 Task: Select Fire TV from Amazon Fire TV. Add to cart Fire TV Cube USB Power Cable-1. Place order for _x000D_
410 Ridge Hill Rd_x000D_
Oakdale, Connecticut(CT), 06370, Cell Number (860) 848-9898
Action: Mouse moved to (20, 118)
Screenshot: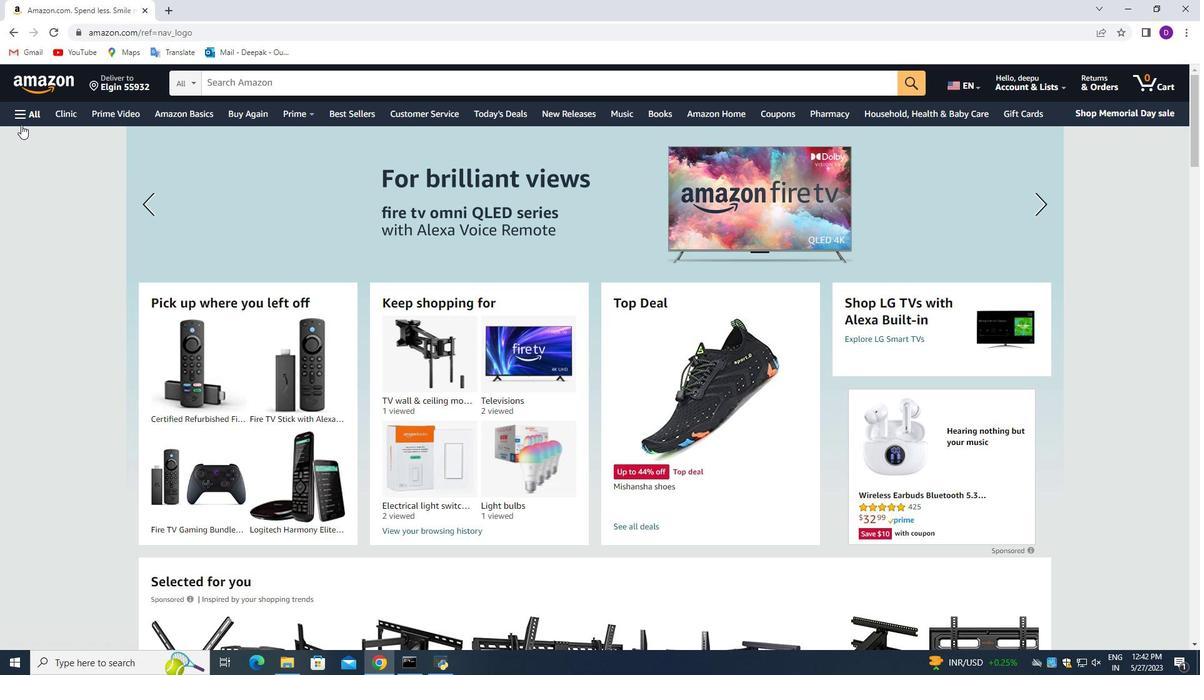 
Action: Mouse pressed left at (20, 118)
Screenshot: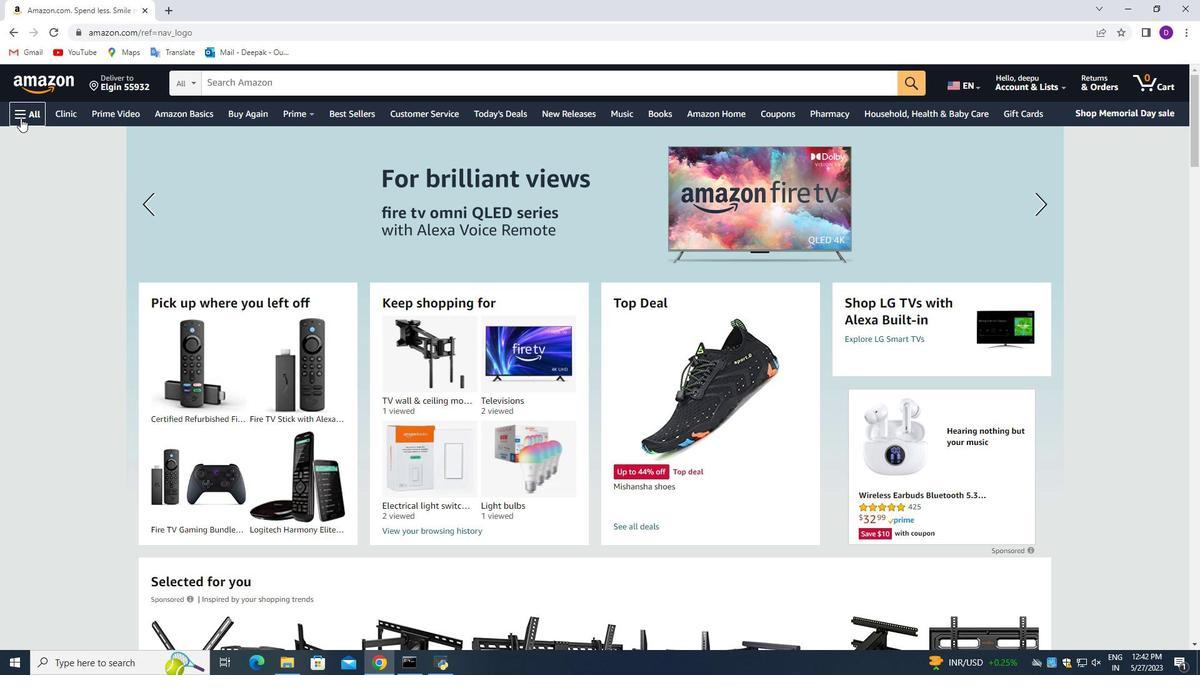 
Action: Mouse moved to (96, 362)
Screenshot: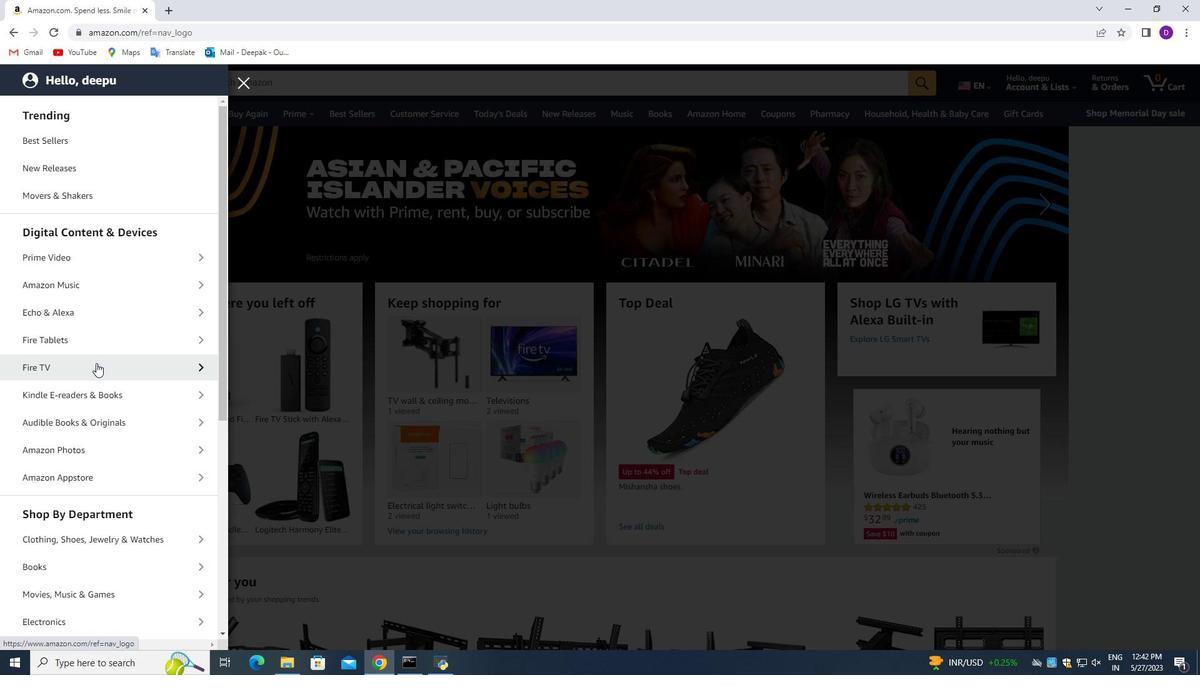 
Action: Mouse pressed left at (96, 362)
Screenshot: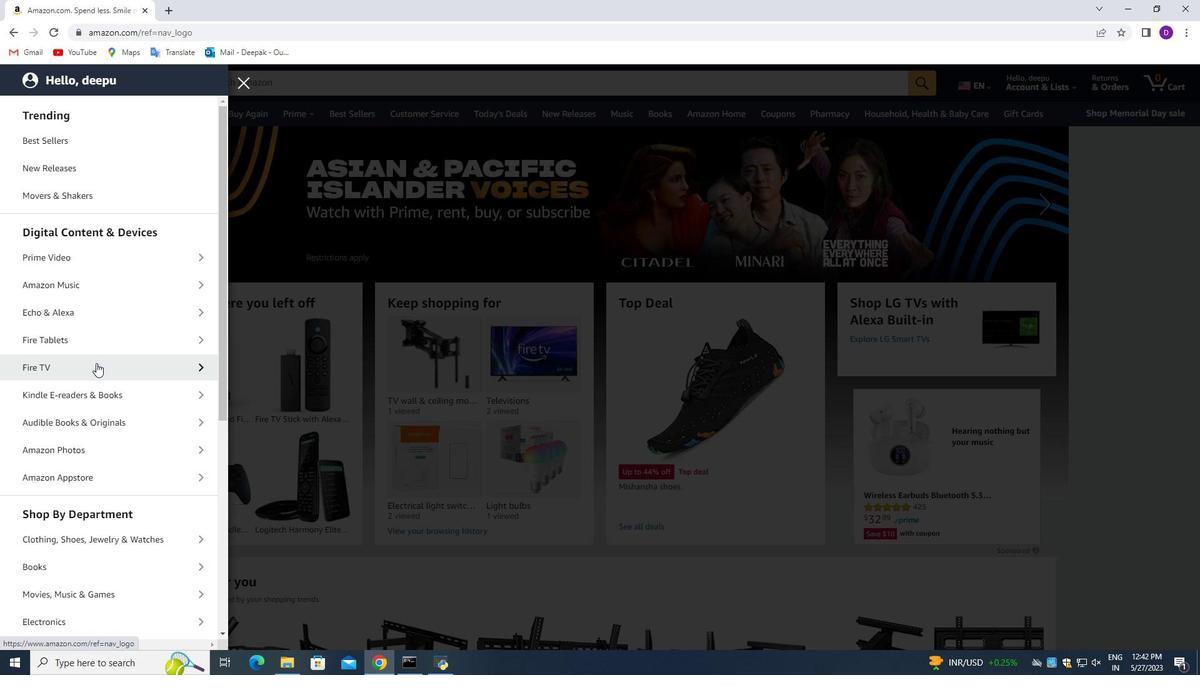 
Action: Mouse moved to (96, 174)
Screenshot: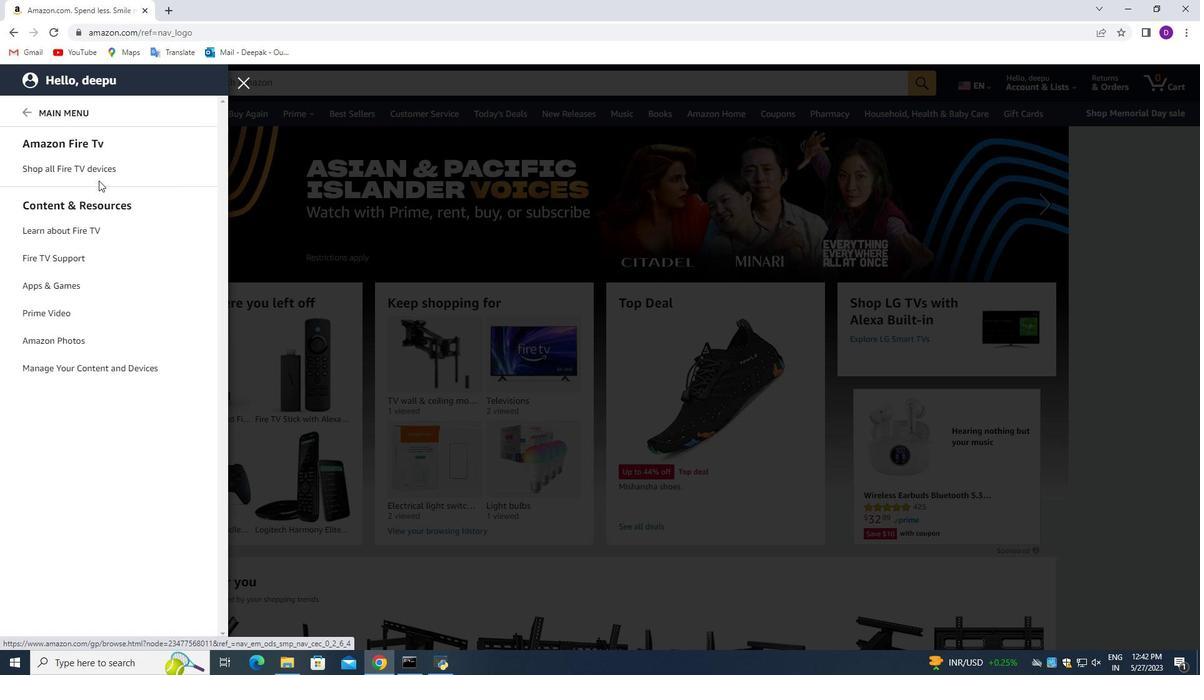 
Action: Mouse pressed left at (96, 174)
Screenshot: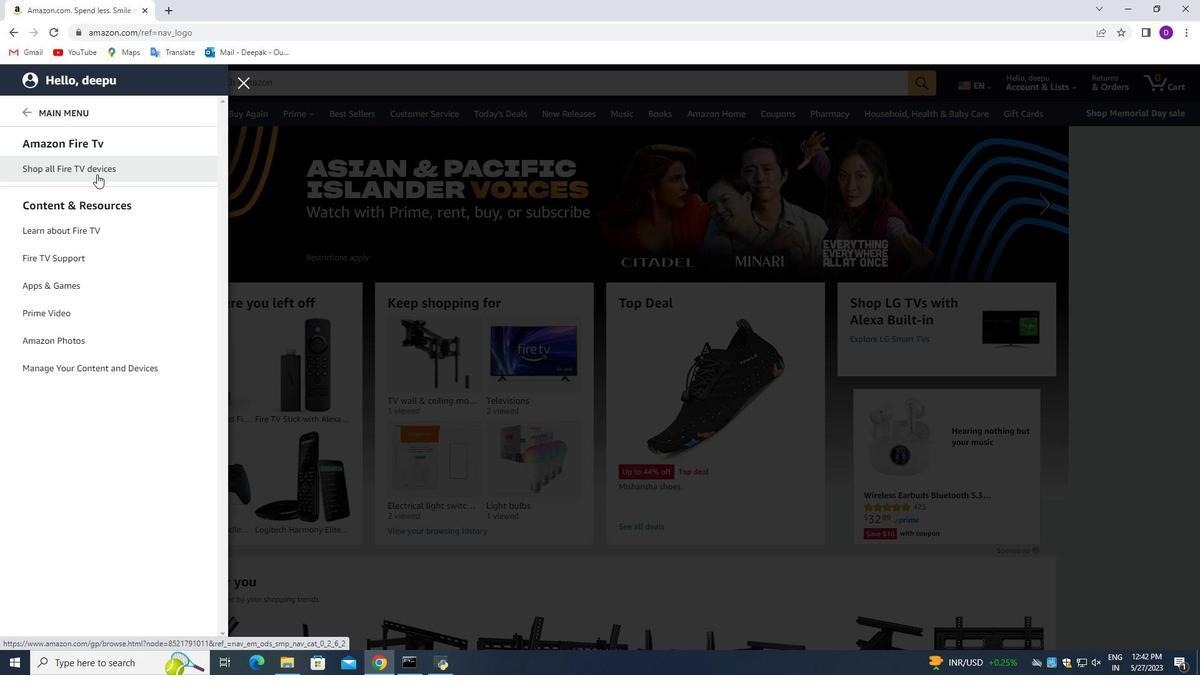 
Action: Mouse moved to (279, 79)
Screenshot: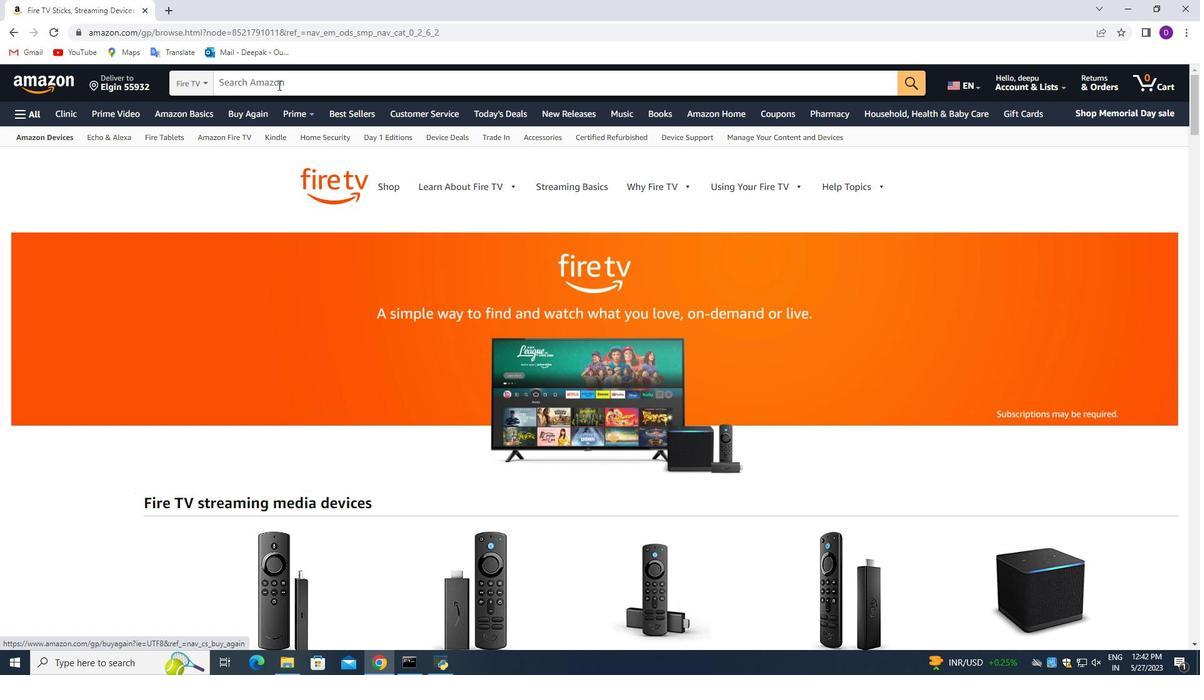 
Action: Mouse pressed left at (279, 79)
Screenshot: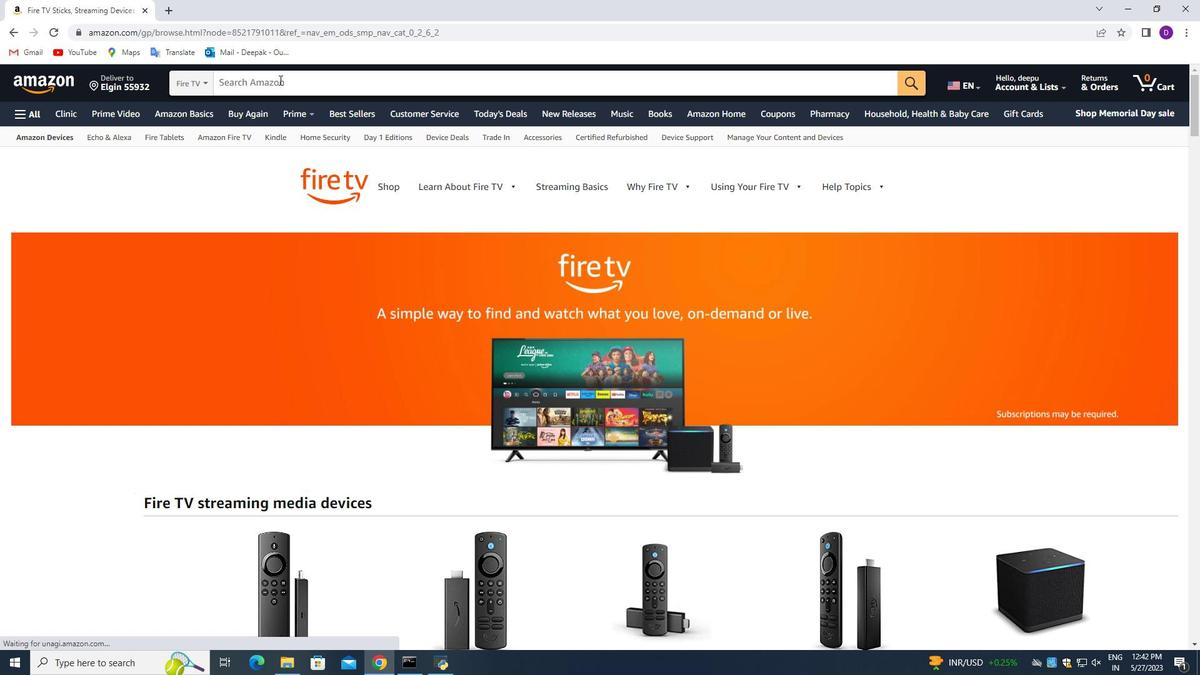 
Action: Mouse moved to (109, 164)
Screenshot: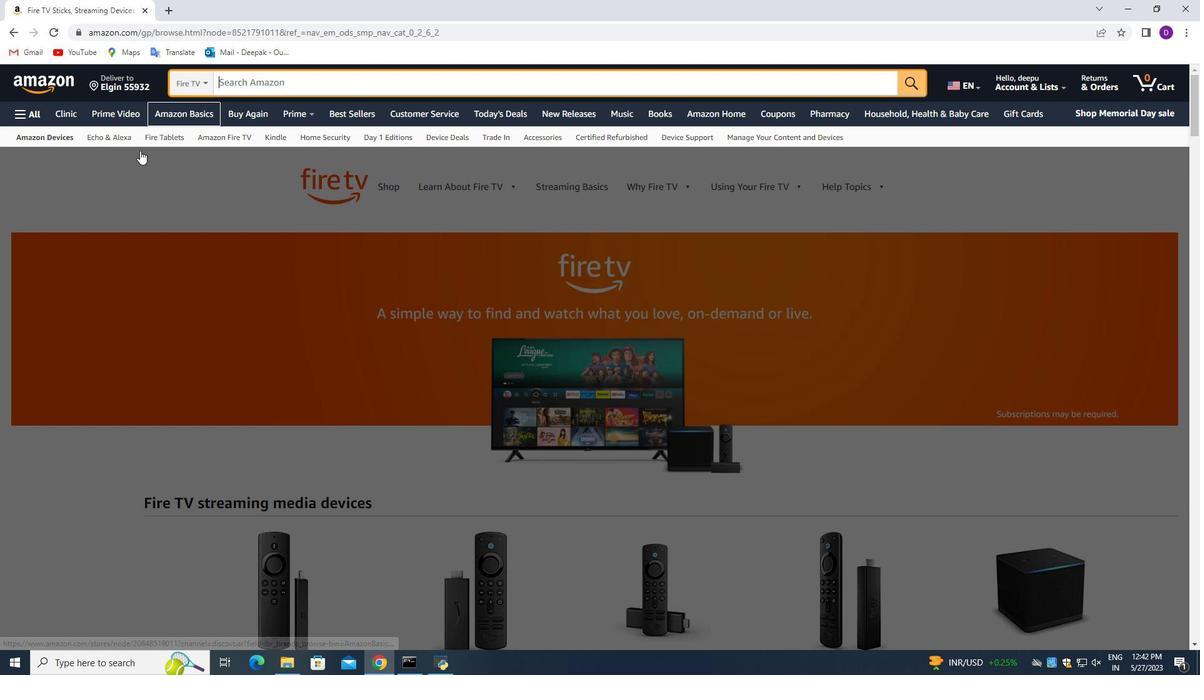 
Action: Key pressed <Key.shift_r>Fire<Key.space><Key.shift_r>TV<Key.space><Key.shift_r><Key.shift_r><Key.shift_r><Key.shift_r><Key.shift_r><Key.shift_r><Key.shift_r>Cube<Key.space><Key.shift>USB<Key.space><Key.shift>Power<Key.space><Key.shift_r>Cable<Key.enter>
Screenshot: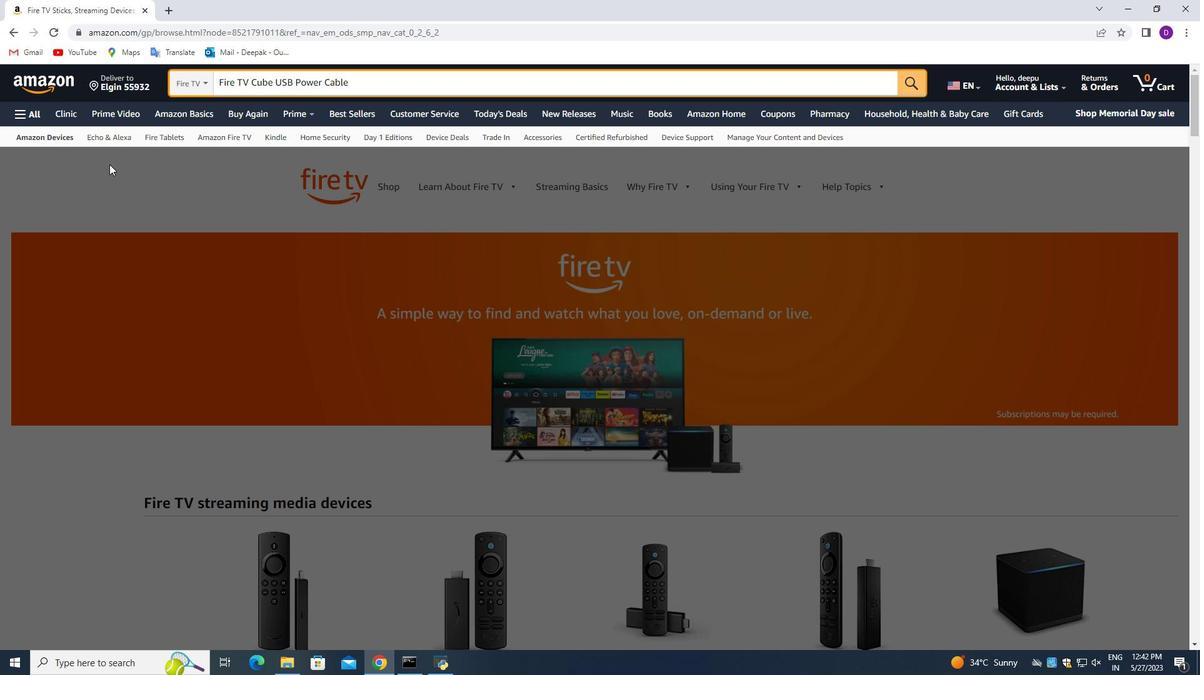 
Action: Mouse moved to (686, 291)
Screenshot: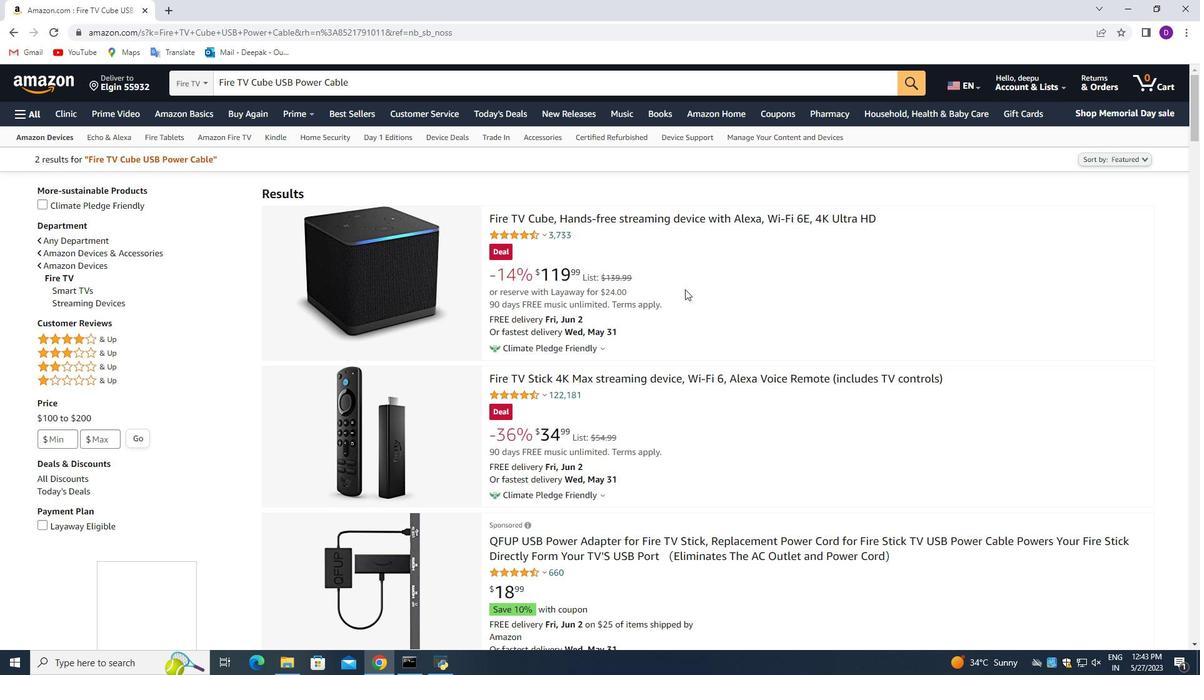 
Action: Mouse scrolled (686, 291) with delta (0, 0)
Screenshot: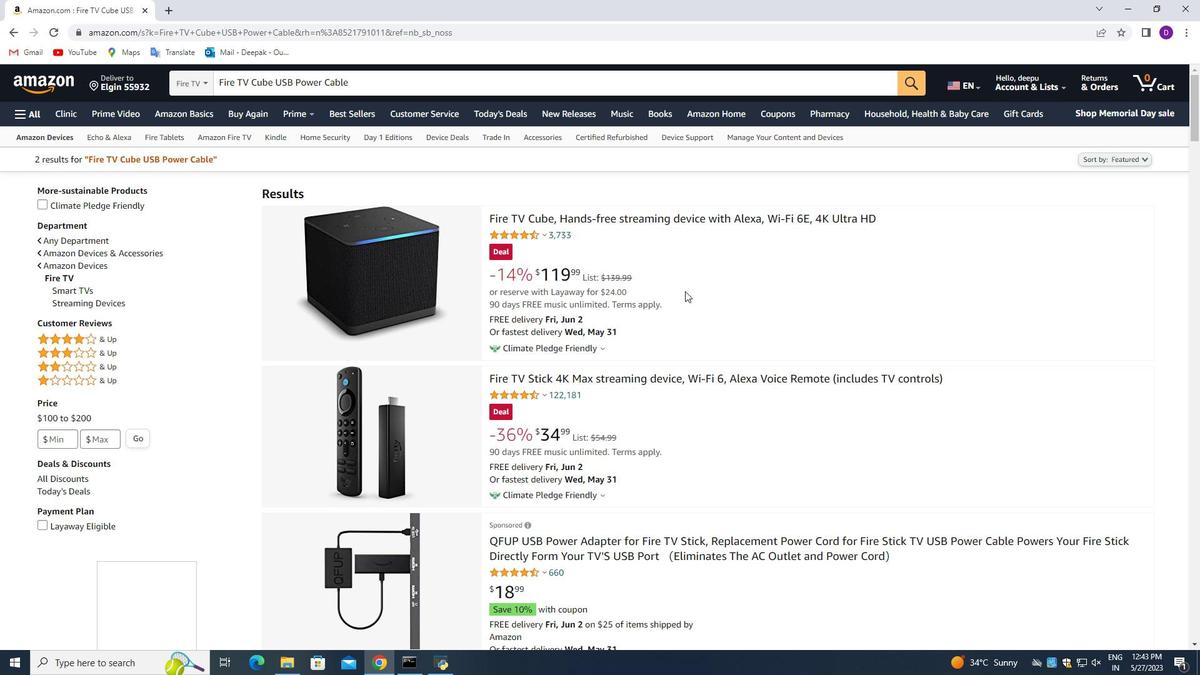 
Action: Mouse scrolled (686, 291) with delta (0, 0)
Screenshot: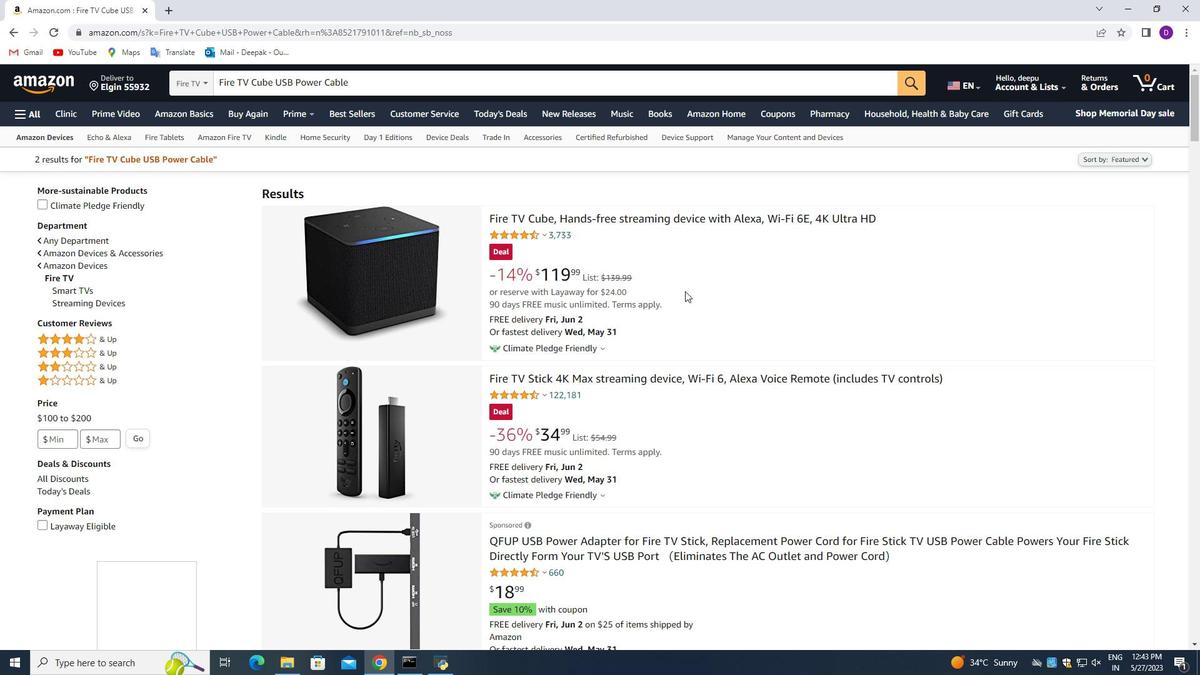 
Action: Mouse moved to (643, 295)
Screenshot: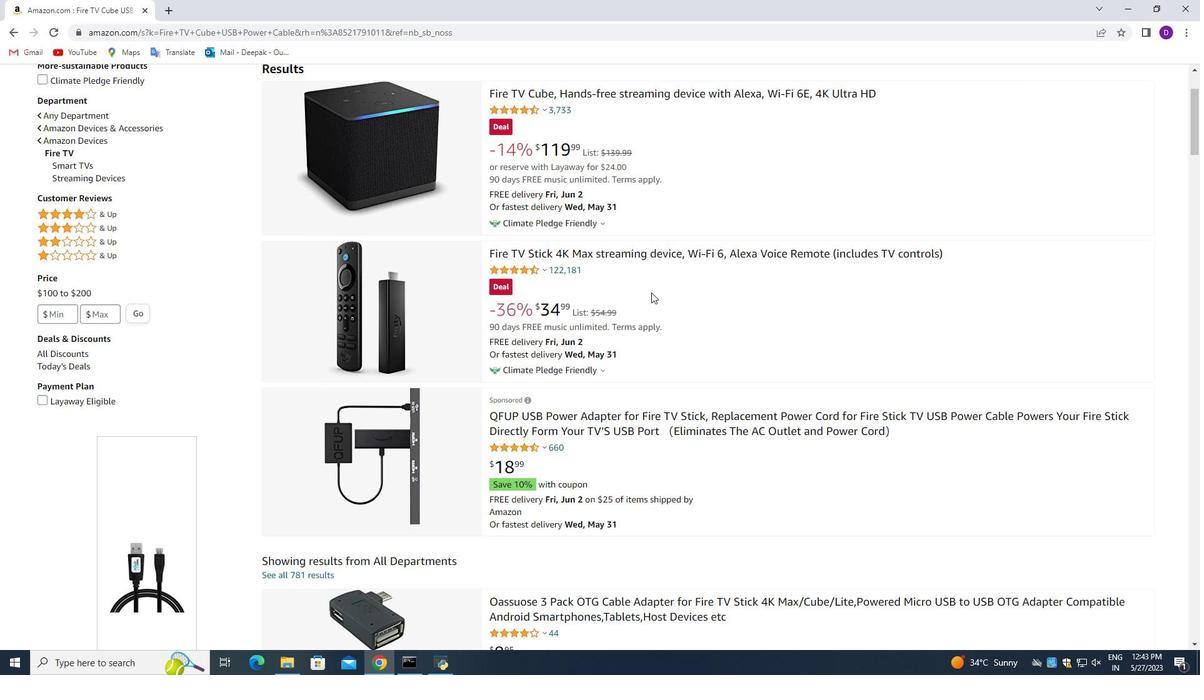 
Action: Mouse scrolled (644, 293) with delta (0, 0)
Screenshot: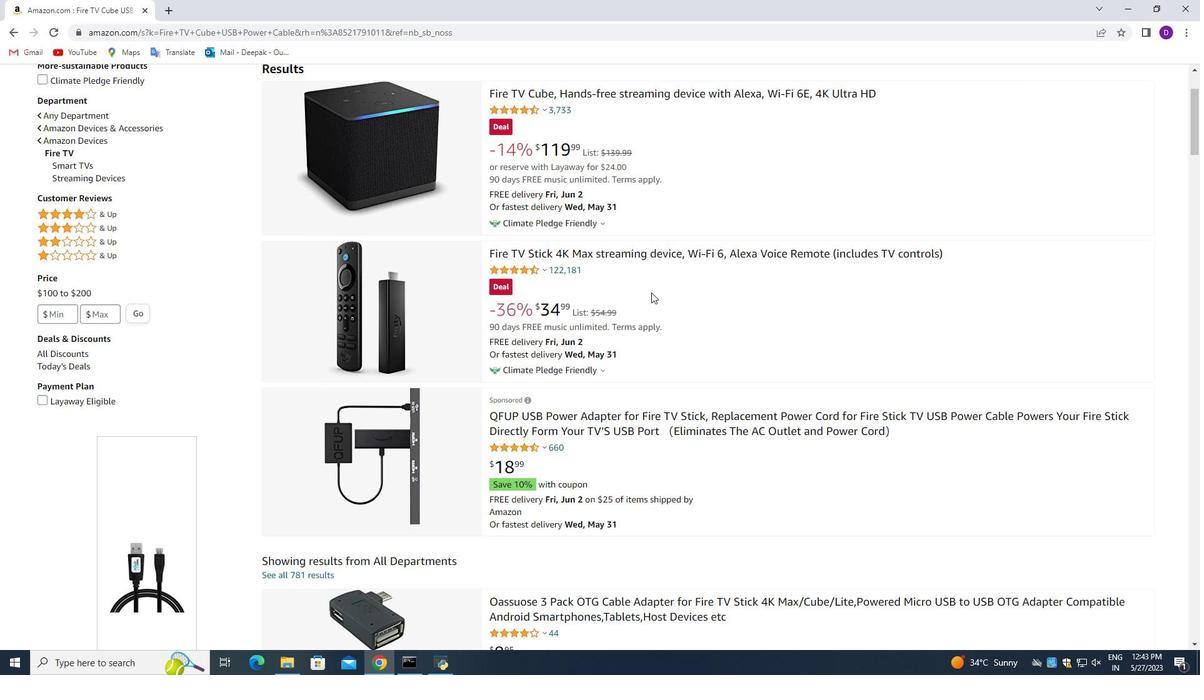 
Action: Mouse moved to (642, 295)
Screenshot: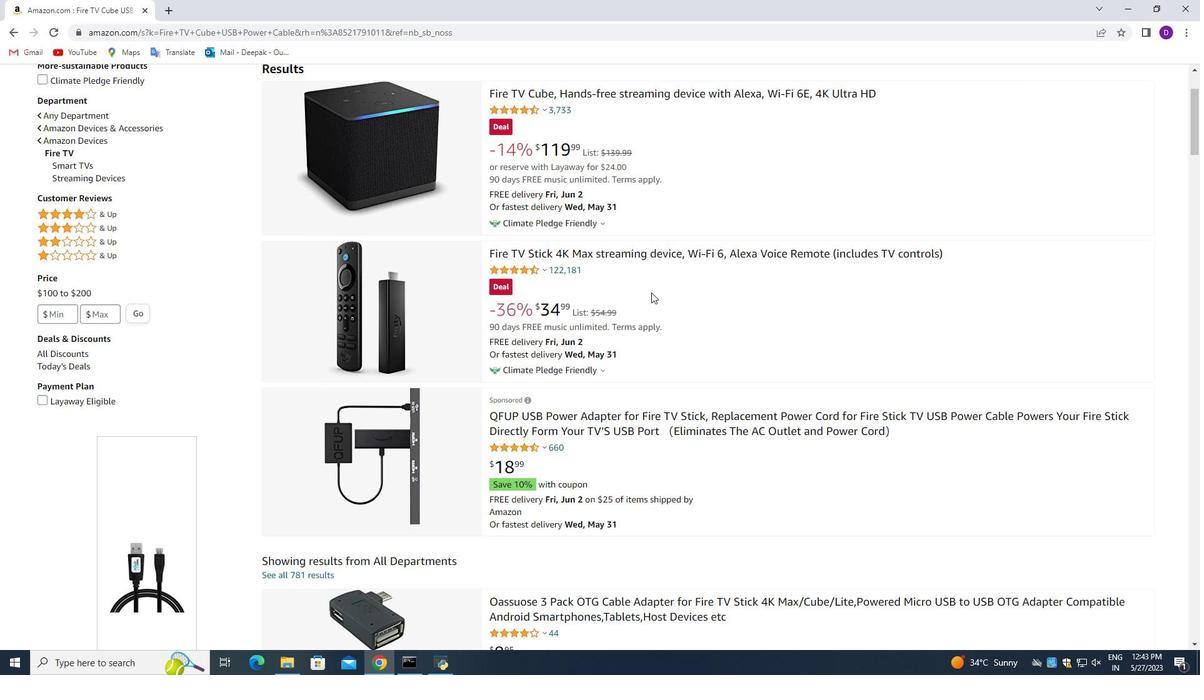 
Action: Mouse scrolled (642, 295) with delta (0, 0)
Screenshot: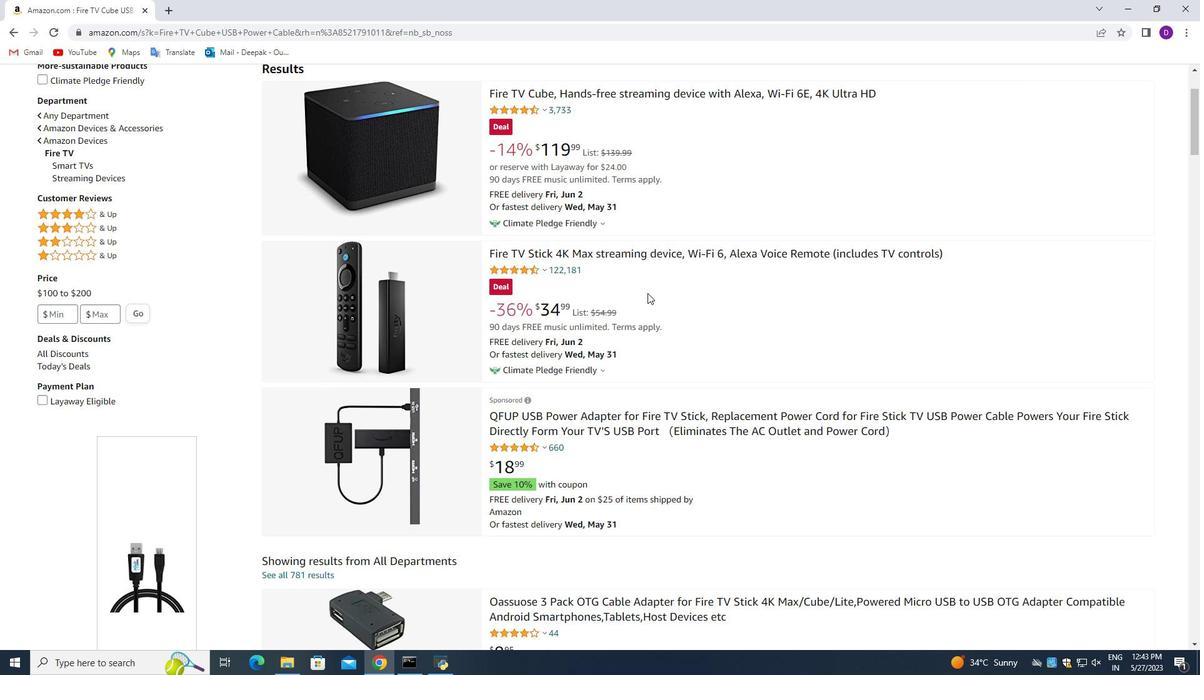 
Action: Mouse moved to (499, 341)
Screenshot: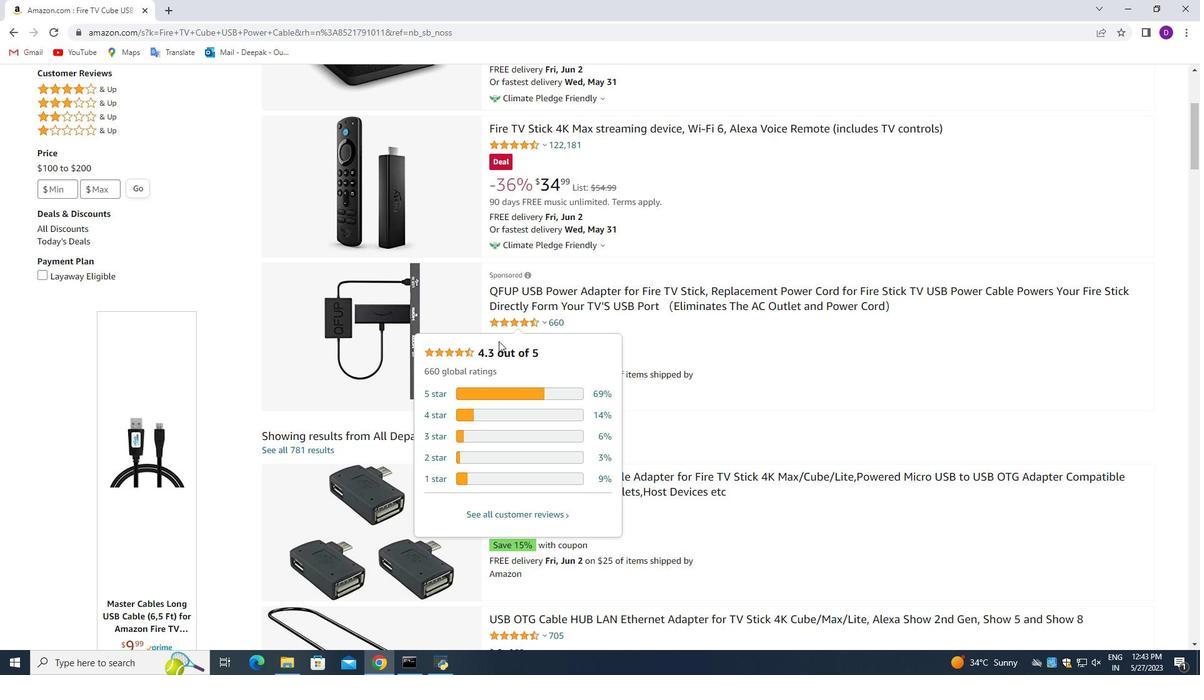 
Action: Mouse scrolled (499, 340) with delta (0, 0)
Screenshot: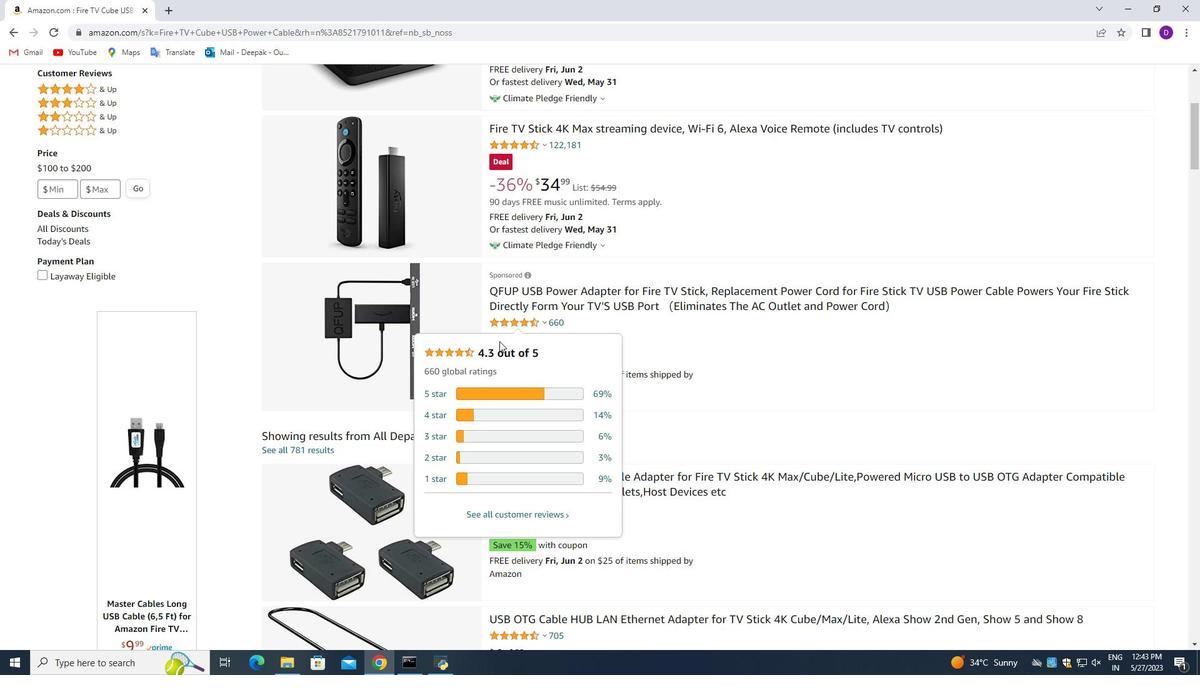 
Action: Mouse scrolled (499, 340) with delta (0, 0)
Screenshot: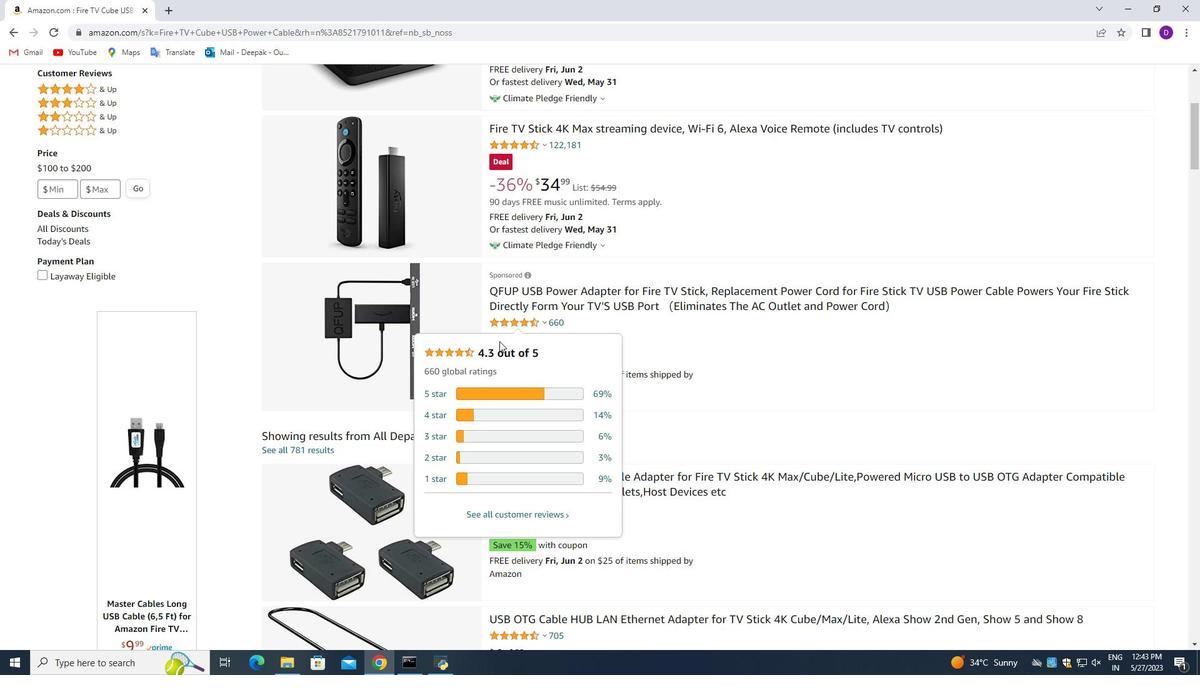 
Action: Mouse moved to (530, 342)
Screenshot: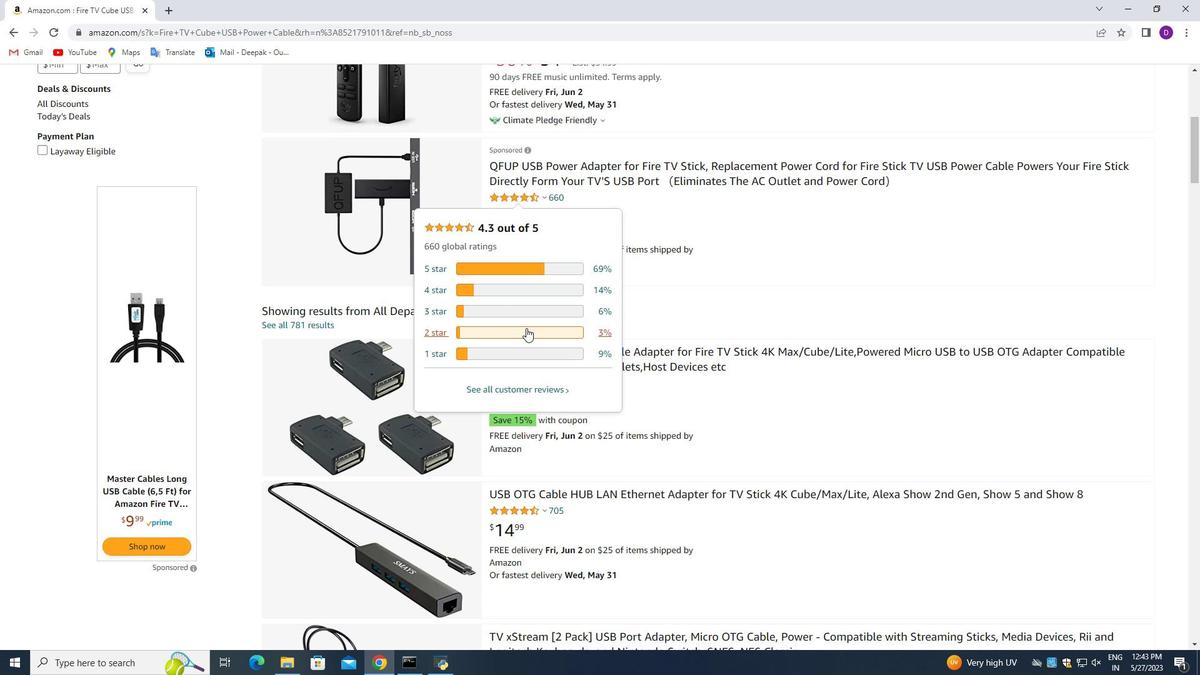 
Action: Mouse scrolled (530, 341) with delta (0, 0)
Screenshot: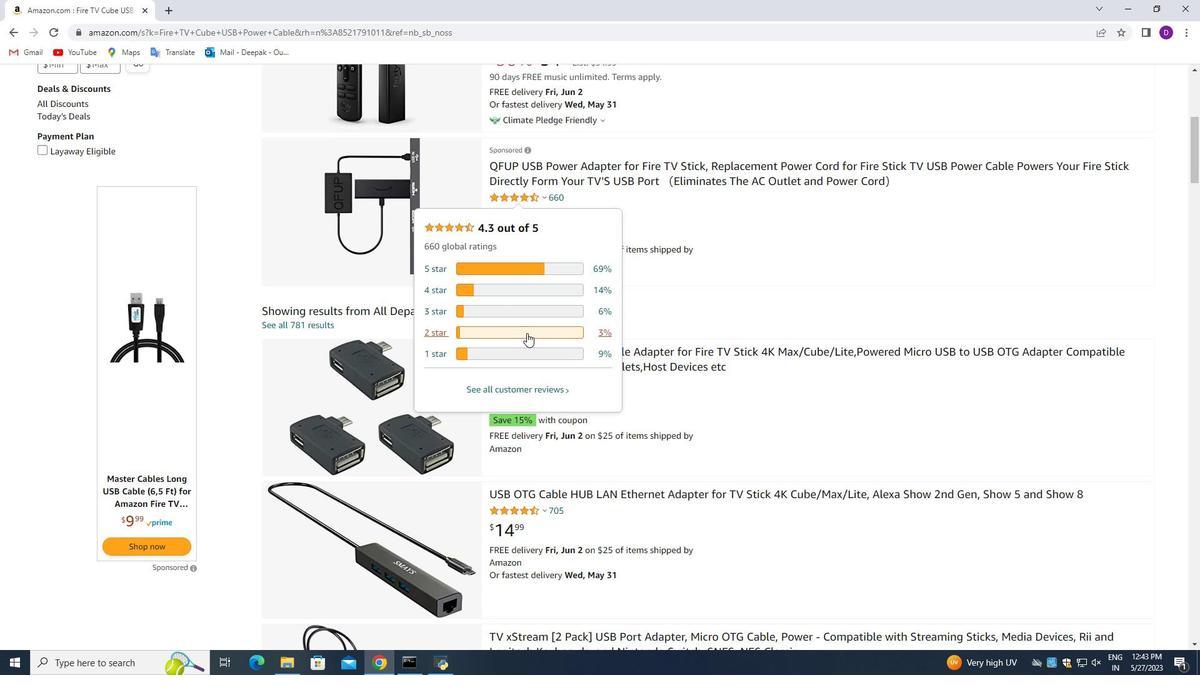 
Action: Mouse moved to (530, 343)
Screenshot: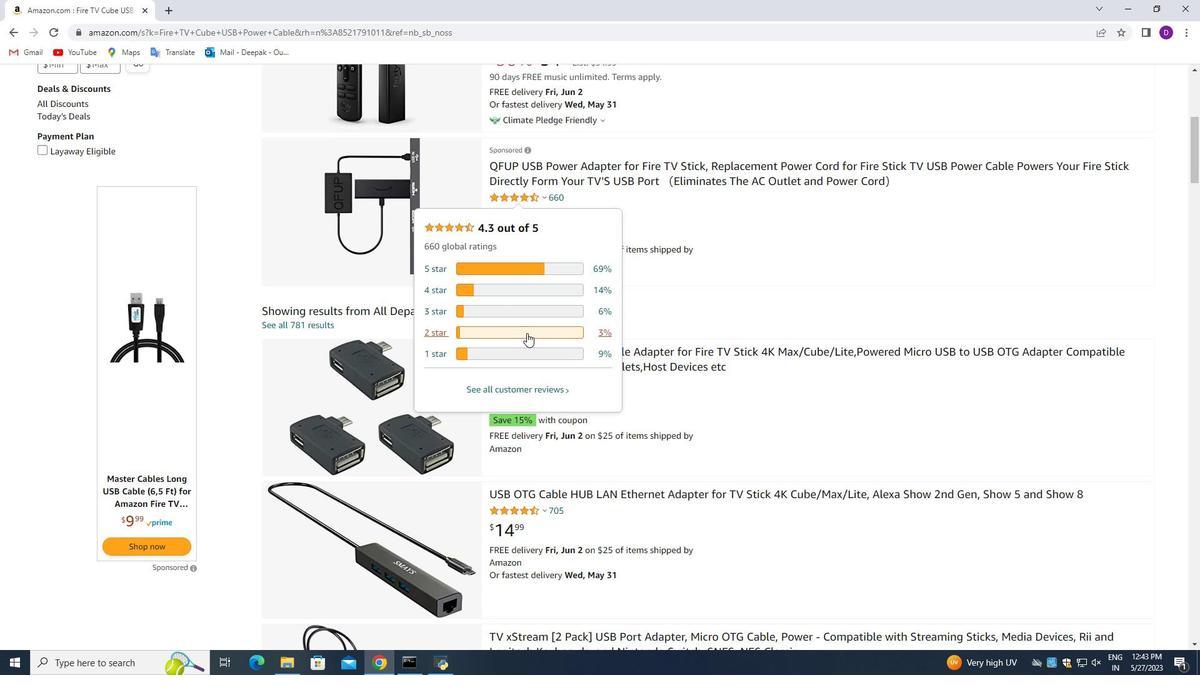 
Action: Mouse scrolled (530, 343) with delta (0, 0)
Screenshot: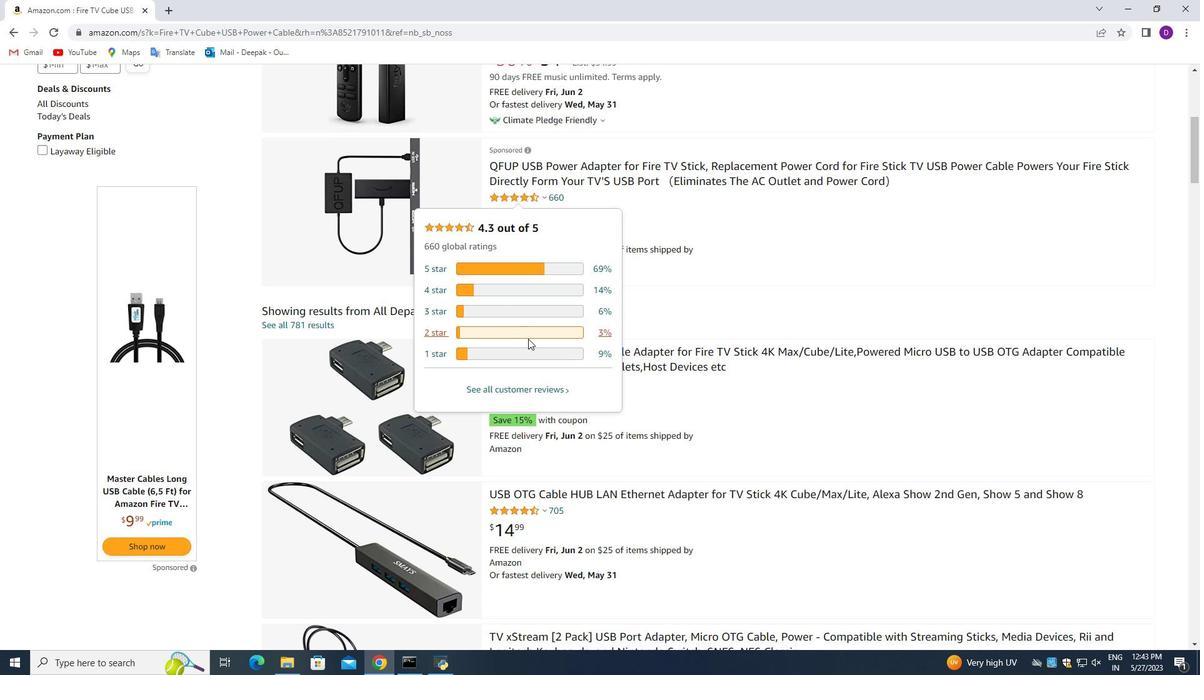 
Action: Mouse moved to (448, 380)
Screenshot: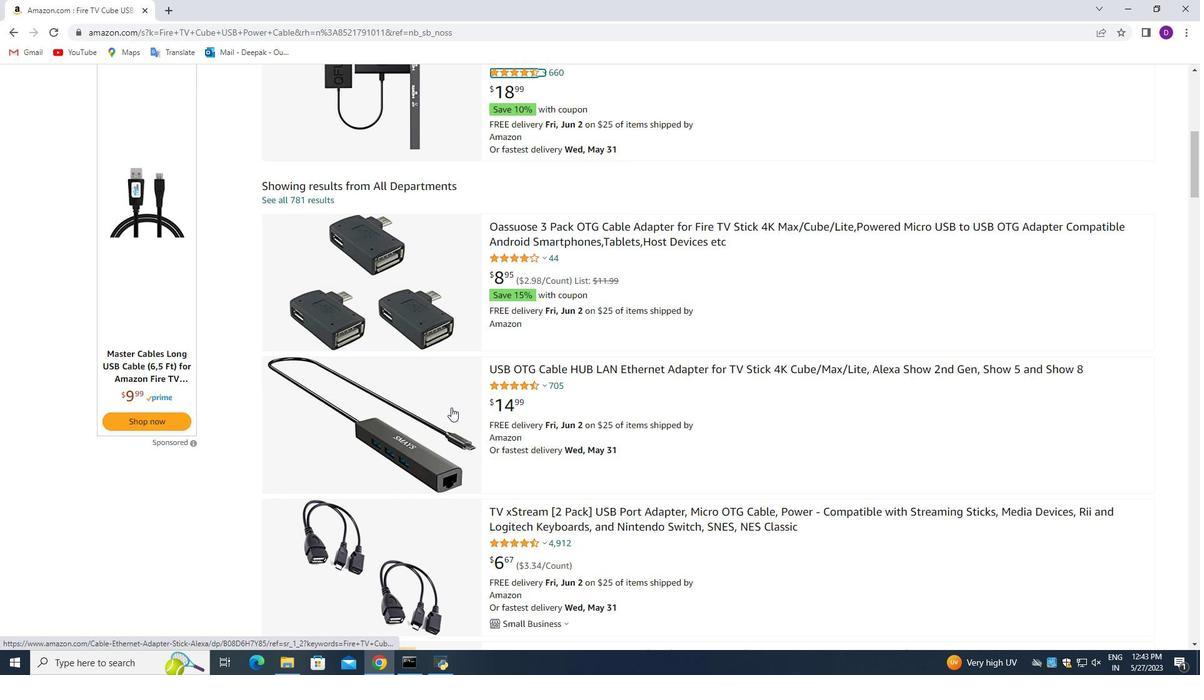 
Action: Mouse scrolled (448, 380) with delta (0, 0)
Screenshot: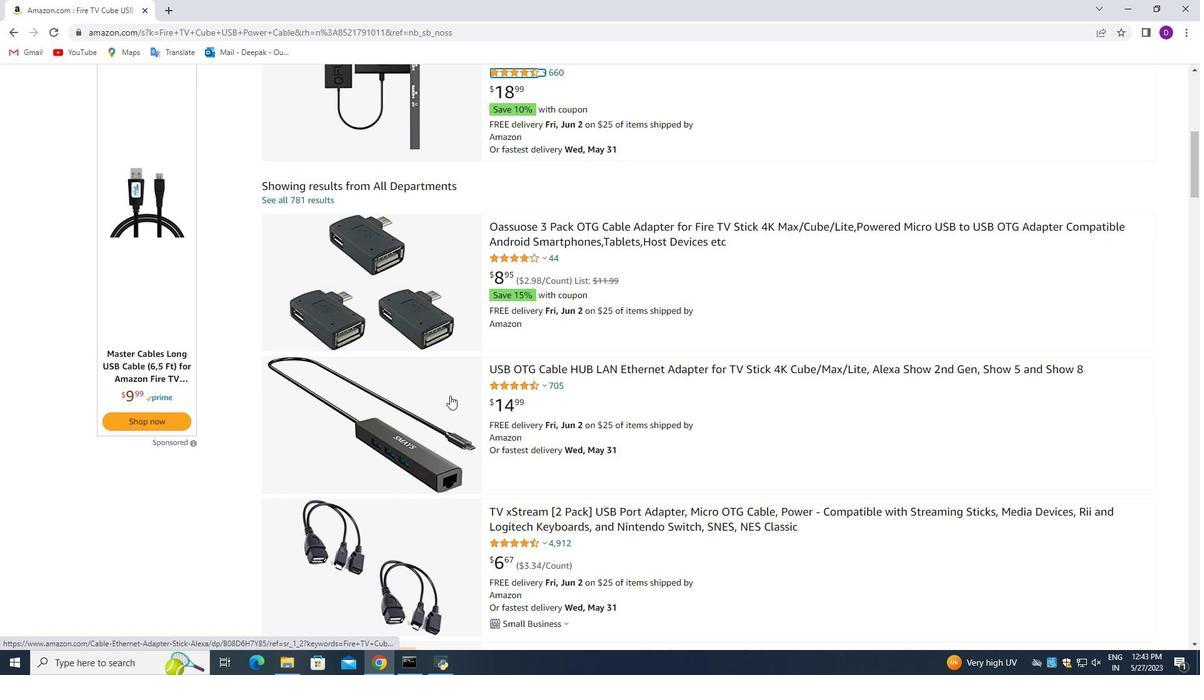 
Action: Mouse moved to (446, 375)
Screenshot: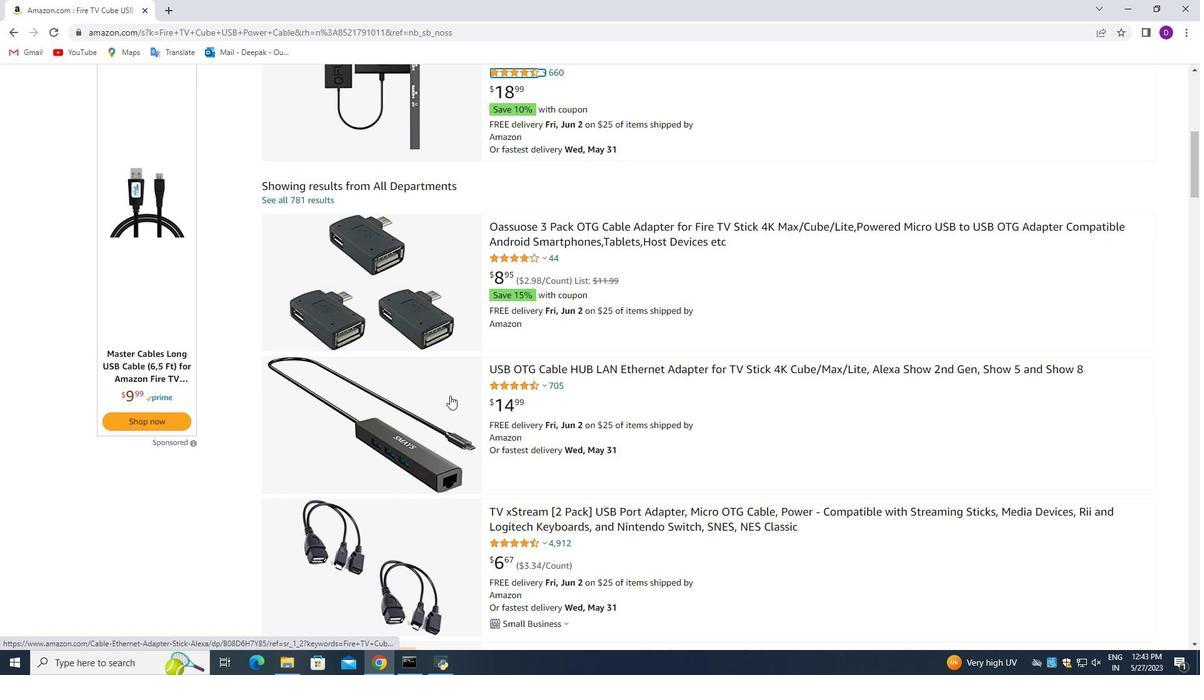 
Action: Mouse scrolled (446, 375) with delta (0, 0)
Screenshot: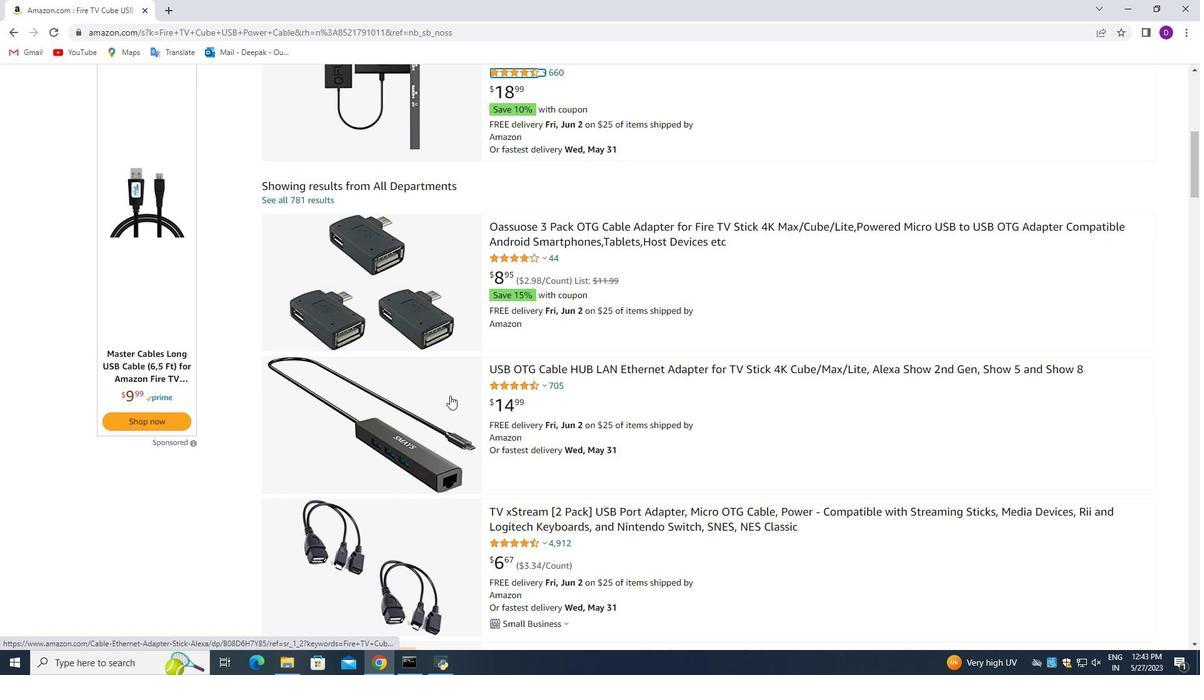 
Action: Mouse moved to (446, 373)
Screenshot: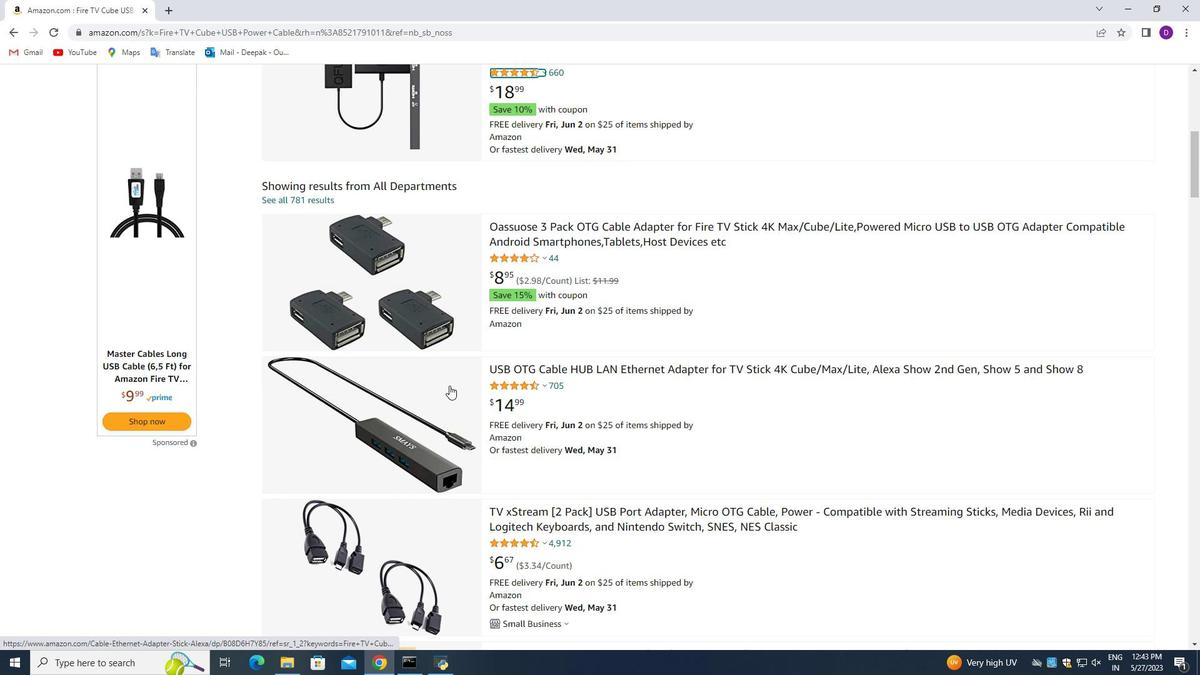 
Action: Mouse scrolled (446, 373) with delta (0, 0)
Screenshot: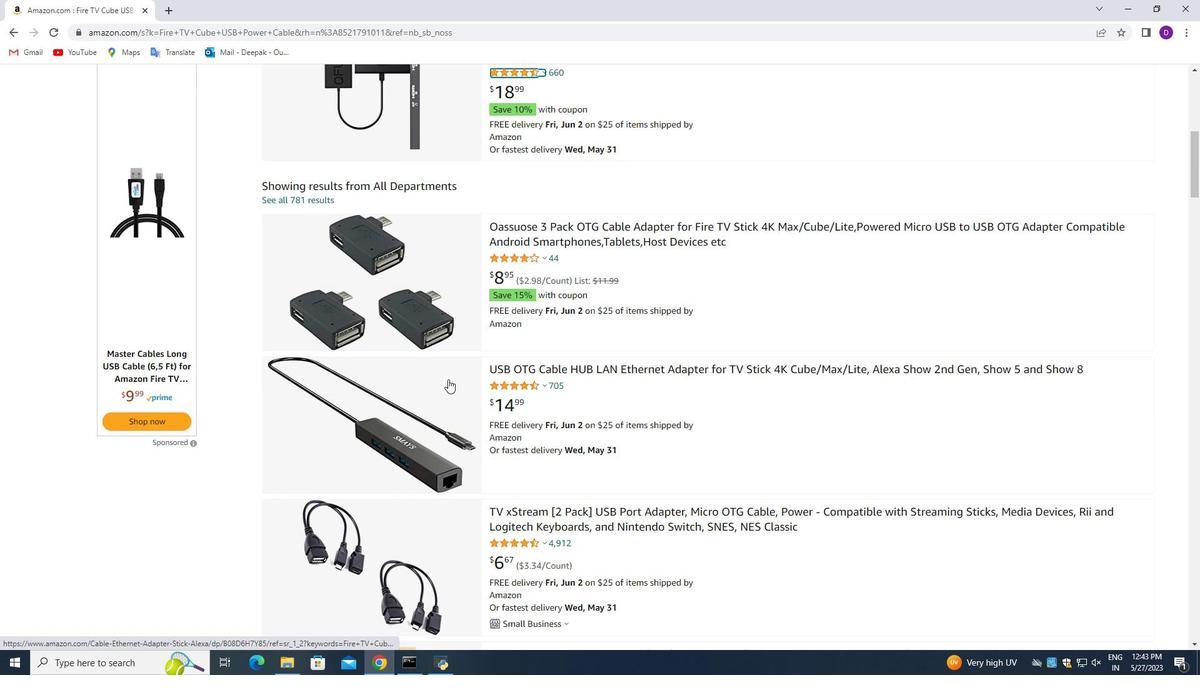 
Action: Mouse moved to (446, 371)
Screenshot: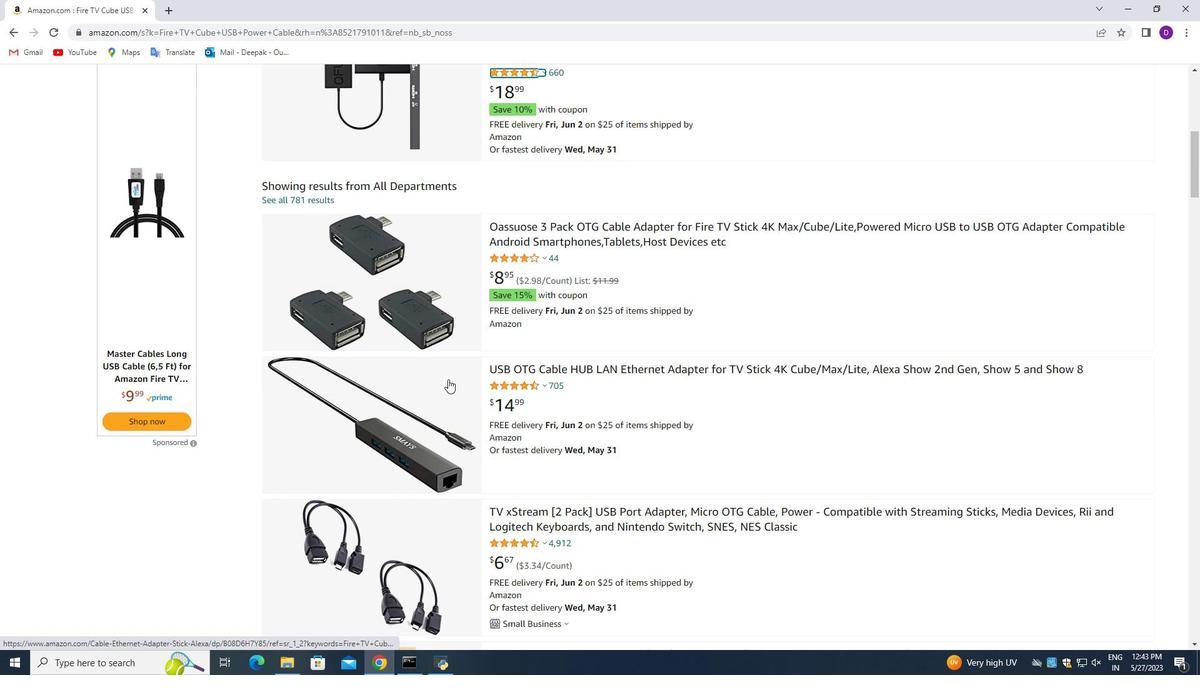 
Action: Mouse scrolled (446, 372) with delta (0, 0)
Screenshot: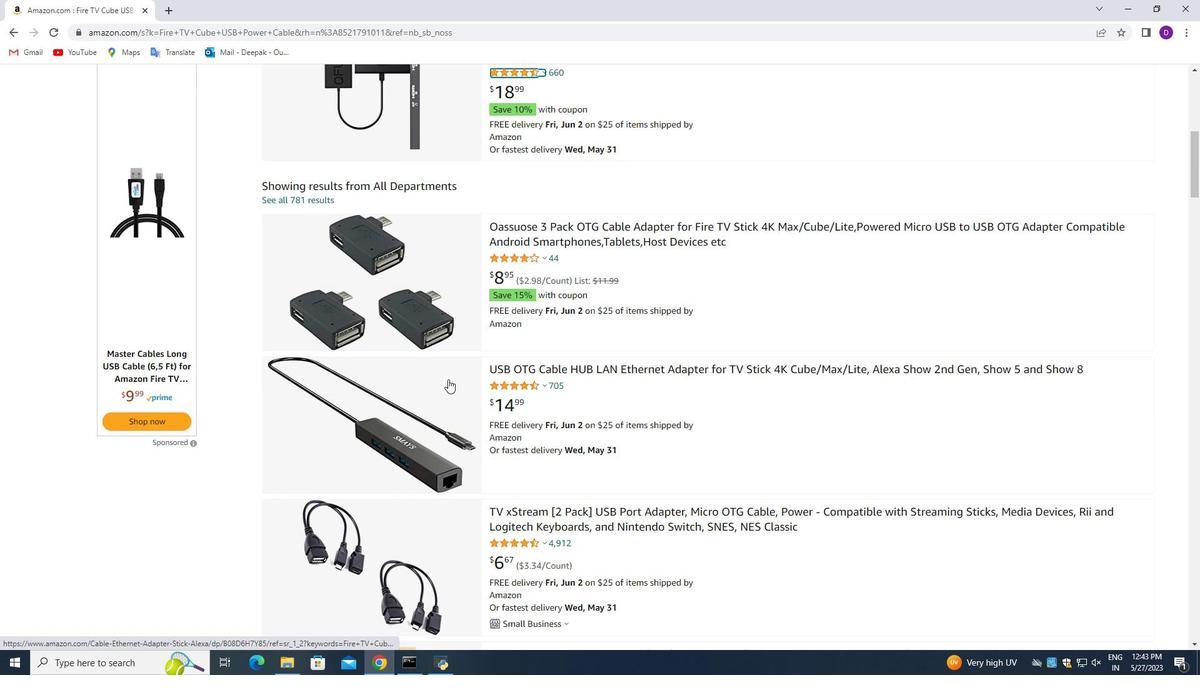 
Action: Mouse moved to (446, 365)
Screenshot: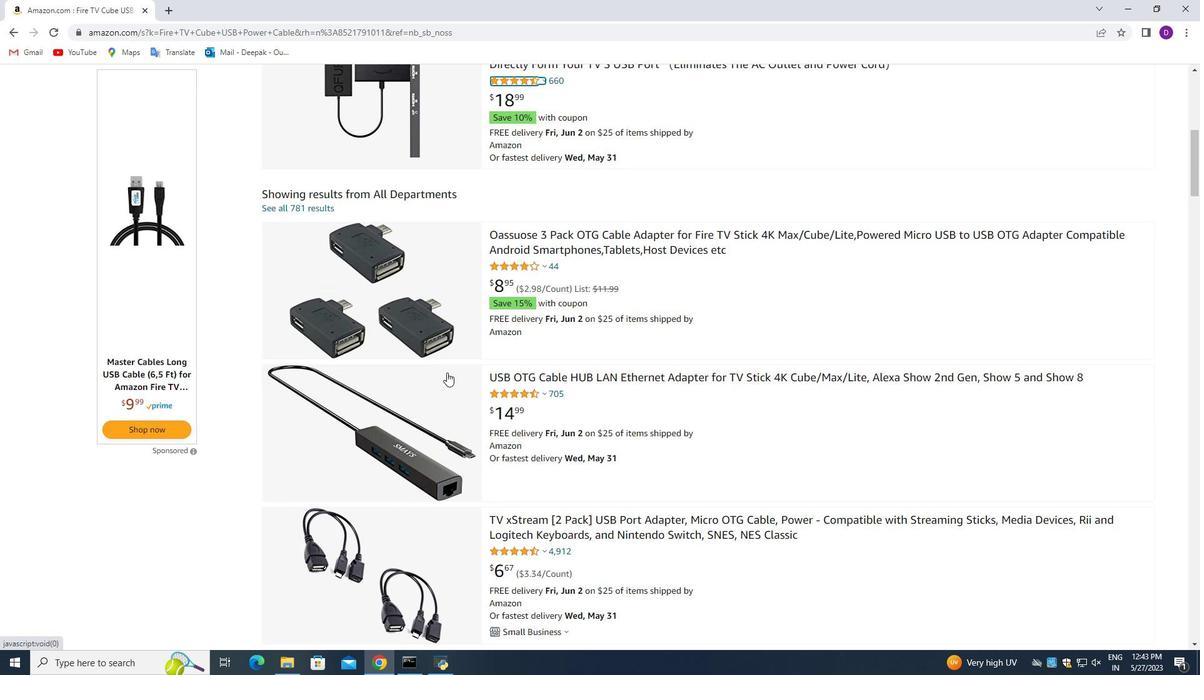 
Action: Mouse scrolled (446, 366) with delta (0, 0)
Screenshot: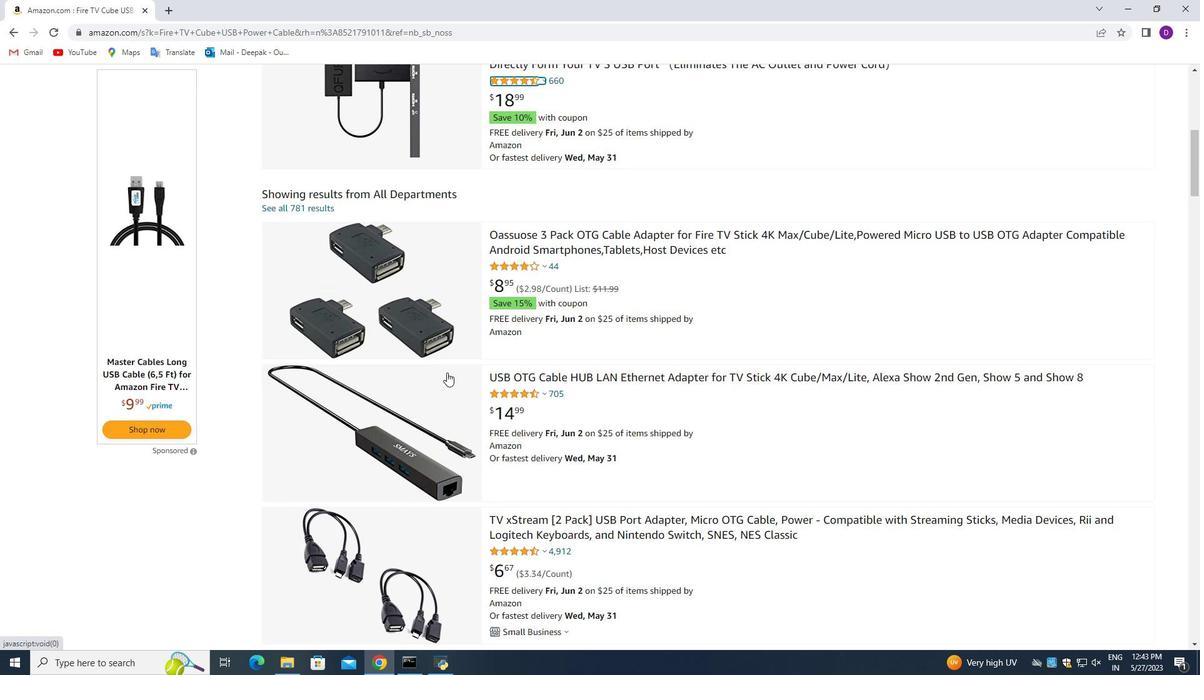 
Action: Mouse moved to (430, 401)
Screenshot: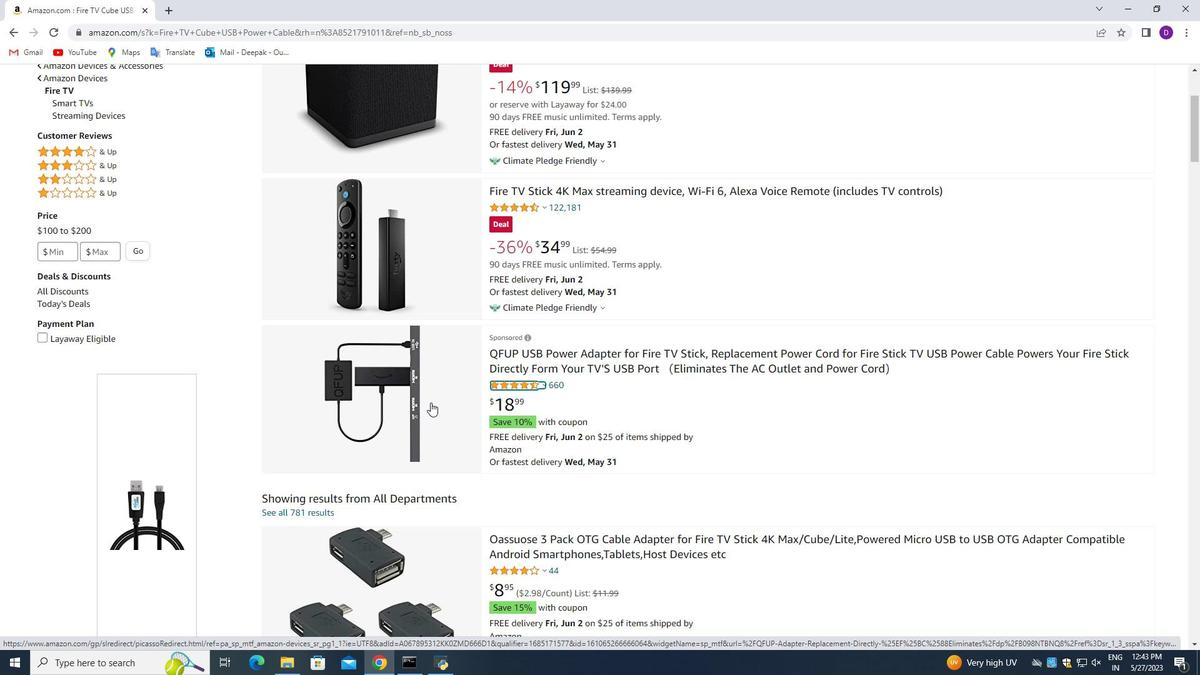 
Action: Mouse scrolled (430, 402) with delta (0, 0)
Screenshot: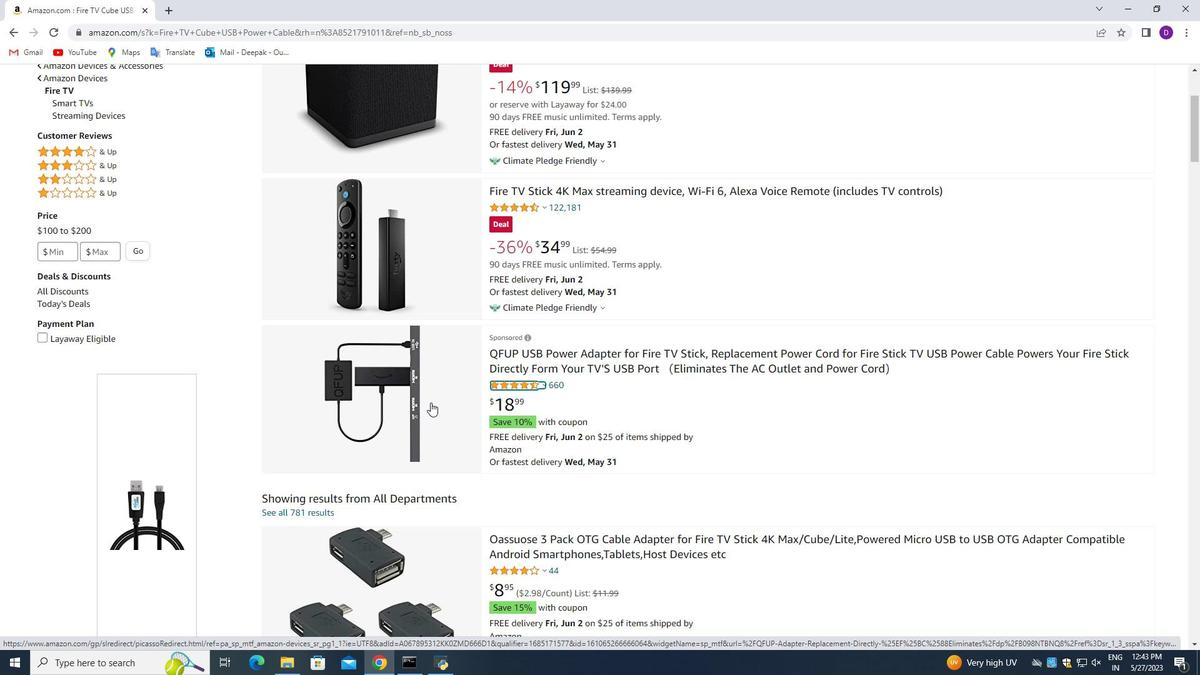 
Action: Mouse scrolled (430, 402) with delta (0, 0)
Screenshot: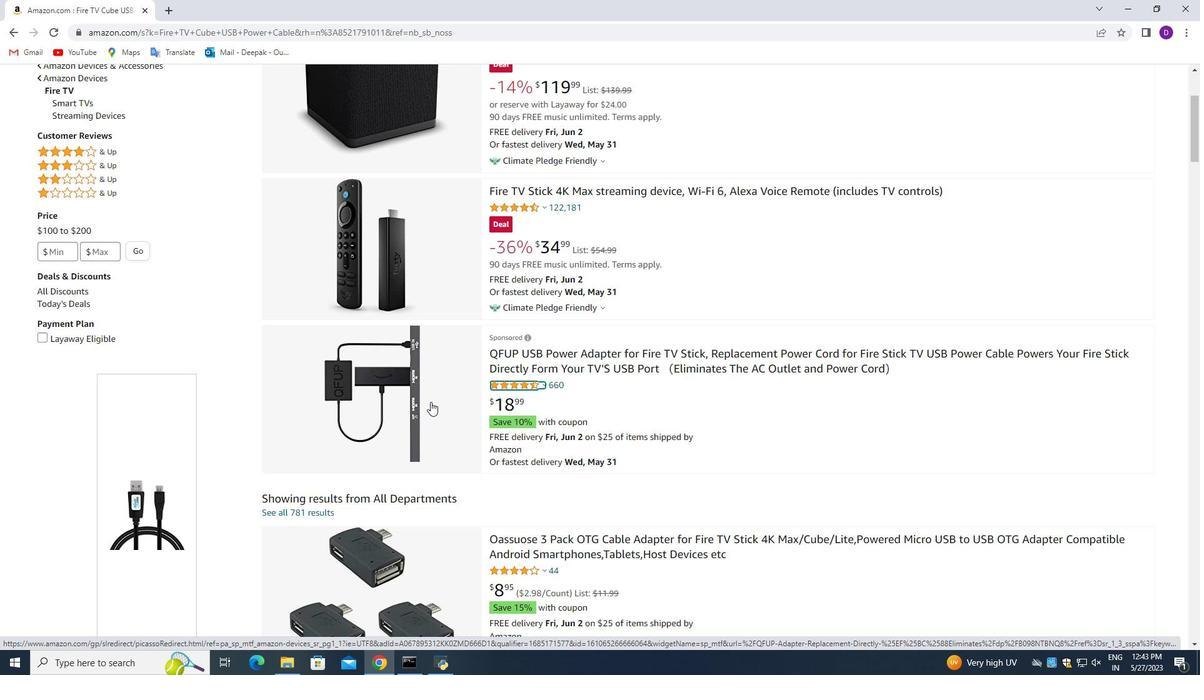 
Action: Mouse scrolled (430, 402) with delta (0, 0)
Screenshot: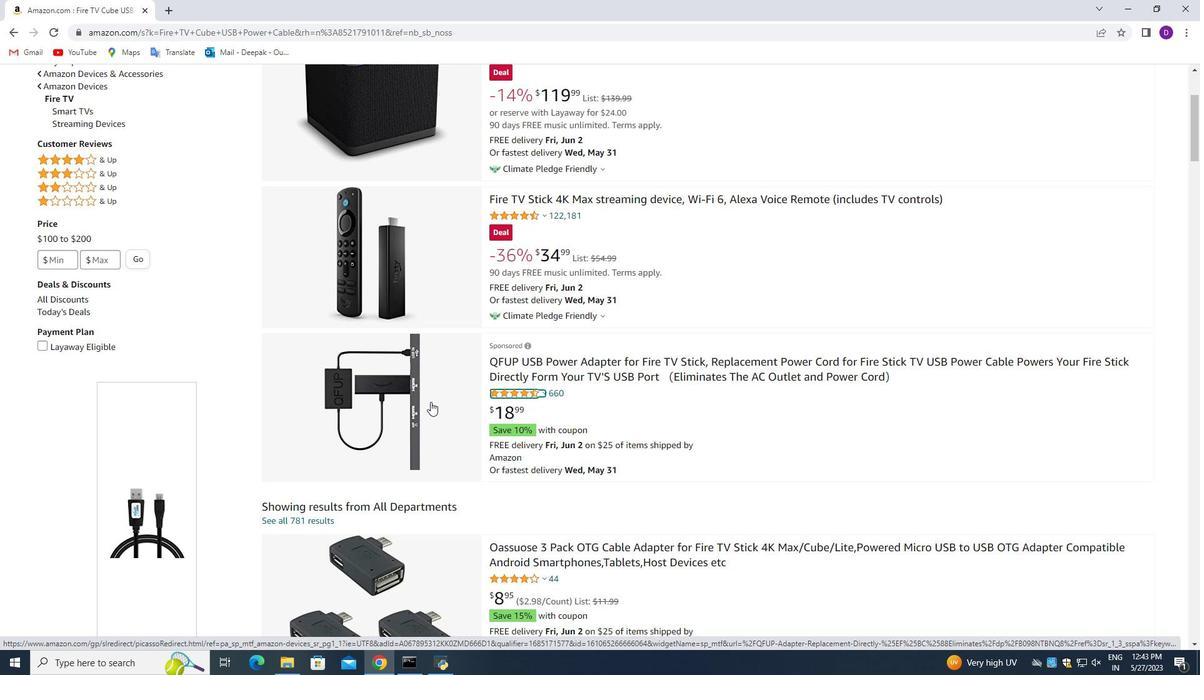 
Action: Mouse scrolled (430, 402) with delta (0, 0)
Screenshot: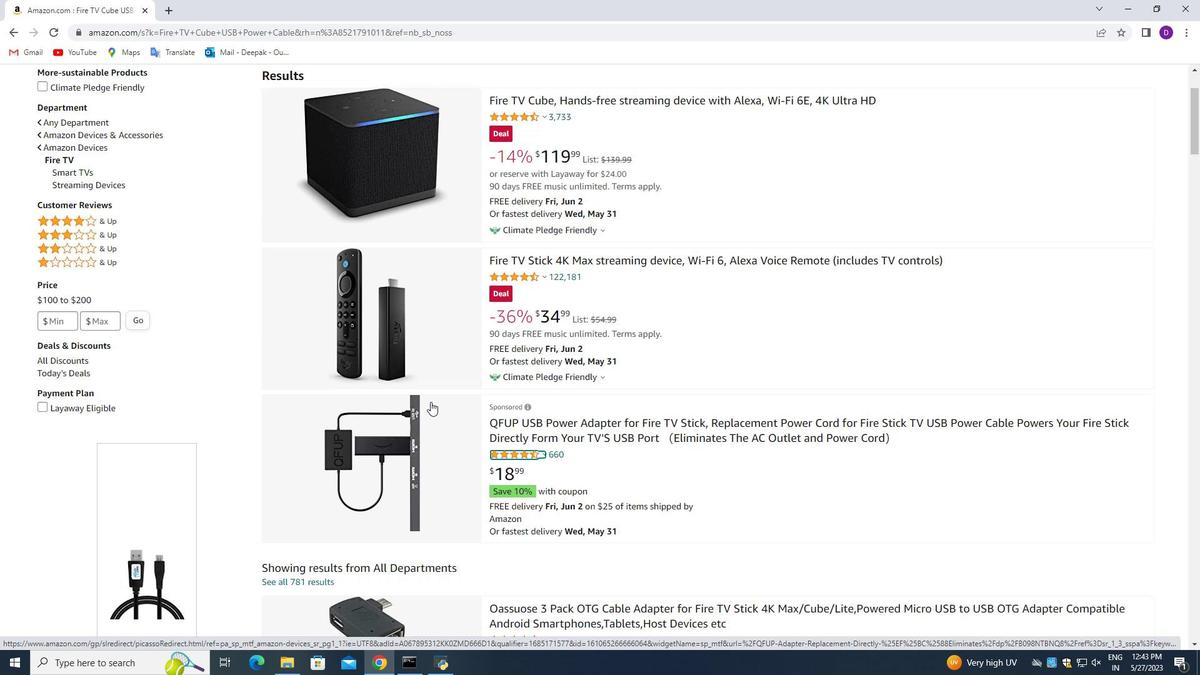 
Action: Mouse scrolled (430, 402) with delta (0, 0)
Screenshot: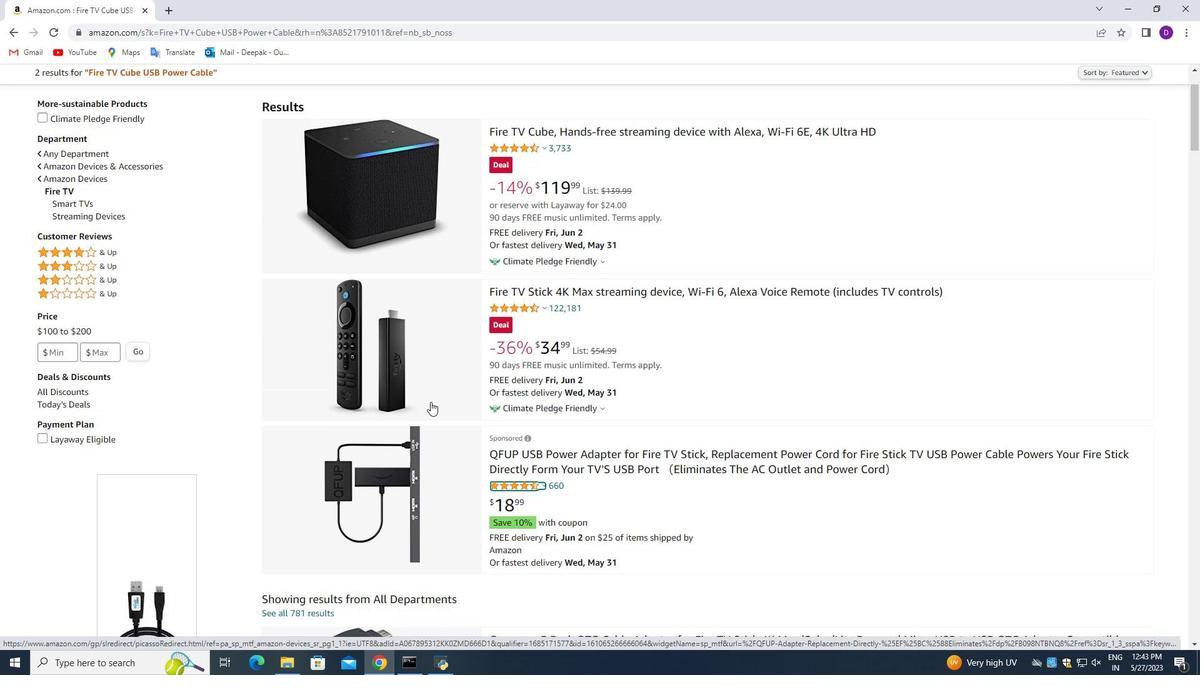 
Action: Mouse scrolled (430, 402) with delta (0, 0)
Screenshot: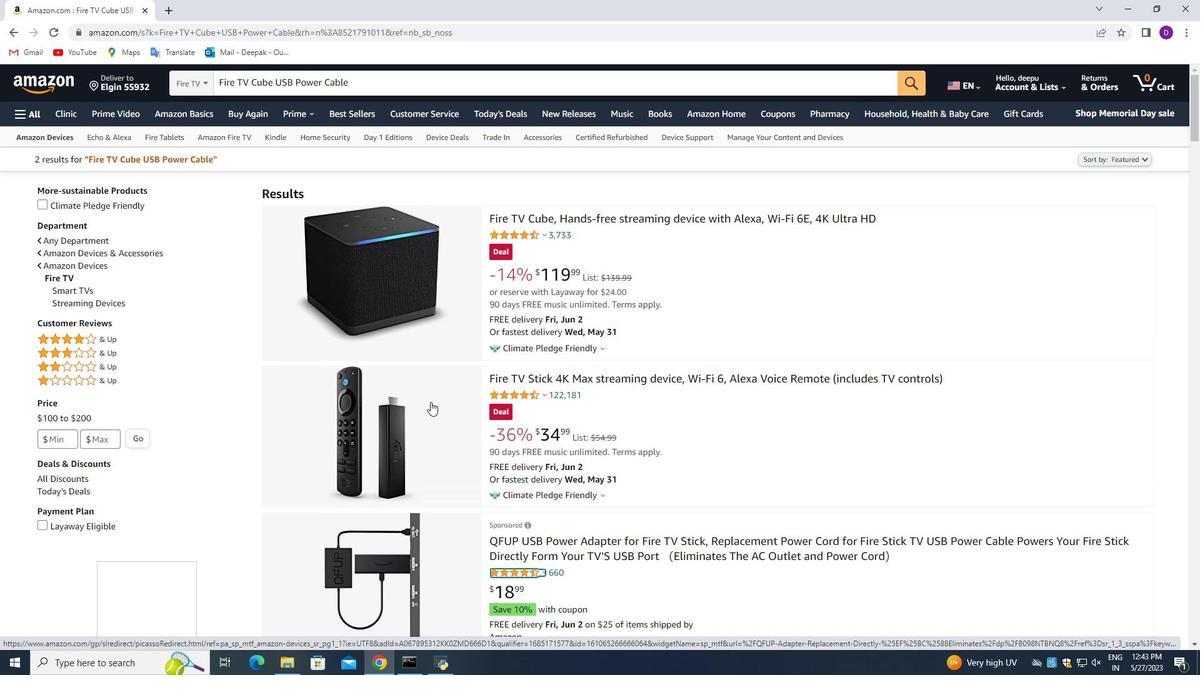 
Action: Mouse scrolled (430, 402) with delta (0, 0)
Screenshot: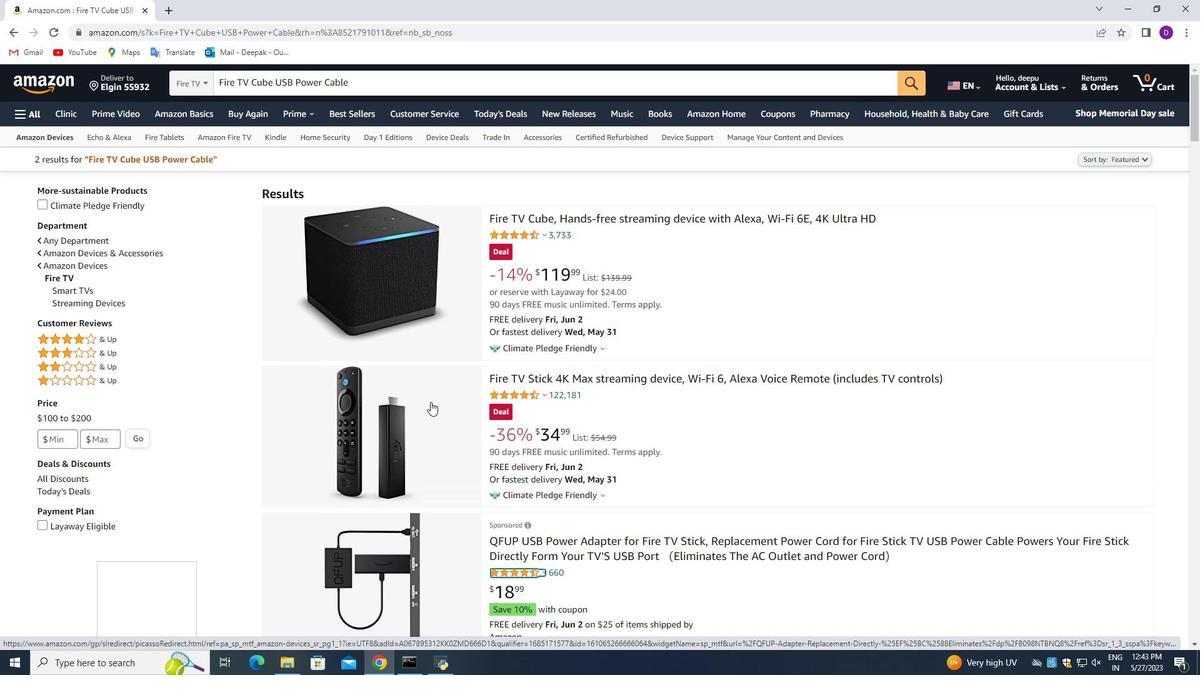 
Action: Mouse scrolled (430, 402) with delta (0, 0)
Screenshot: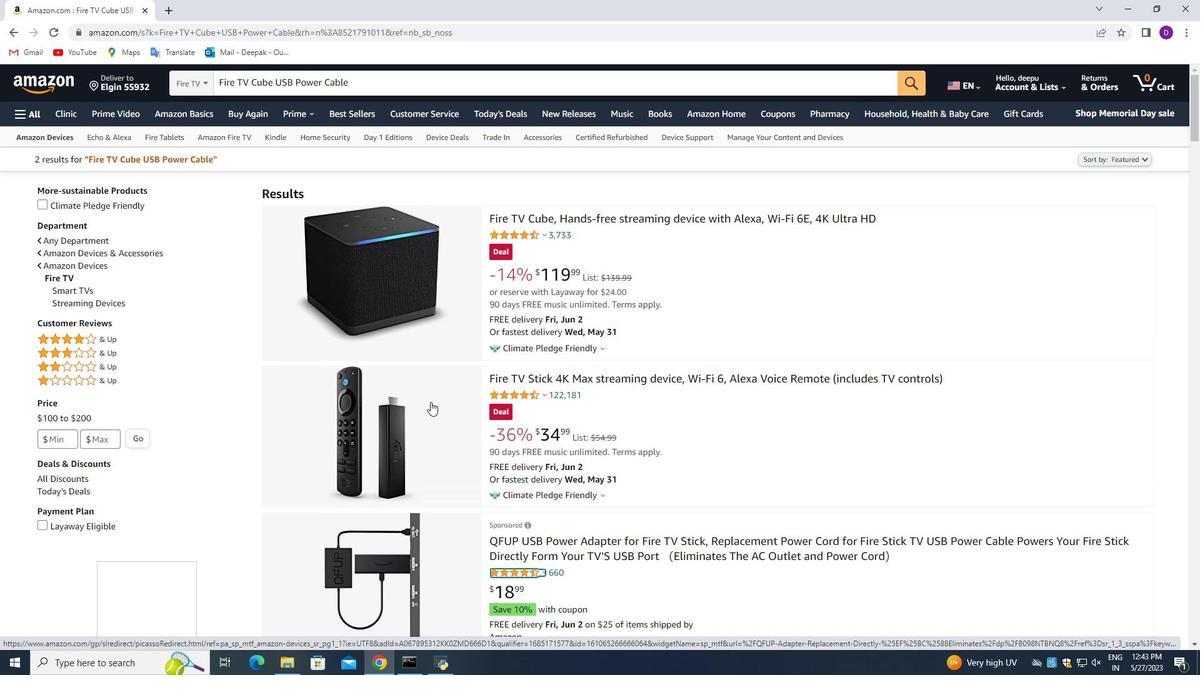 
Action: Mouse moved to (394, 268)
Screenshot: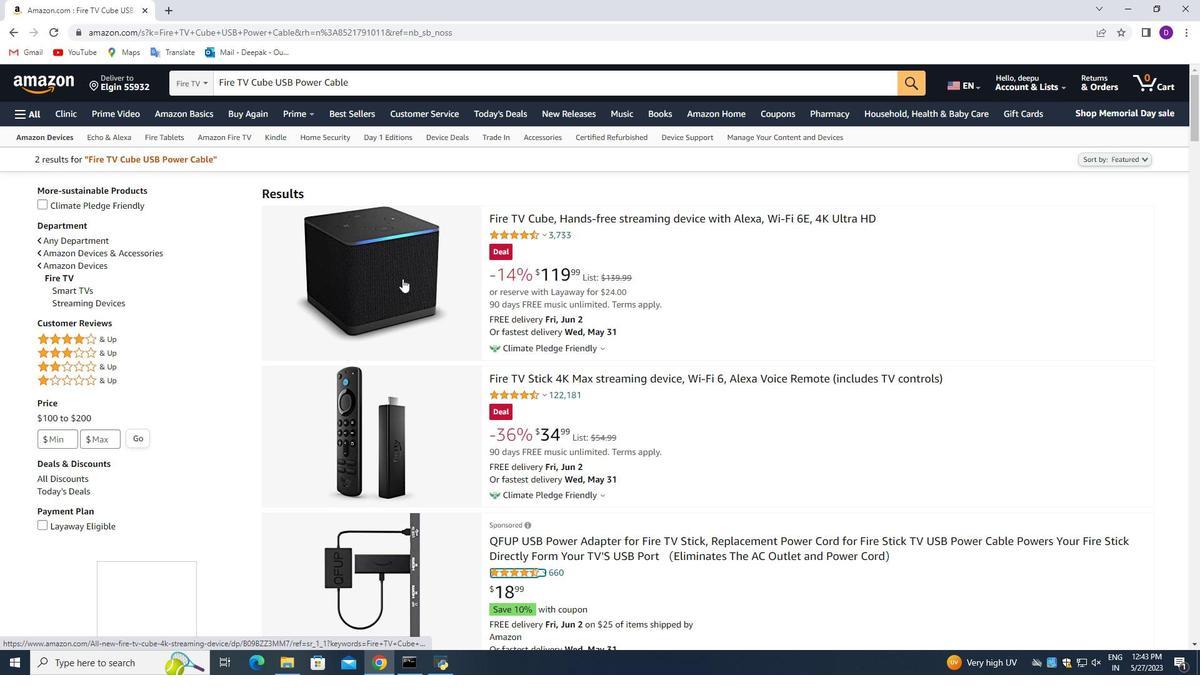 
Action: Mouse pressed left at (394, 268)
Screenshot: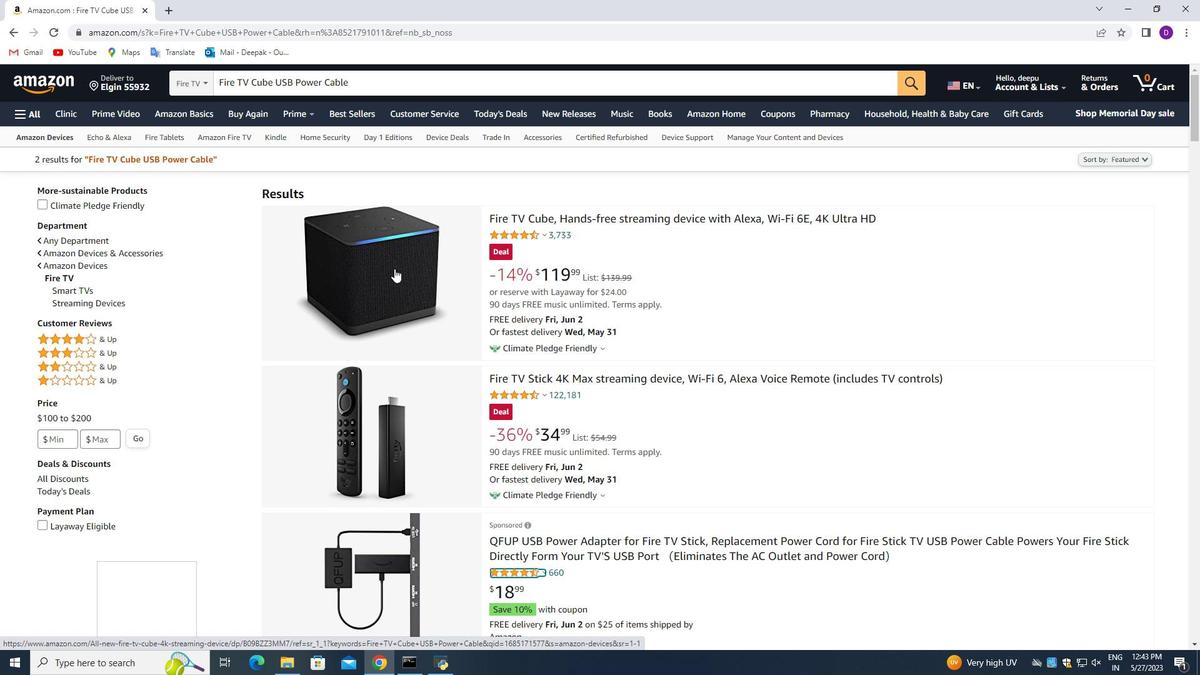 
Action: Mouse moved to (723, 283)
Screenshot: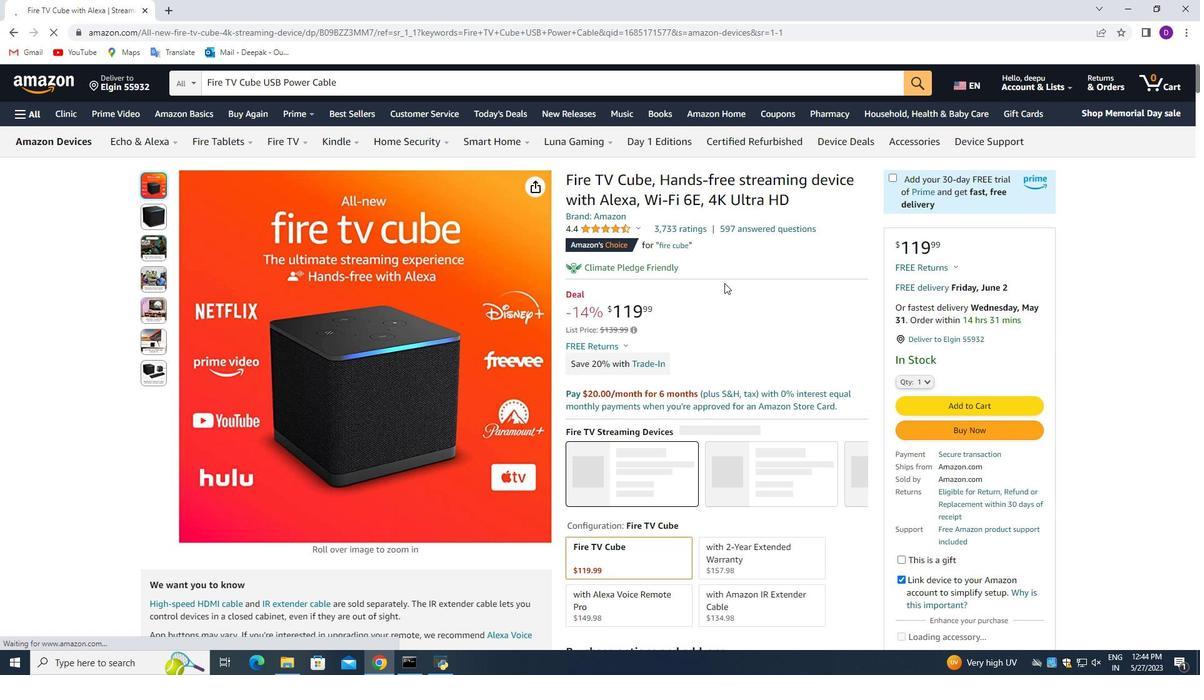 
Action: Mouse scrolled (723, 283) with delta (0, 0)
Screenshot: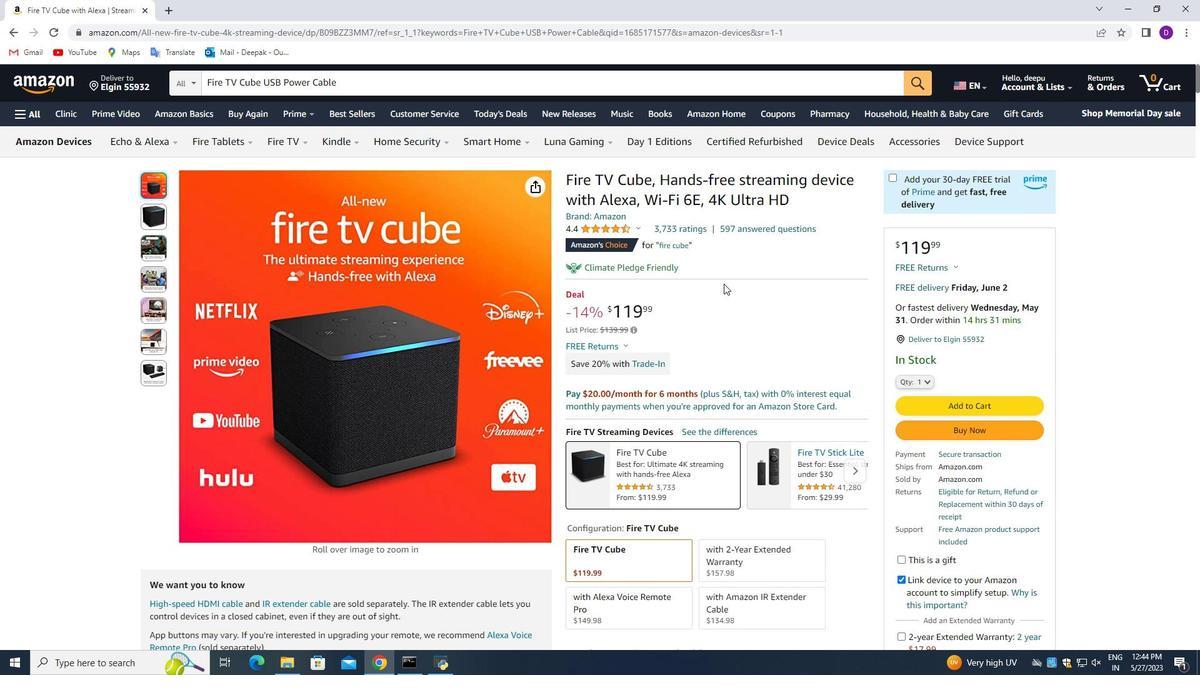 
Action: Mouse scrolled (723, 283) with delta (0, 0)
Screenshot: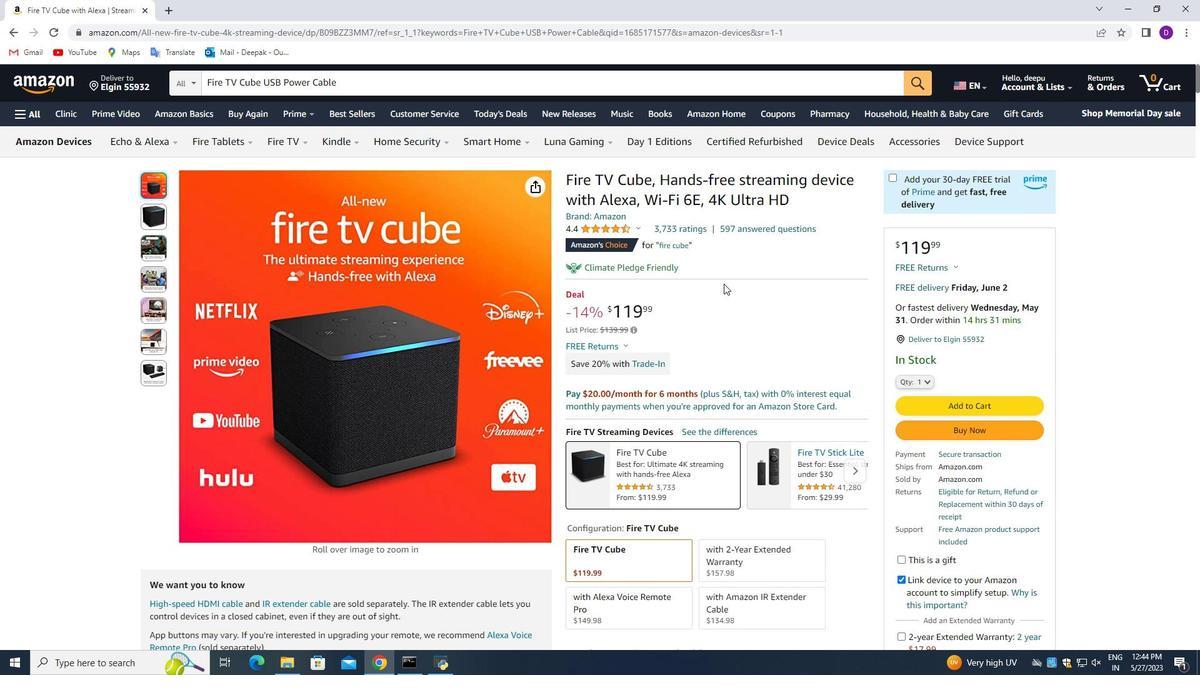 
Action: Mouse scrolled (723, 283) with delta (0, 0)
Screenshot: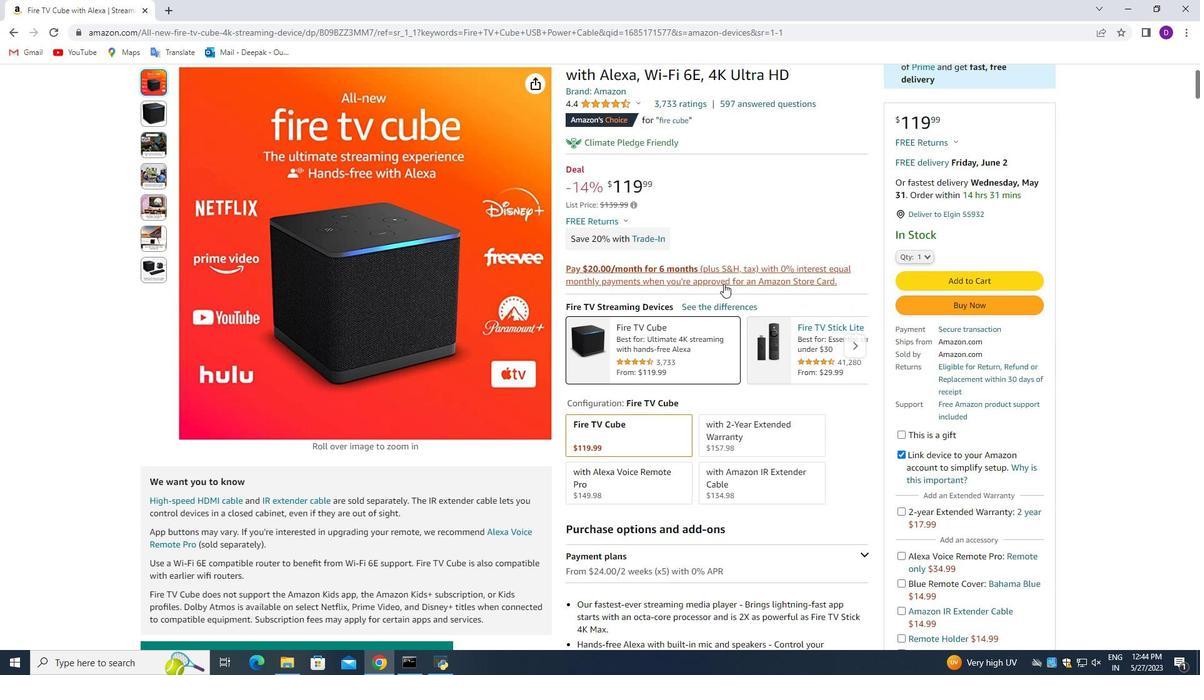 
Action: Mouse scrolled (723, 283) with delta (0, 0)
Screenshot: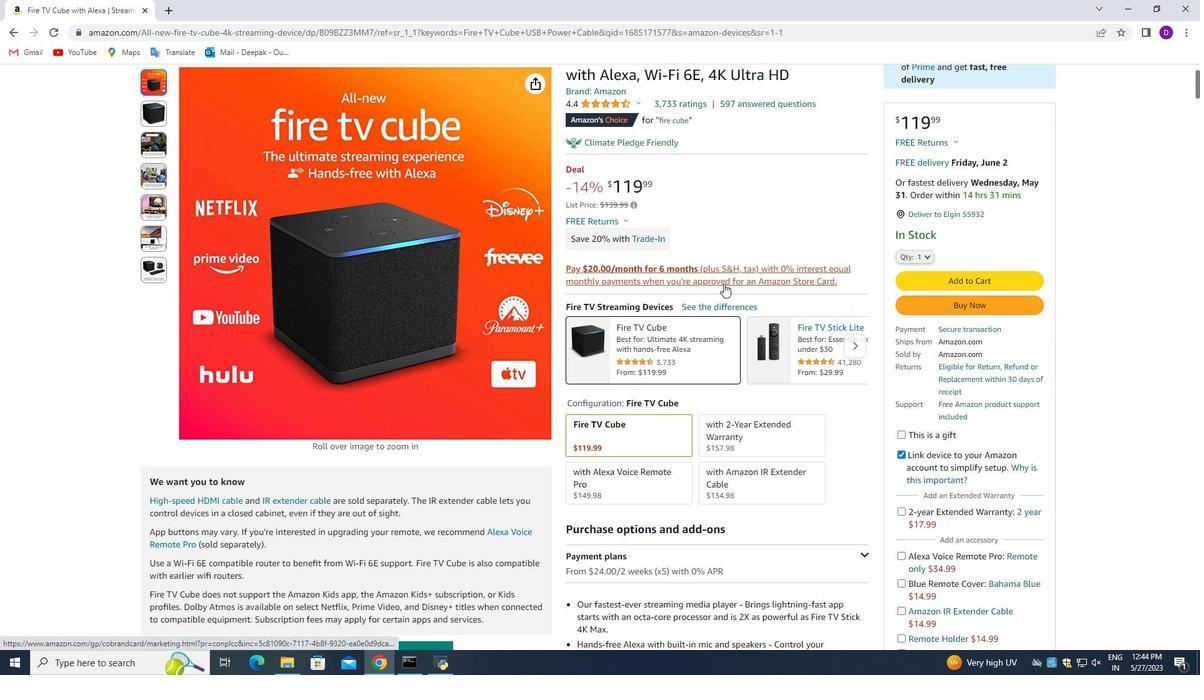 
Action: Mouse moved to (468, 493)
Screenshot: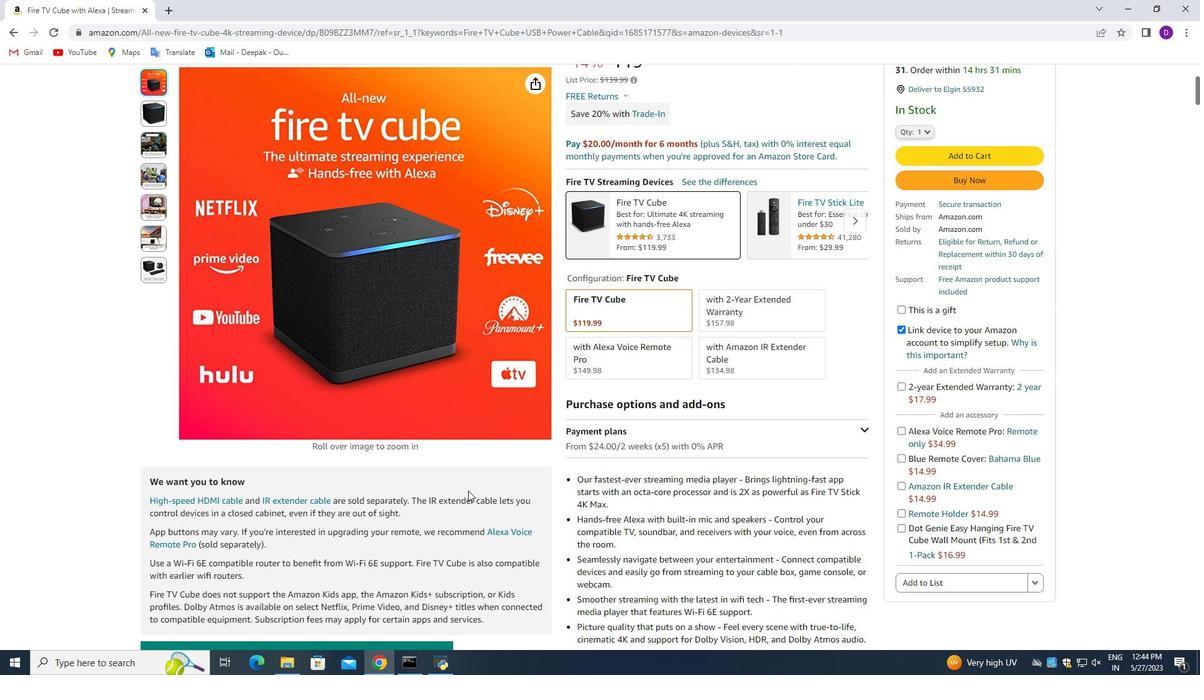 
Action: Mouse scrolled (468, 492) with delta (0, 0)
Screenshot: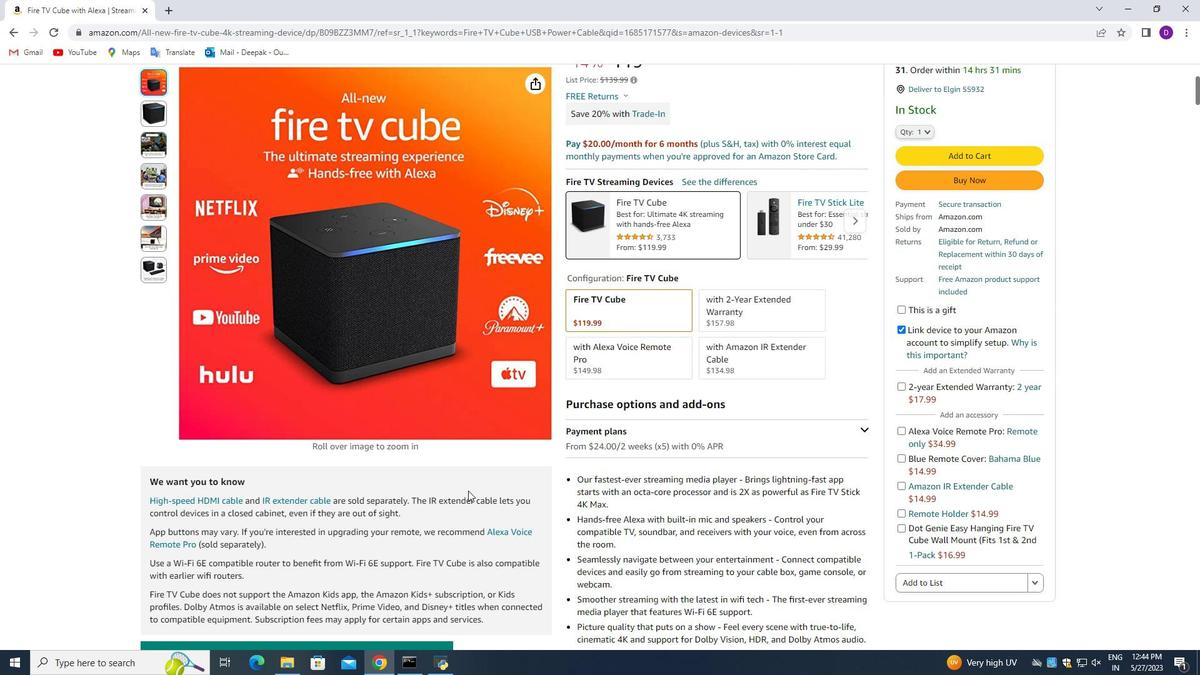 
Action: Mouse moved to (556, 443)
Screenshot: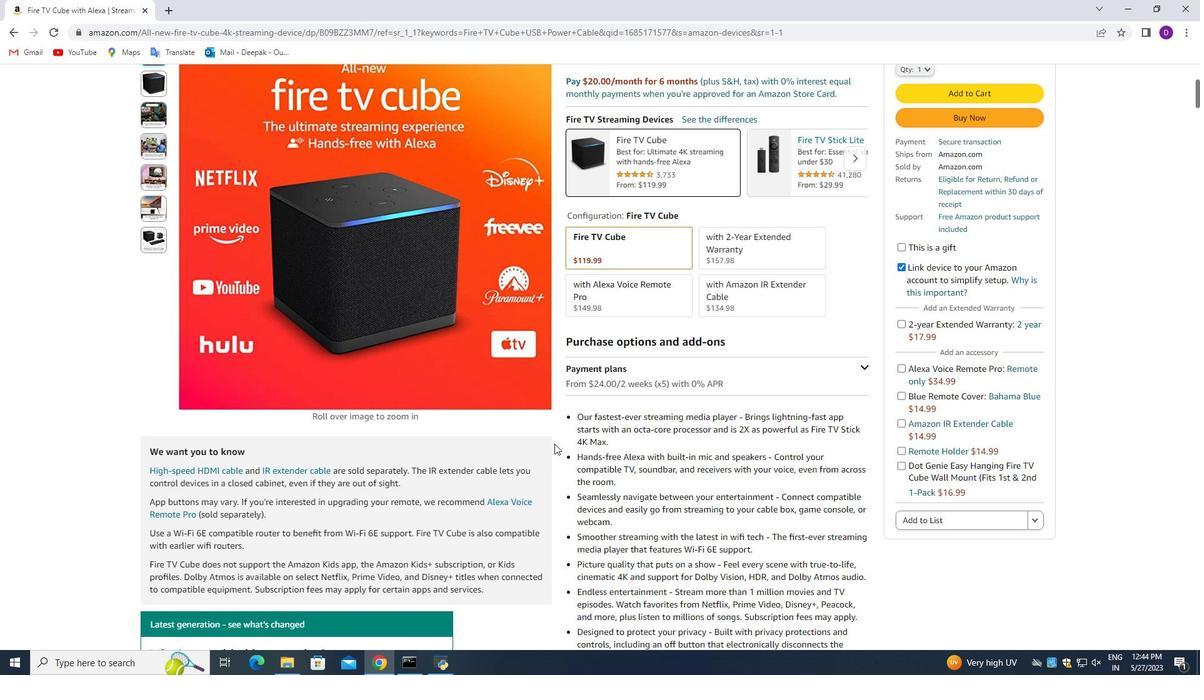 
Action: Mouse scrolled (556, 443) with delta (0, 0)
Screenshot: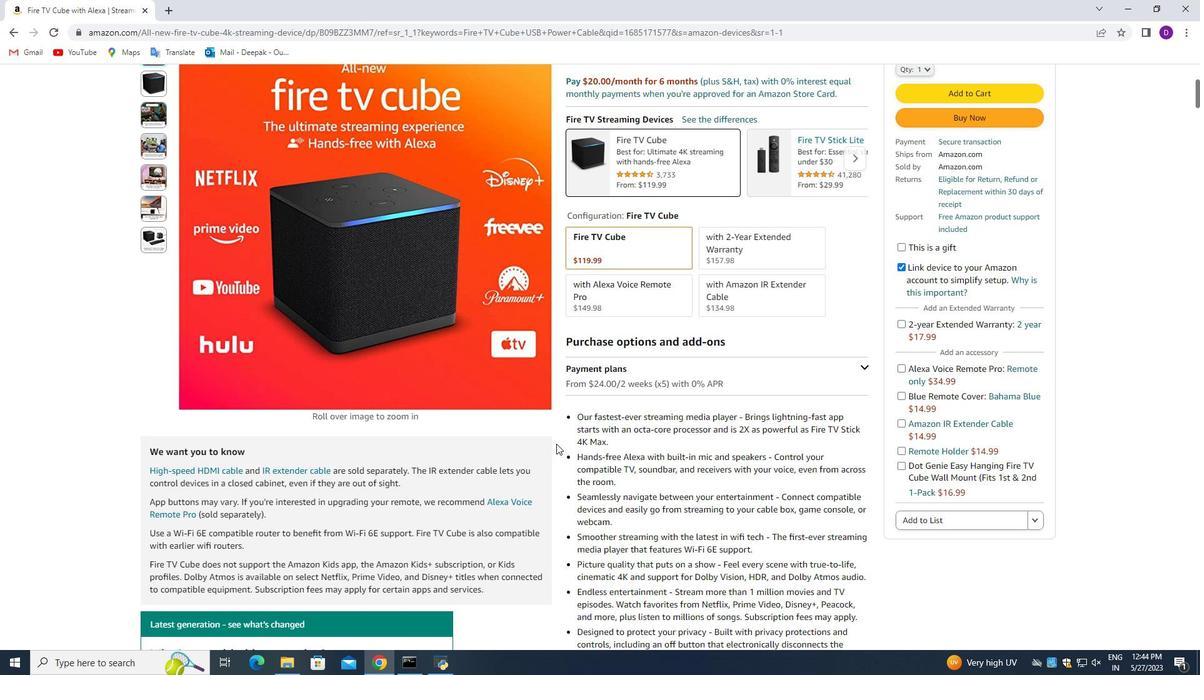 
Action: Mouse scrolled (556, 443) with delta (0, 0)
Screenshot: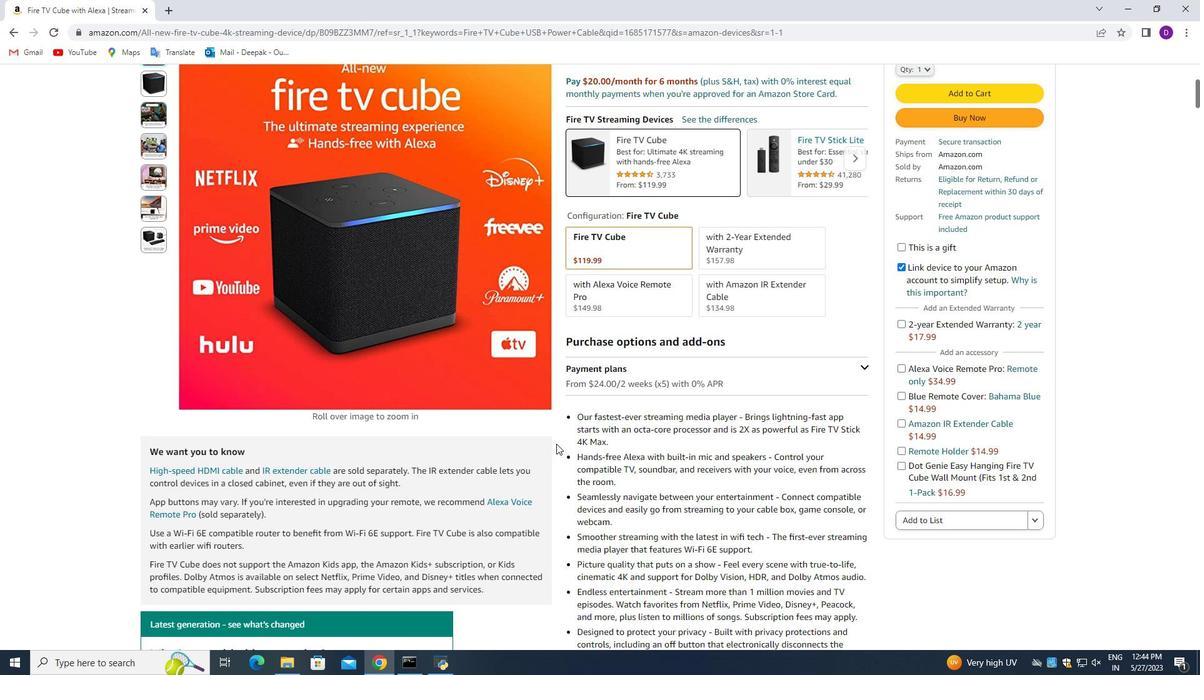 
Action: Mouse scrolled (556, 443) with delta (0, 0)
Screenshot: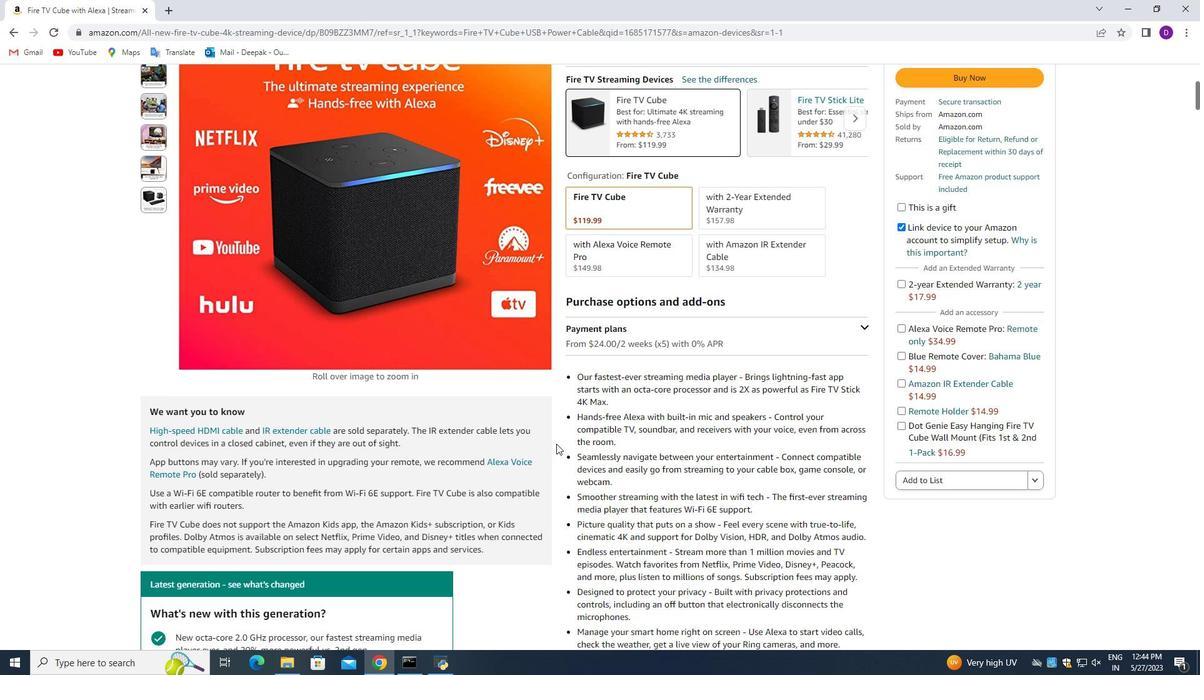 
Action: Mouse scrolled (556, 443) with delta (0, 0)
Screenshot: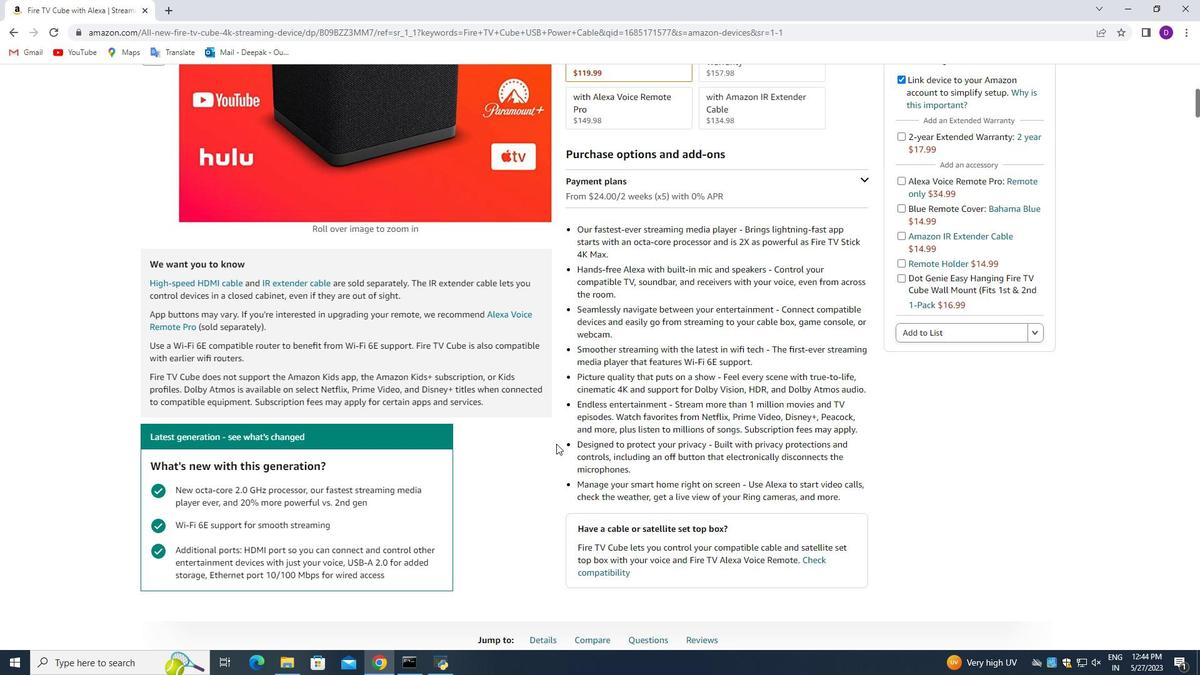 
Action: Mouse scrolled (556, 443) with delta (0, 0)
Screenshot: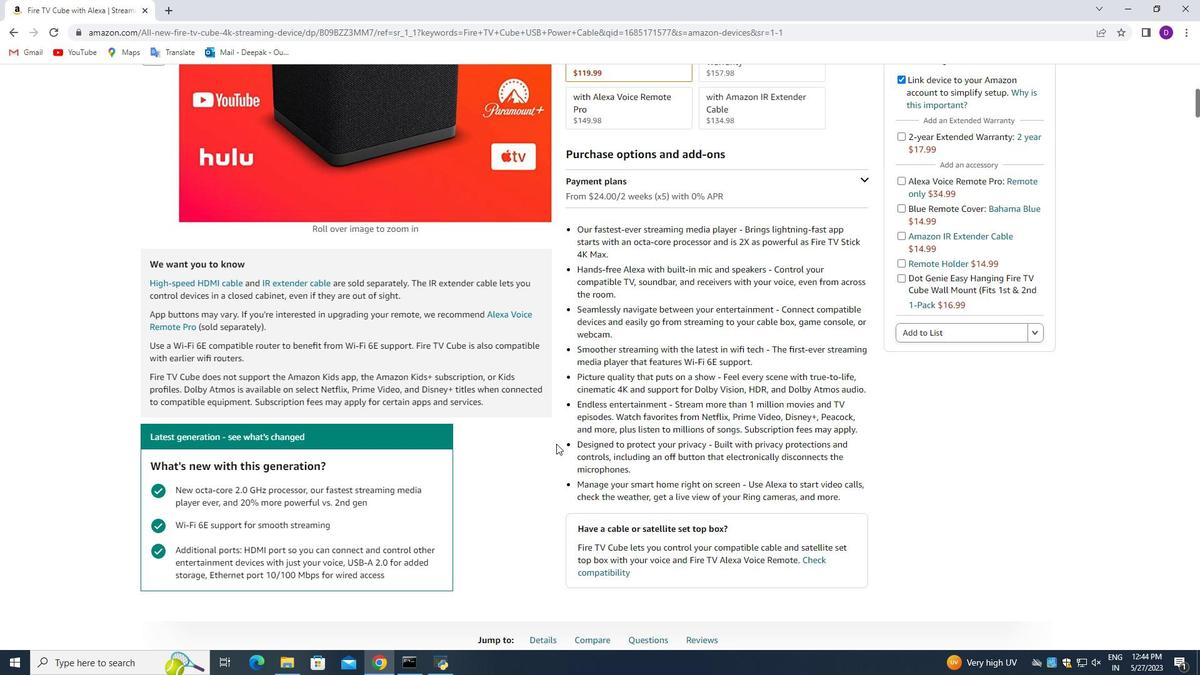 
Action: Mouse scrolled (556, 443) with delta (0, 0)
Screenshot: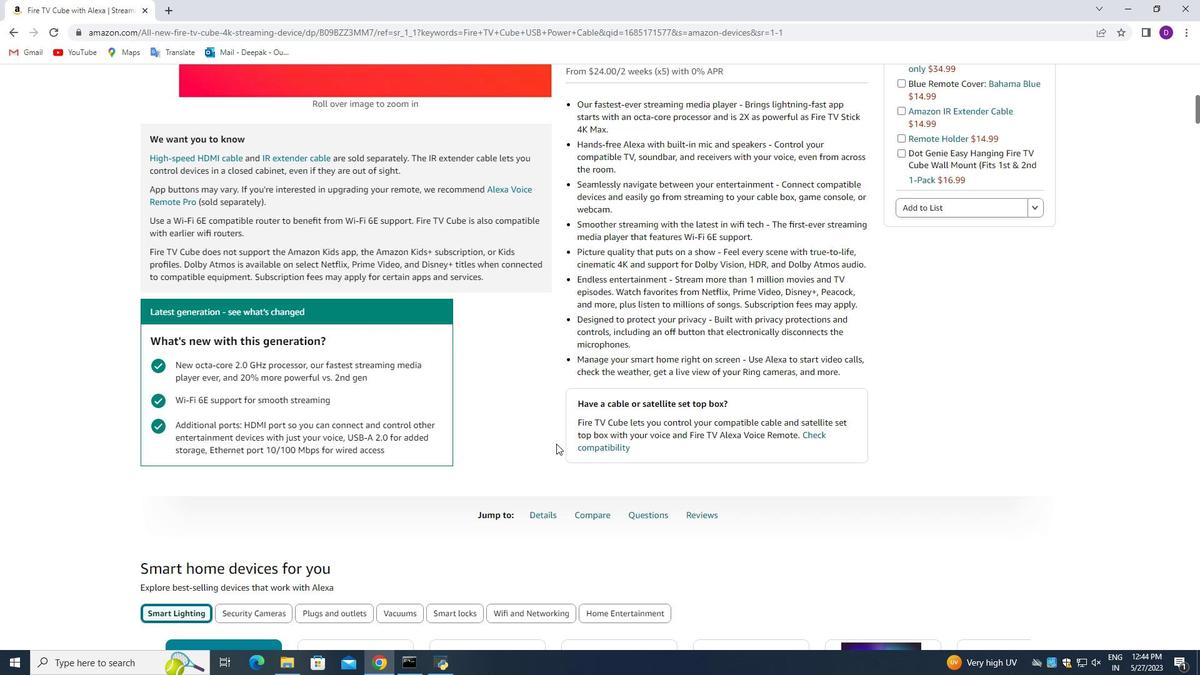 
Action: Mouse scrolled (556, 443) with delta (0, 0)
Screenshot: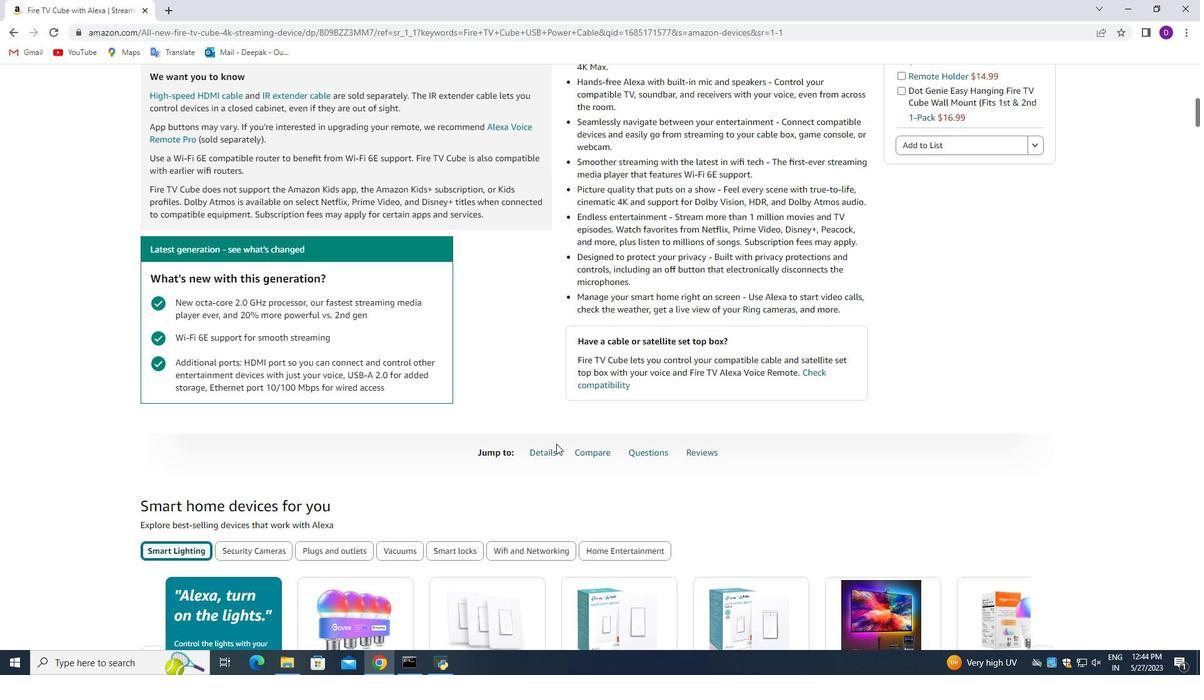 
Action: Mouse moved to (584, 392)
Screenshot: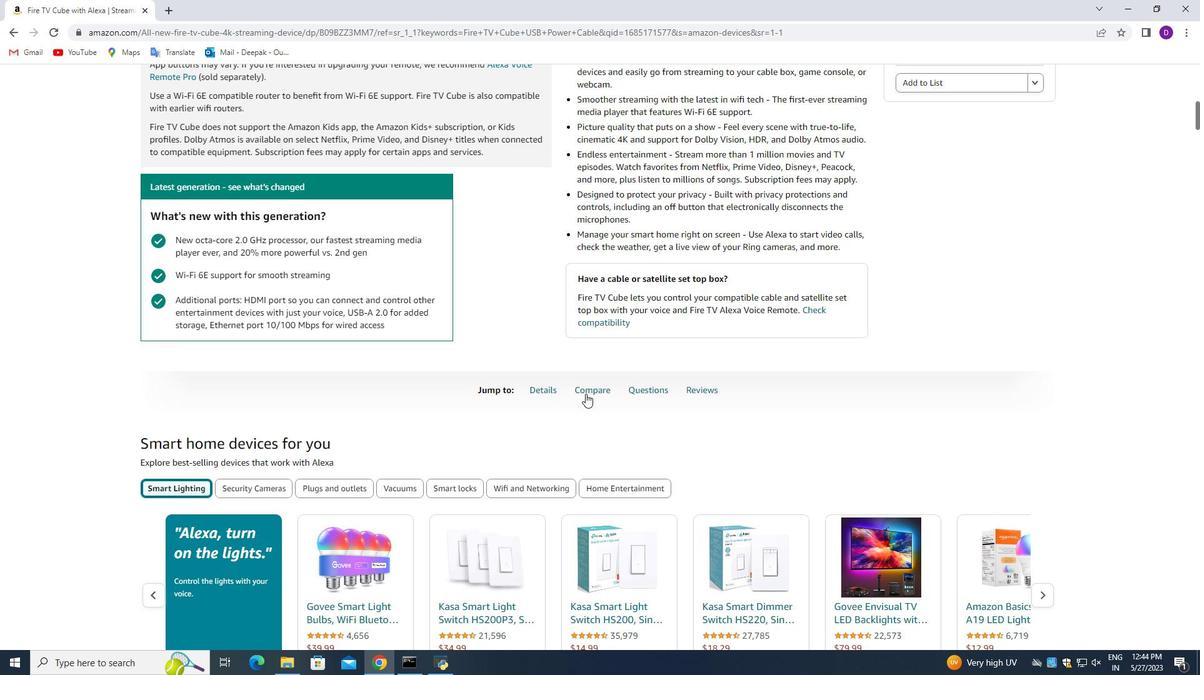 
Action: Mouse scrolled (584, 391) with delta (0, 0)
Screenshot: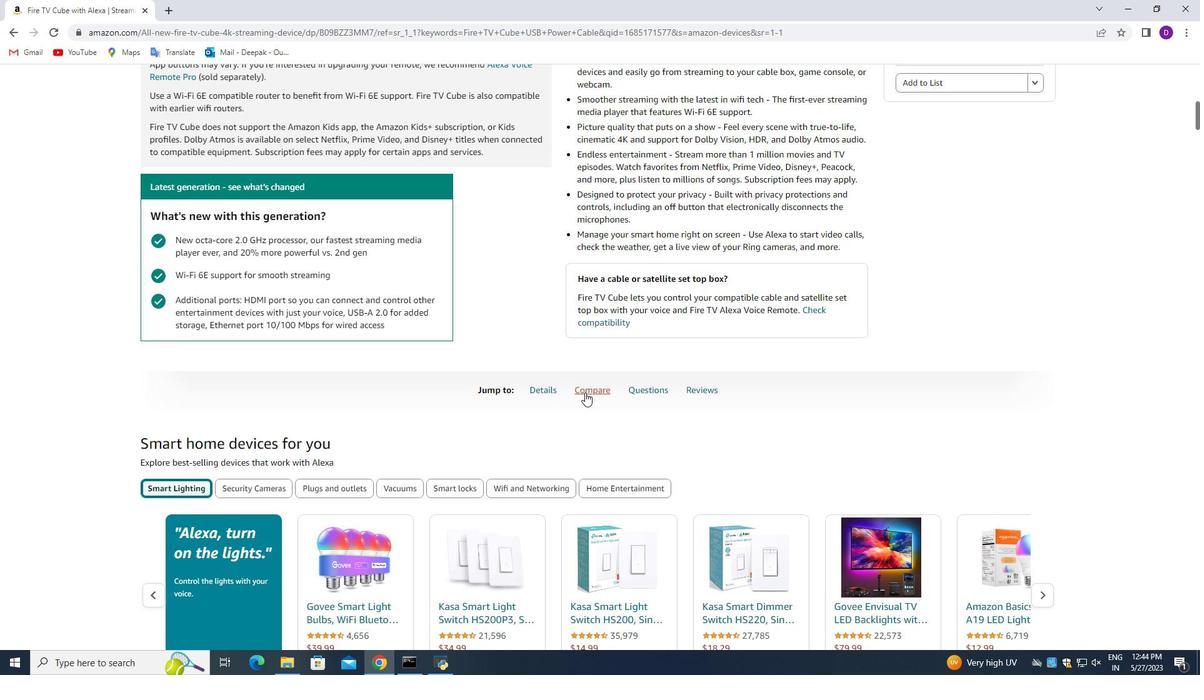 
Action: Mouse moved to (547, 383)
Screenshot: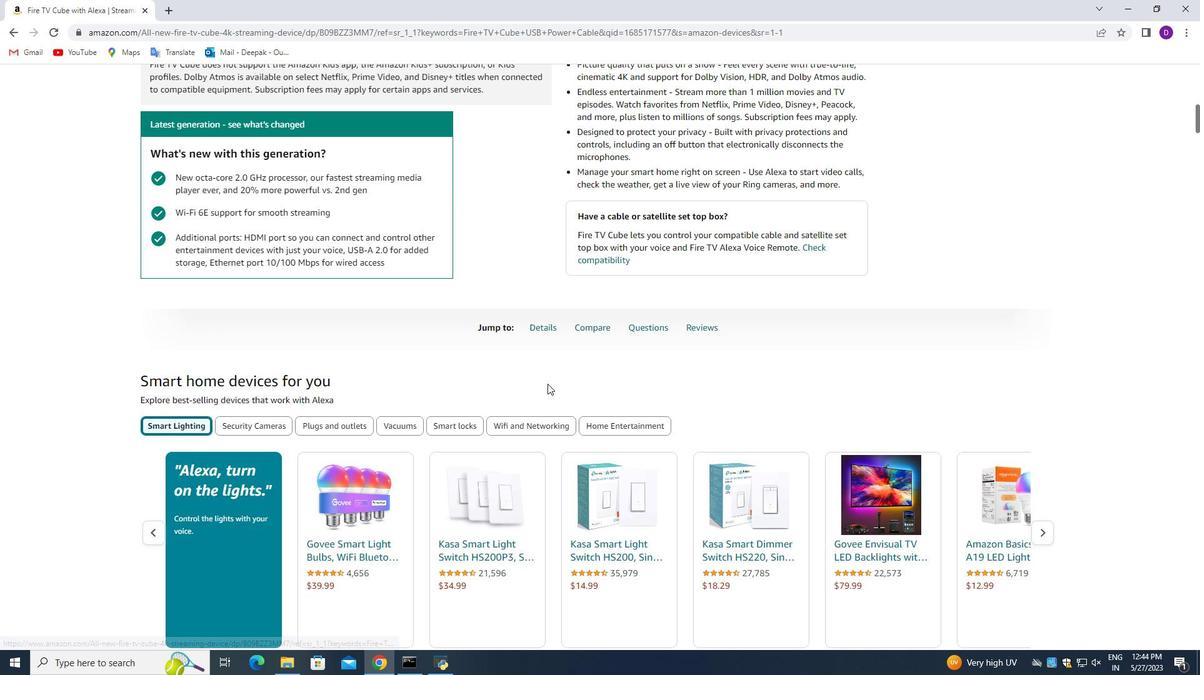 
Action: Mouse scrolled (547, 383) with delta (0, 0)
Screenshot: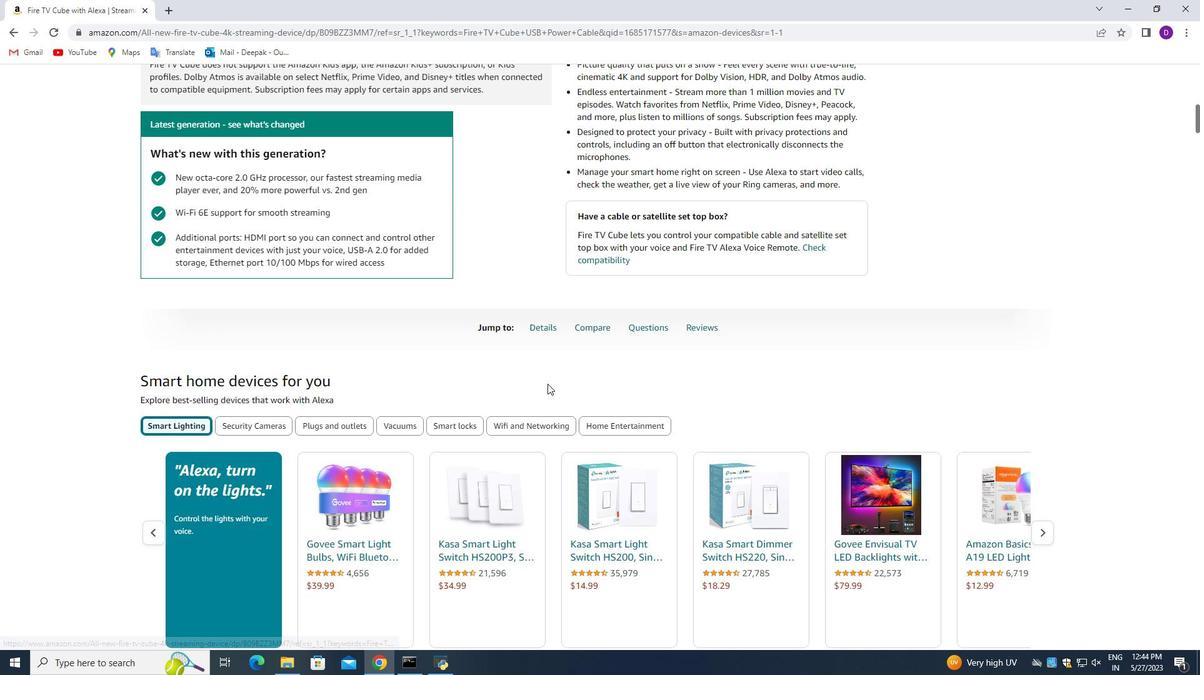 
Action: Mouse moved to (543, 380)
Screenshot: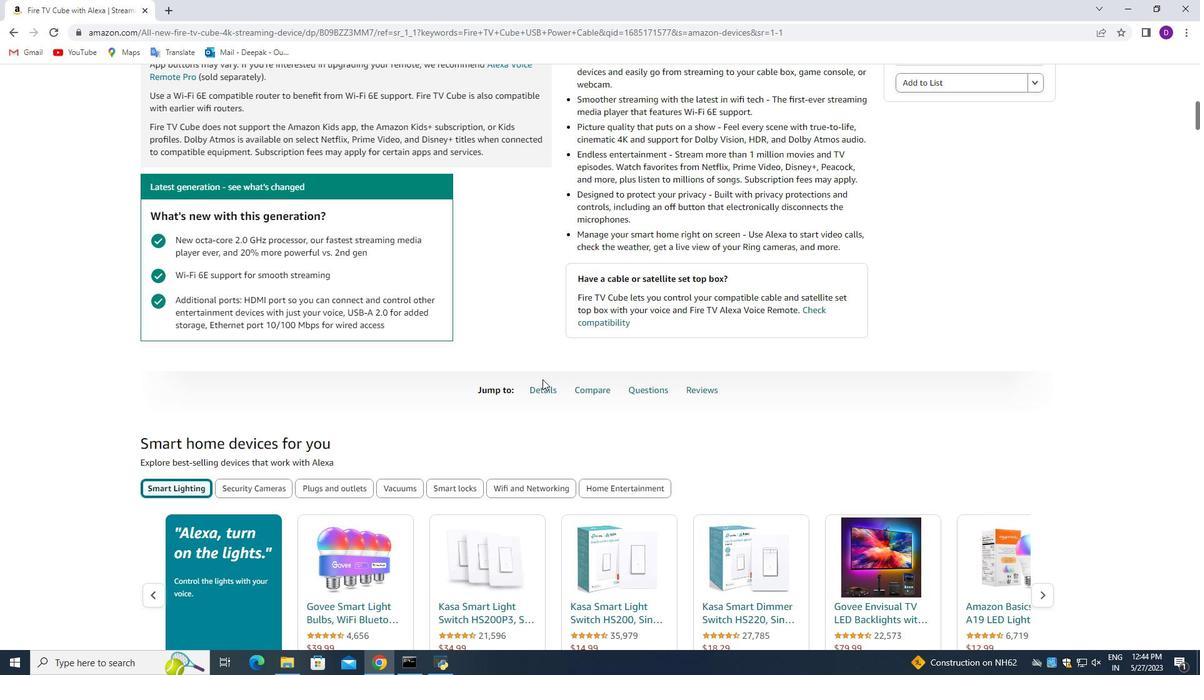 
Action: Mouse scrolled (543, 379) with delta (0, 0)
Screenshot: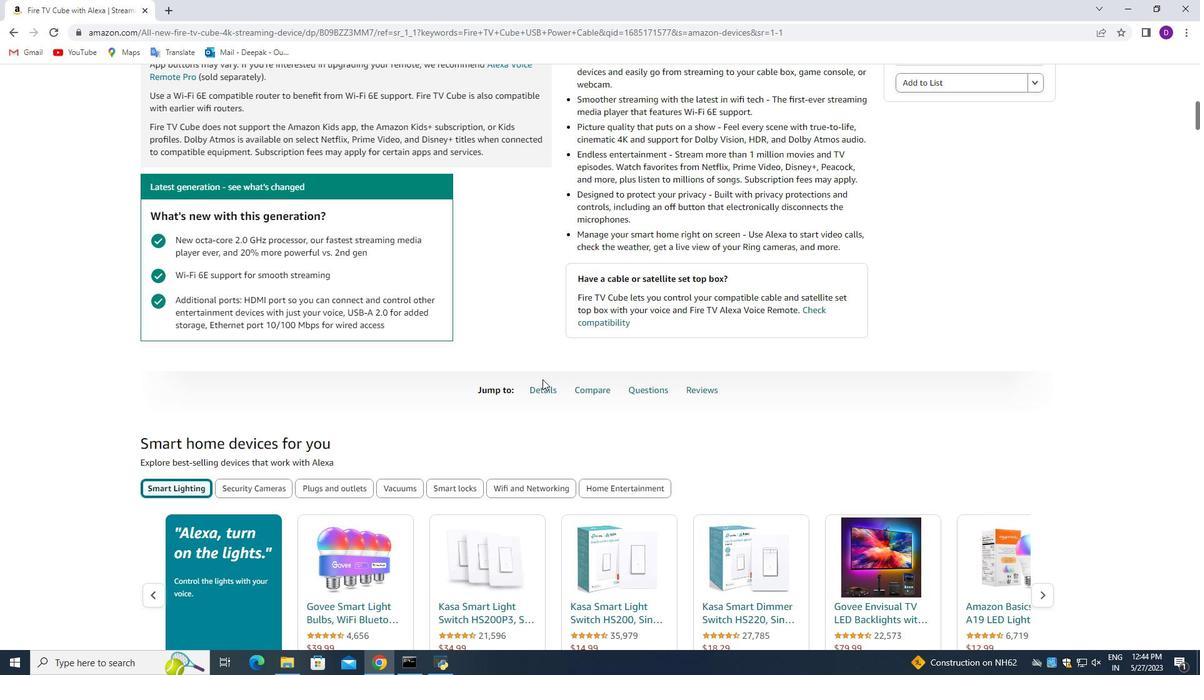 
Action: Mouse scrolled (543, 379) with delta (0, 0)
Screenshot: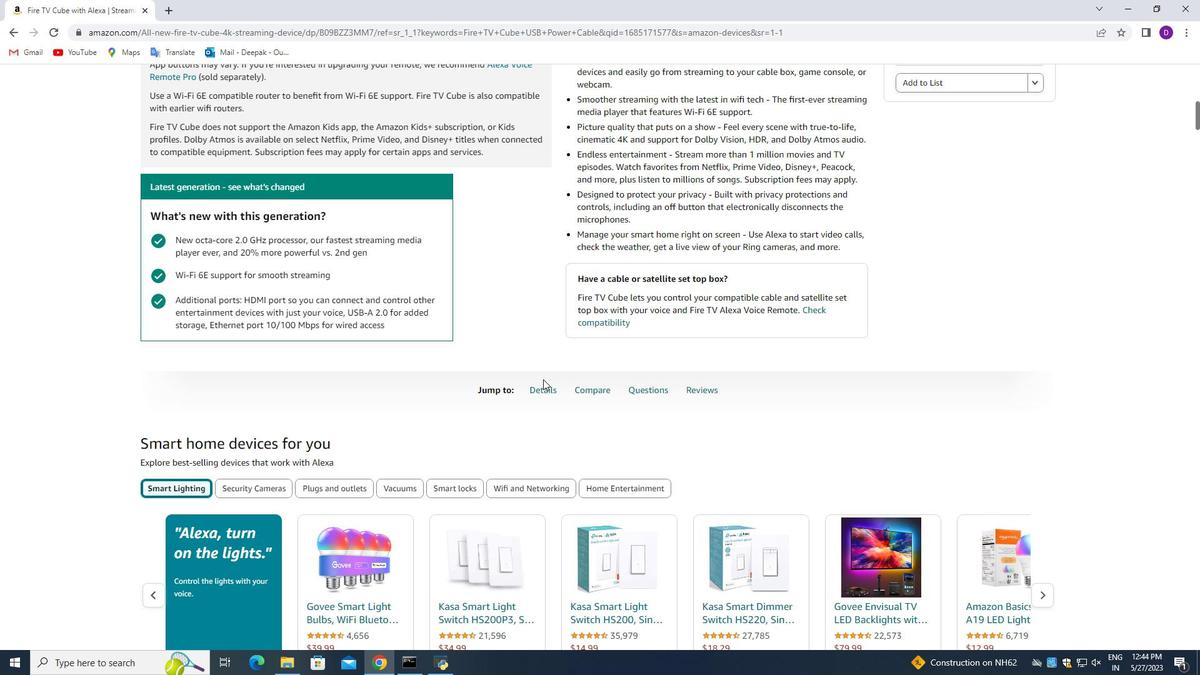 
Action: Mouse scrolled (543, 379) with delta (0, 0)
Screenshot: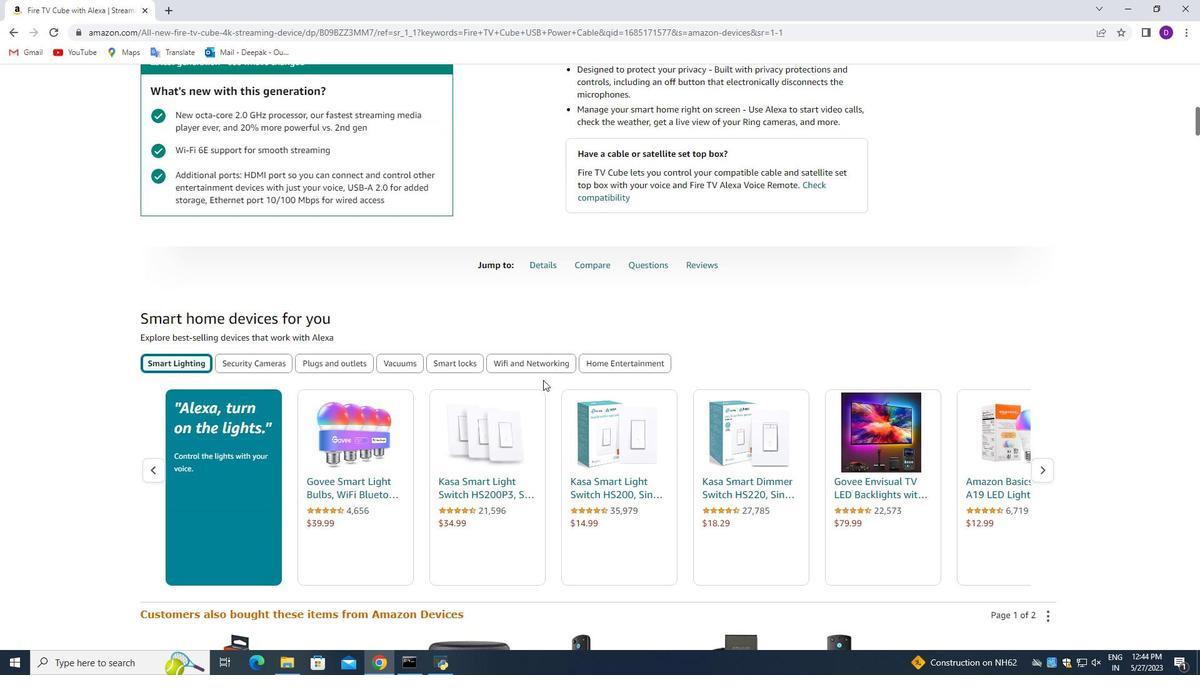
Action: Mouse scrolled (543, 379) with delta (0, 0)
Screenshot: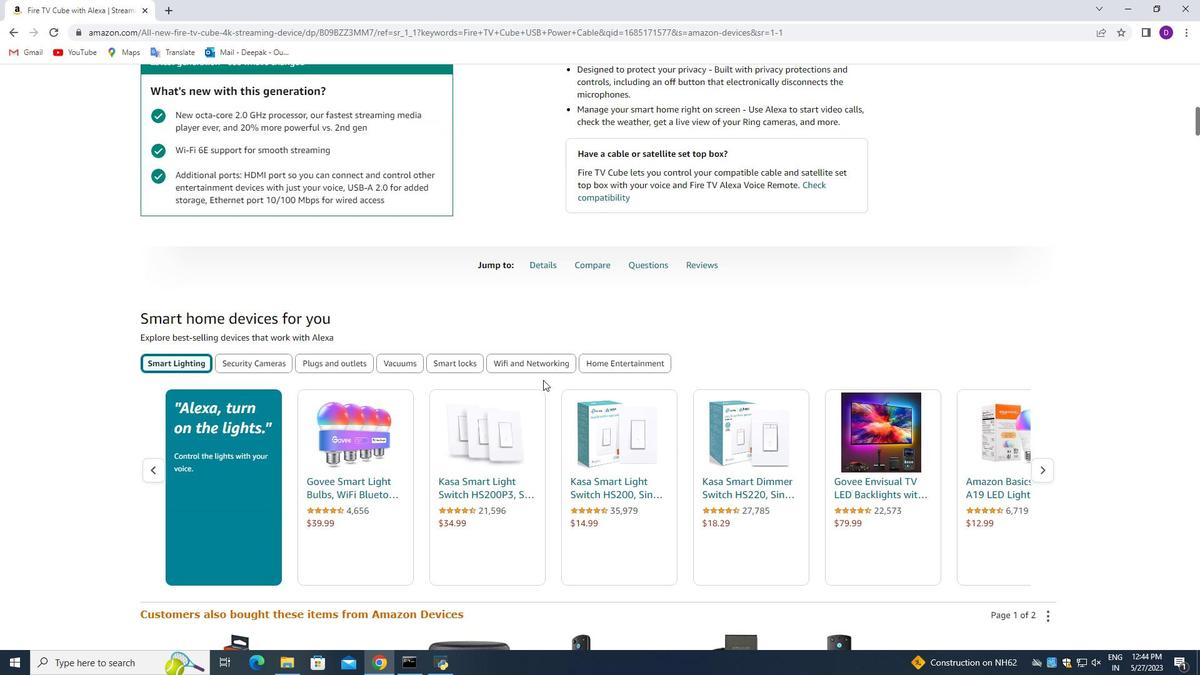 
Action: Mouse scrolled (543, 379) with delta (0, 0)
Screenshot: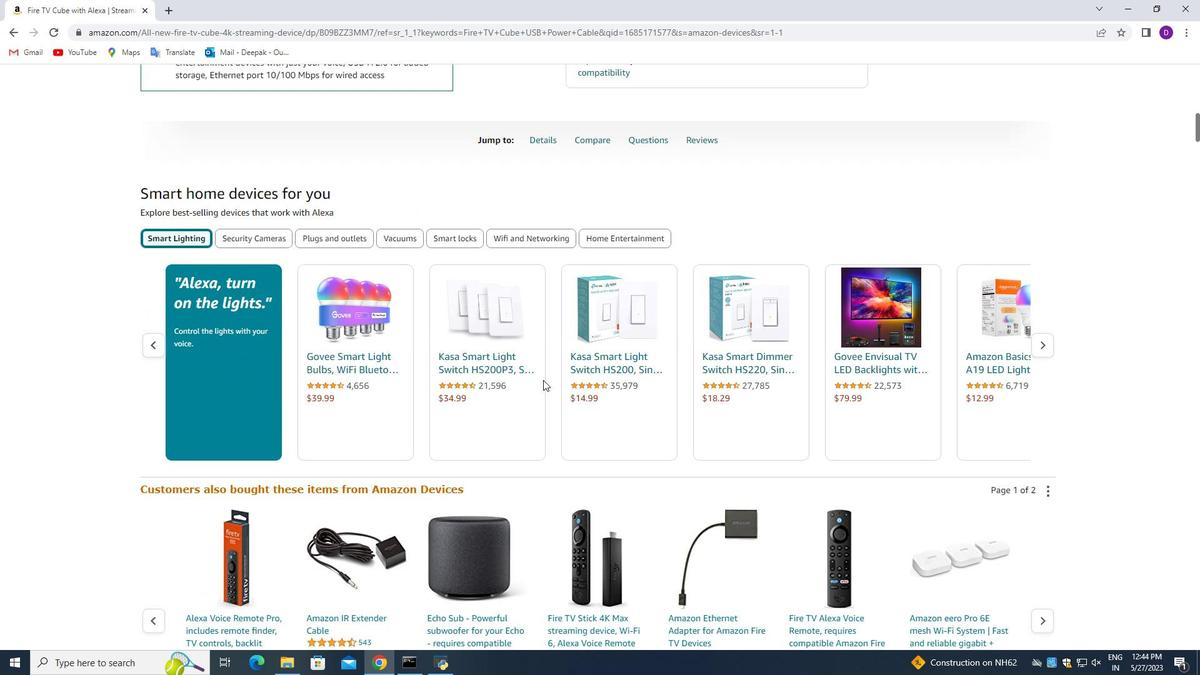 
Action: Mouse scrolled (543, 379) with delta (0, 0)
Screenshot: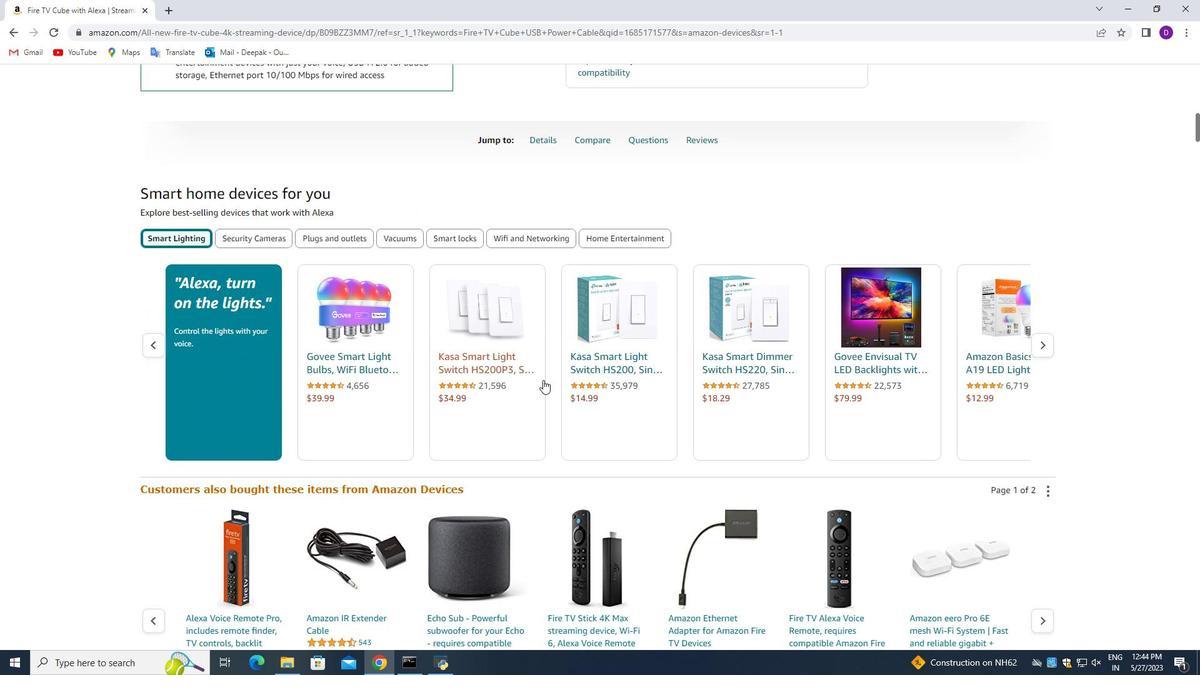 
Action: Mouse moved to (551, 373)
Screenshot: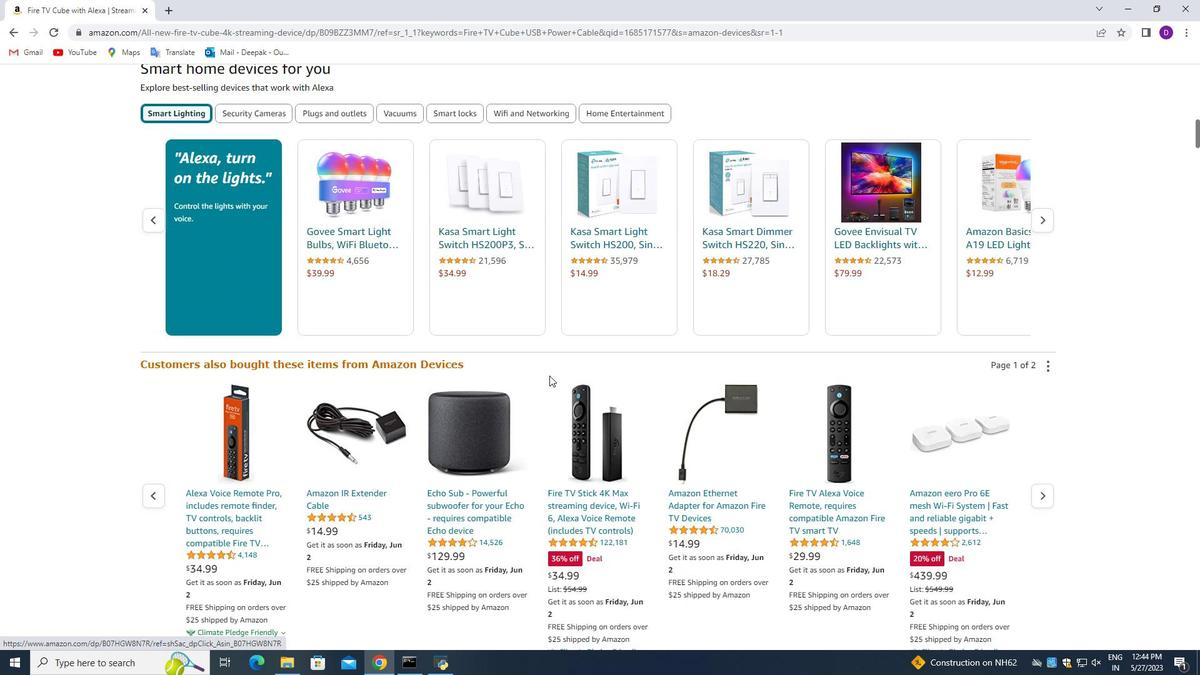 
Action: Mouse scrolled (551, 372) with delta (0, 0)
Screenshot: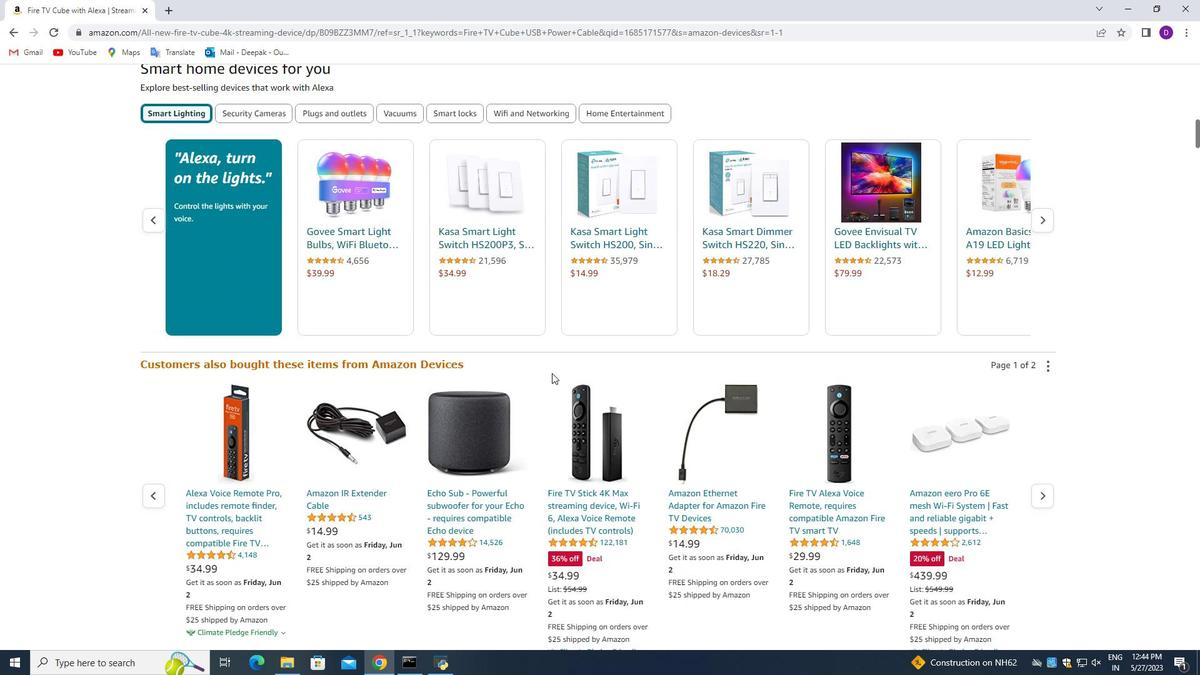 
Action: Mouse moved to (552, 372)
Screenshot: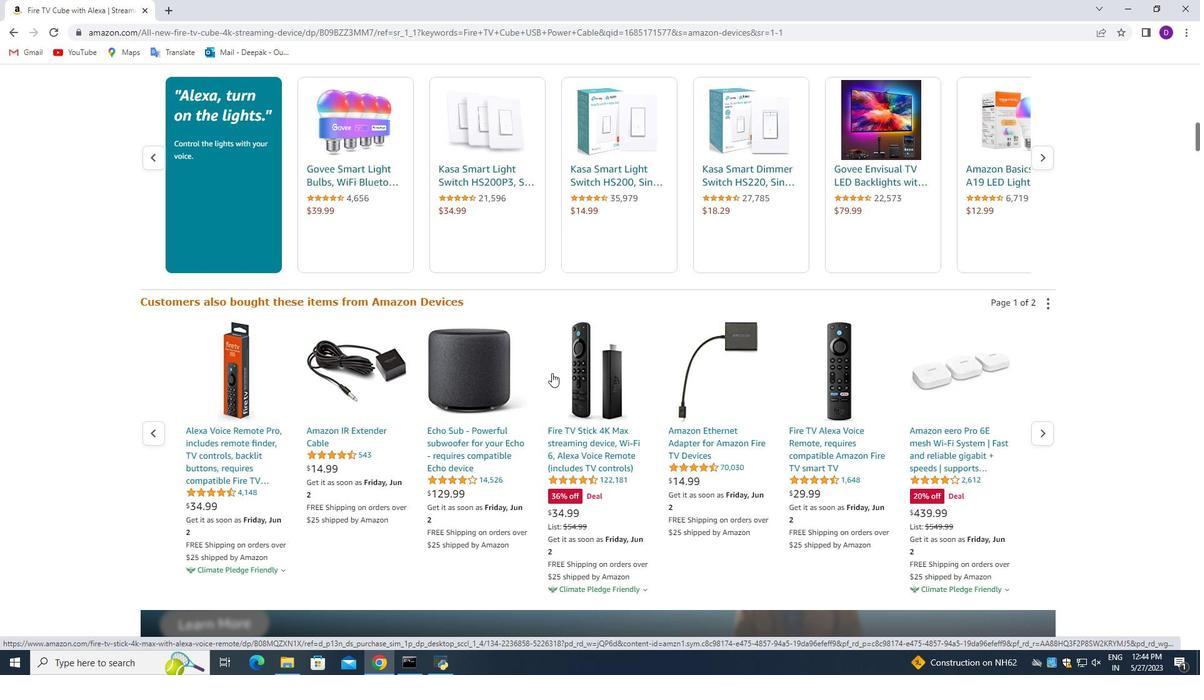 
Action: Mouse scrolled (552, 371) with delta (0, 0)
Screenshot: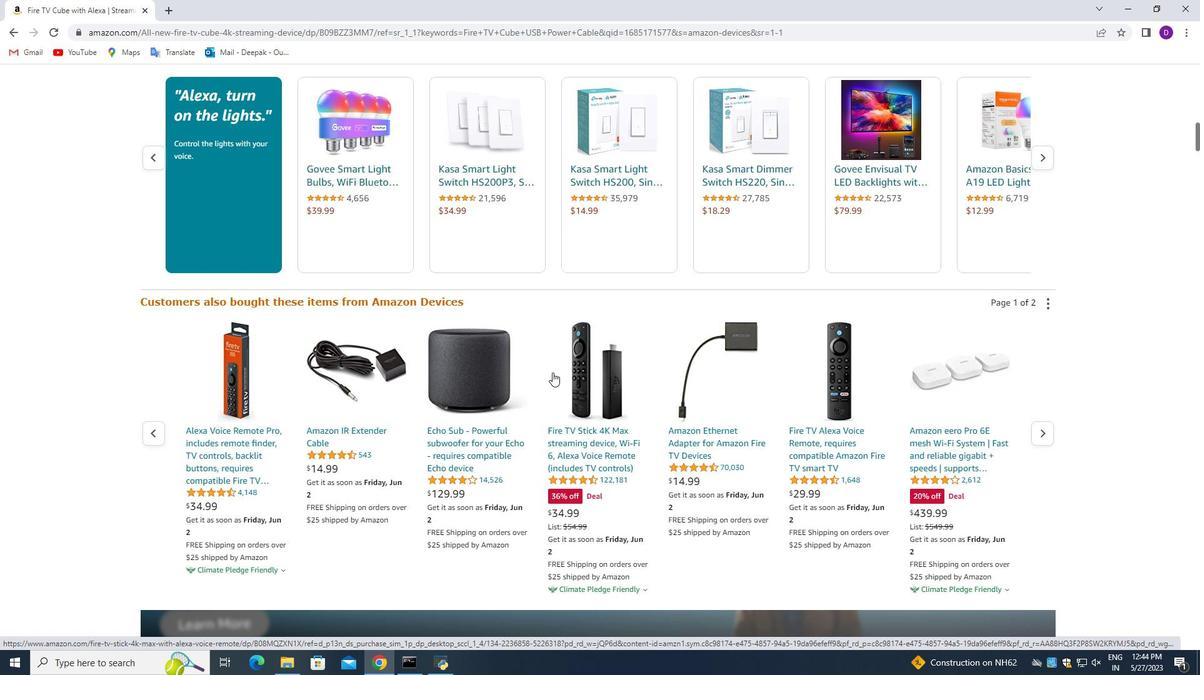 
Action: Mouse scrolled (552, 371) with delta (0, 0)
Screenshot: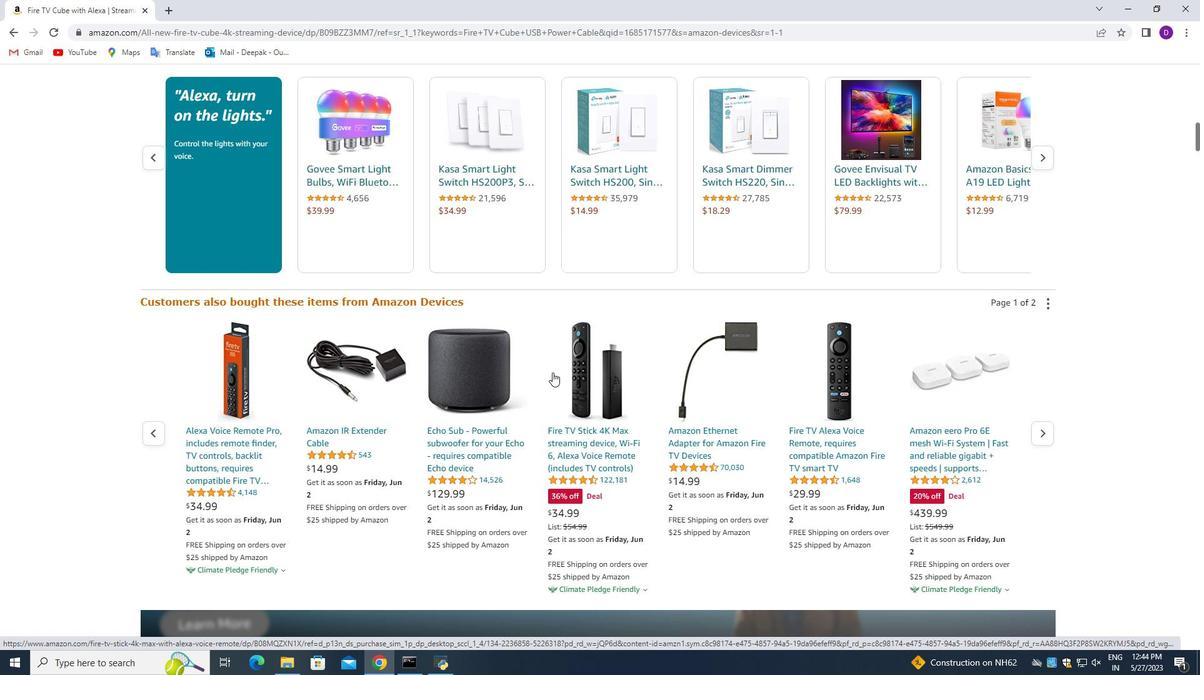 
Action: Mouse scrolled (552, 371) with delta (0, 0)
Screenshot: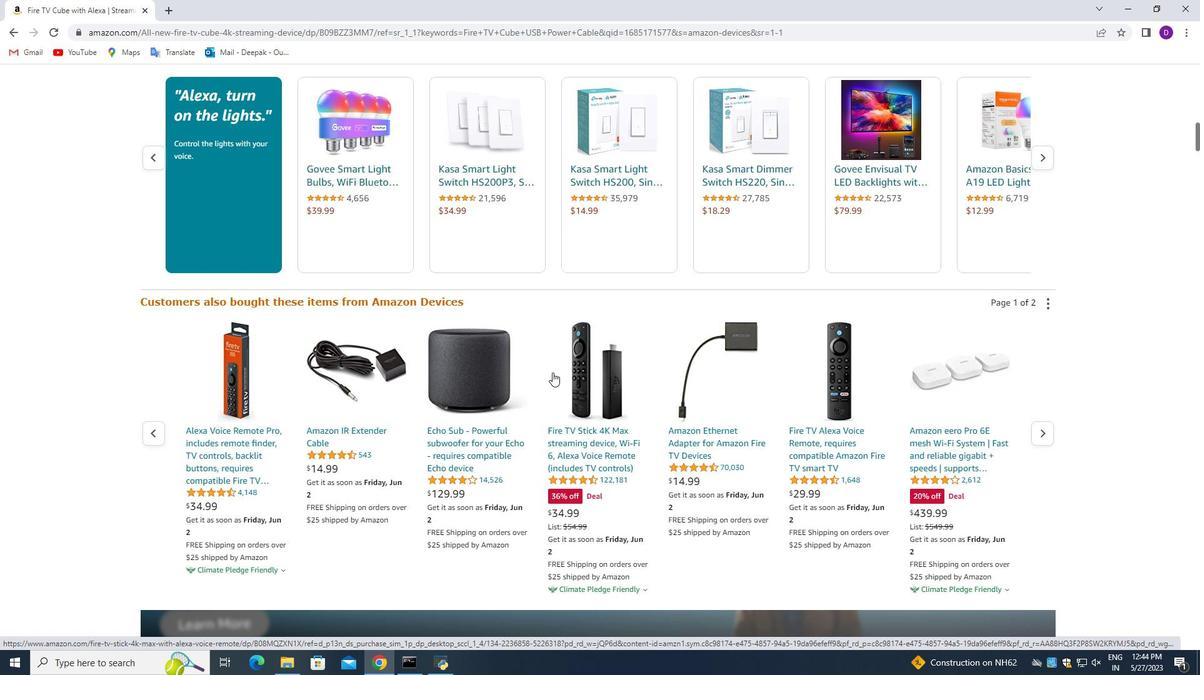 
Action: Mouse scrolled (552, 371) with delta (0, 0)
Screenshot: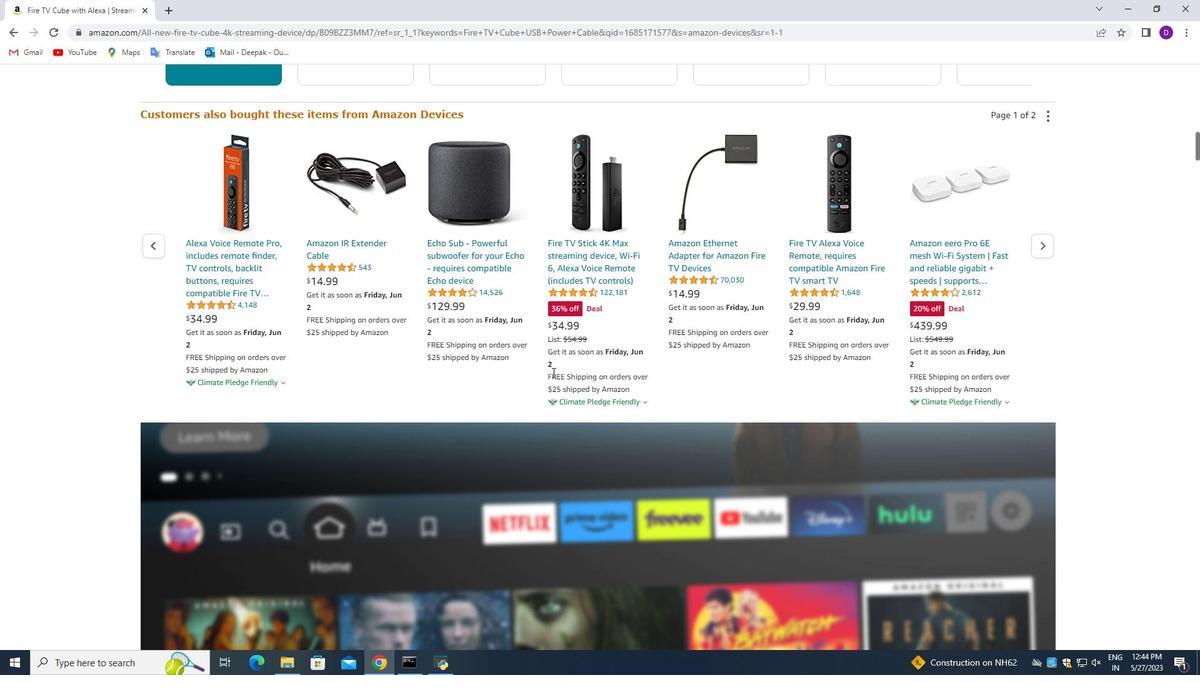 
Action: Mouse scrolled (552, 371) with delta (0, 0)
Screenshot: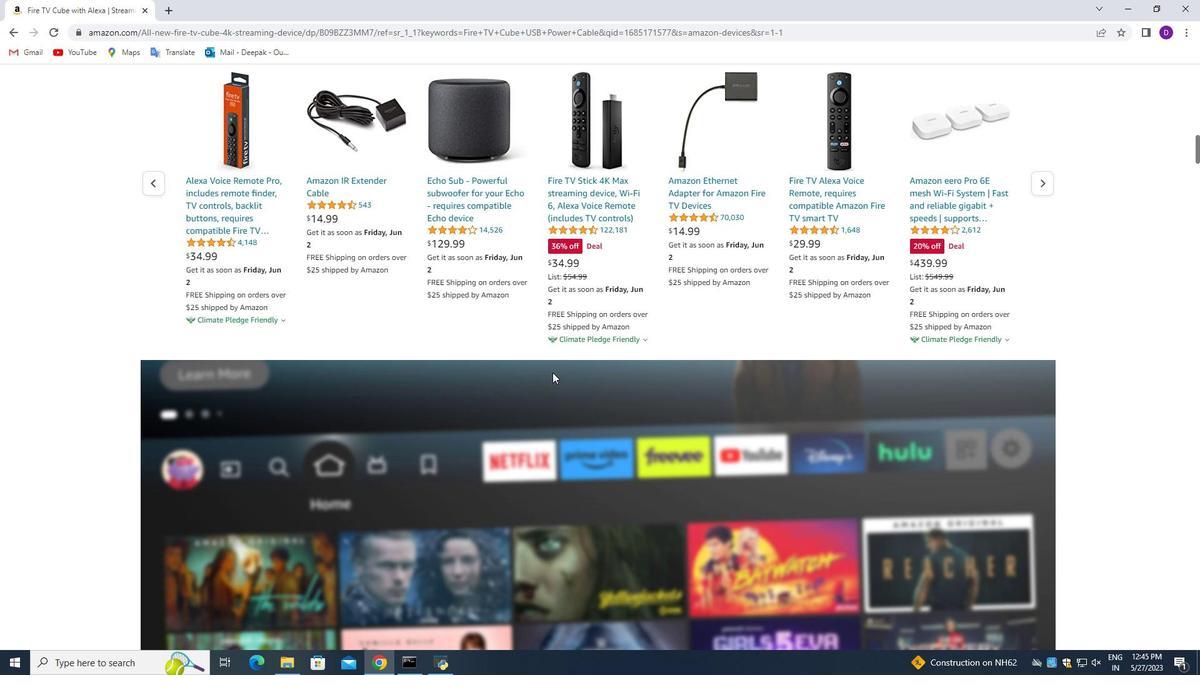 
Action: Mouse scrolled (552, 371) with delta (0, 0)
Screenshot: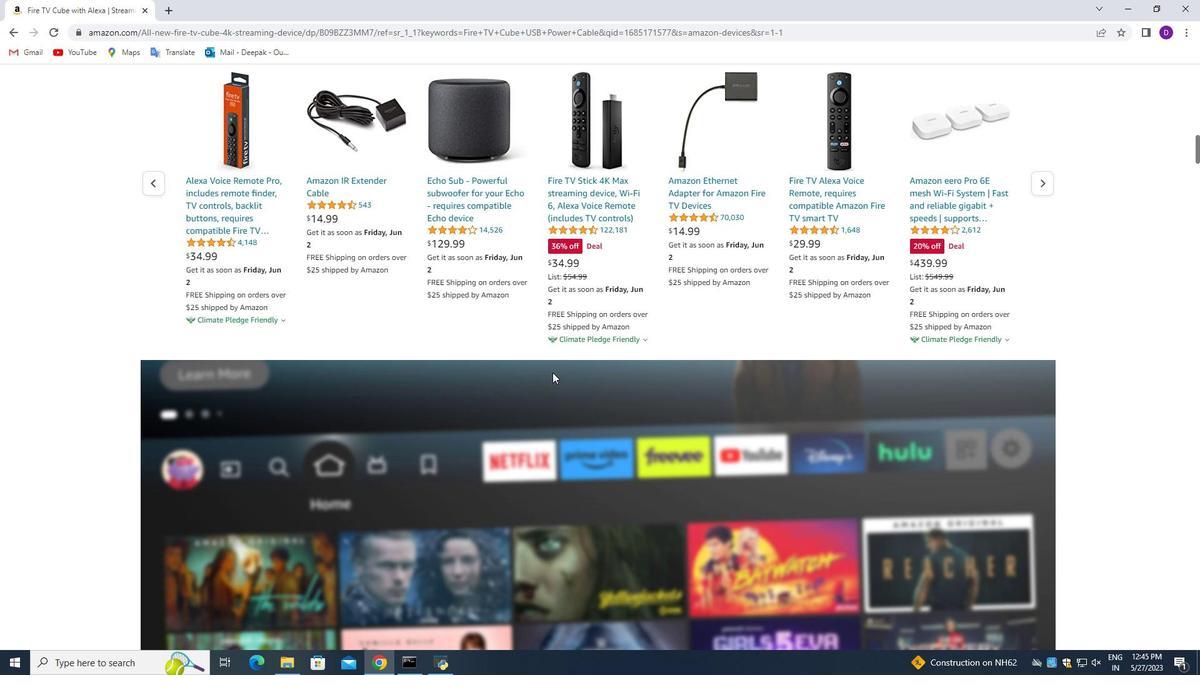 
Action: Mouse scrolled (552, 371) with delta (0, 0)
Screenshot: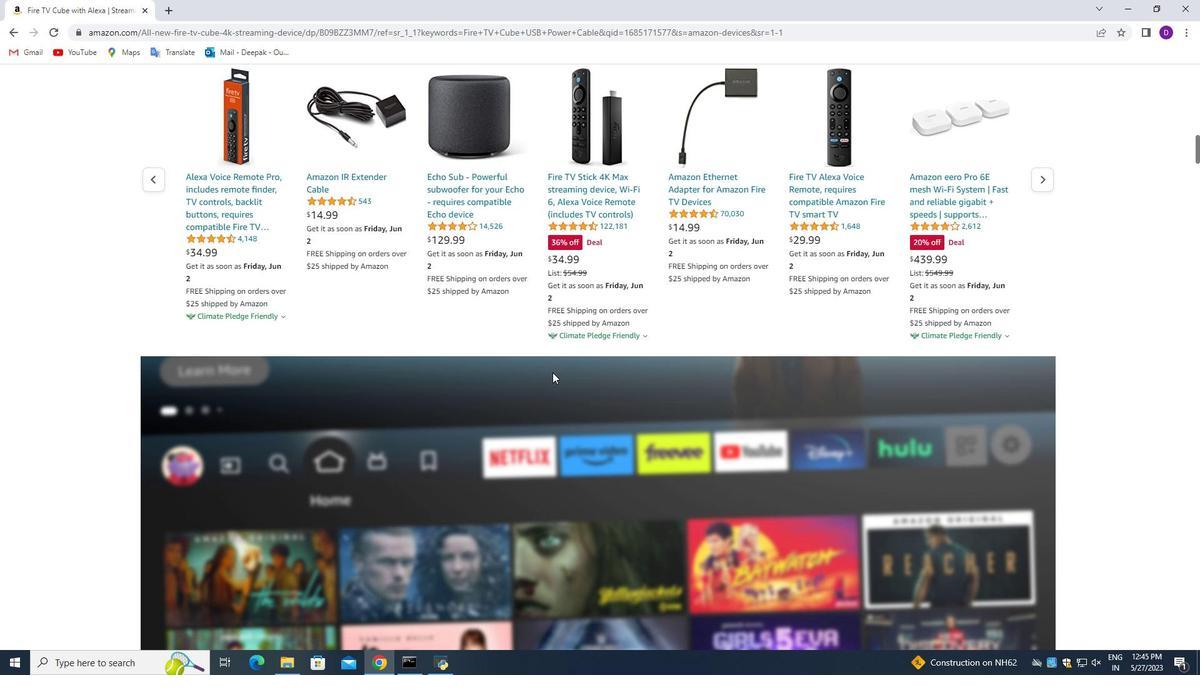 
Action: Mouse scrolled (552, 371) with delta (0, 0)
Screenshot: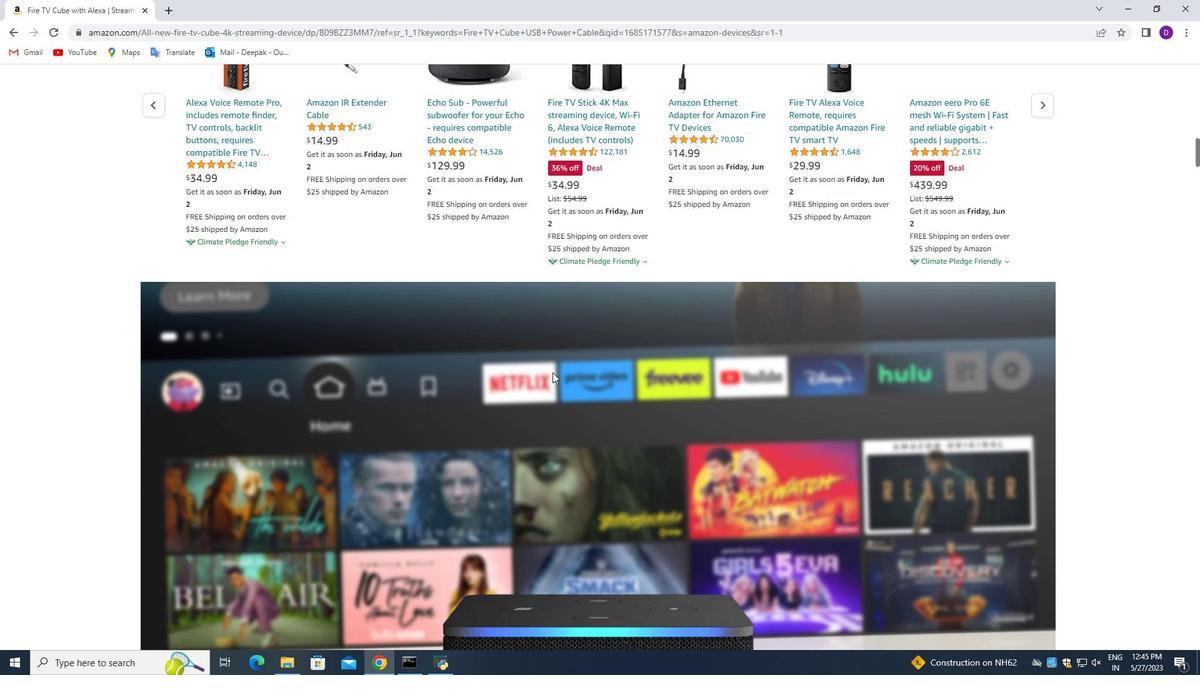 
Action: Mouse moved to (535, 368)
Screenshot: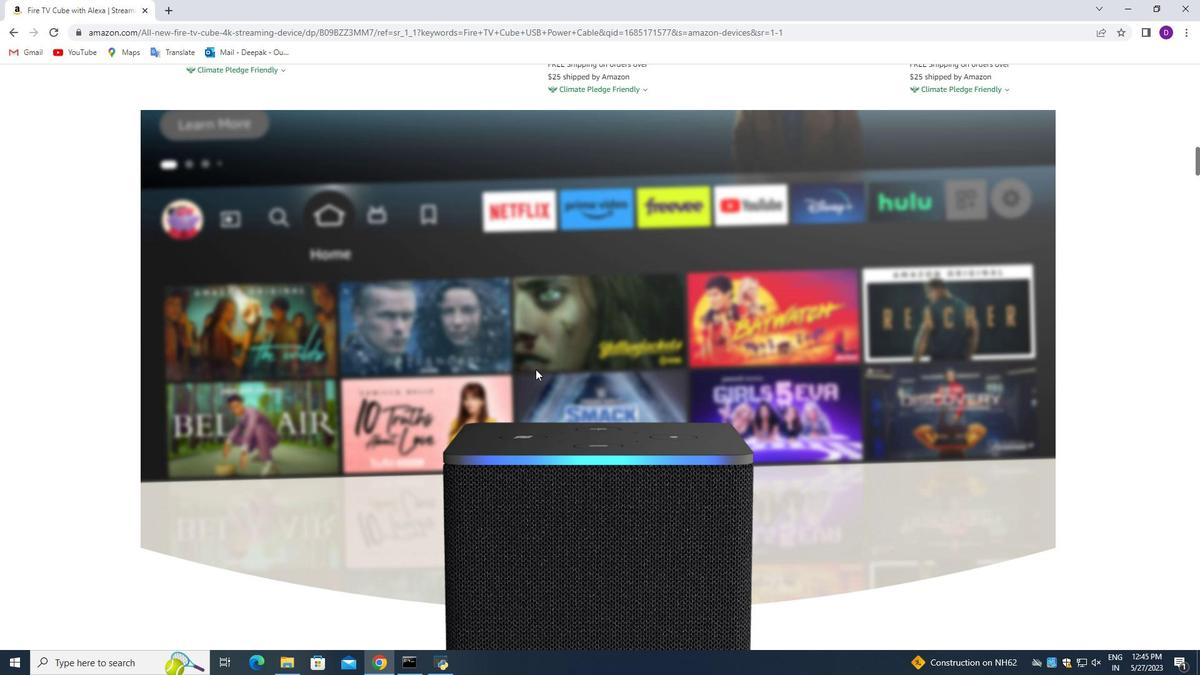 
Action: Mouse scrolled (535, 368) with delta (0, 0)
Screenshot: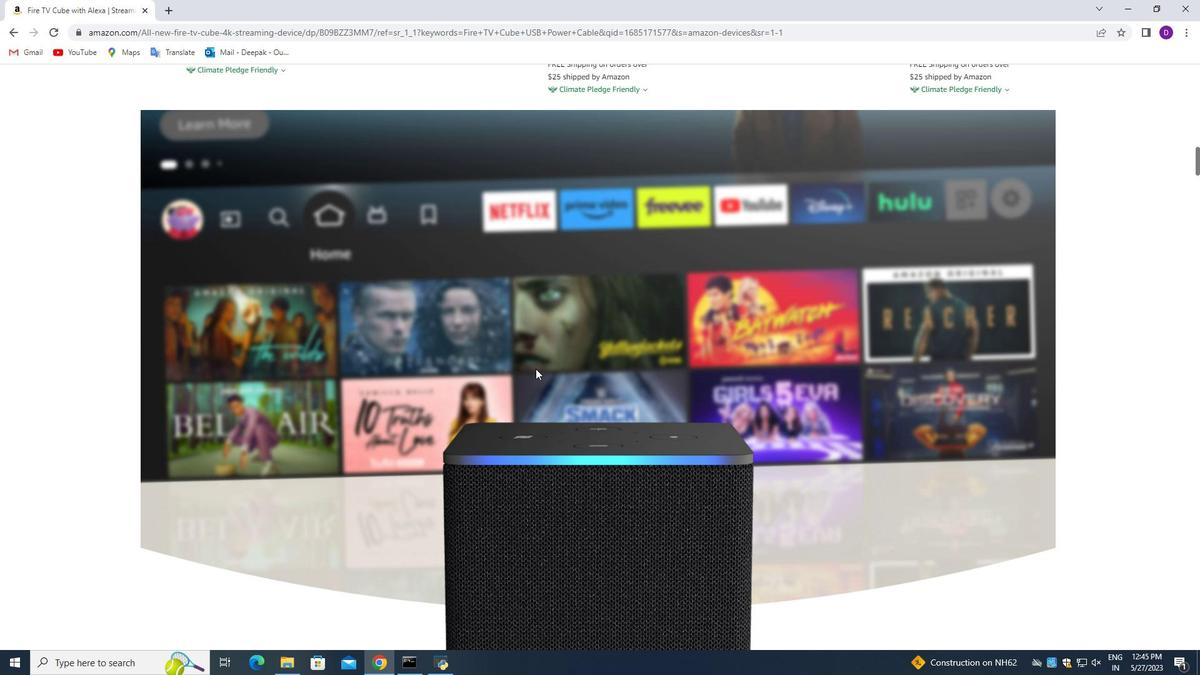 
Action: Mouse scrolled (535, 368) with delta (0, 0)
Screenshot: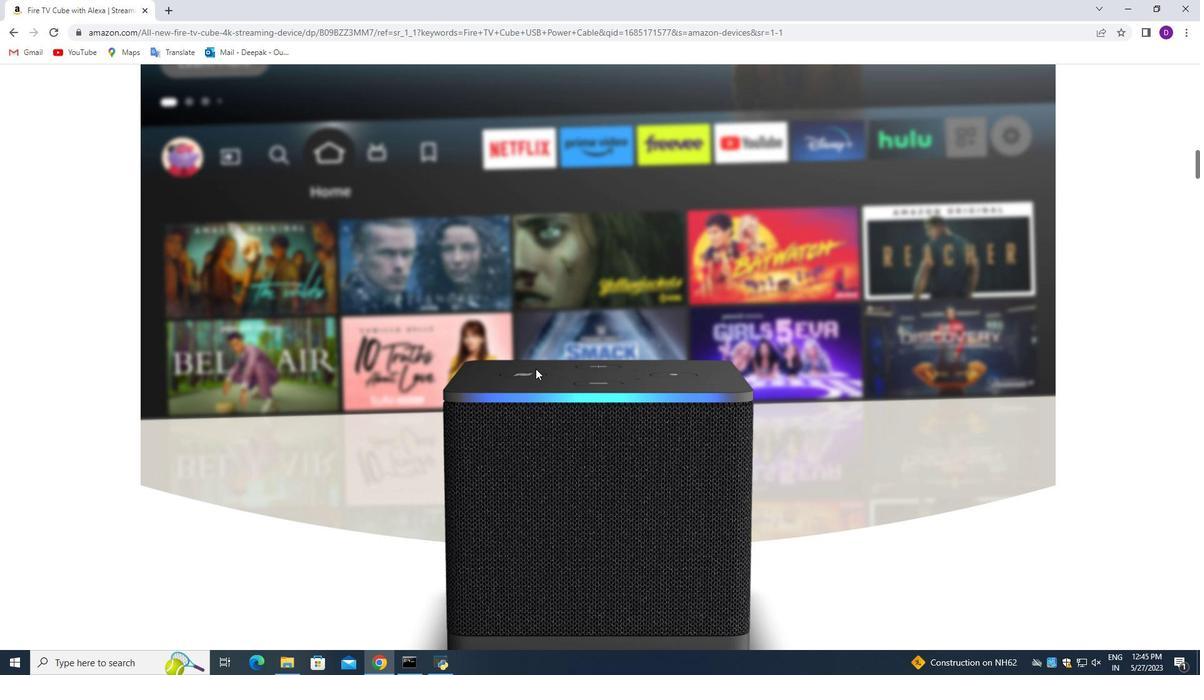 
Action: Mouse scrolled (535, 368) with delta (0, 0)
Screenshot: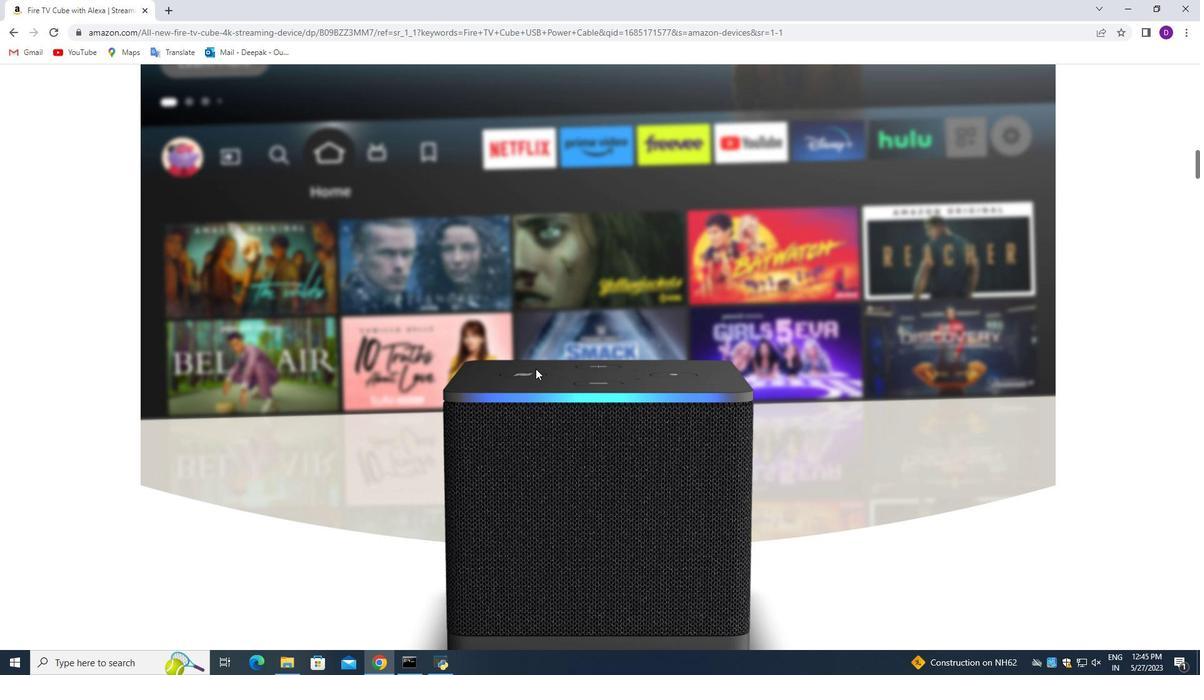 
Action: Mouse moved to (598, 393)
Screenshot: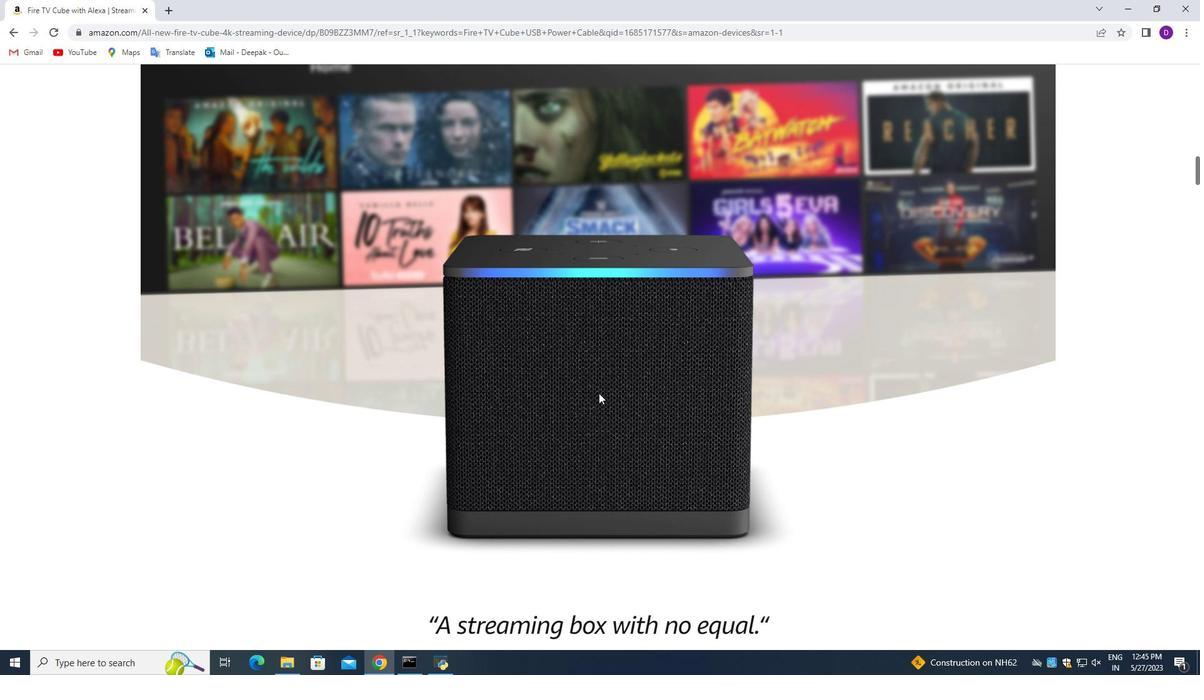 
Action: Mouse scrolled (598, 392) with delta (0, 0)
Screenshot: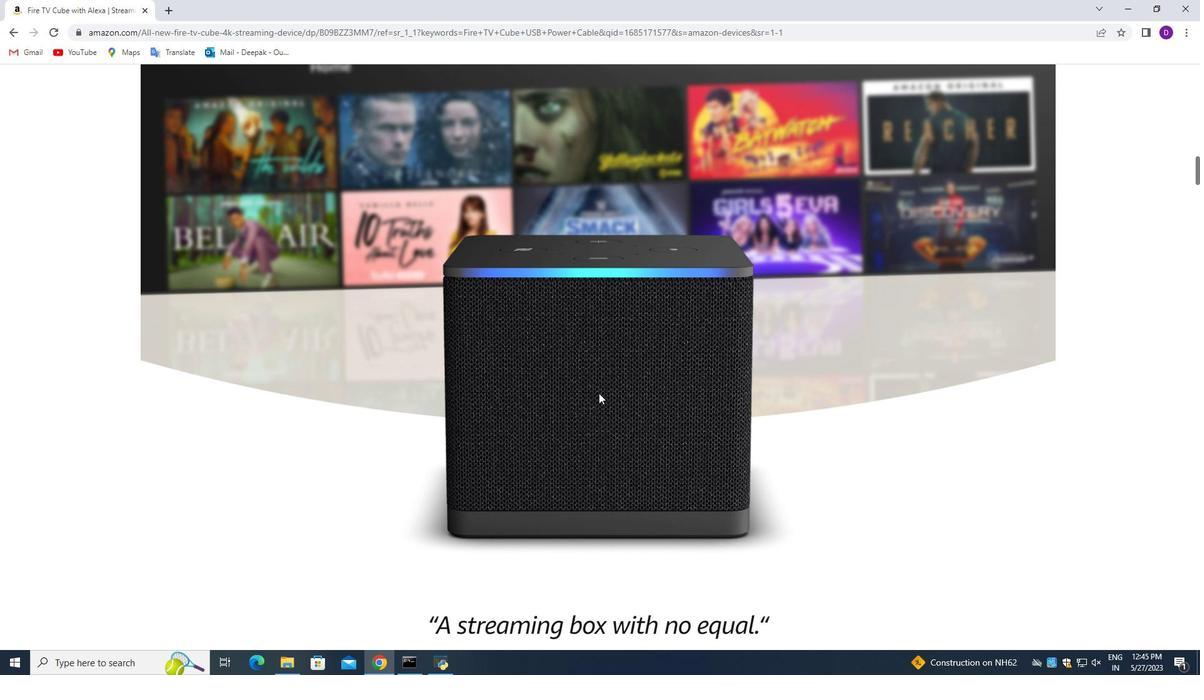 
Action: Mouse scrolled (598, 392) with delta (0, 0)
Screenshot: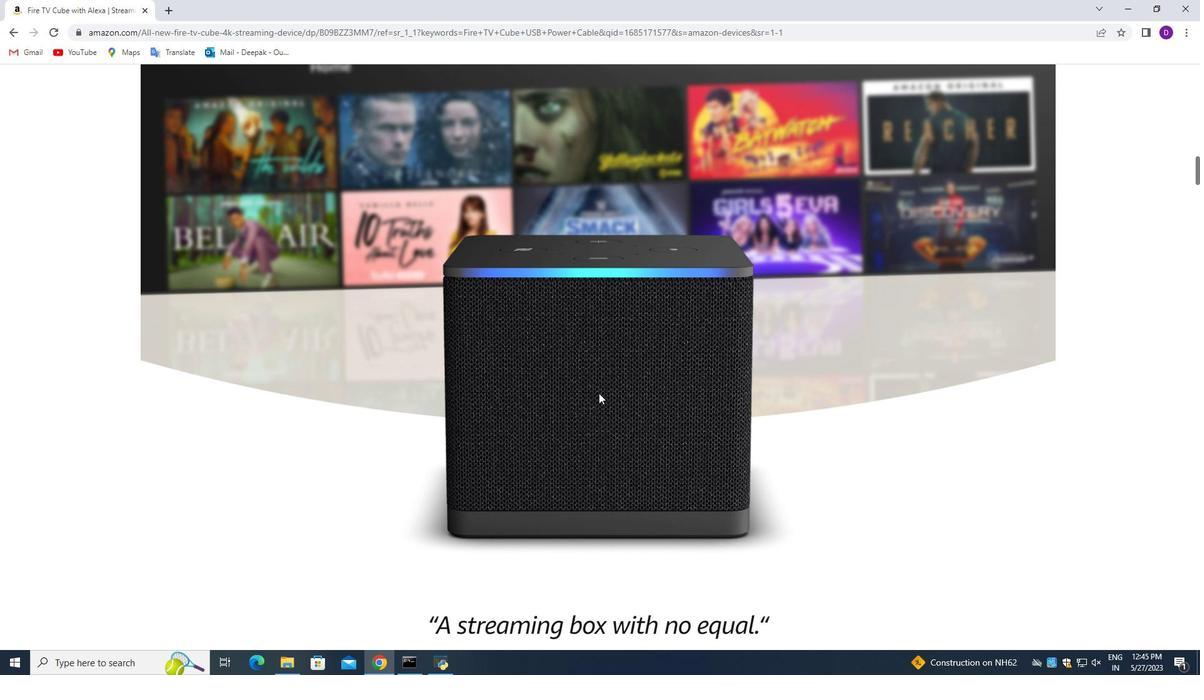
Action: Mouse moved to (598, 393)
Screenshot: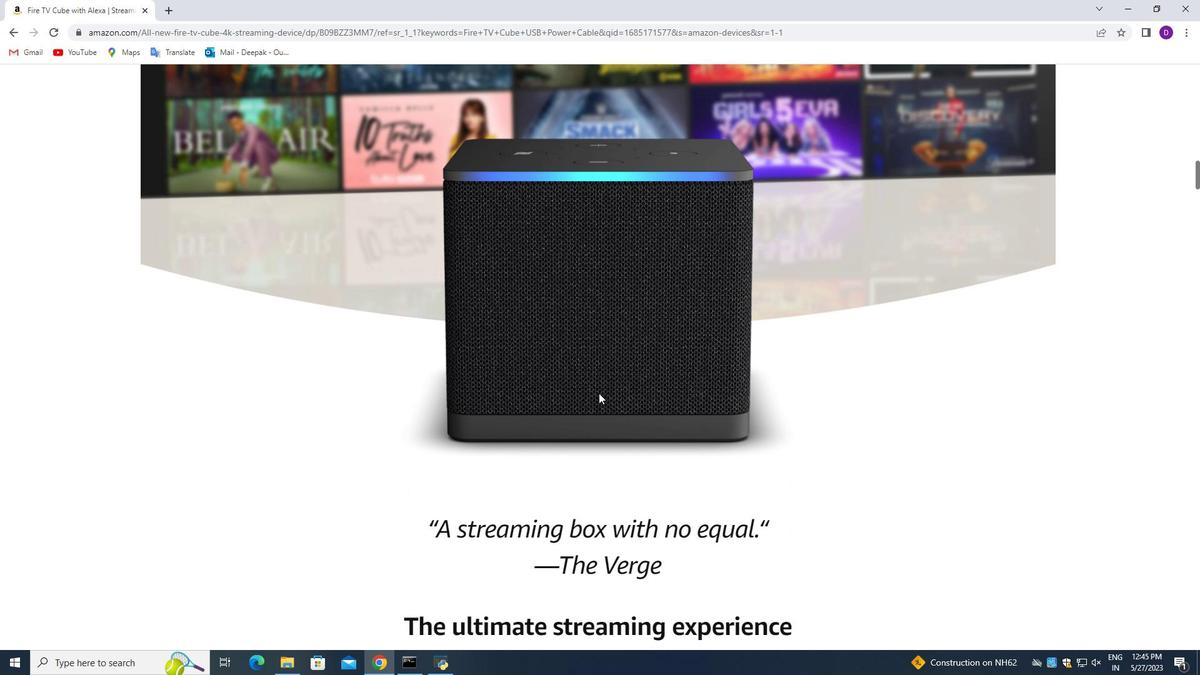 
Action: Mouse scrolled (598, 392) with delta (0, 0)
Screenshot: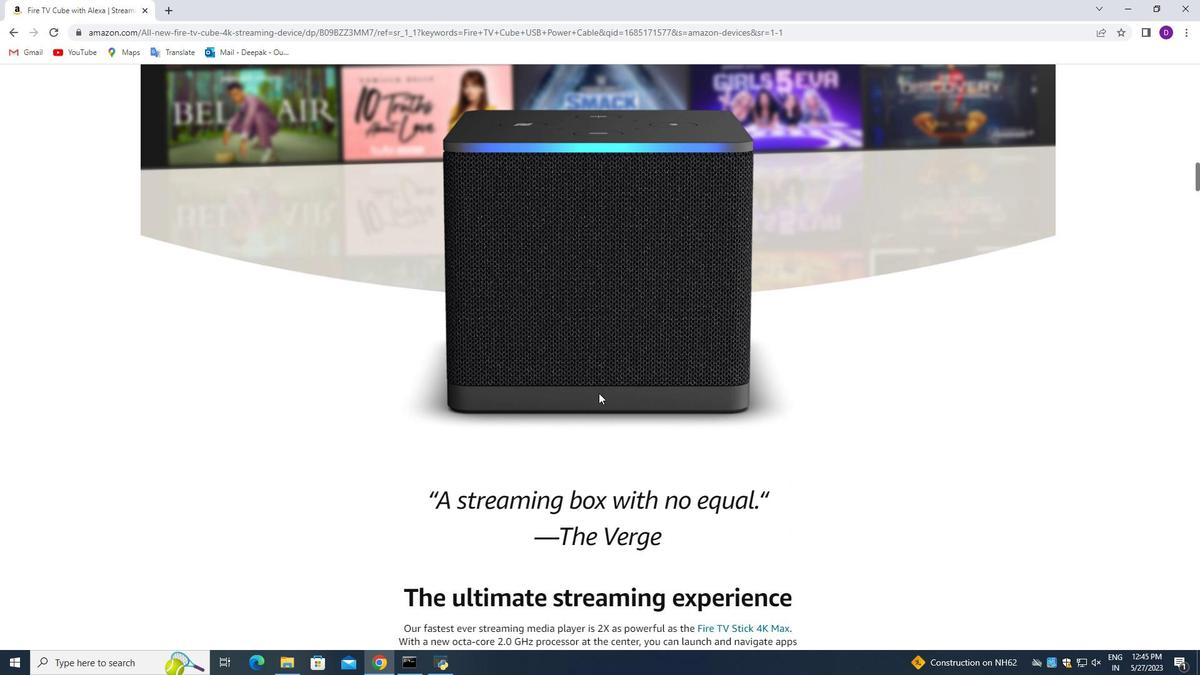 
Action: Mouse scrolled (598, 392) with delta (0, 0)
Screenshot: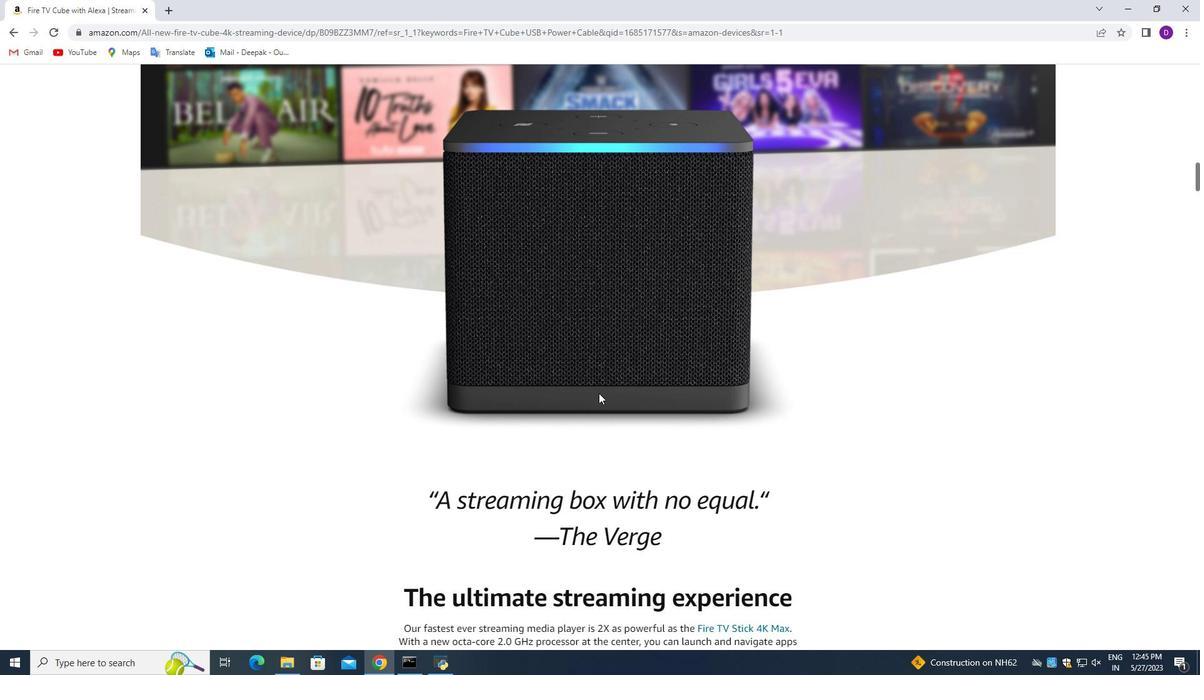 
Action: Mouse moved to (587, 370)
Screenshot: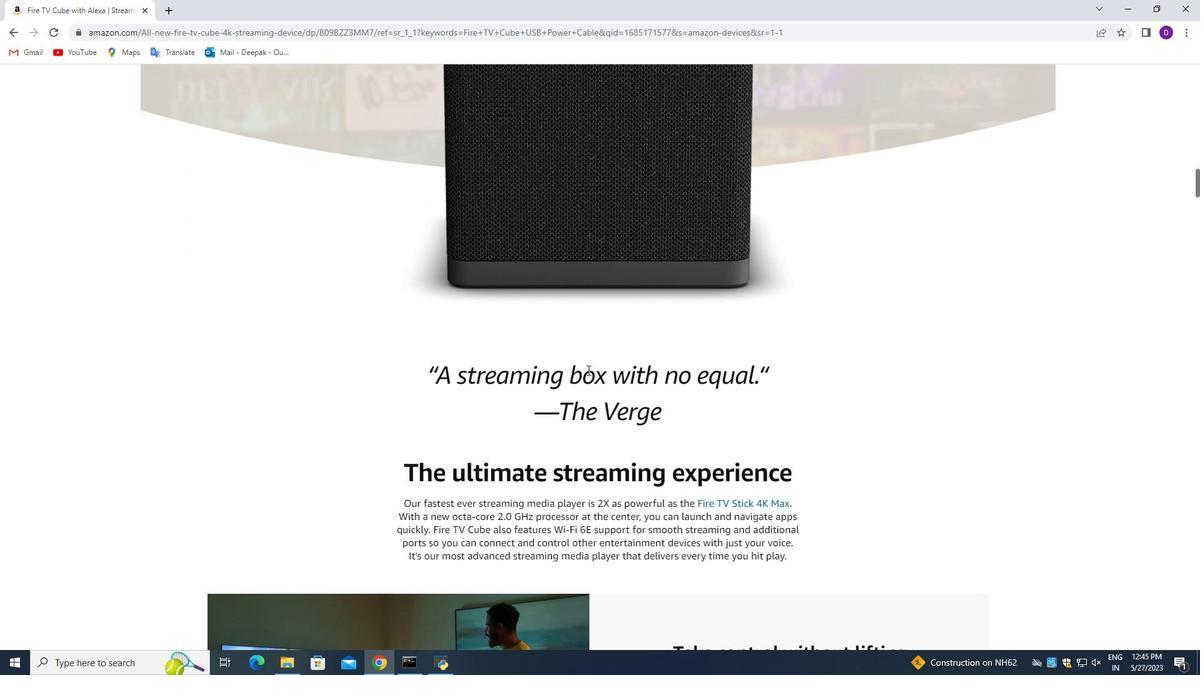 
Action: Mouse scrolled (587, 369) with delta (0, 0)
Screenshot: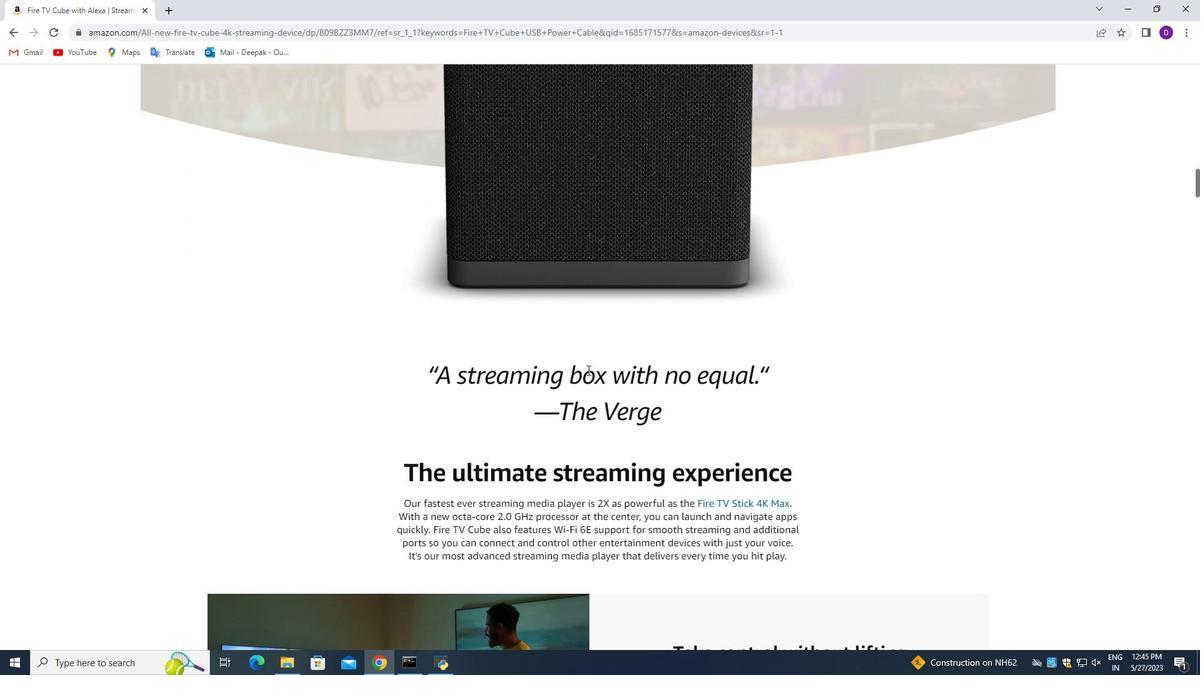 
Action: Mouse scrolled (587, 369) with delta (0, 0)
Screenshot: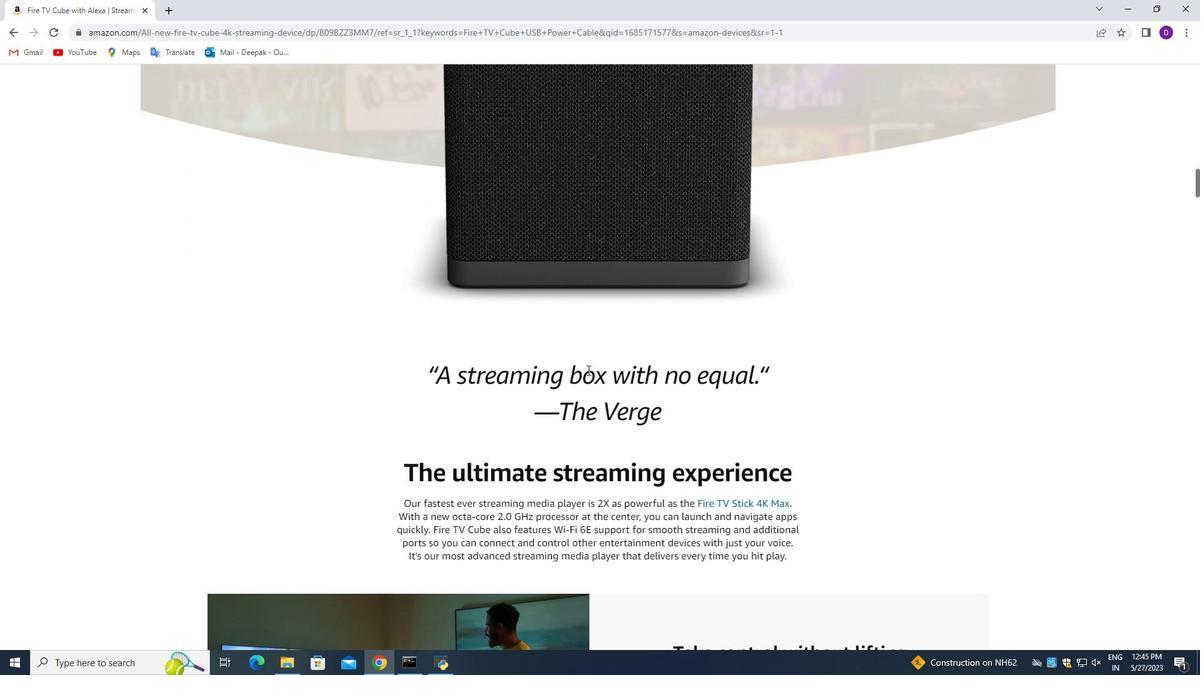 
Action: Mouse moved to (587, 365)
Screenshot: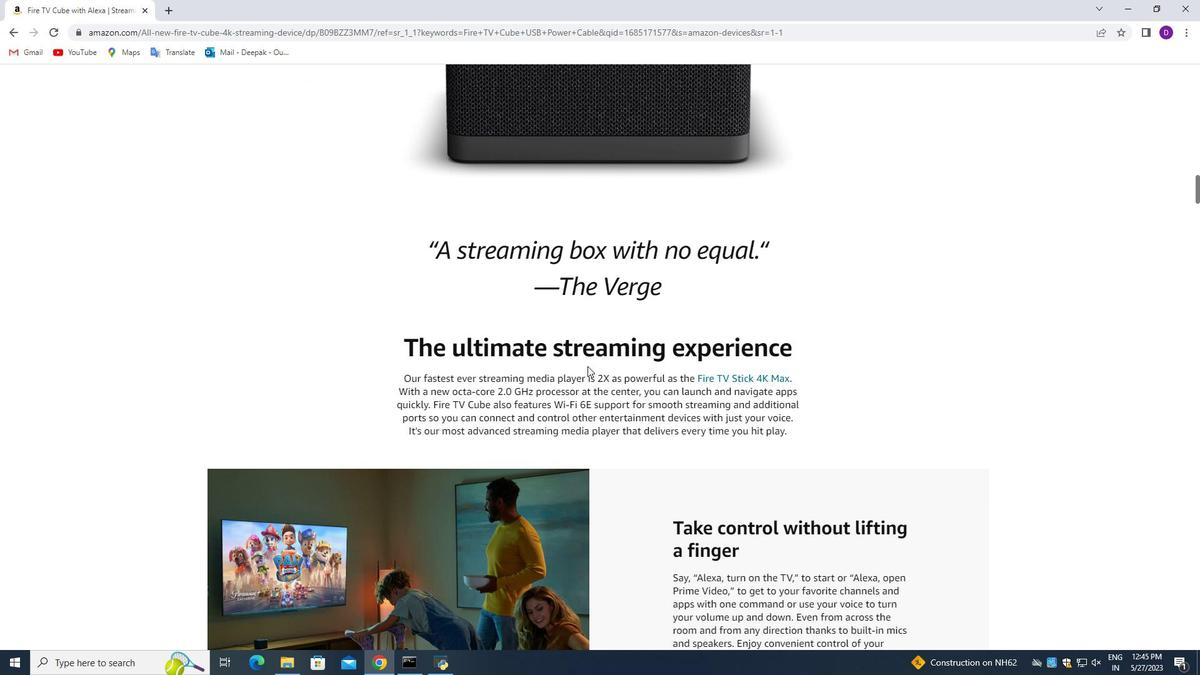 
Action: Mouse scrolled (587, 365) with delta (0, 0)
Screenshot: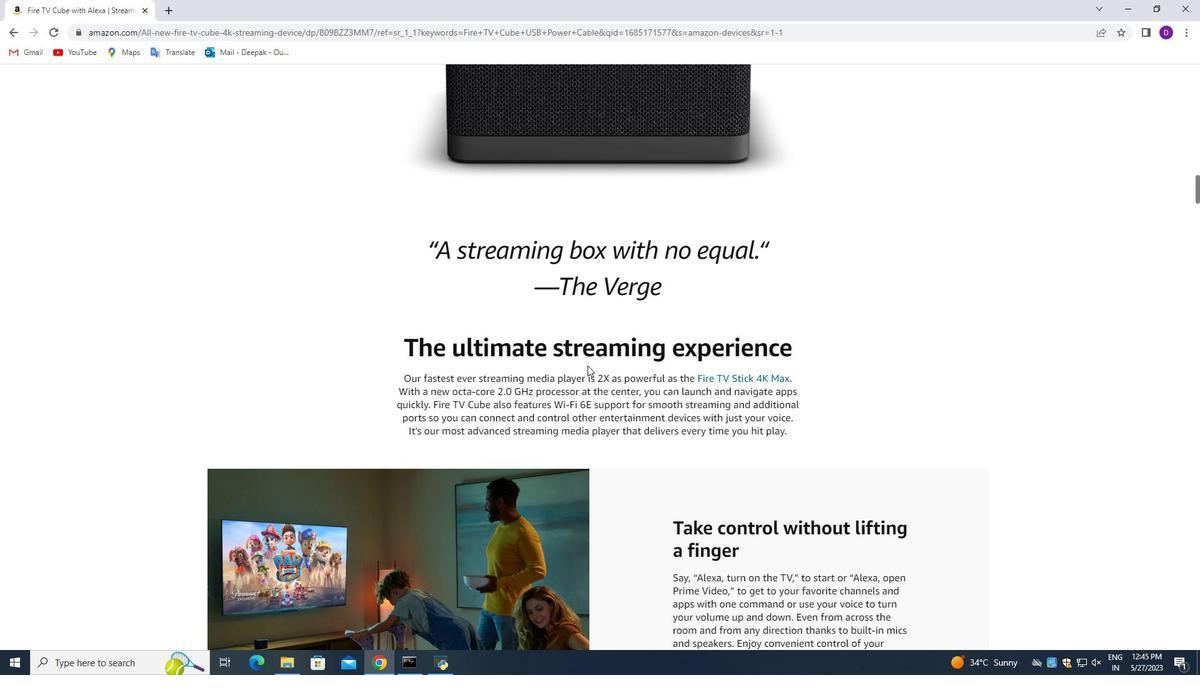 
Action: Mouse scrolled (587, 365) with delta (0, 0)
Screenshot: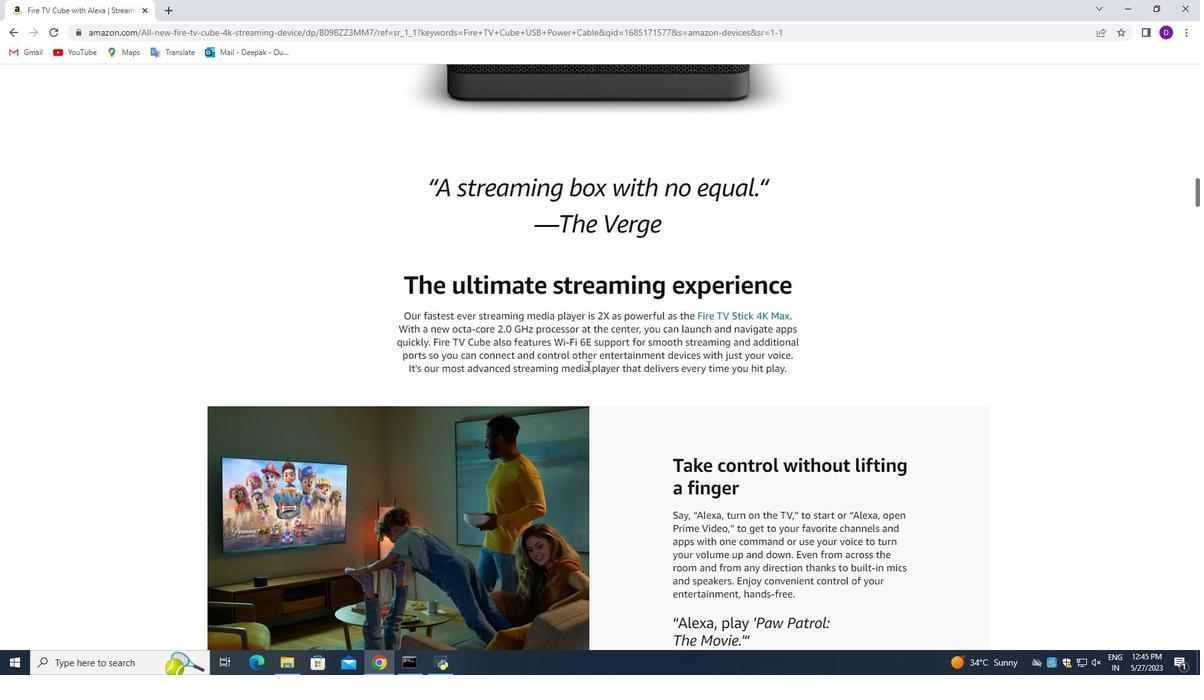 
Action: Mouse scrolled (587, 365) with delta (0, 0)
Screenshot: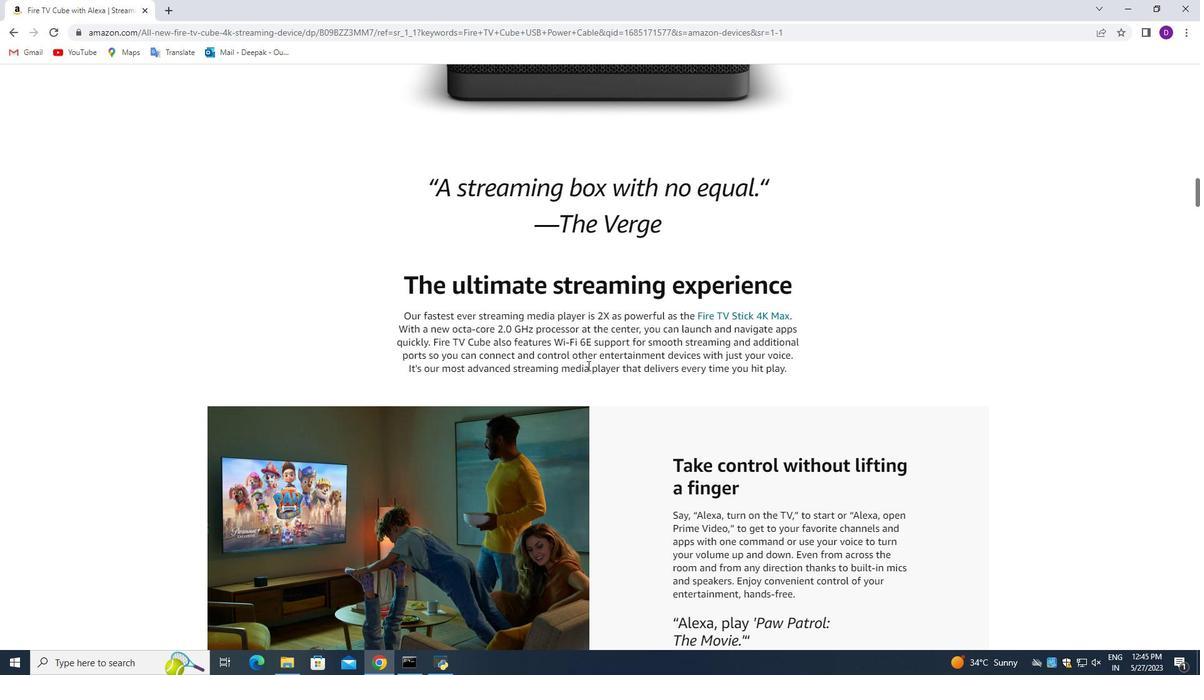 
Action: Mouse scrolled (587, 365) with delta (0, 0)
Screenshot: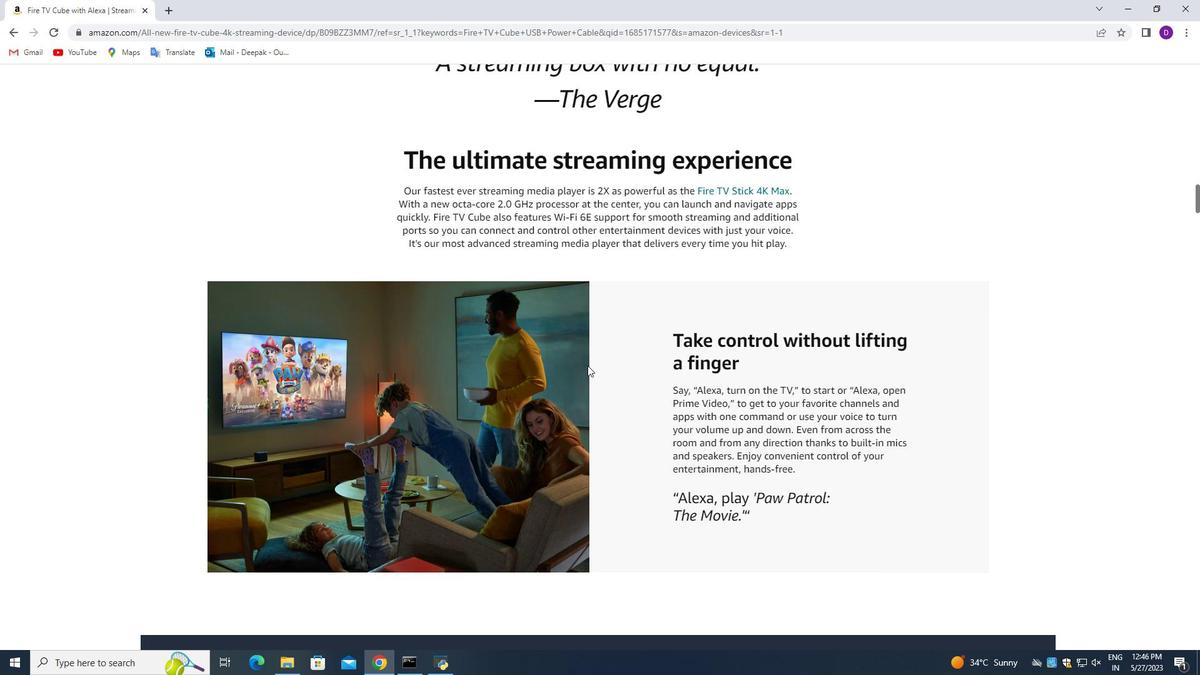 
Action: Mouse scrolled (587, 365) with delta (0, 0)
Screenshot: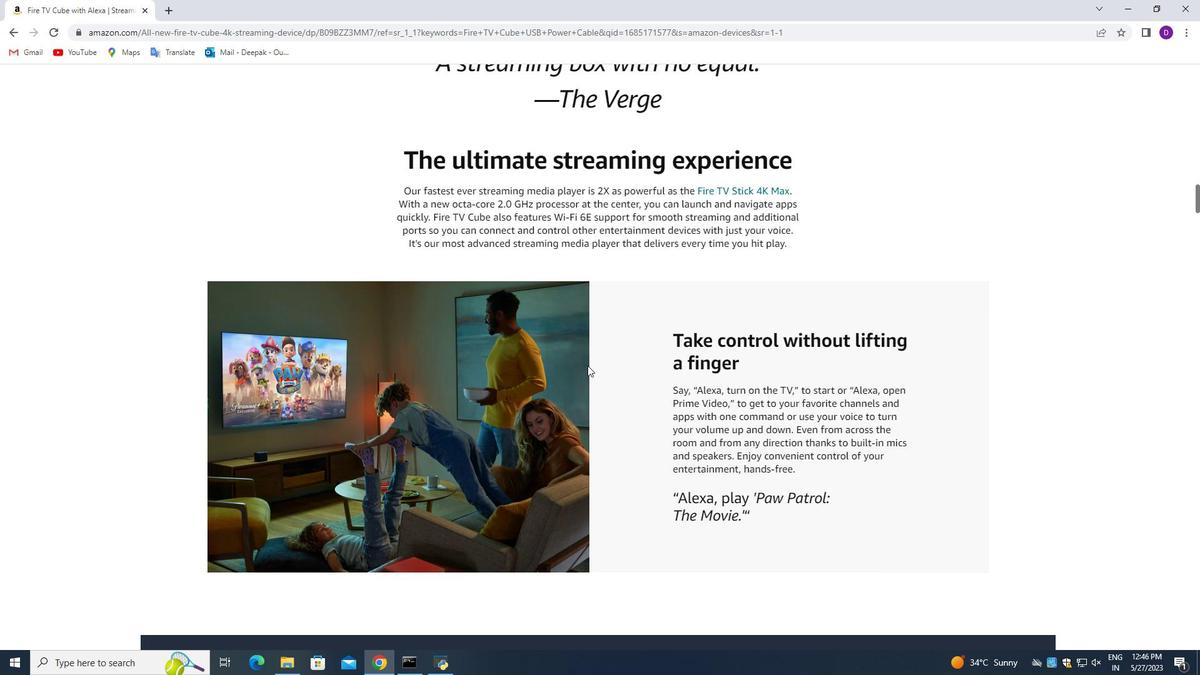 
Action: Mouse scrolled (587, 365) with delta (0, 0)
Screenshot: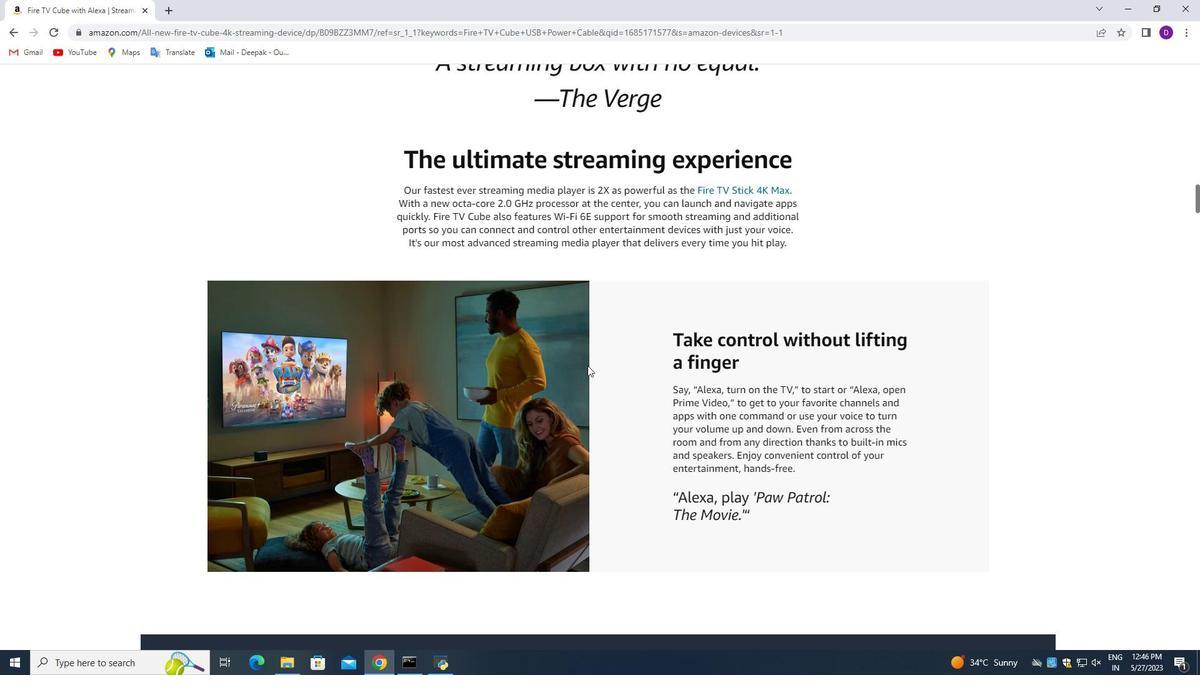 
Action: Mouse scrolled (587, 365) with delta (0, 0)
Screenshot: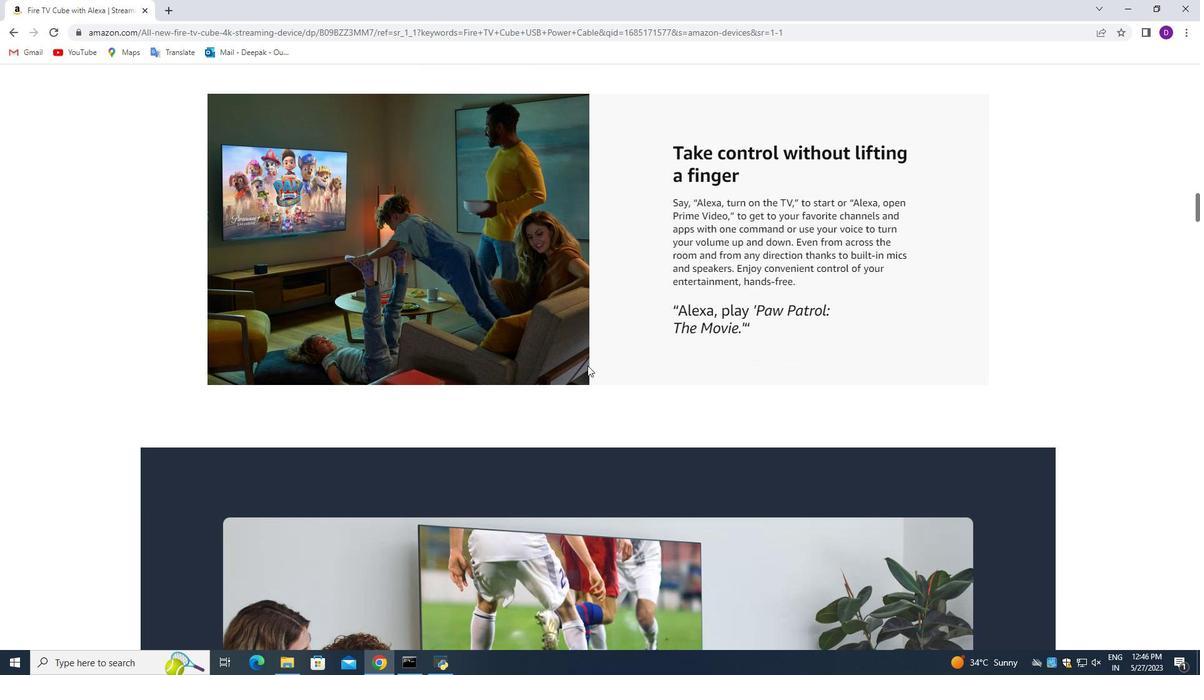 
Action: Mouse scrolled (587, 365) with delta (0, 0)
Screenshot: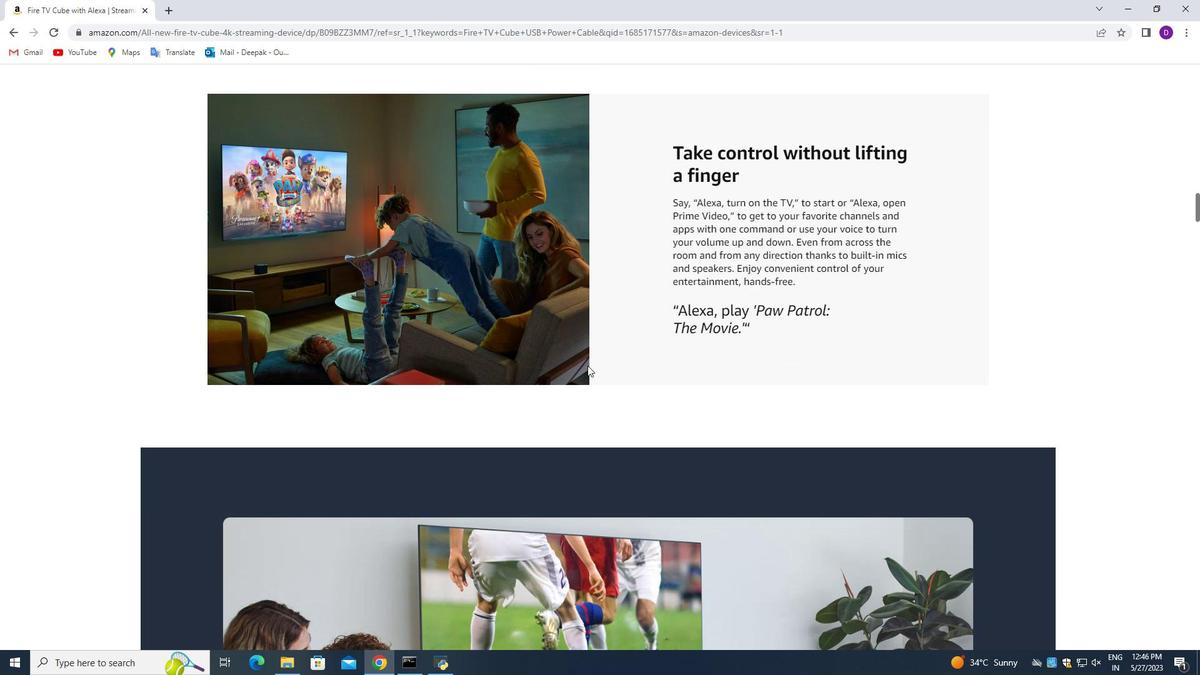 
Action: Mouse scrolled (587, 365) with delta (0, 0)
Screenshot: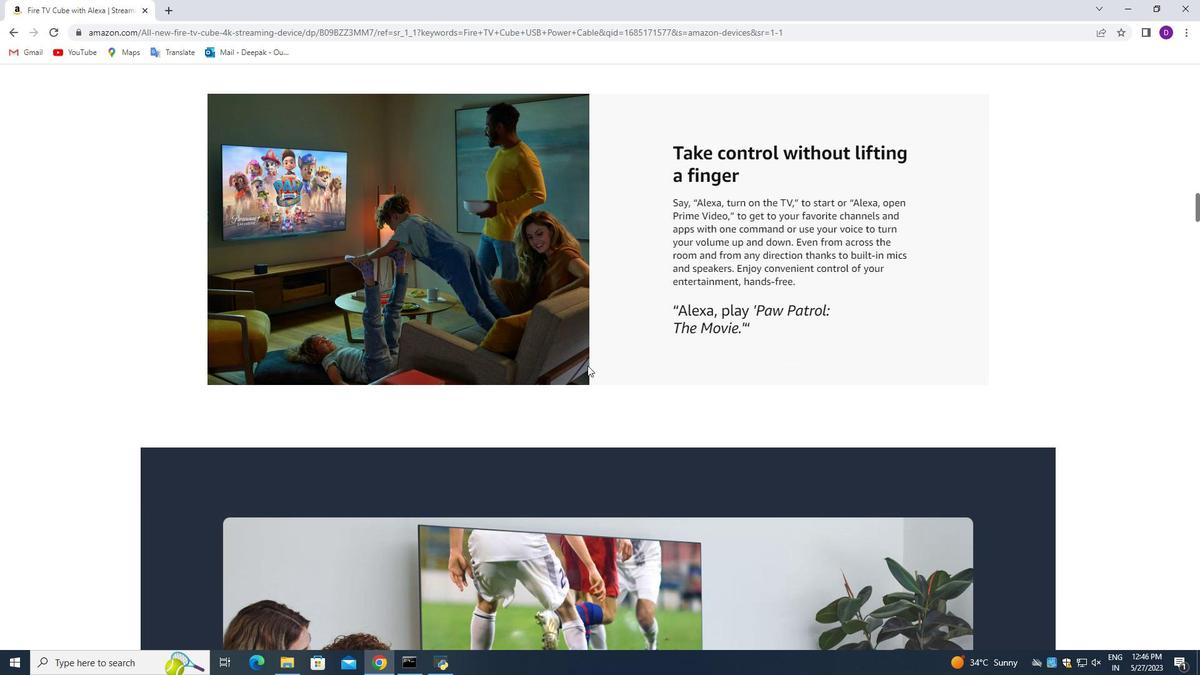 
Action: Mouse scrolled (587, 365) with delta (0, 0)
Screenshot: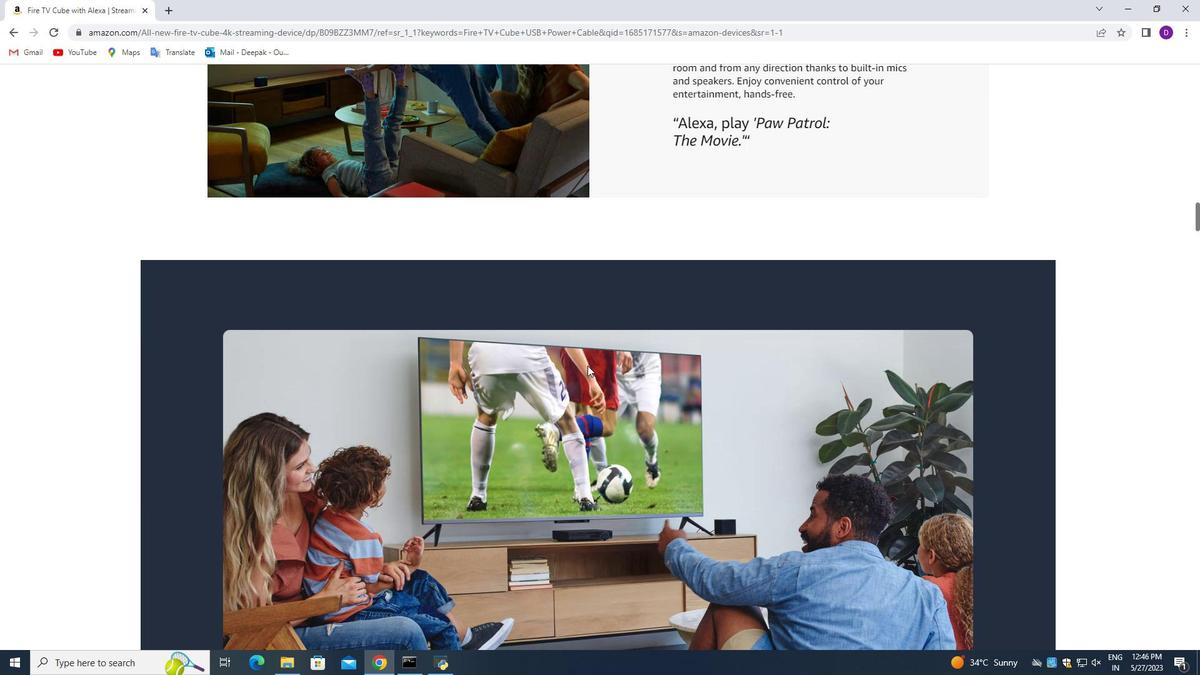 
Action: Mouse scrolled (587, 365) with delta (0, 0)
Screenshot: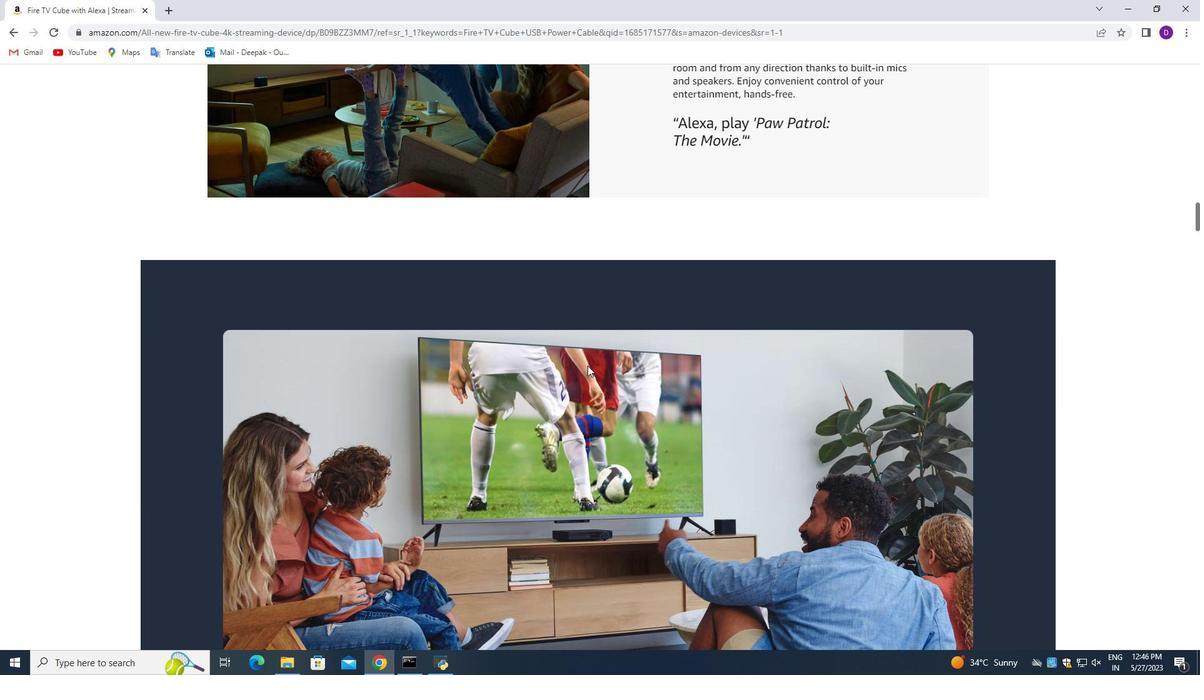 
Action: Mouse scrolled (587, 365) with delta (0, 0)
Screenshot: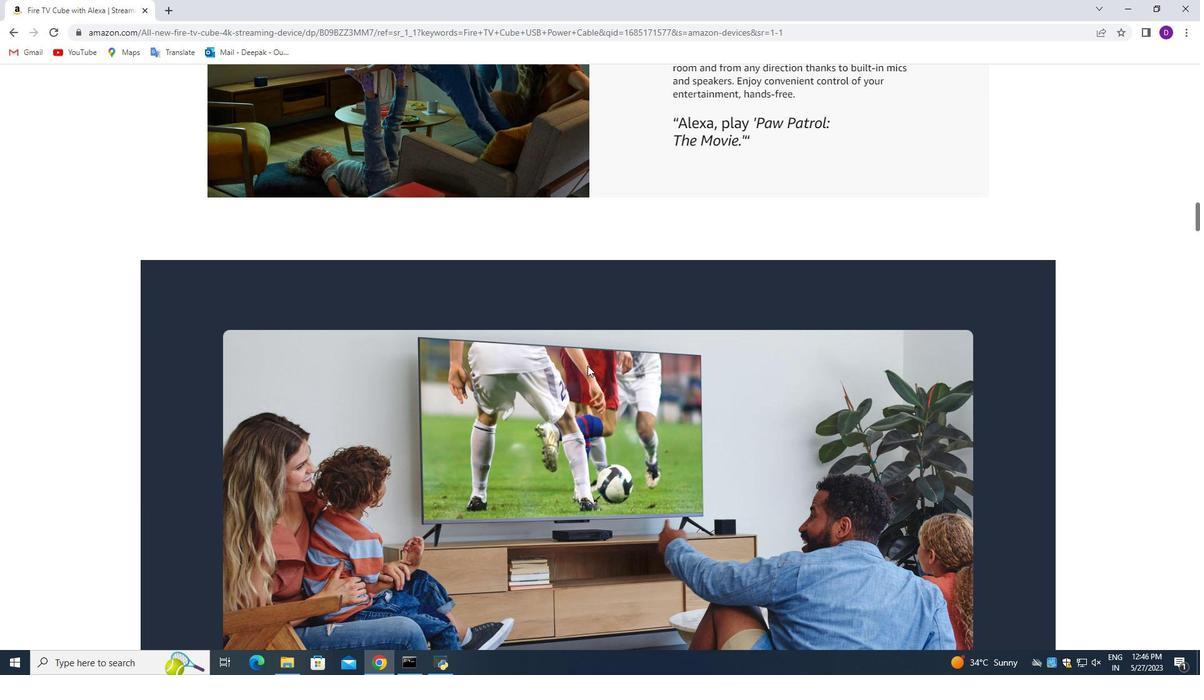 
Action: Mouse scrolled (587, 365) with delta (0, 0)
Screenshot: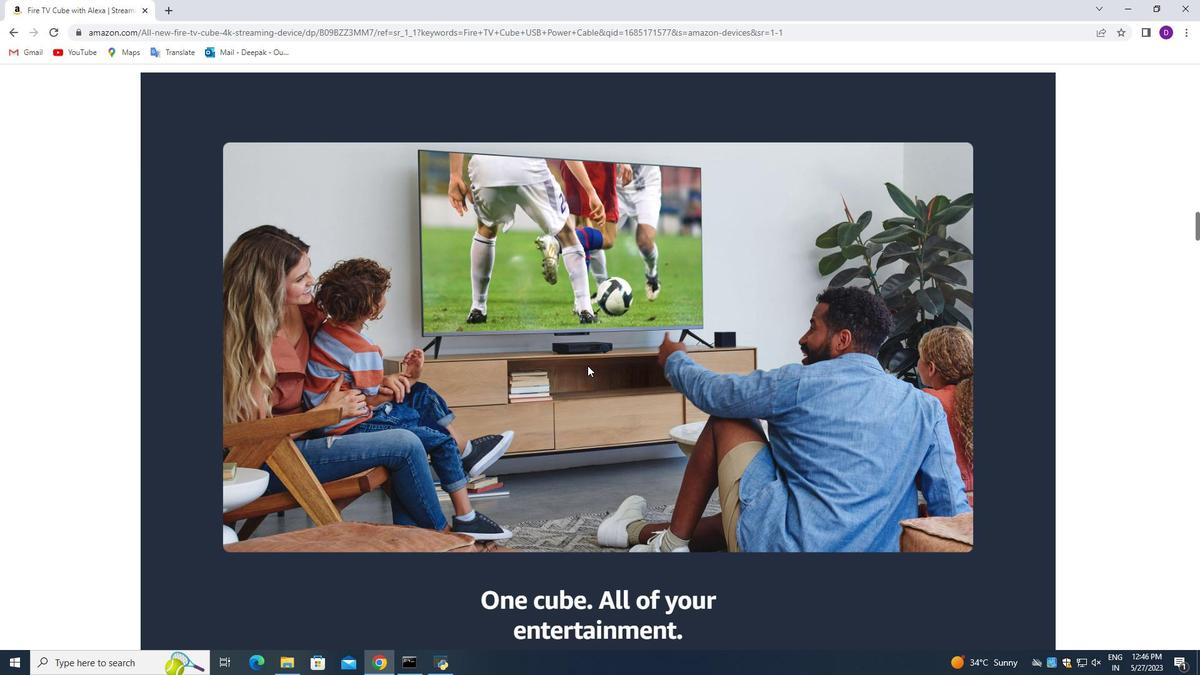
Action: Mouse scrolled (587, 365) with delta (0, 0)
Screenshot: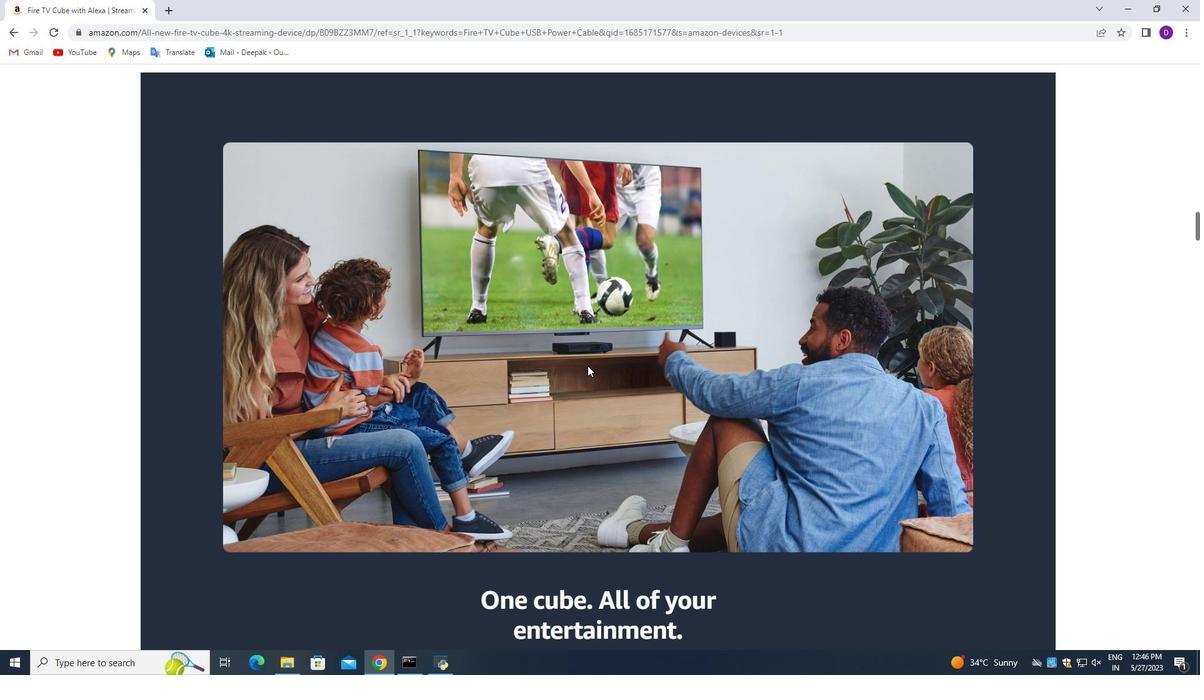 
Action: Mouse scrolled (587, 365) with delta (0, 0)
Screenshot: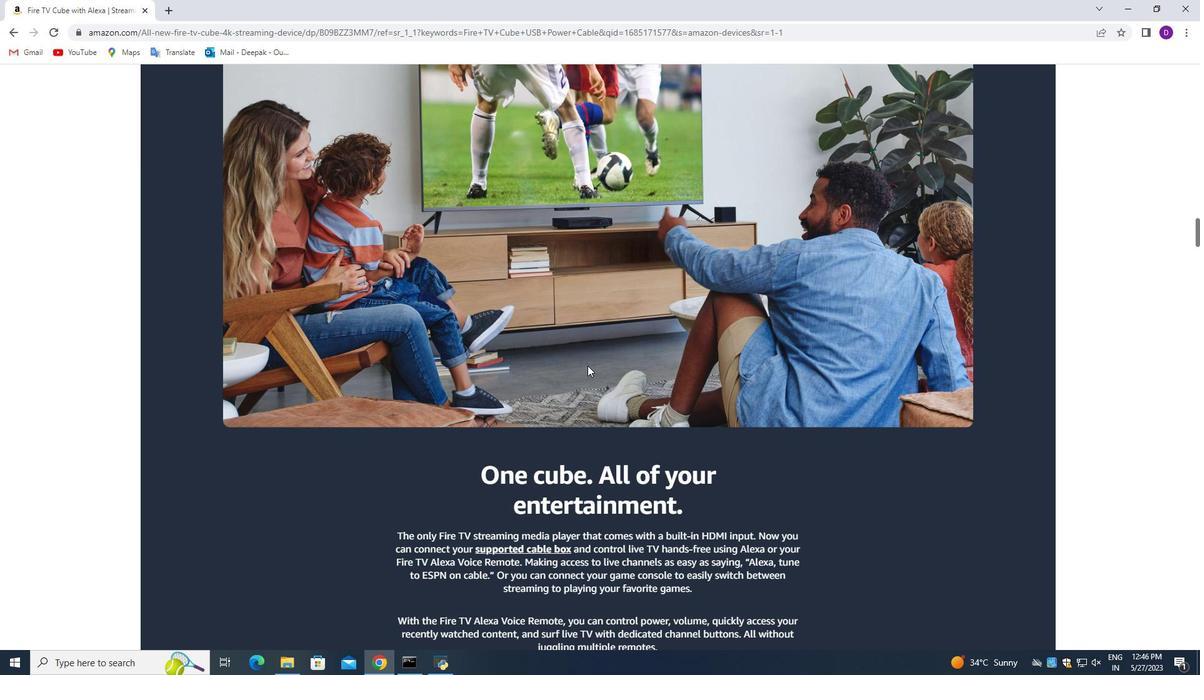 
Action: Mouse scrolled (587, 365) with delta (0, 0)
Screenshot: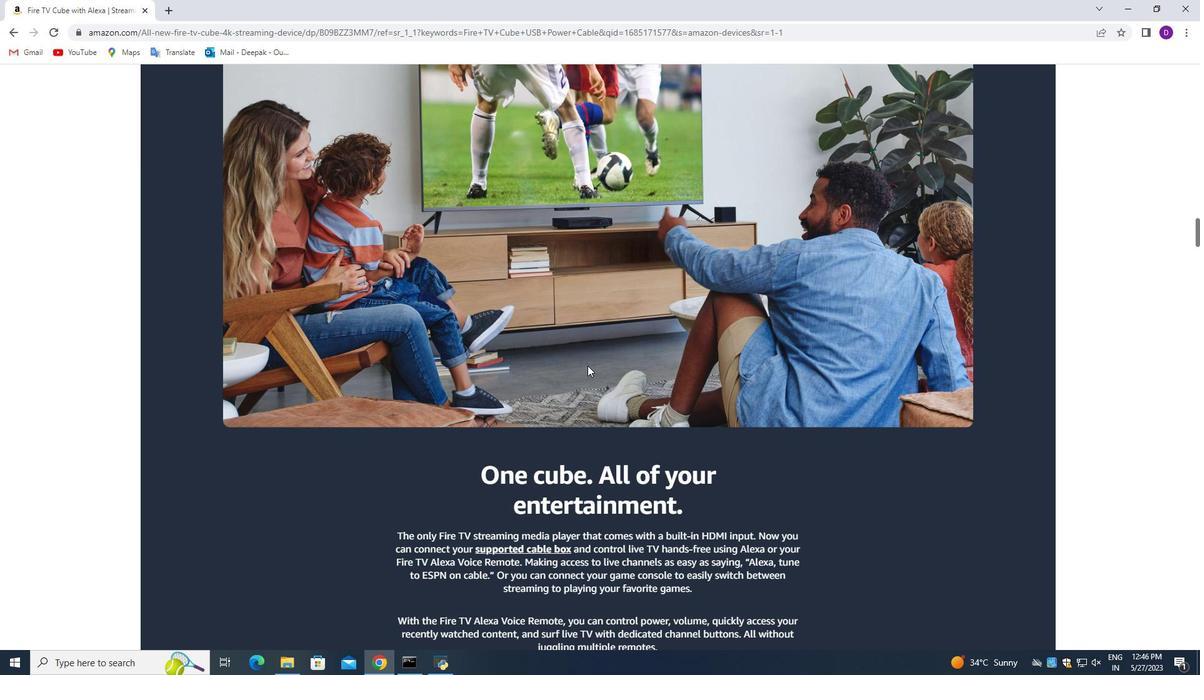 
Action: Mouse scrolled (587, 365) with delta (0, 0)
Screenshot: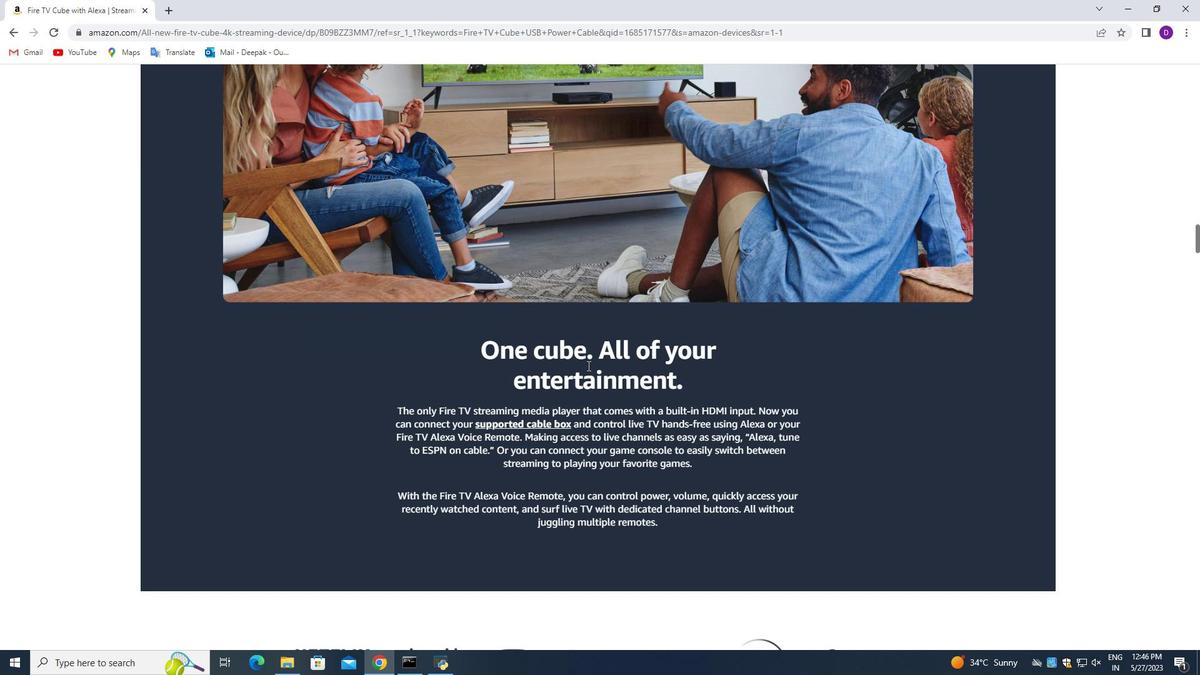 
Action: Mouse scrolled (587, 365) with delta (0, 0)
Screenshot: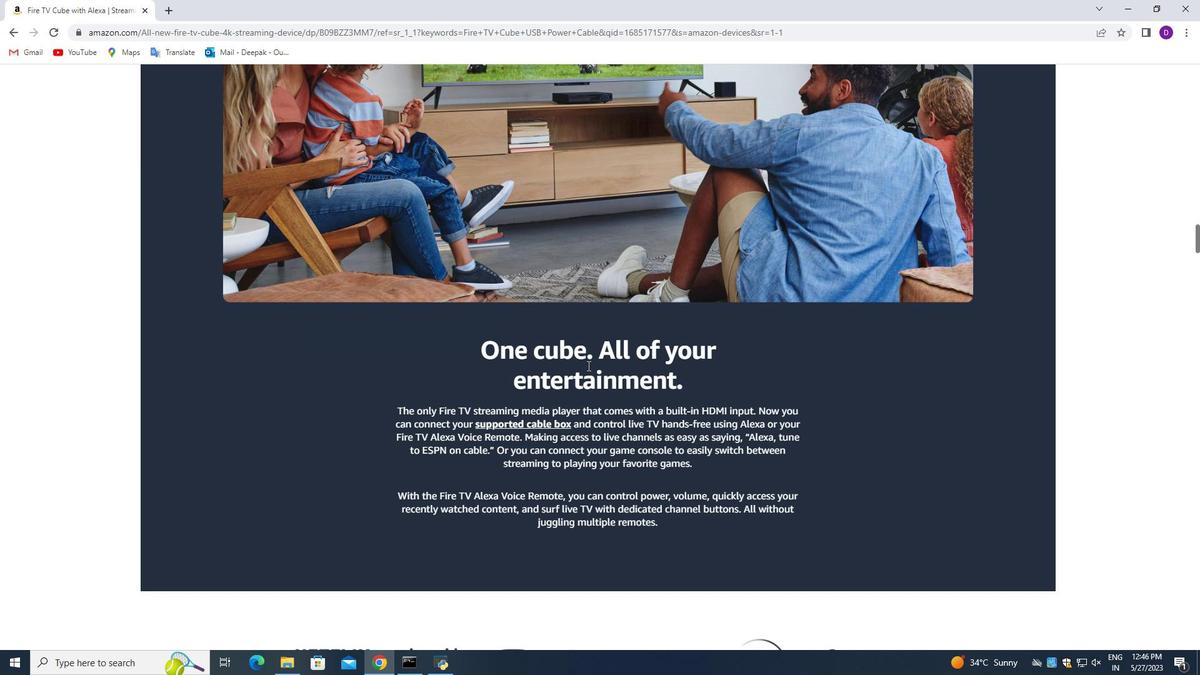 
Action: Mouse scrolled (587, 365) with delta (0, 0)
Screenshot: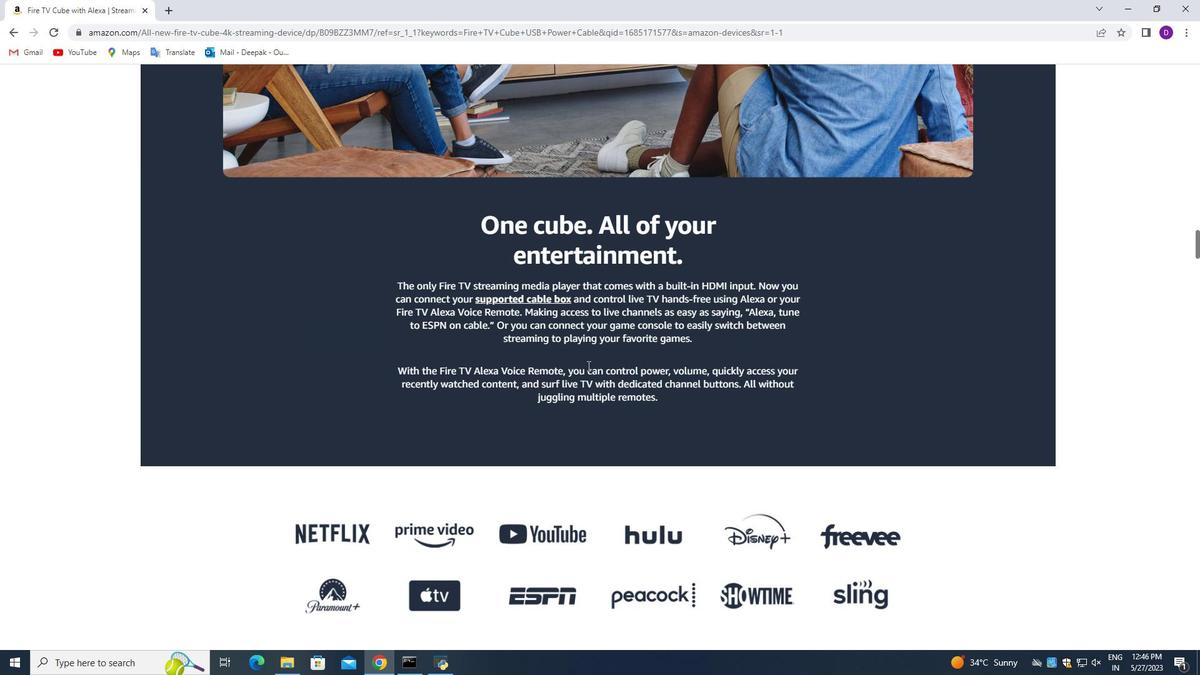 
Action: Mouse scrolled (587, 365) with delta (0, 0)
Screenshot: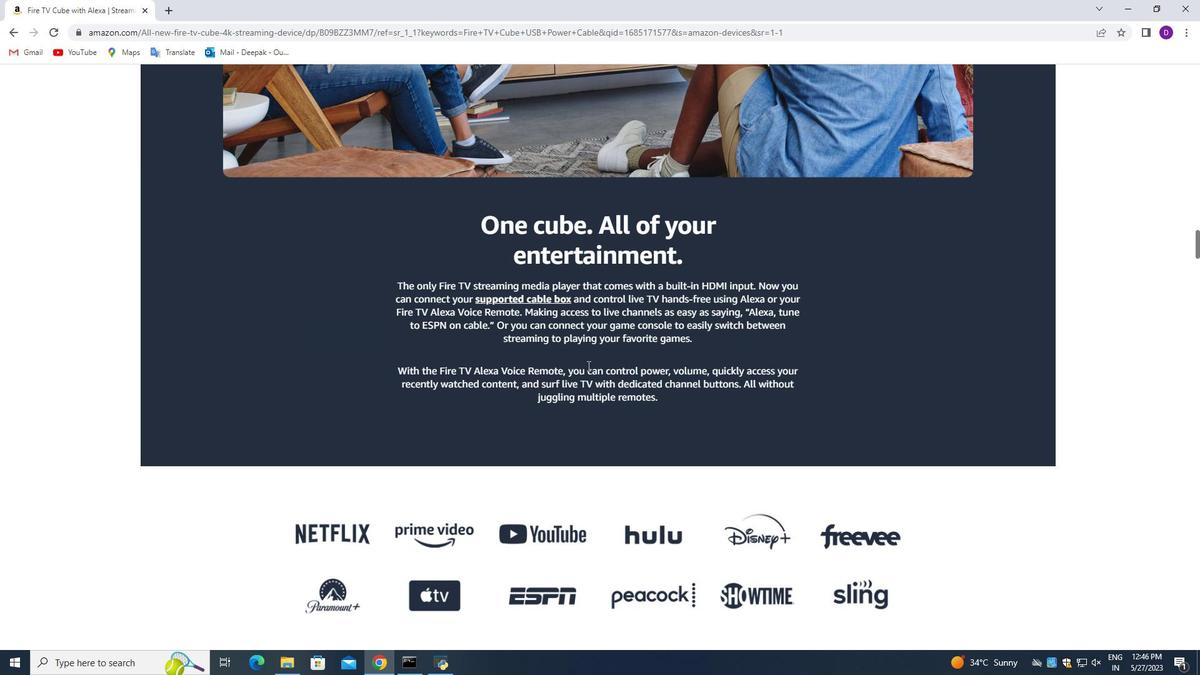 
Action: Mouse scrolled (587, 365) with delta (0, 0)
Screenshot: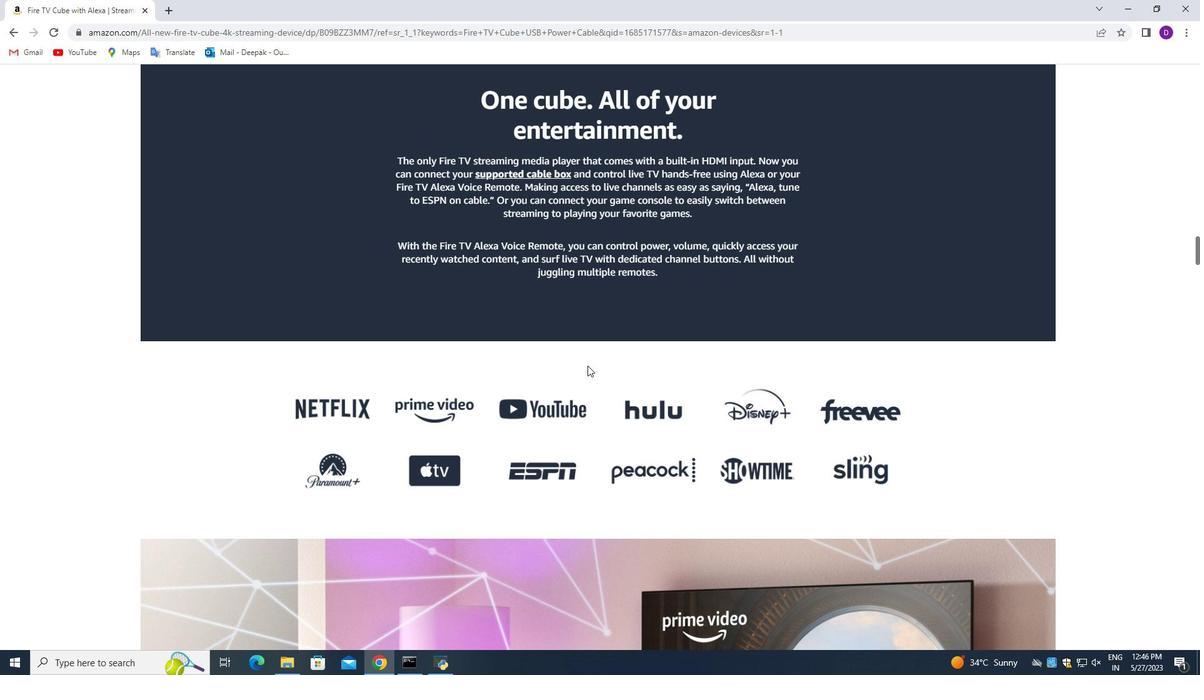 
Action: Mouse scrolled (587, 365) with delta (0, 0)
Screenshot: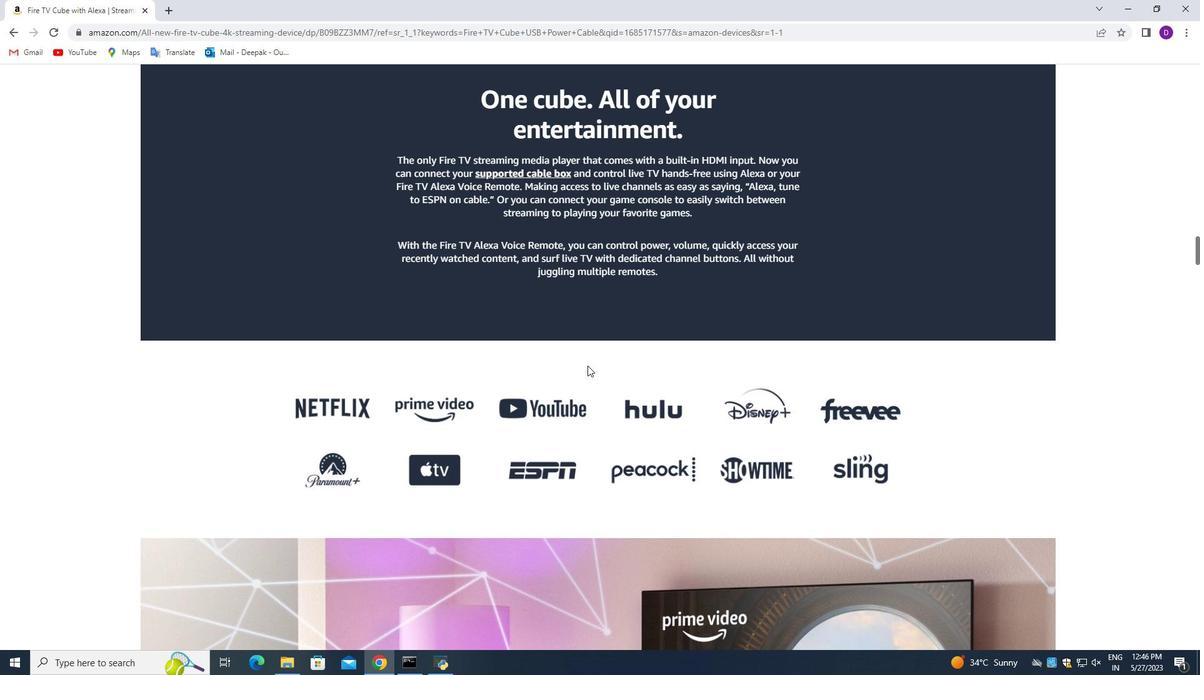 
Action: Mouse scrolled (587, 365) with delta (0, 0)
Screenshot: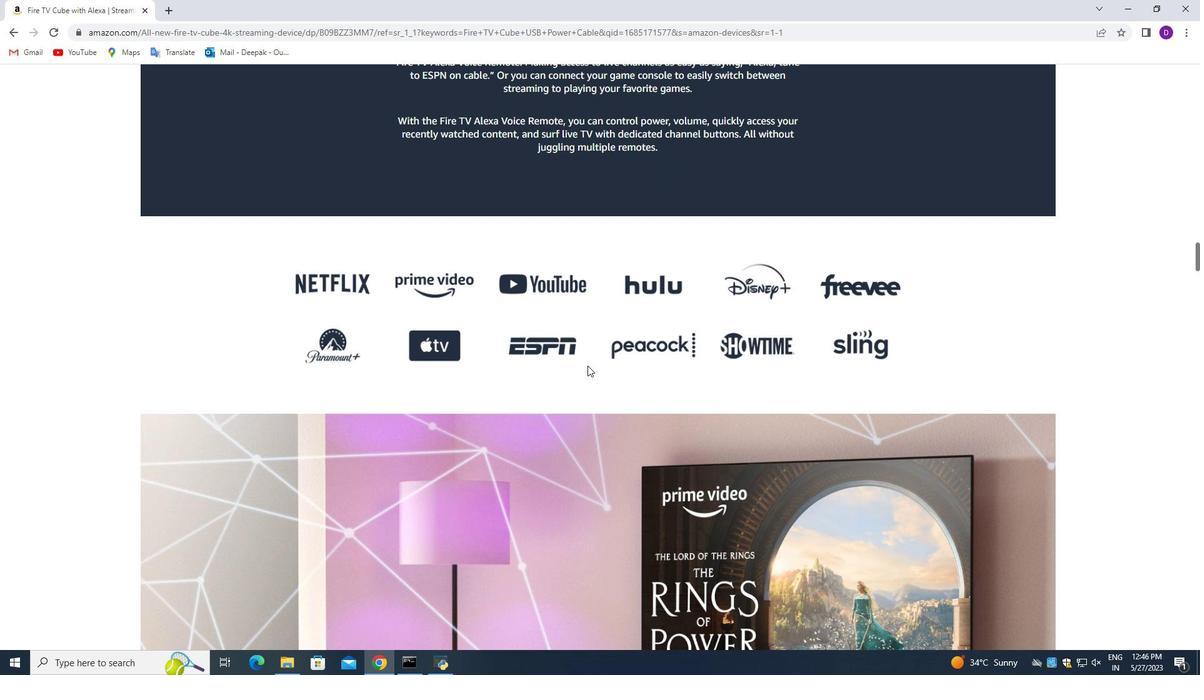 
Action: Mouse scrolled (587, 365) with delta (0, 0)
Screenshot: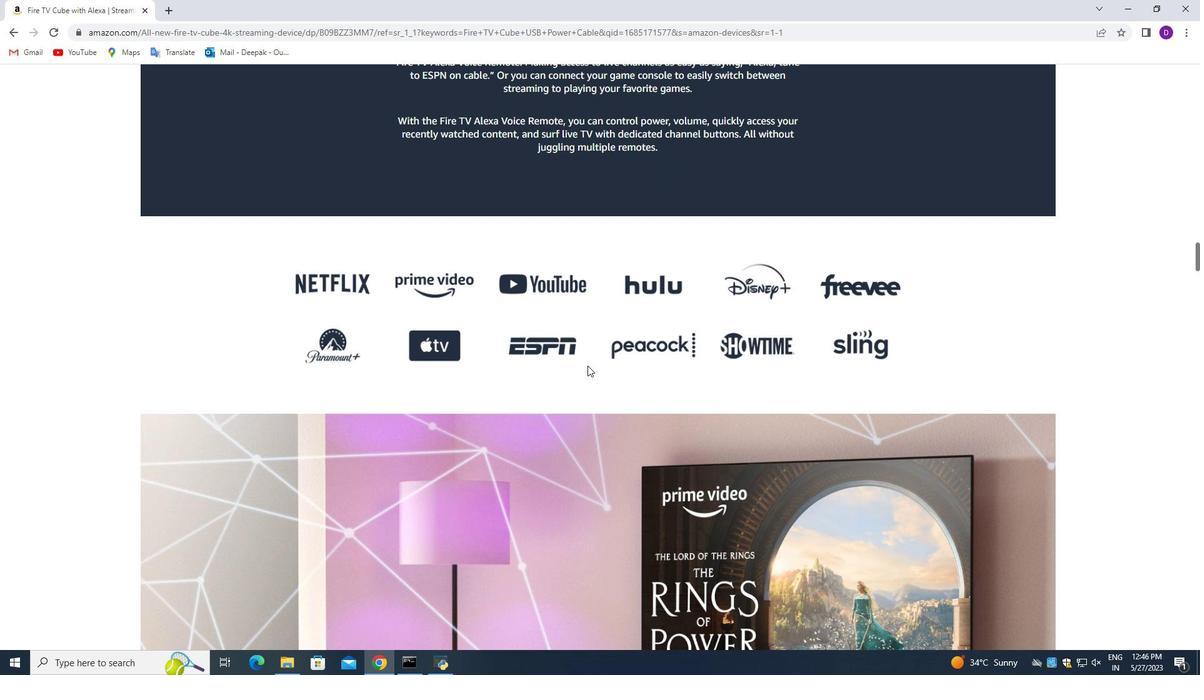 
Action: Mouse scrolled (587, 365) with delta (0, 0)
Screenshot: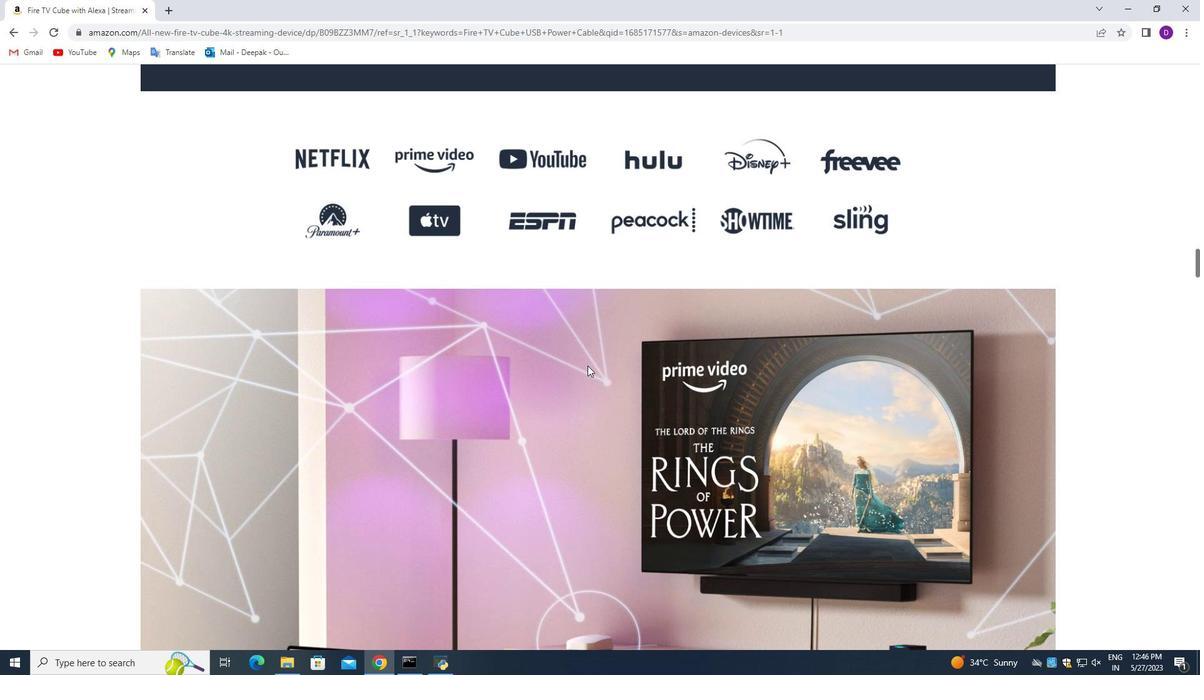 
Action: Mouse scrolled (587, 365) with delta (0, 0)
Screenshot: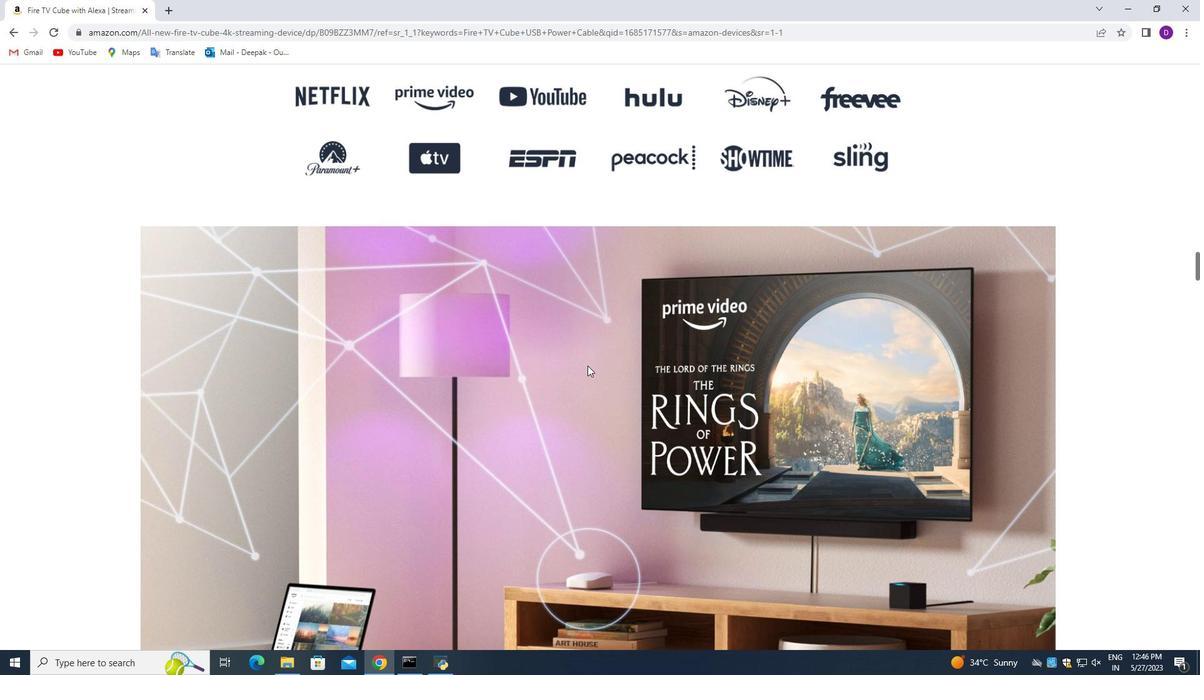 
Action: Mouse scrolled (587, 365) with delta (0, 0)
Screenshot: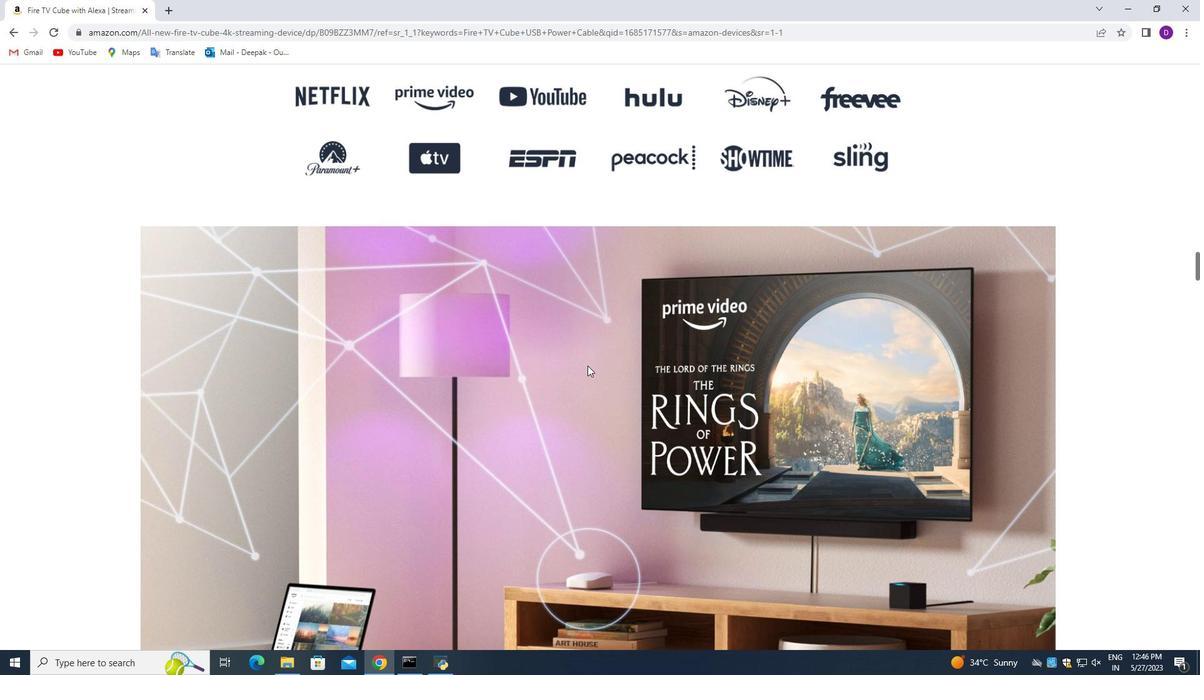 
Action: Mouse moved to (590, 363)
Screenshot: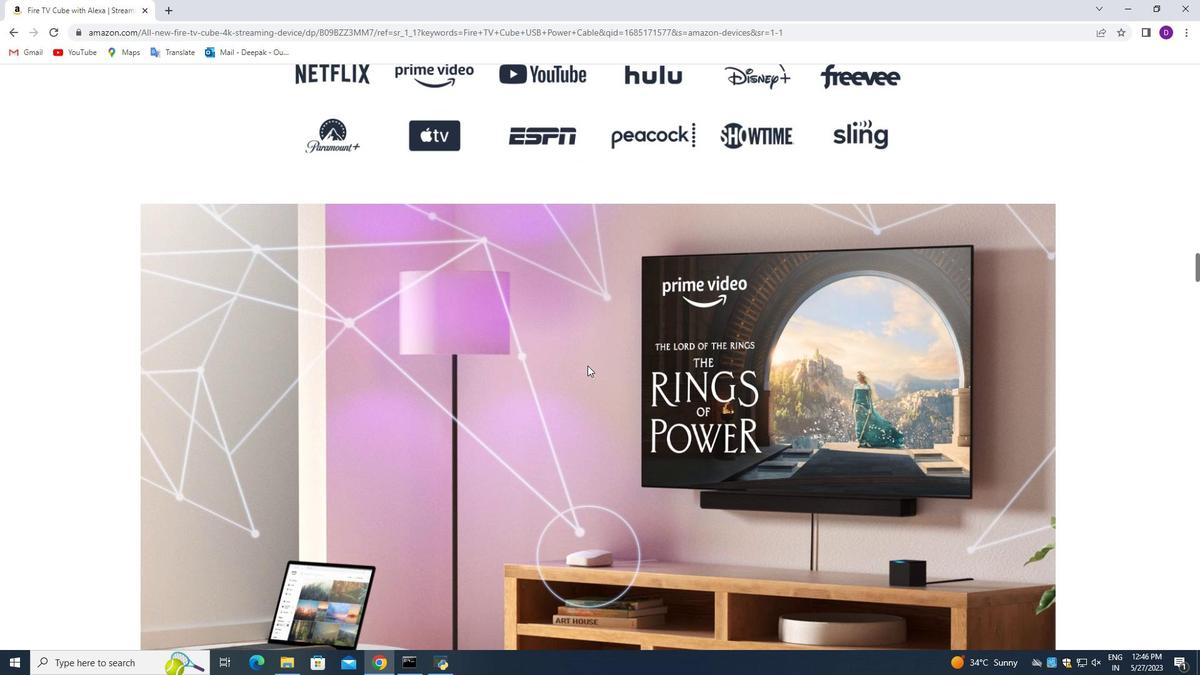 
Action: Mouse scrolled (590, 363) with delta (0, 0)
Screenshot: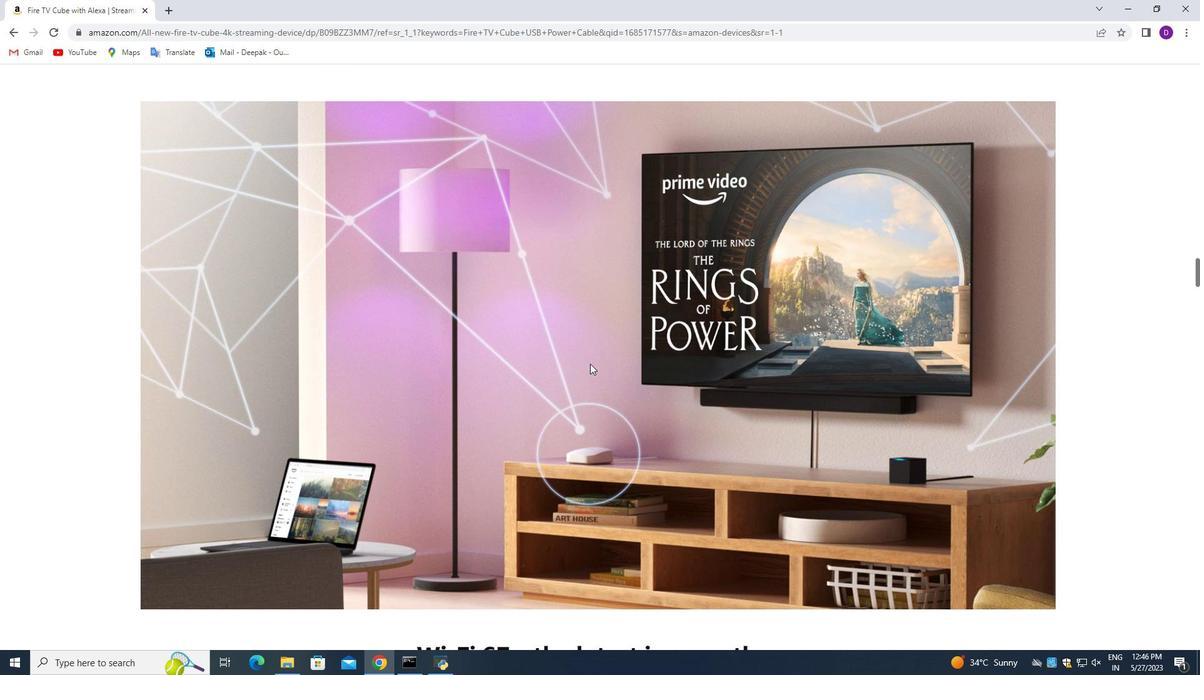 
Action: Mouse scrolled (590, 363) with delta (0, 0)
Screenshot: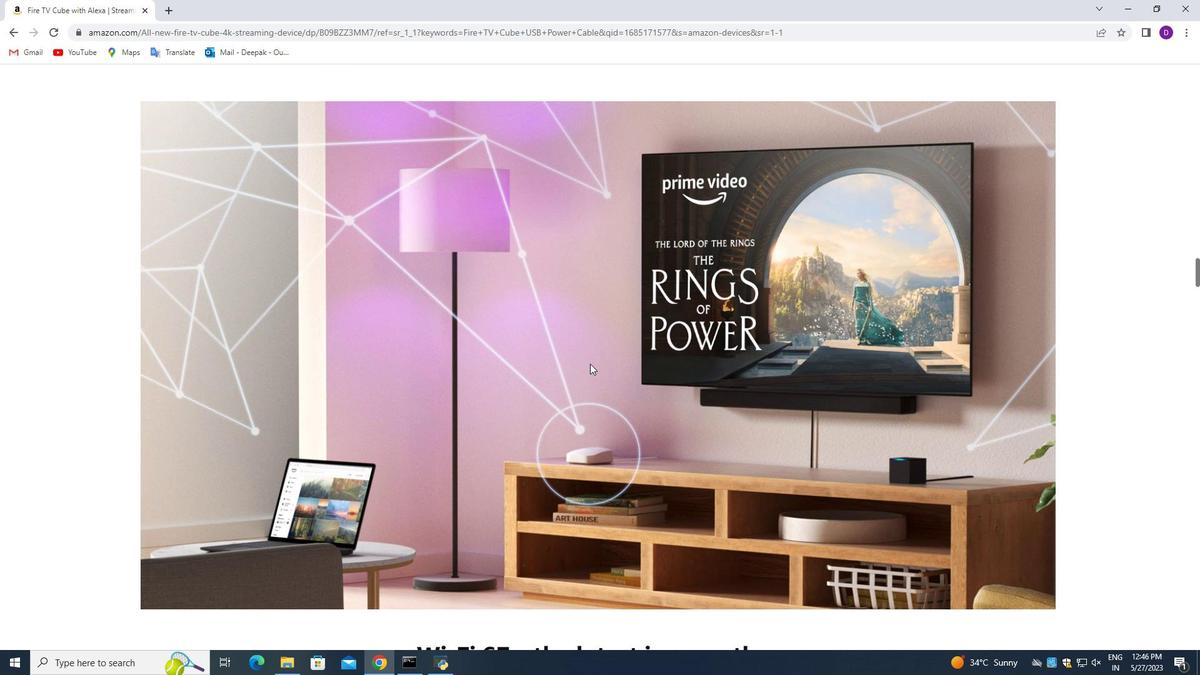 
Action: Mouse scrolled (590, 363) with delta (0, 0)
Screenshot: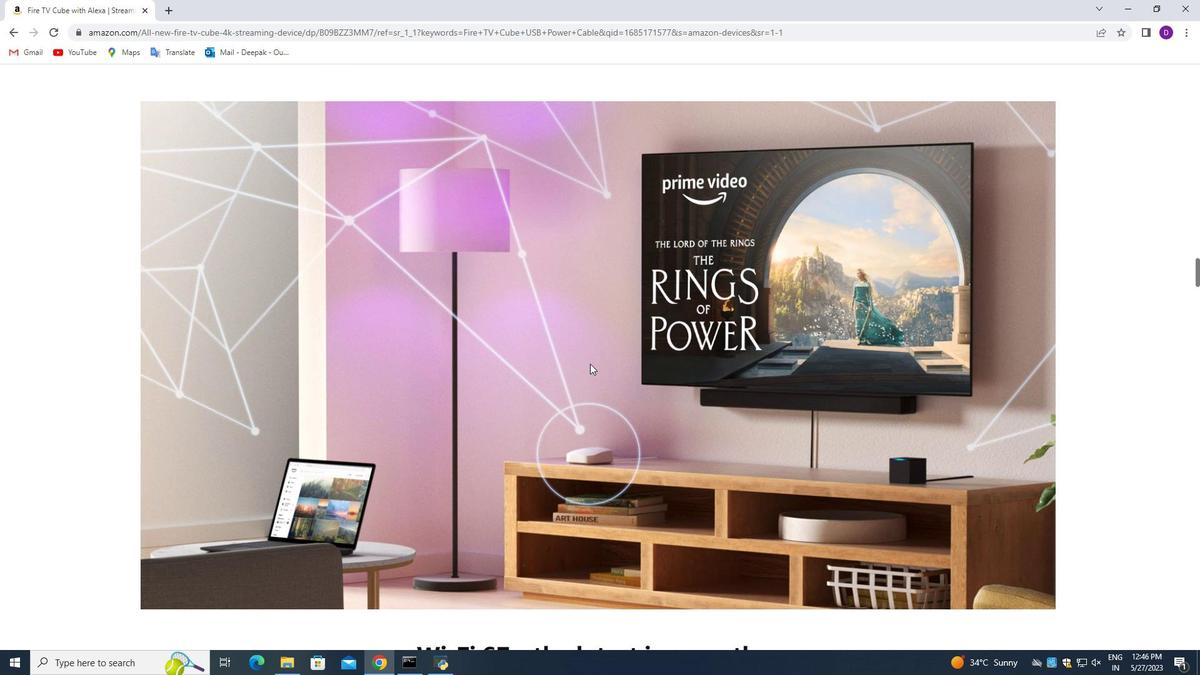 
Action: Mouse scrolled (590, 363) with delta (0, 0)
Screenshot: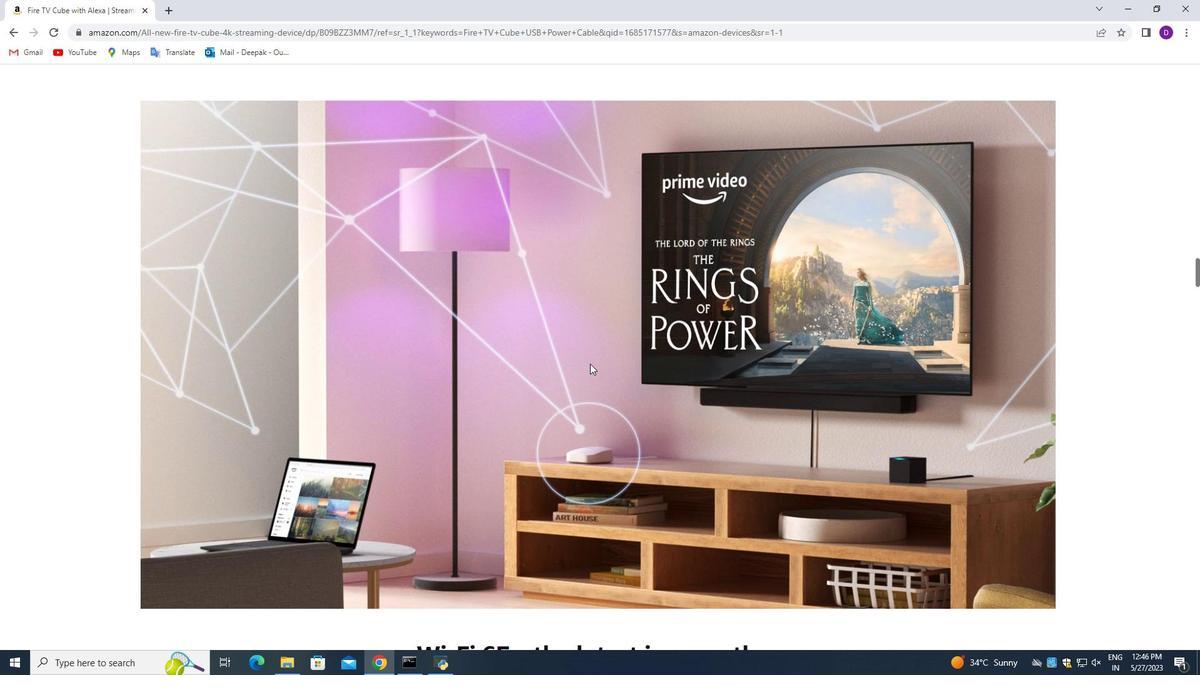 
Action: Mouse moved to (590, 363)
Screenshot: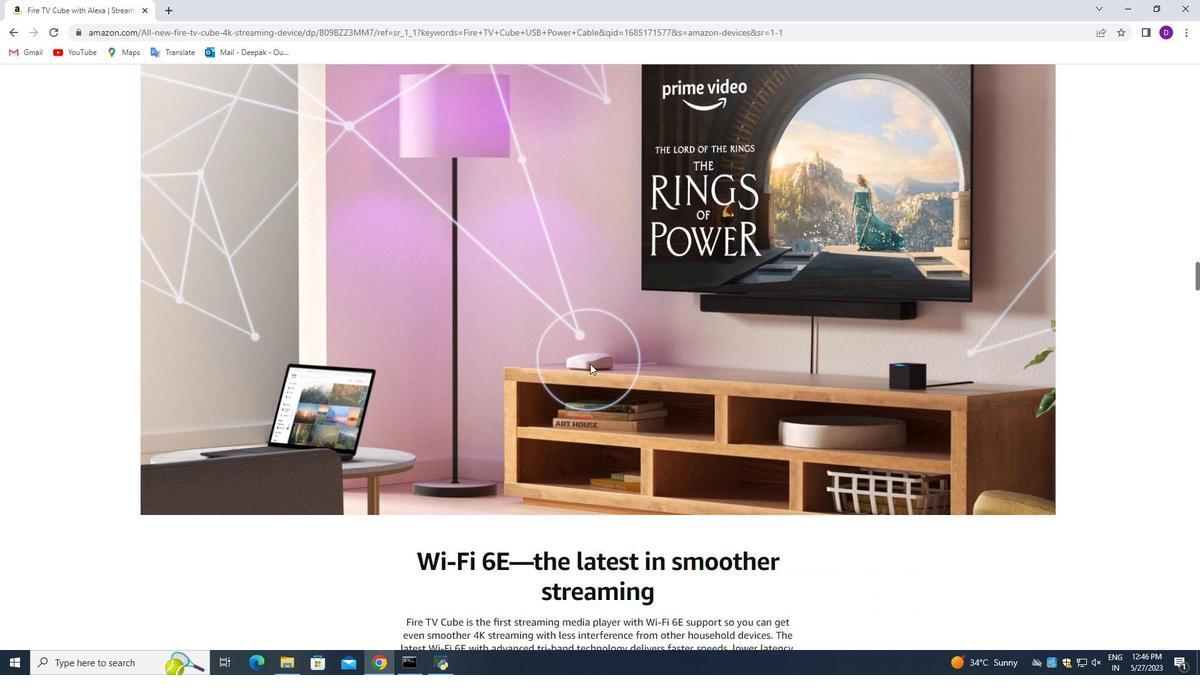 
Action: Mouse scrolled (590, 362) with delta (0, 0)
Screenshot: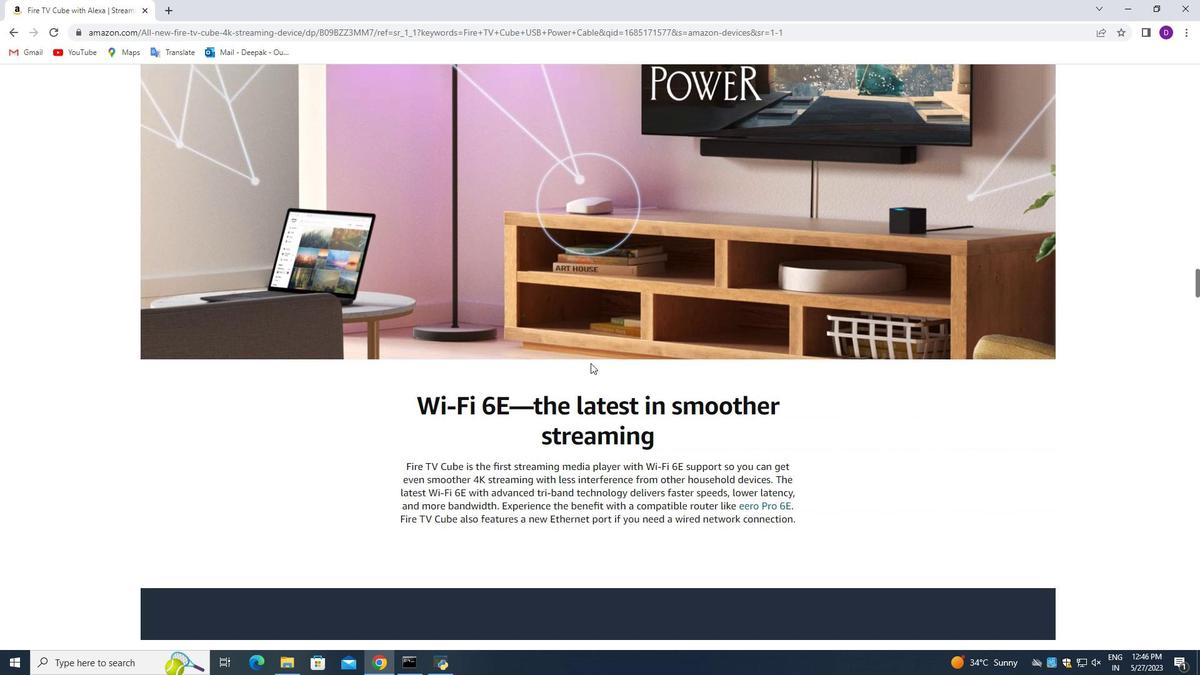 
Action: Mouse scrolled (590, 362) with delta (0, 0)
Screenshot: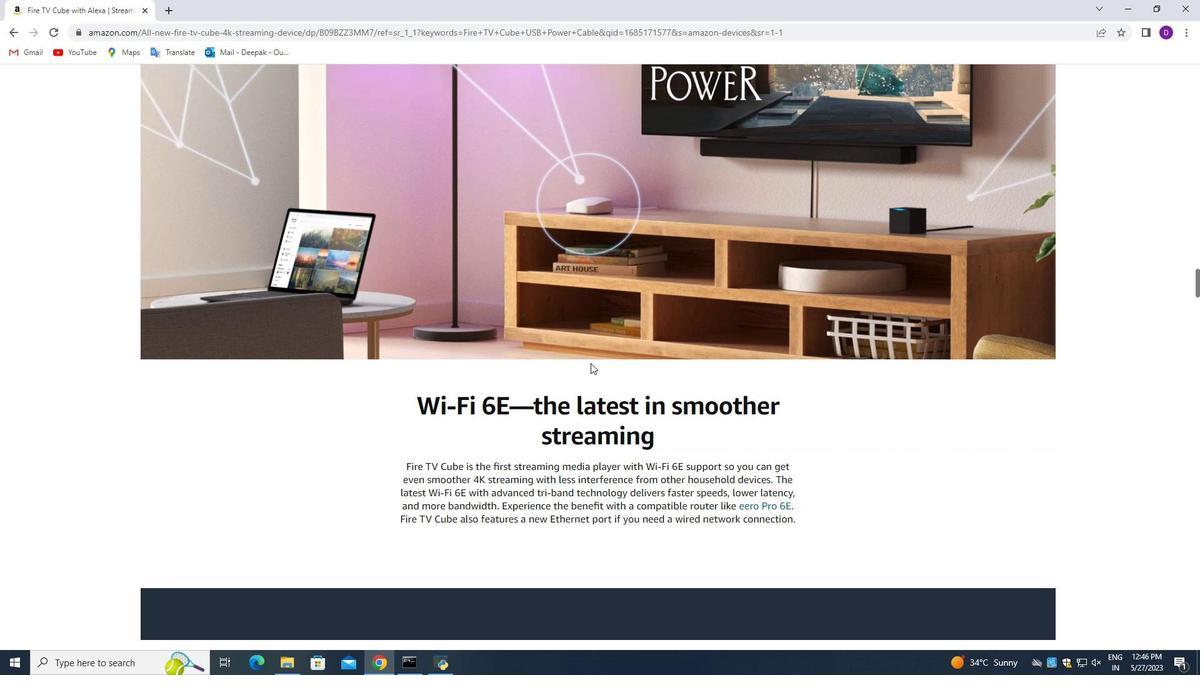 
Action: Mouse scrolled (590, 362) with delta (0, 0)
Screenshot: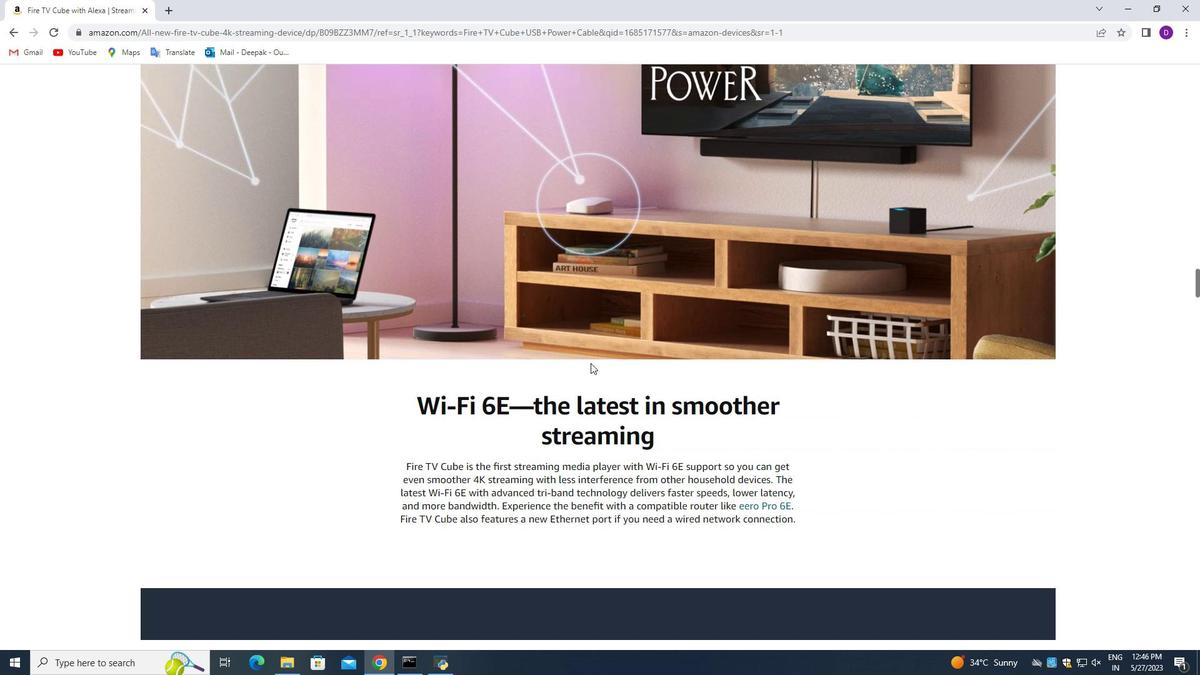 
Action: Mouse moved to (594, 361)
Screenshot: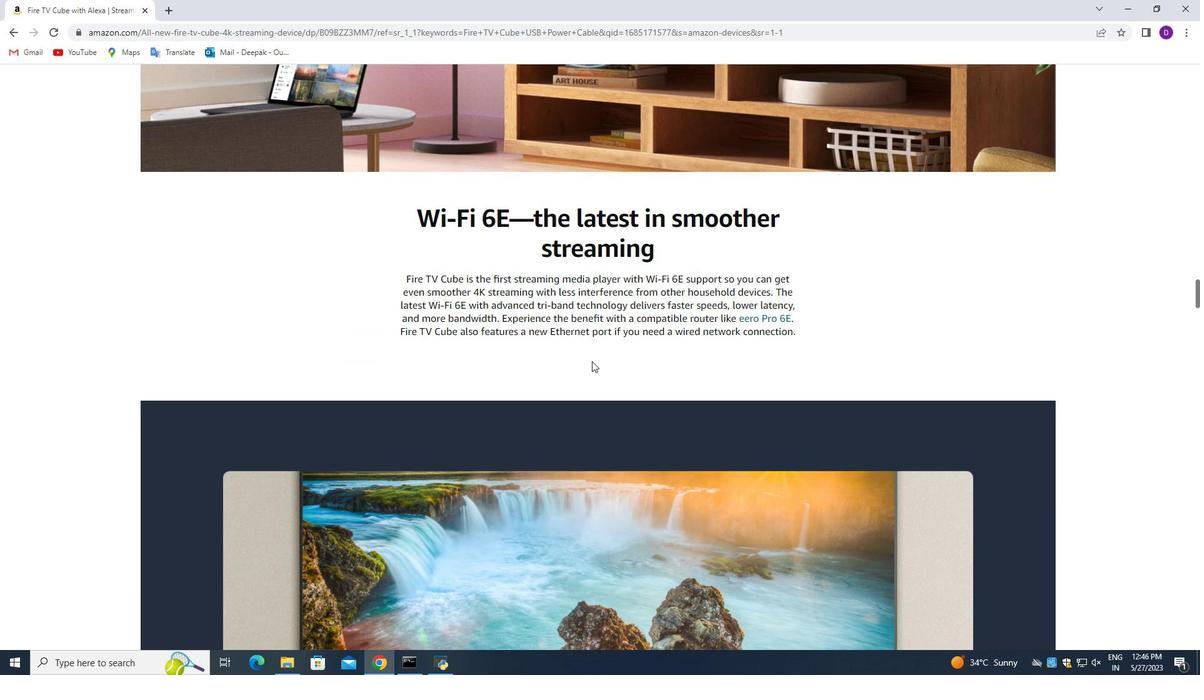 
Action: Mouse scrolled (594, 360) with delta (0, 0)
Screenshot: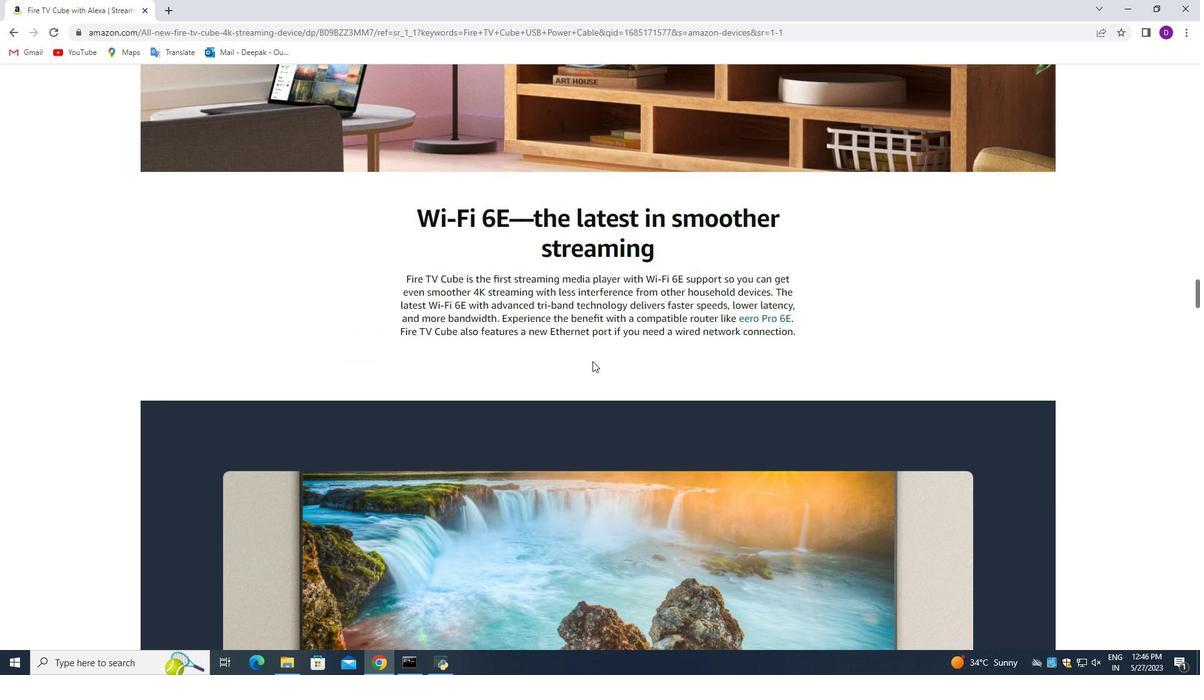 
Action: Mouse scrolled (594, 360) with delta (0, 0)
Screenshot: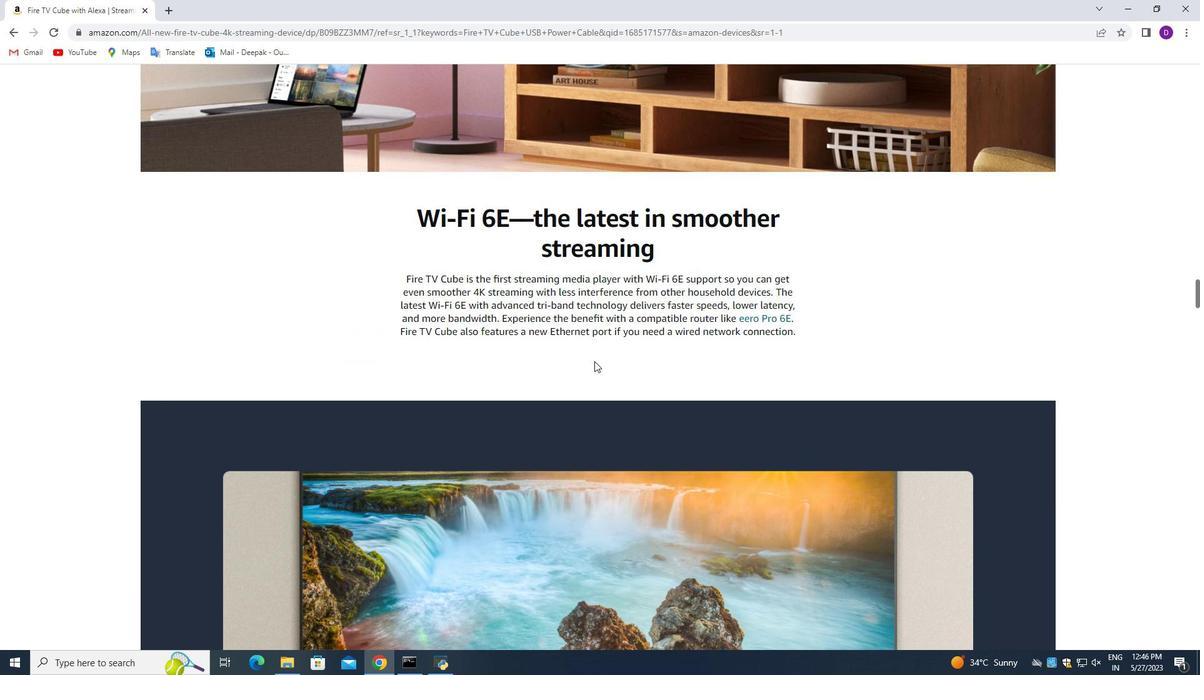 
Action: Mouse moved to (596, 362)
Screenshot: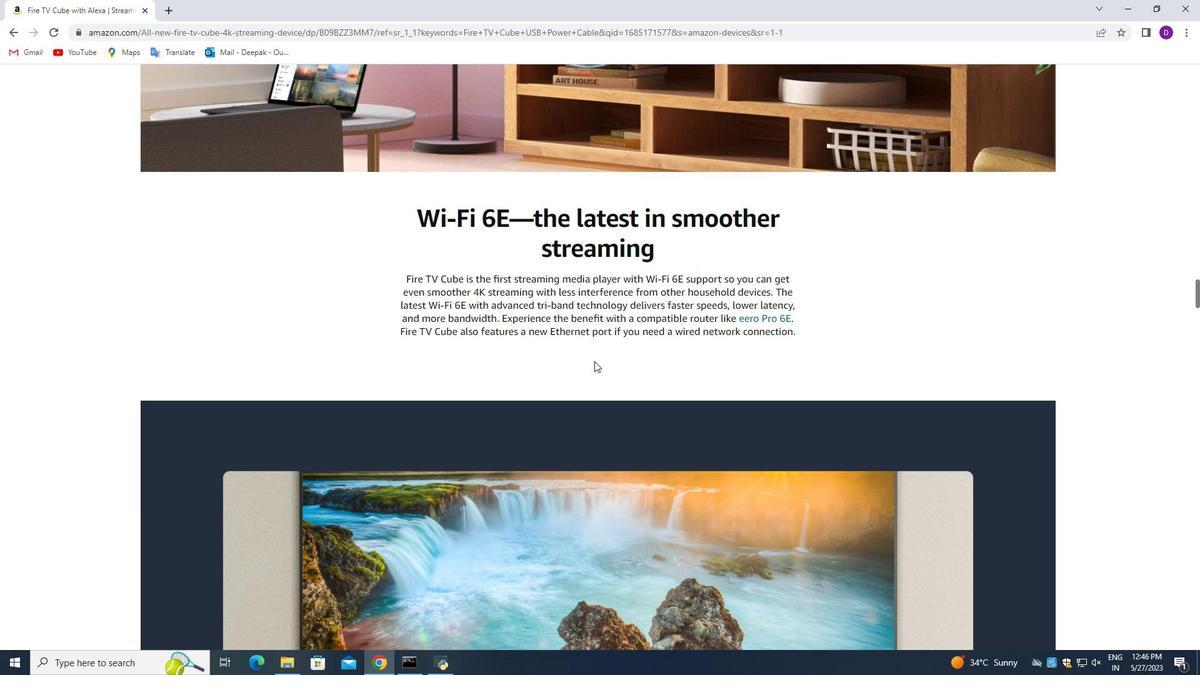 
Action: Mouse scrolled (596, 361) with delta (0, 0)
Screenshot: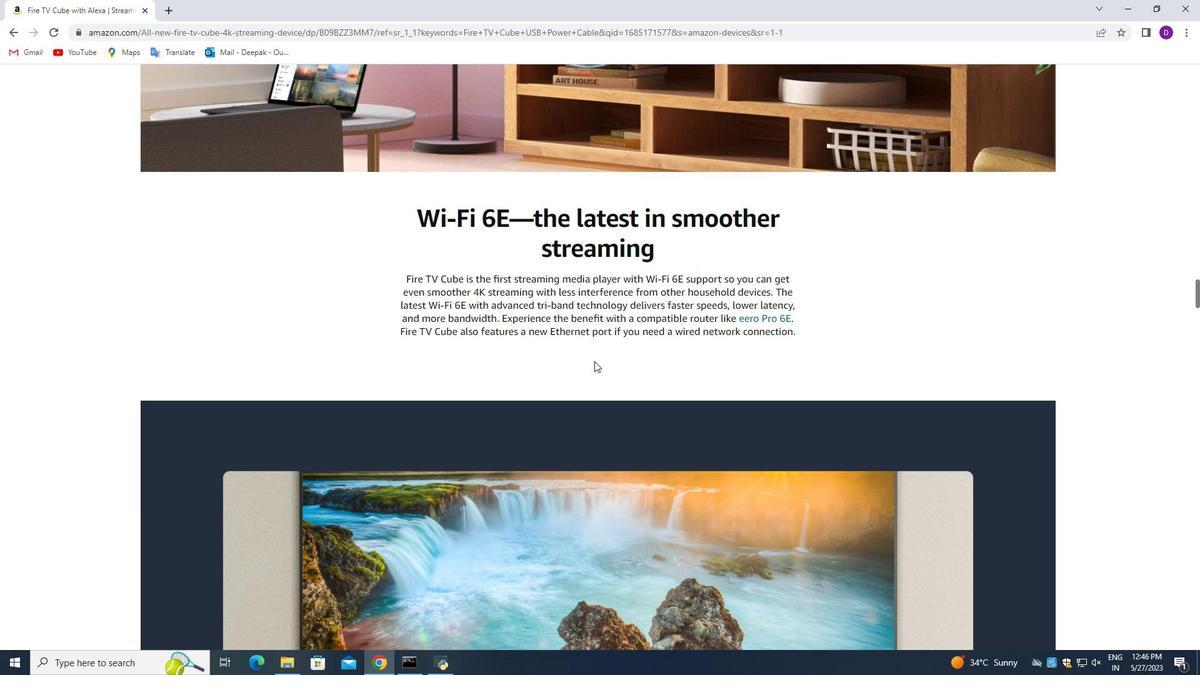 
Action: Mouse moved to (574, 372)
Screenshot: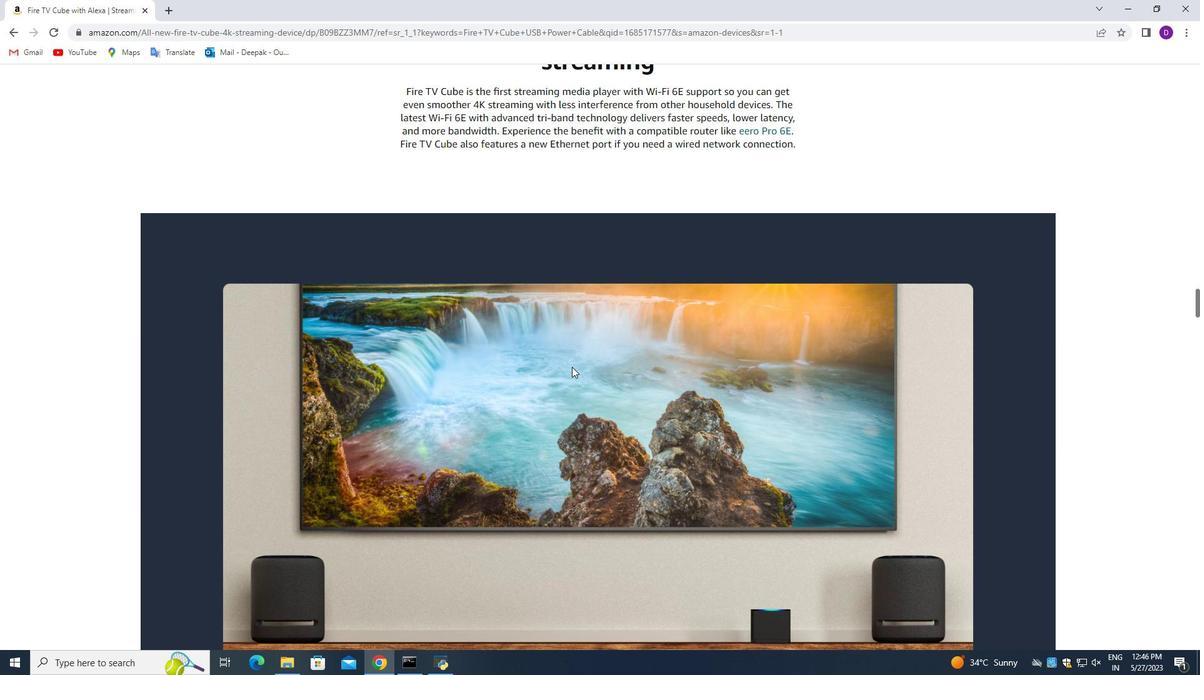 
Action: Mouse scrolled (574, 371) with delta (0, 0)
Screenshot: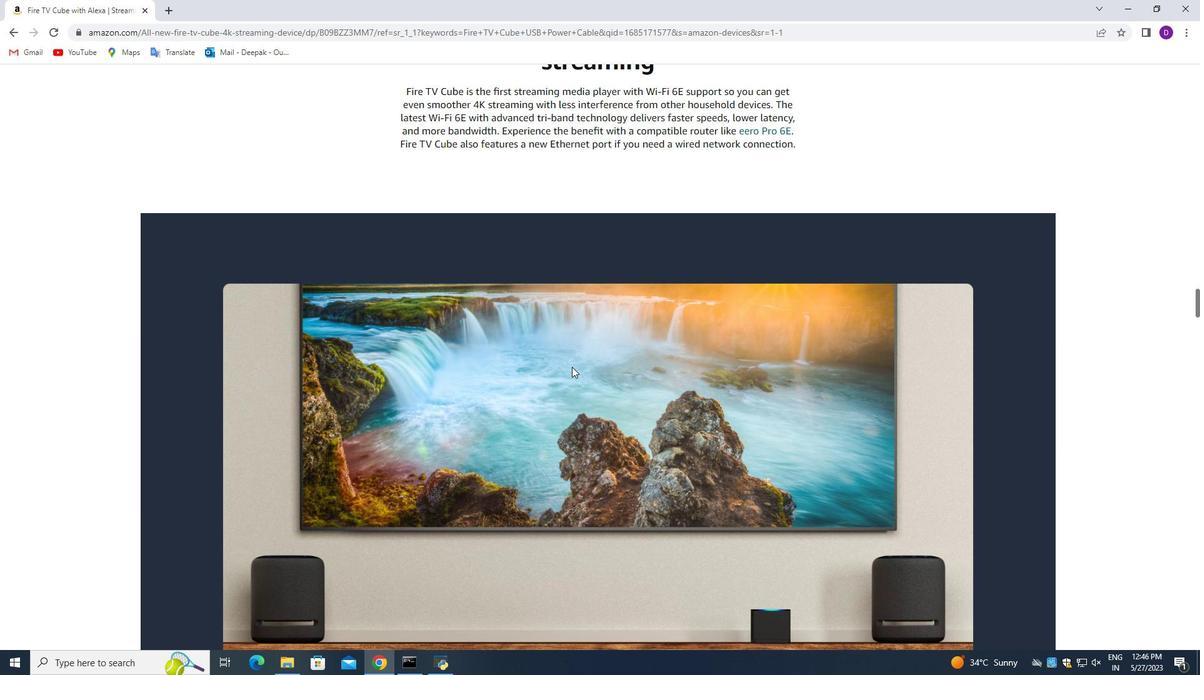 
Action: Mouse moved to (575, 373)
Screenshot: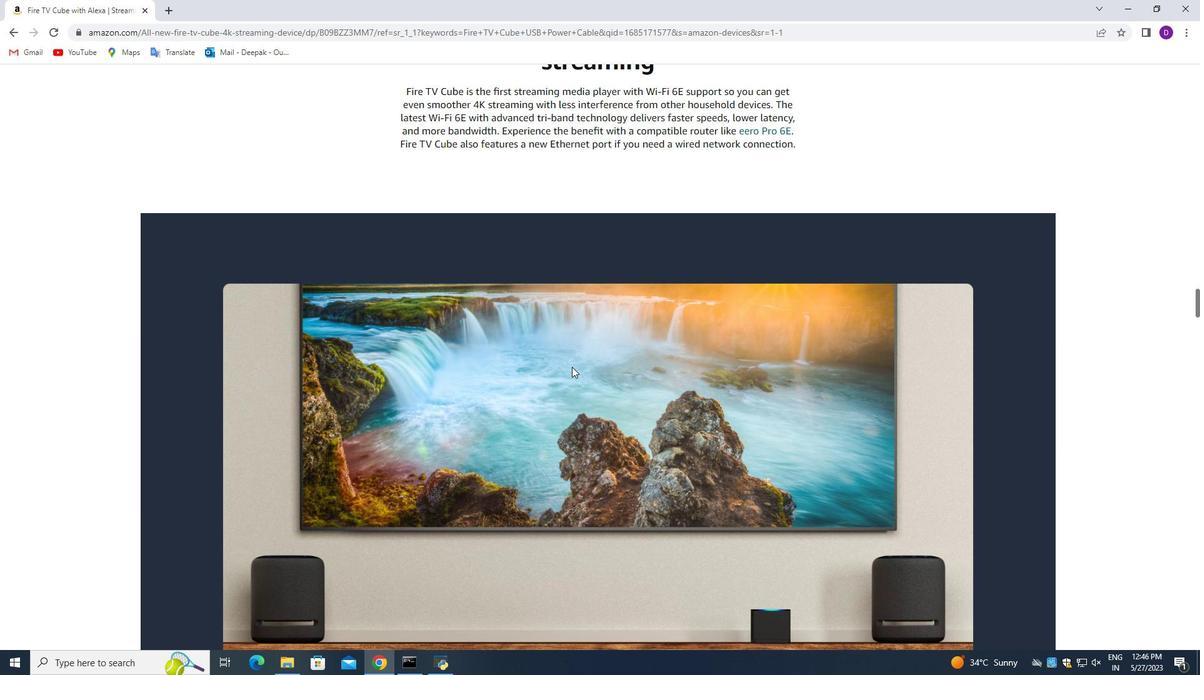 
Action: Mouse scrolled (575, 372) with delta (0, 0)
Screenshot: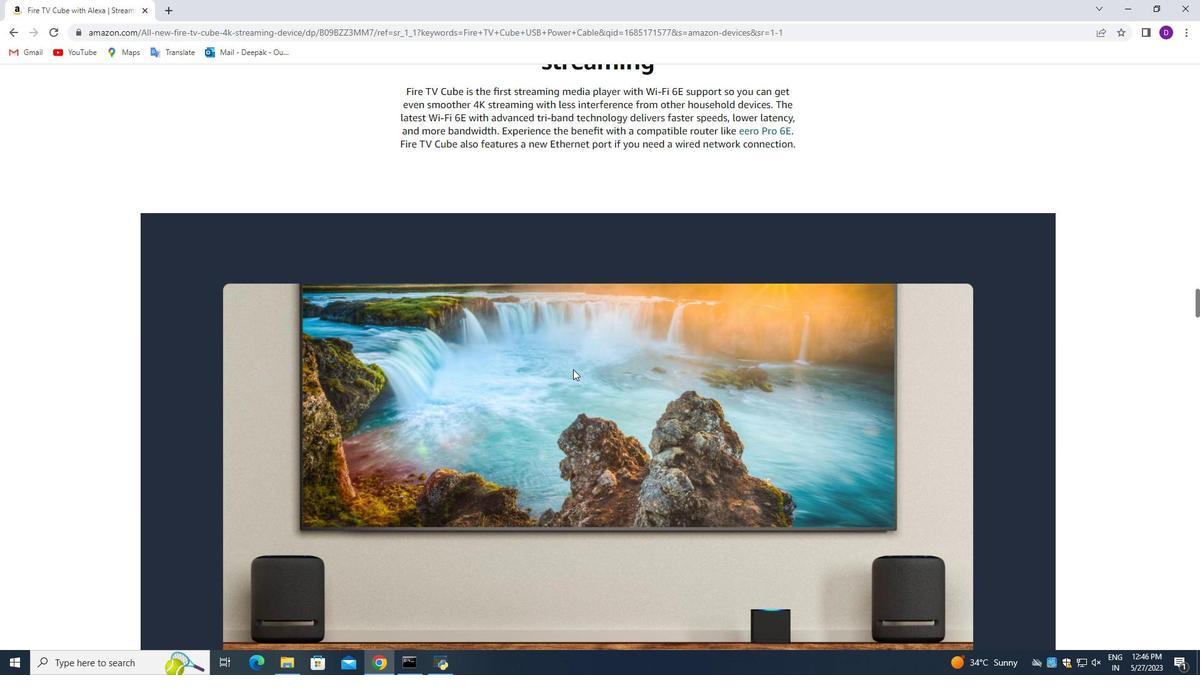 
Action: Mouse scrolled (575, 372) with delta (0, 0)
Screenshot: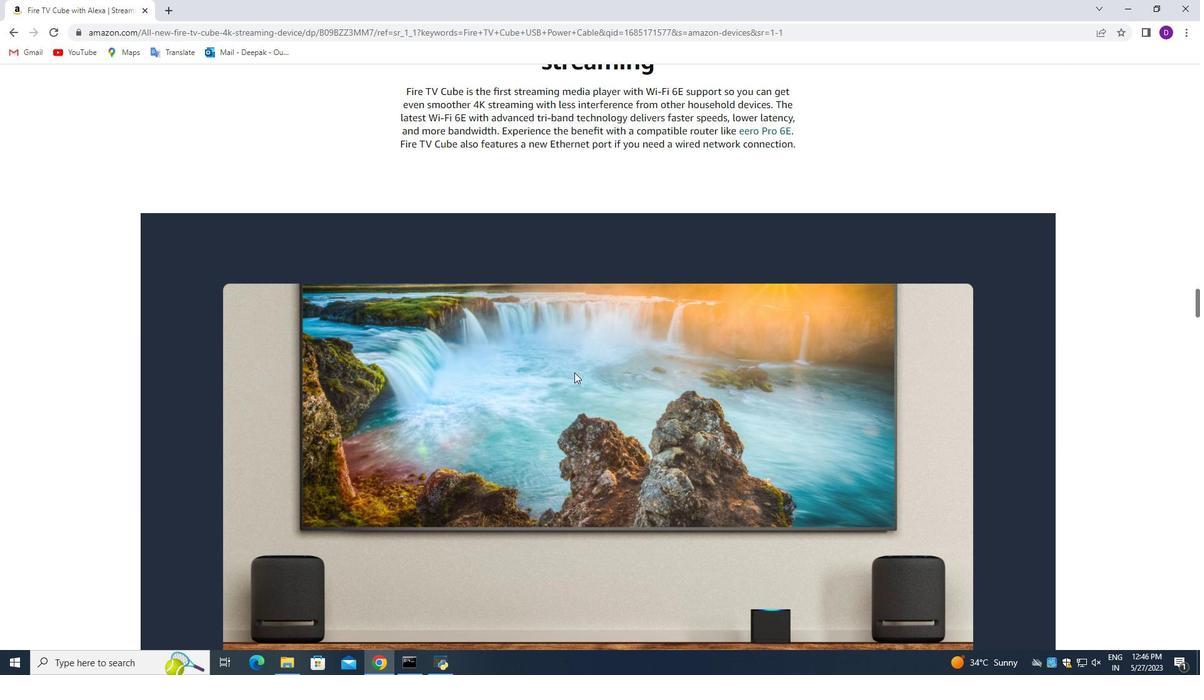 
Action: Mouse moved to (580, 380)
Screenshot: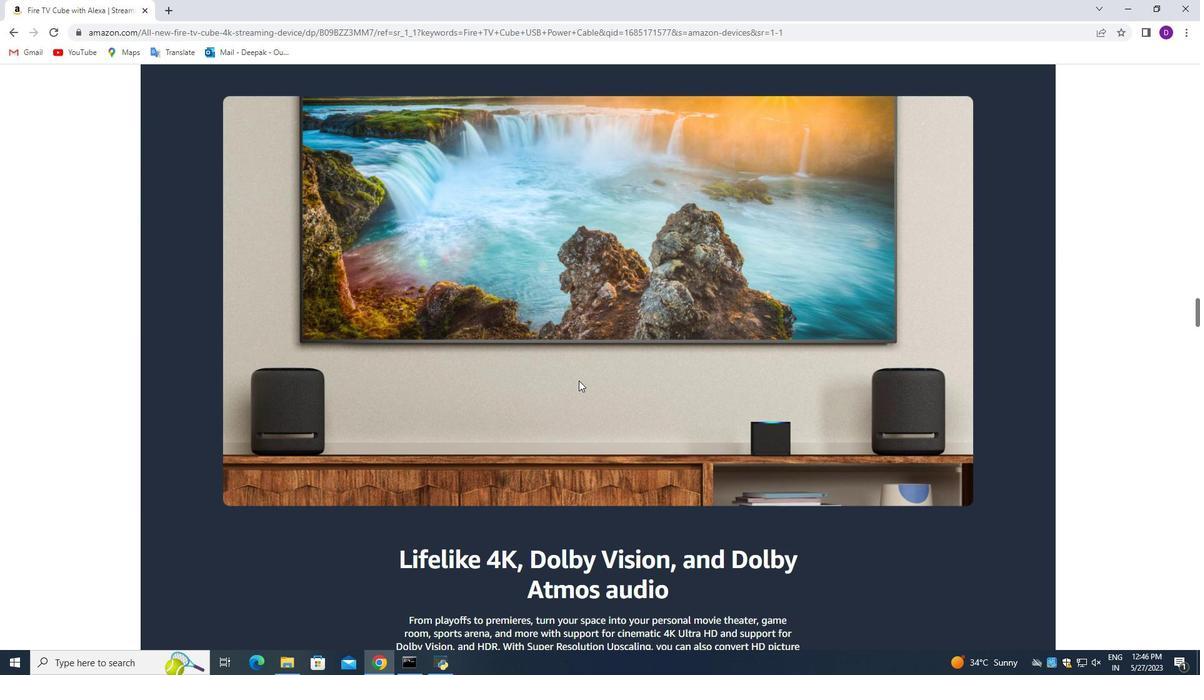 
Action: Mouse scrolled (580, 380) with delta (0, 0)
Screenshot: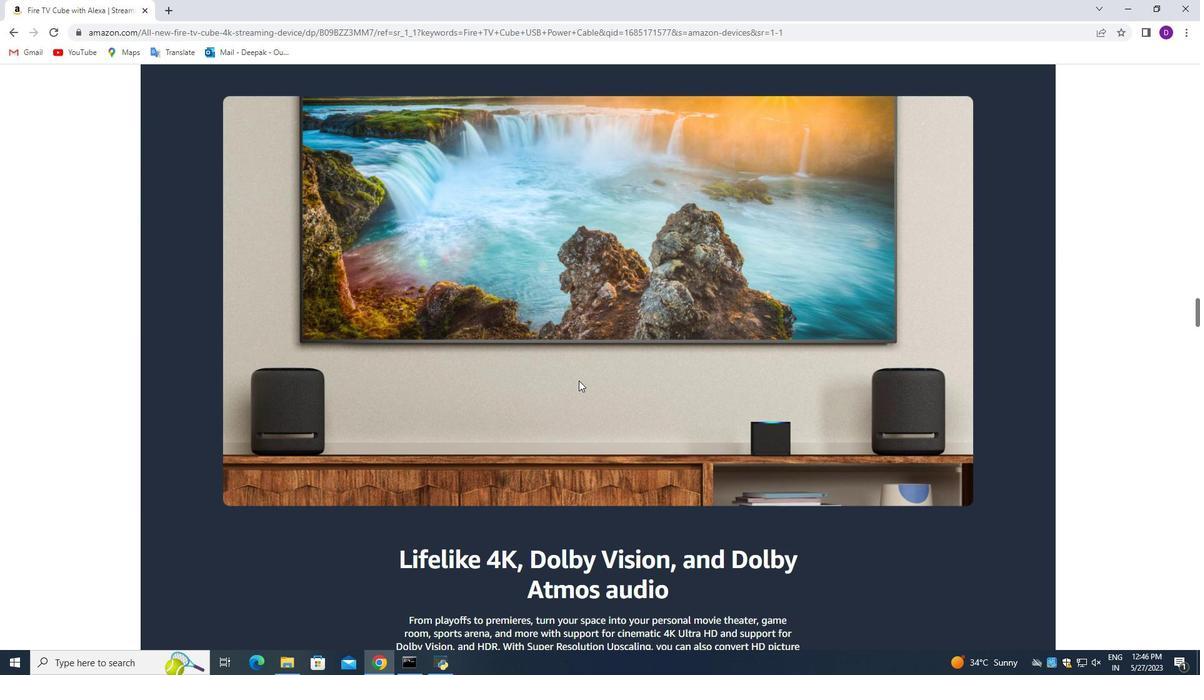 
Action: Mouse scrolled (580, 380) with delta (0, 0)
Screenshot: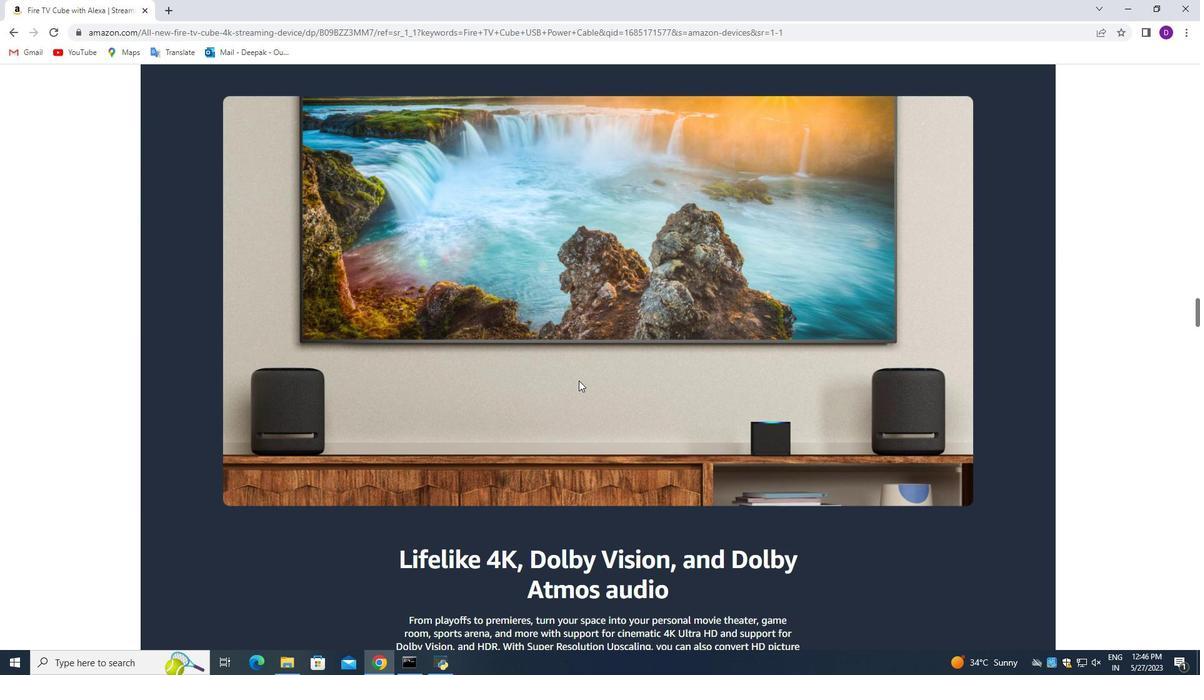 
Action: Mouse scrolled (580, 380) with delta (0, 0)
Screenshot: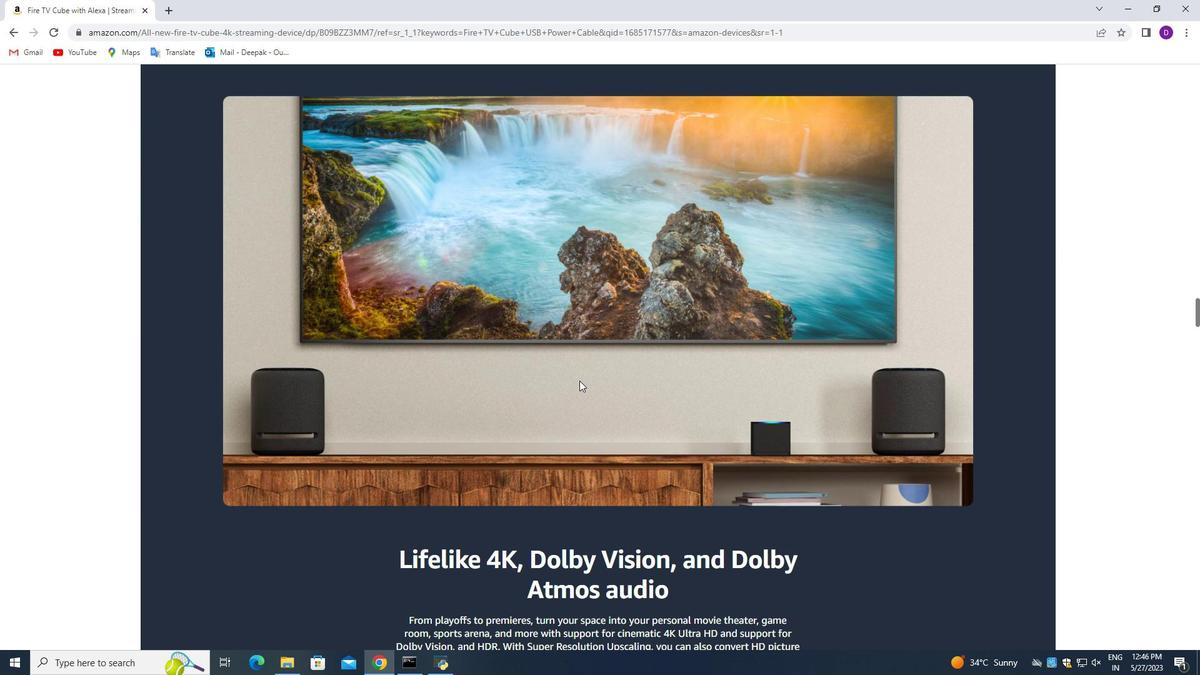 
Action: Mouse moved to (580, 380)
Screenshot: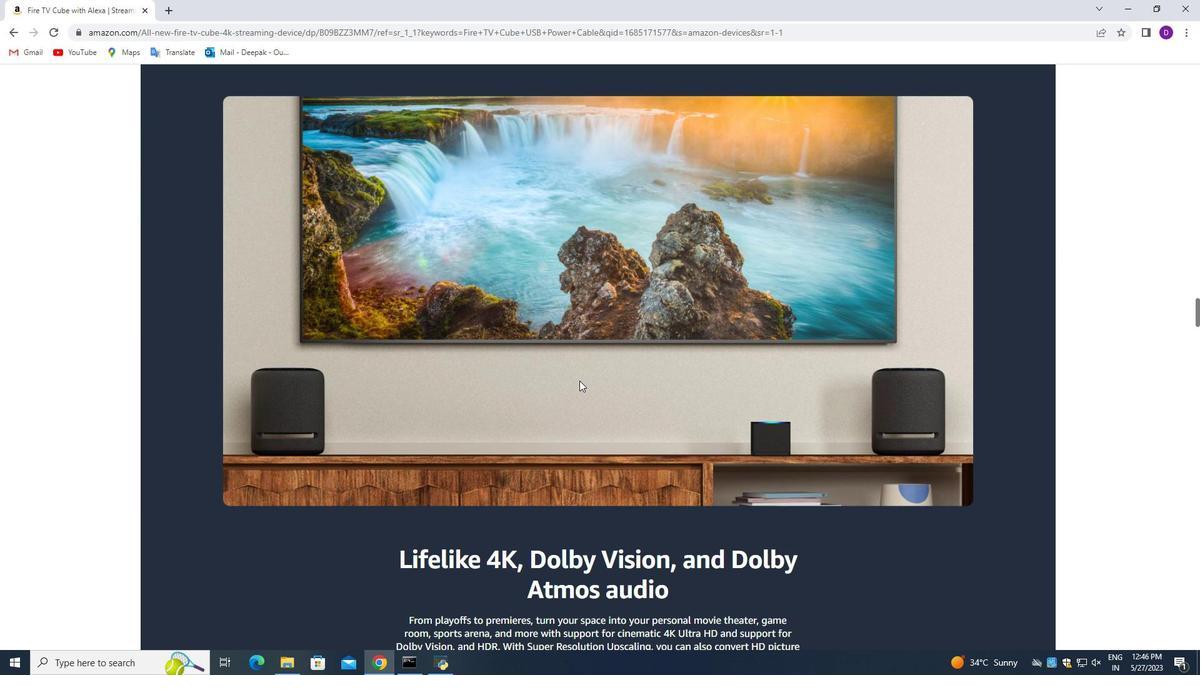 
Action: Mouse scrolled (580, 380) with delta (0, 0)
Screenshot: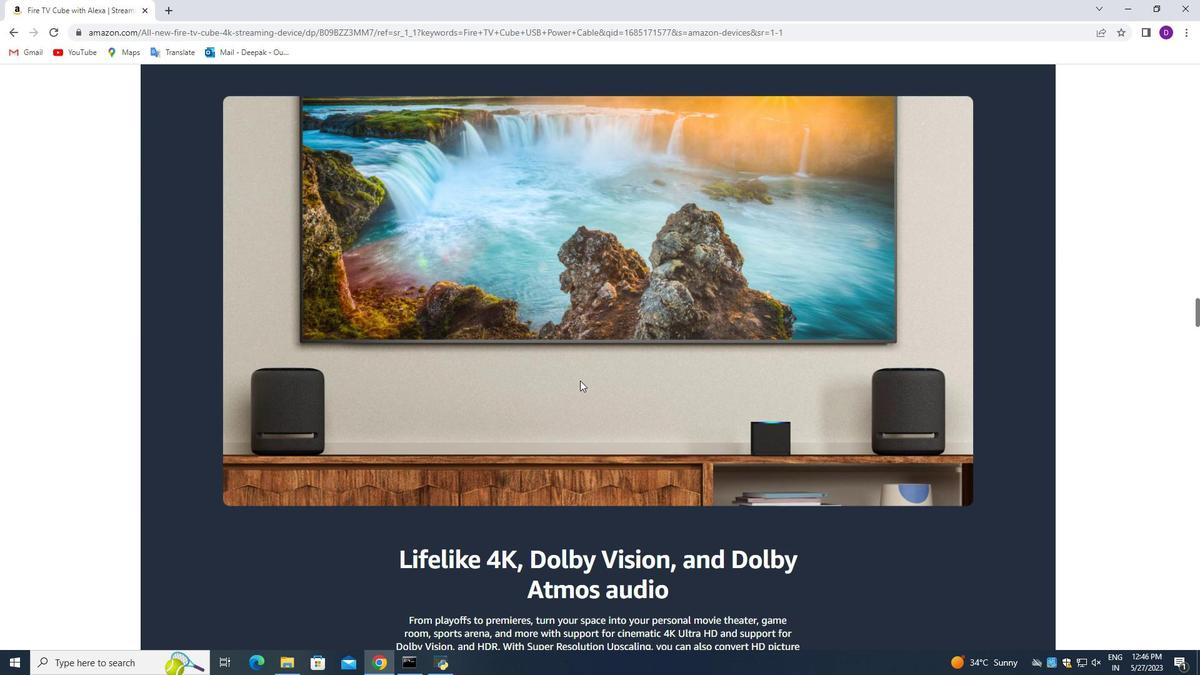 
Action: Mouse moved to (581, 380)
Screenshot: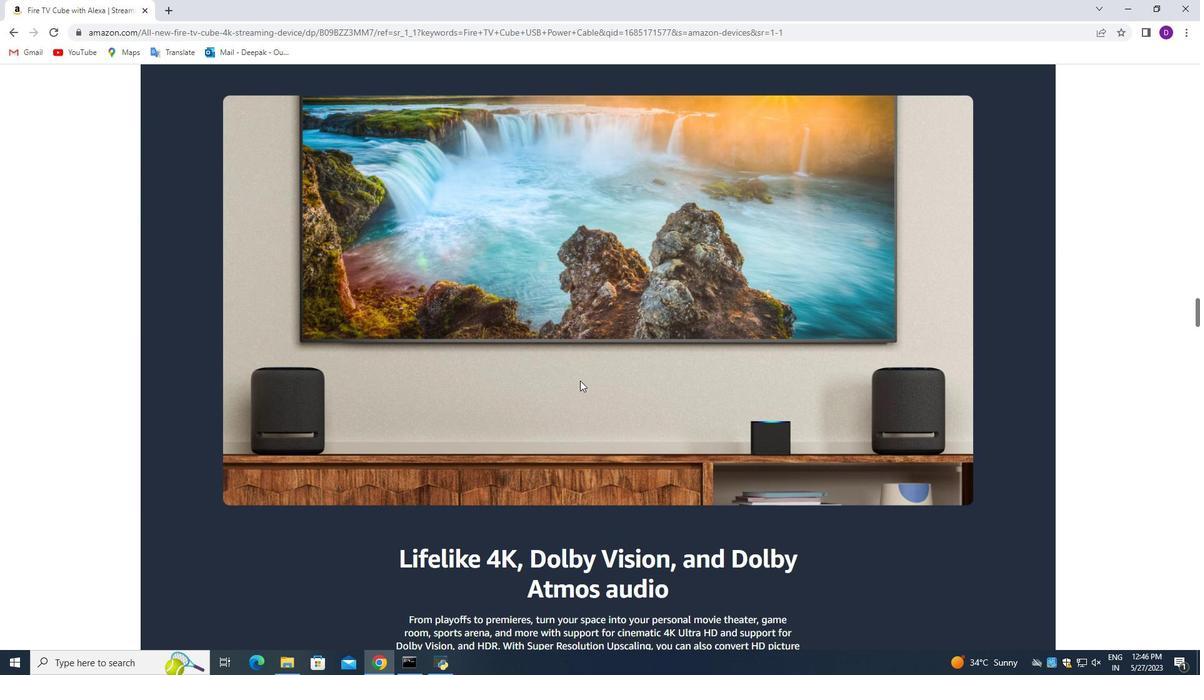 
Action: Mouse scrolled (581, 380) with delta (0, 0)
Screenshot: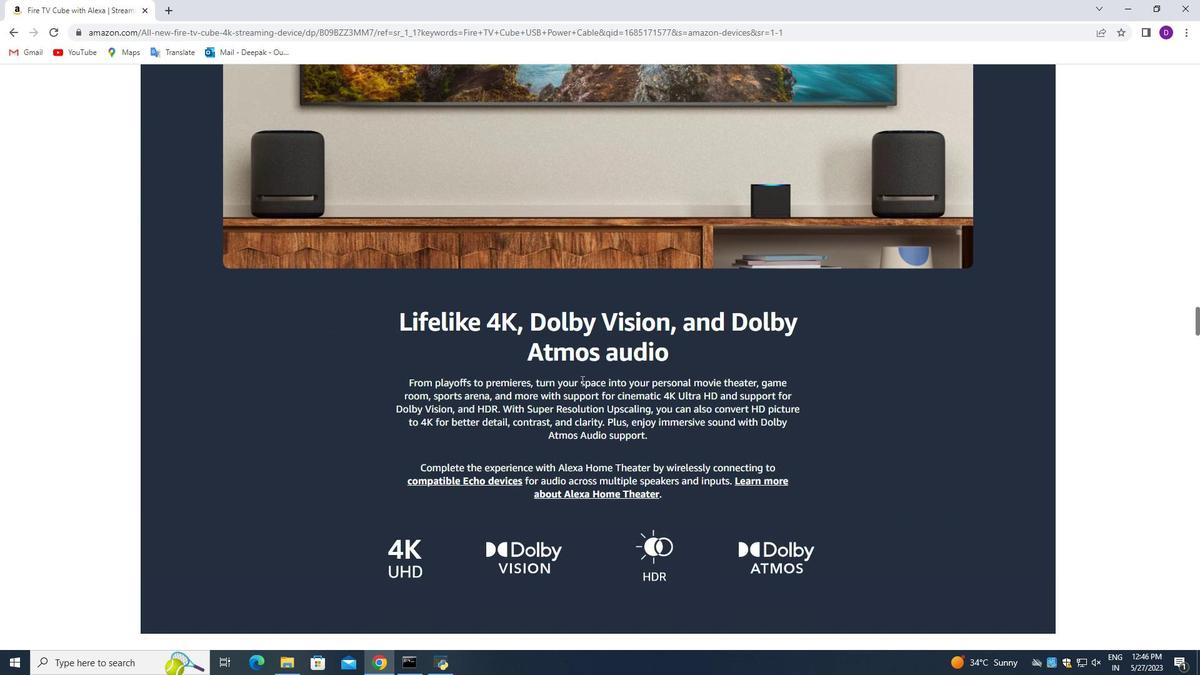
Action: Mouse scrolled (581, 380) with delta (0, 0)
Screenshot: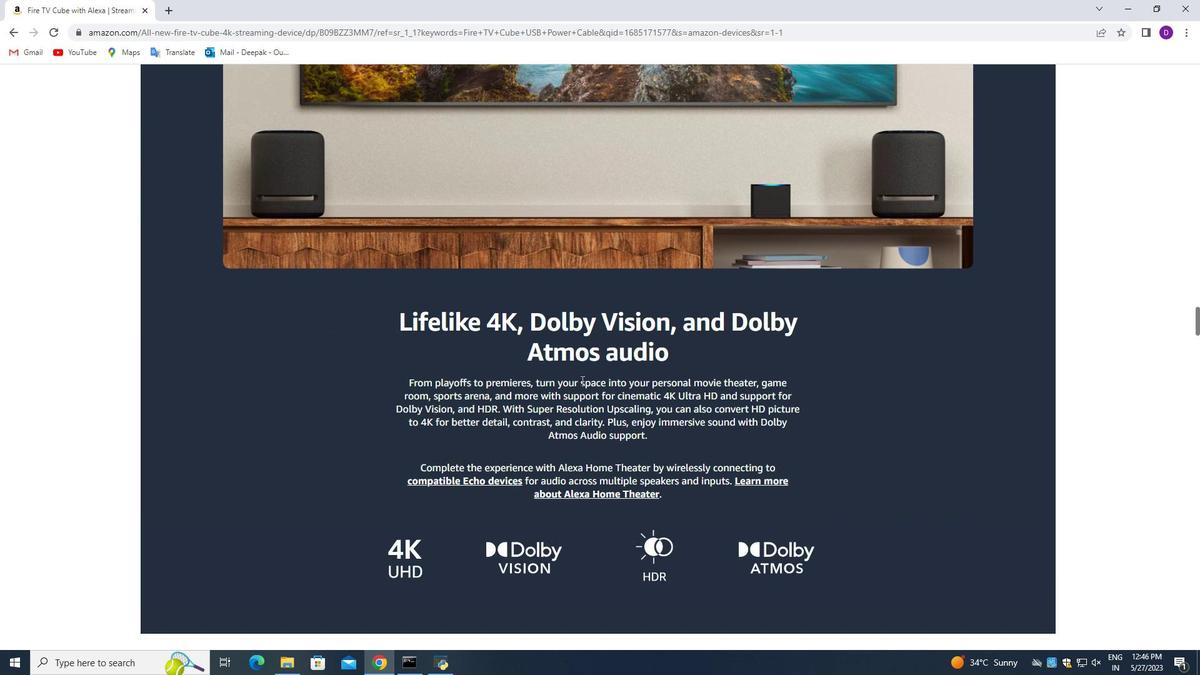 
Action: Mouse scrolled (581, 380) with delta (0, 0)
Screenshot: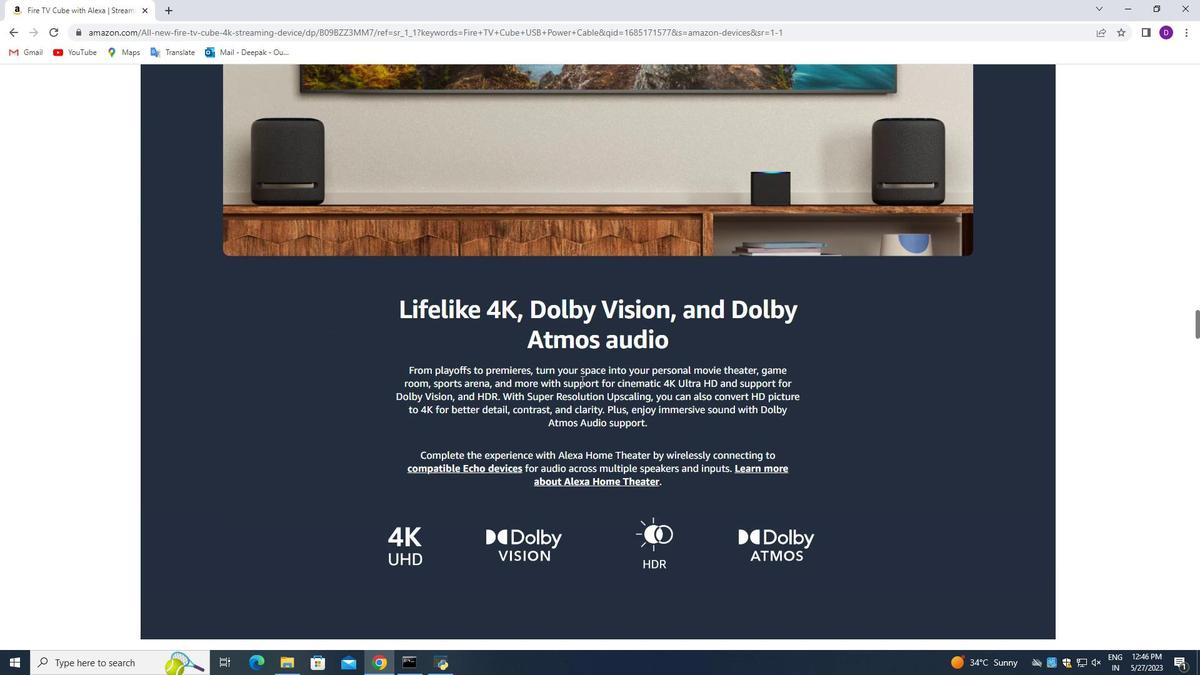 
Action: Mouse scrolled (581, 380) with delta (0, 0)
Screenshot: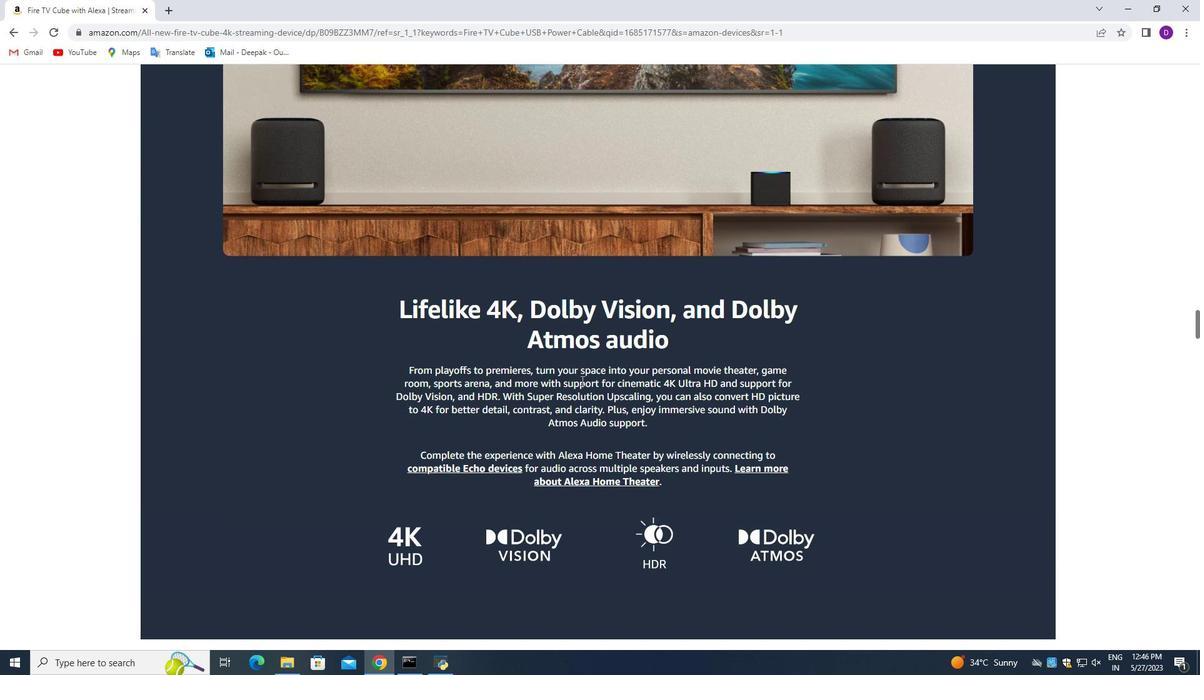 
Action: Mouse moved to (581, 380)
Screenshot: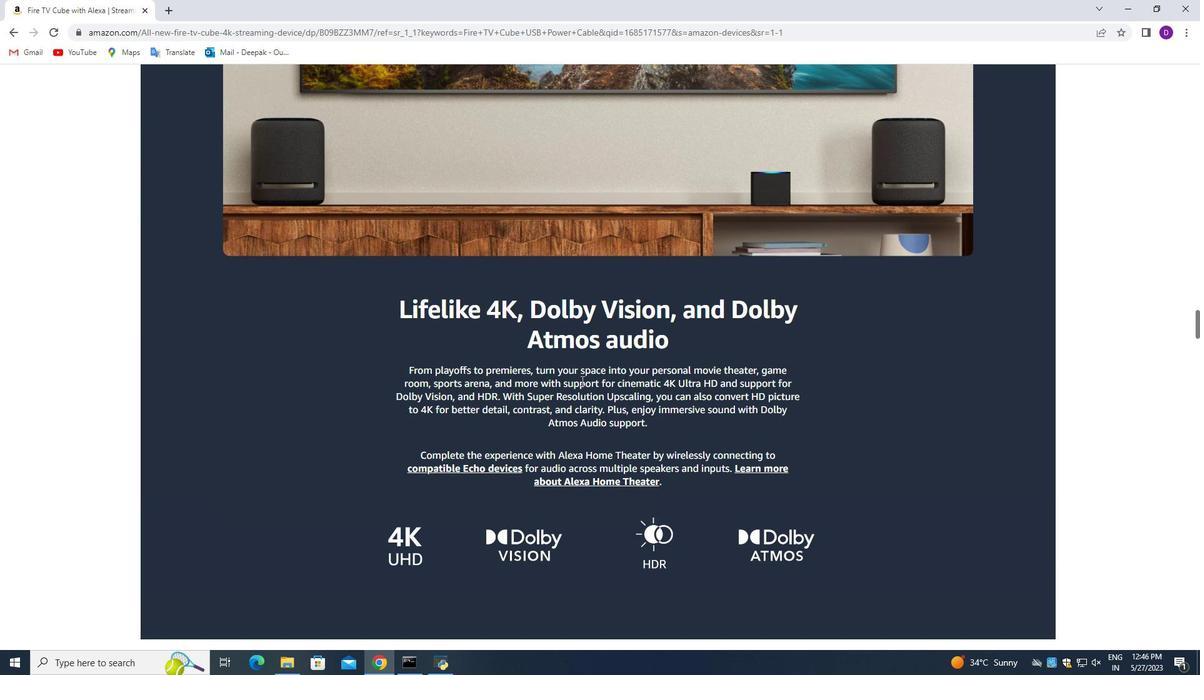 
Action: Mouse scrolled (581, 379) with delta (0, 0)
Screenshot: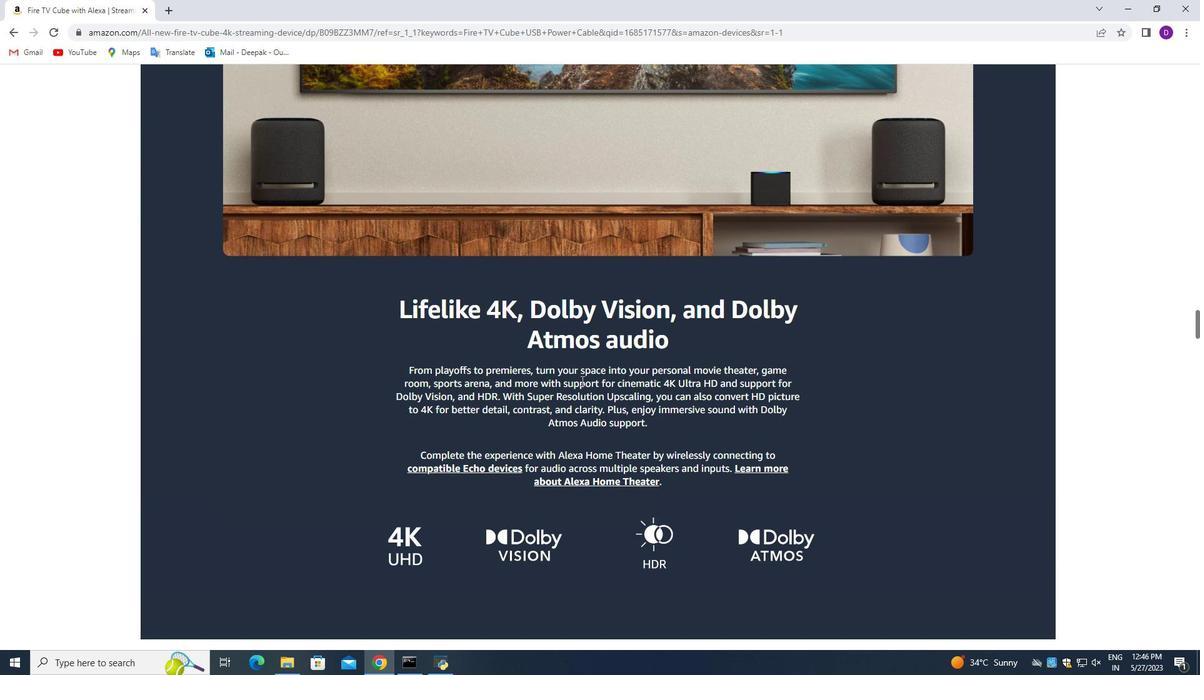 
Action: Mouse moved to (586, 375)
Screenshot: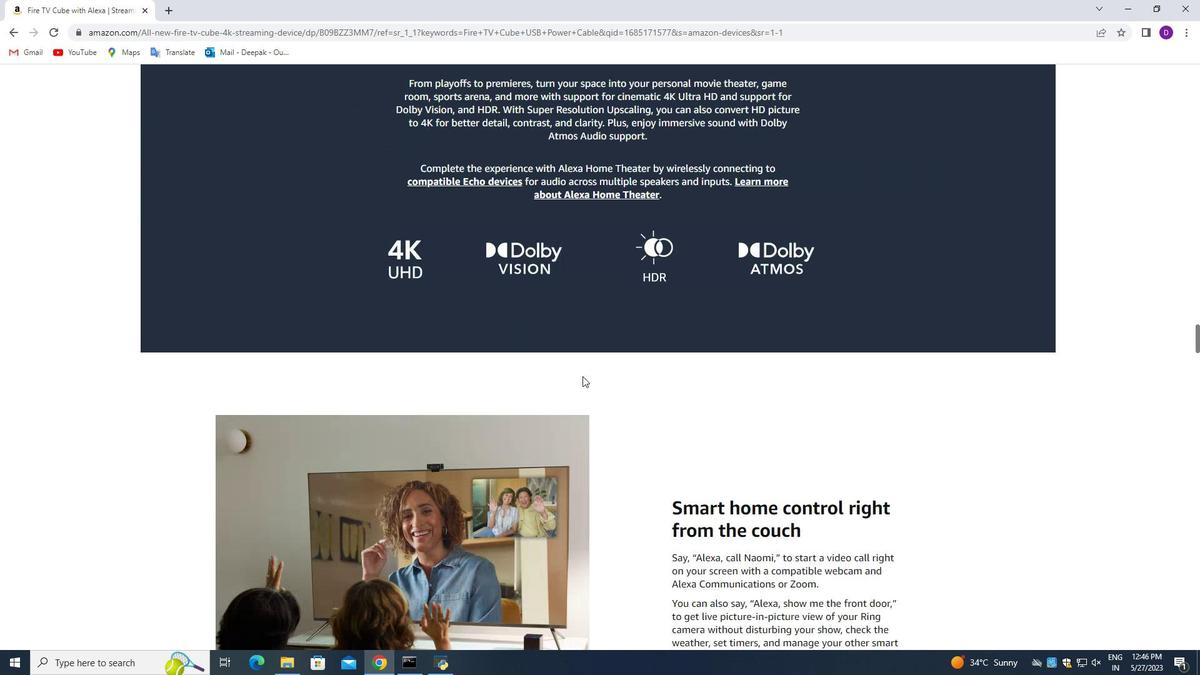 
Action: Mouse scrolled (586, 375) with delta (0, 0)
Screenshot: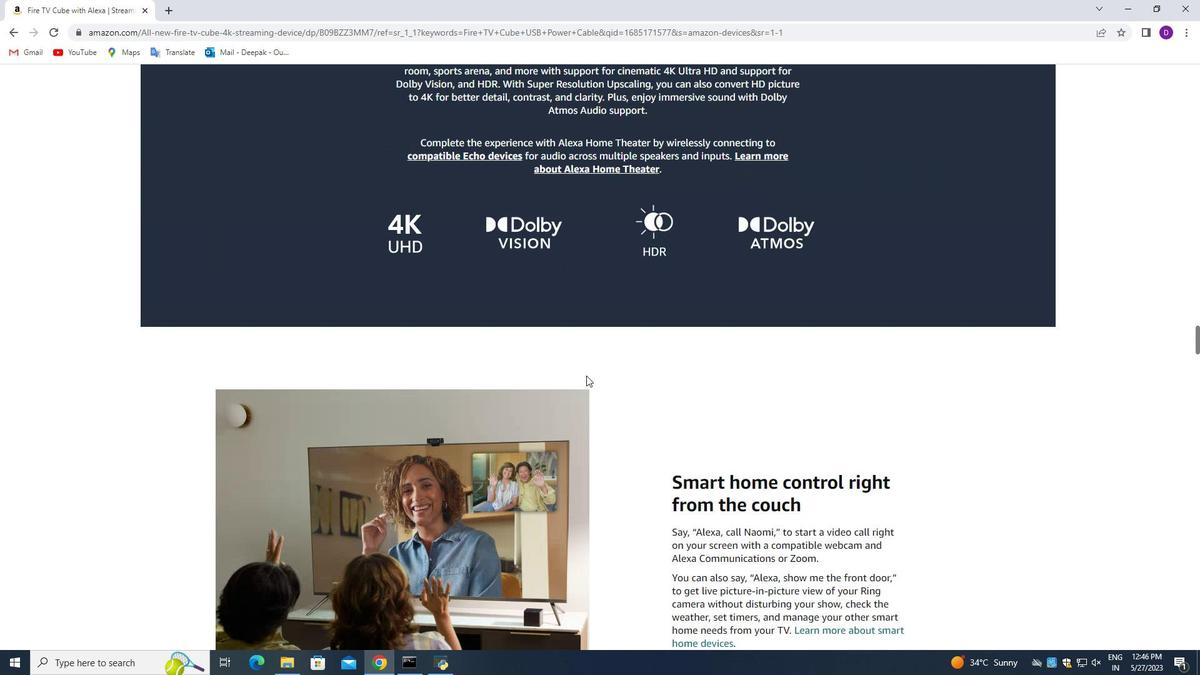 
Action: Mouse moved to (587, 375)
Screenshot: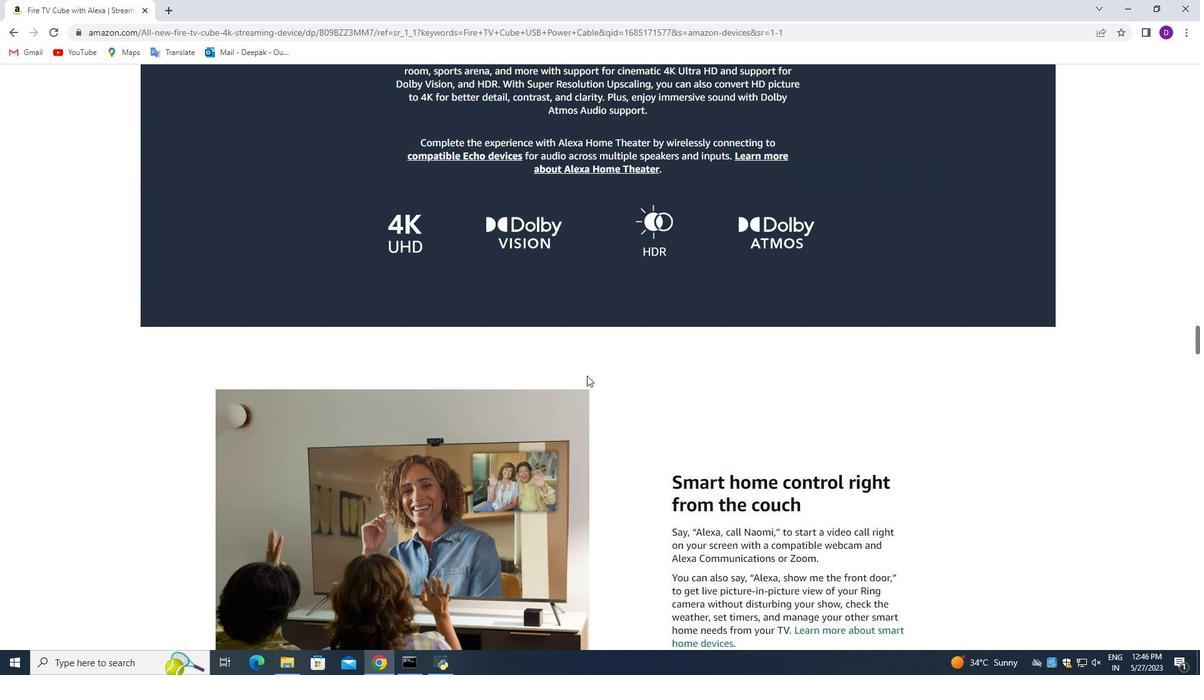 
Action: Mouse scrolled (587, 375) with delta (0, 0)
Screenshot: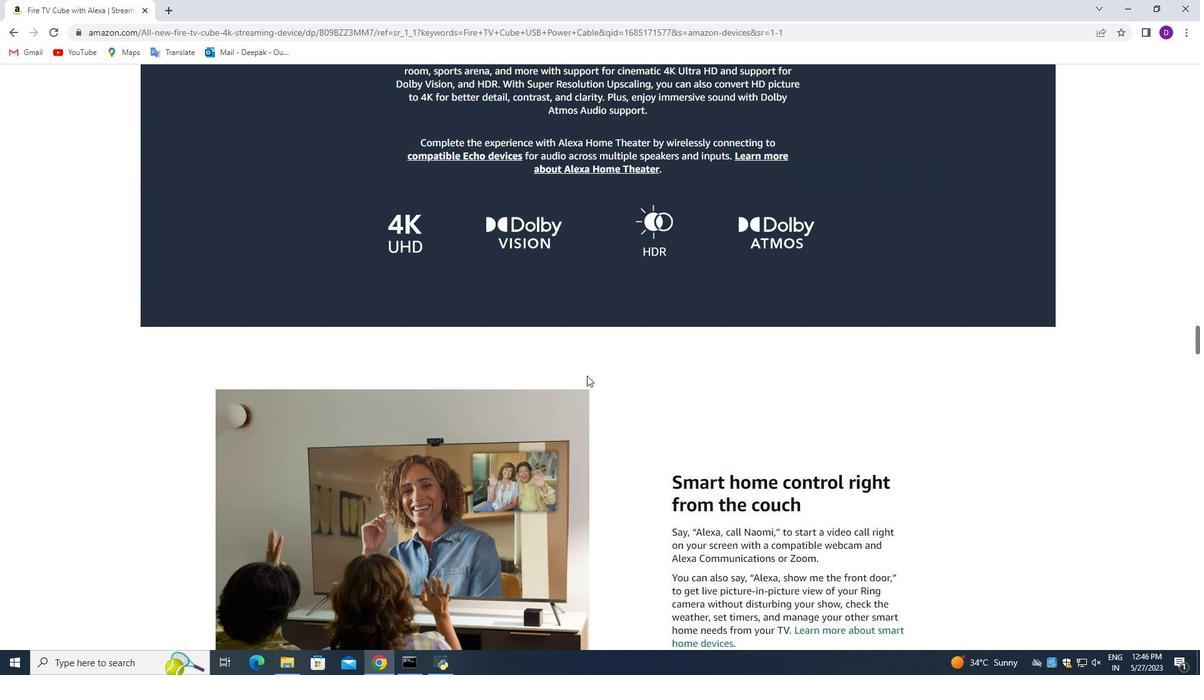 
Action: Mouse scrolled (587, 375) with delta (0, 0)
Screenshot: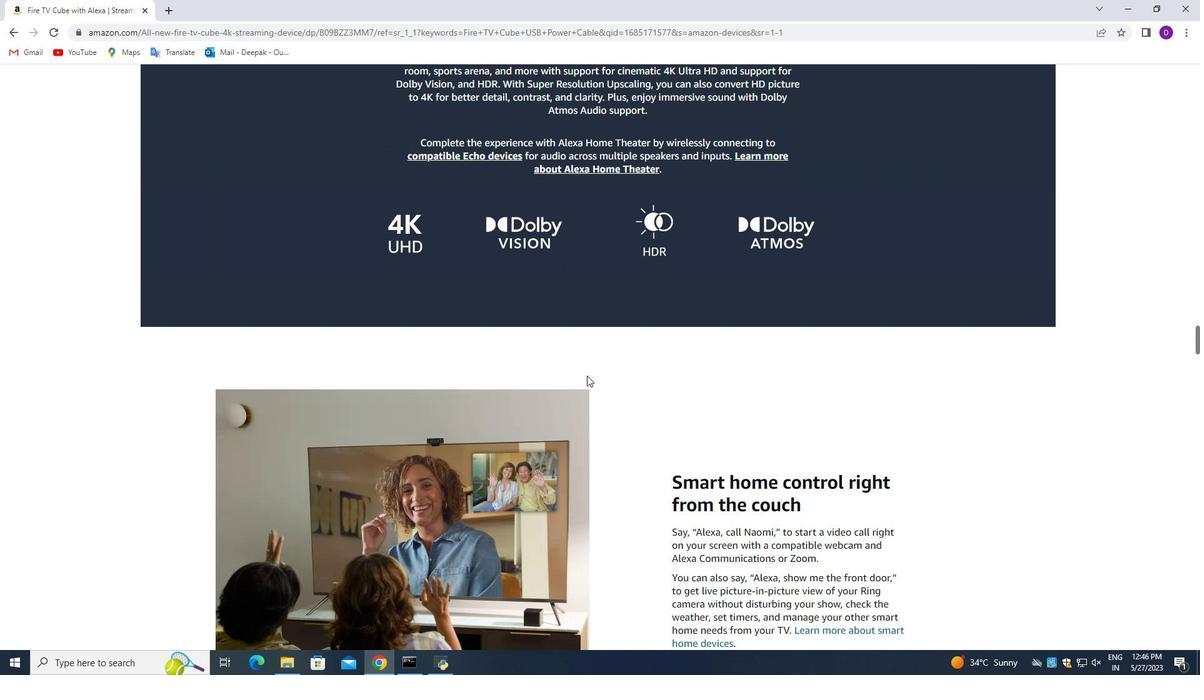 
Action: Mouse moved to (587, 370)
Screenshot: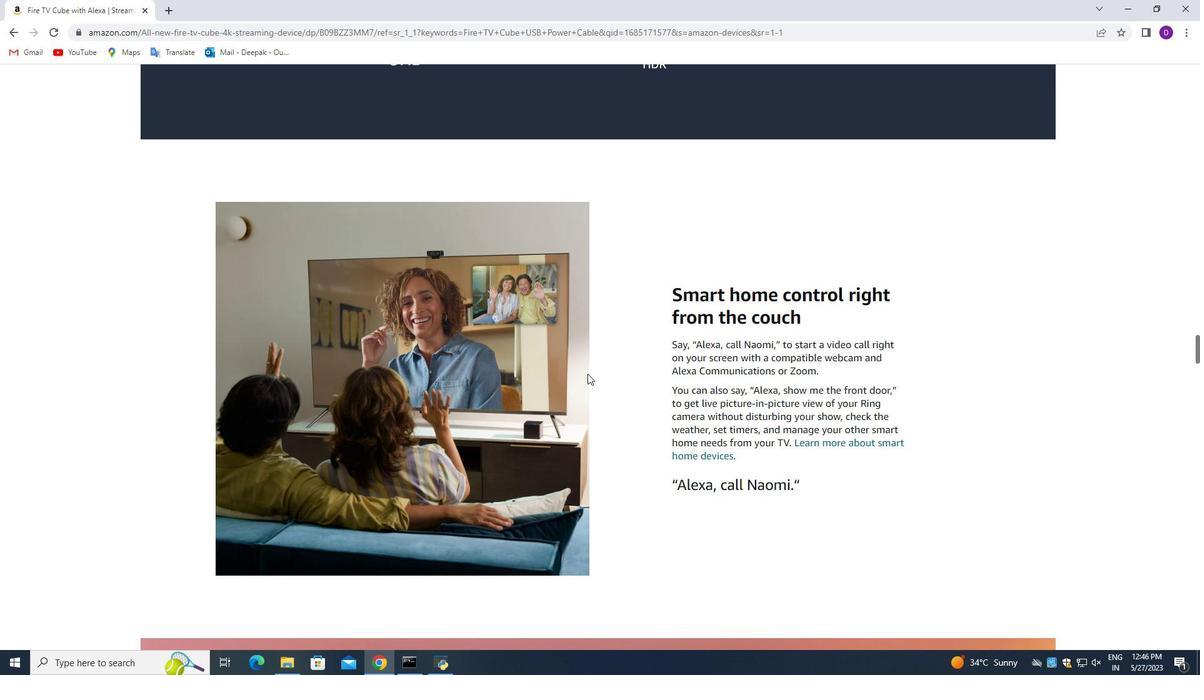 
Action: Mouse scrolled (587, 370) with delta (0, 0)
Screenshot: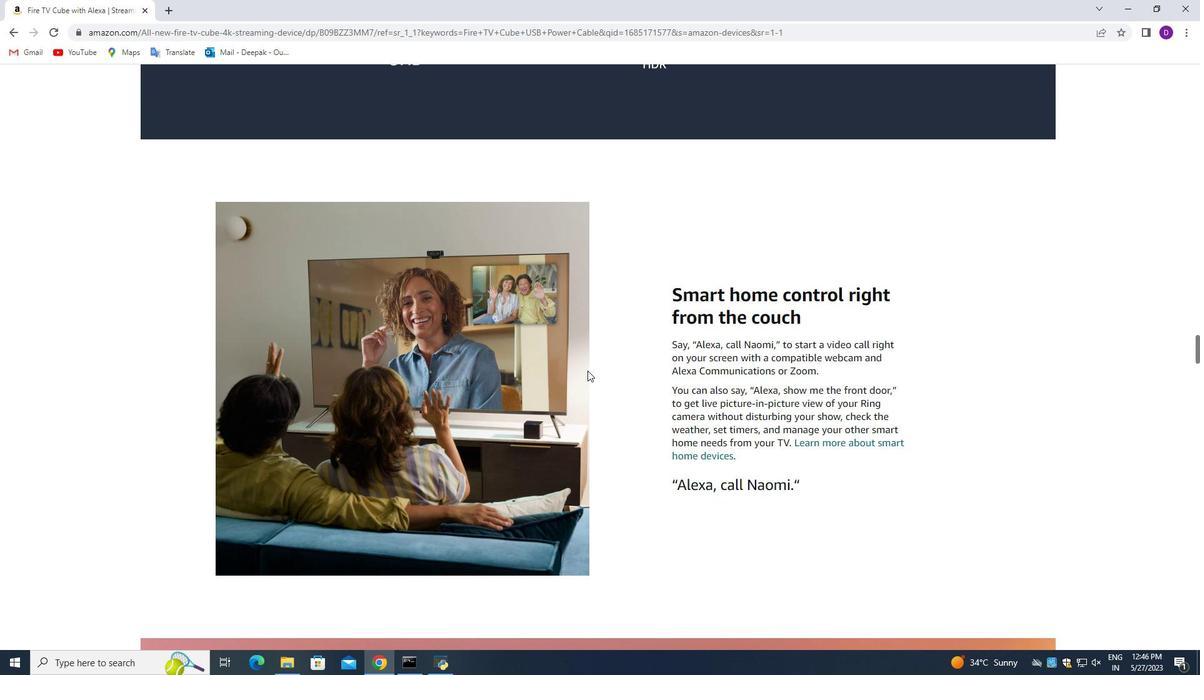 
Action: Mouse scrolled (587, 370) with delta (0, 0)
Screenshot: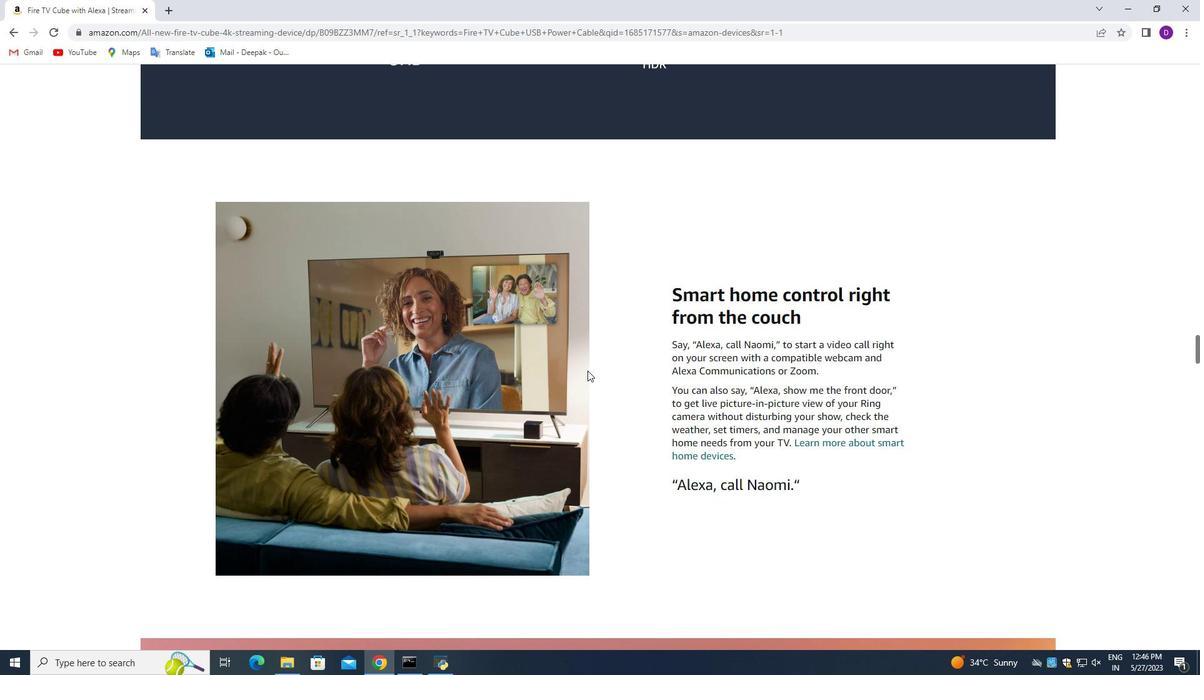 
Action: Mouse moved to (587, 370)
Screenshot: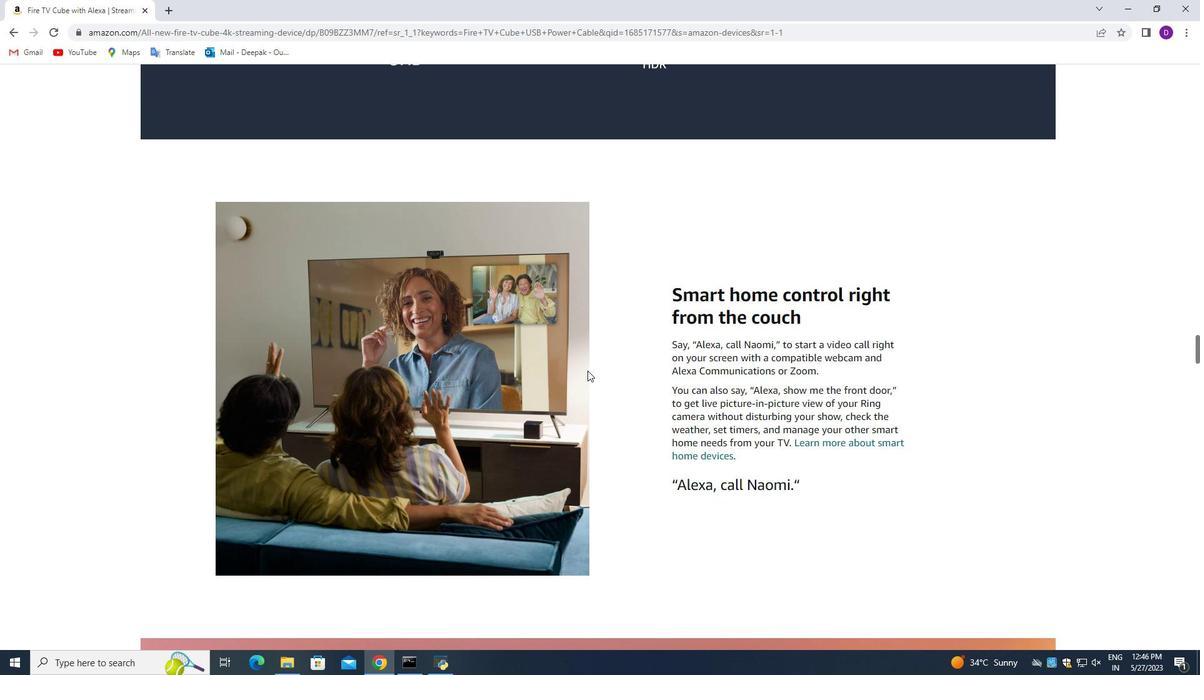 
Action: Mouse scrolled (587, 370) with delta (0, 0)
Screenshot: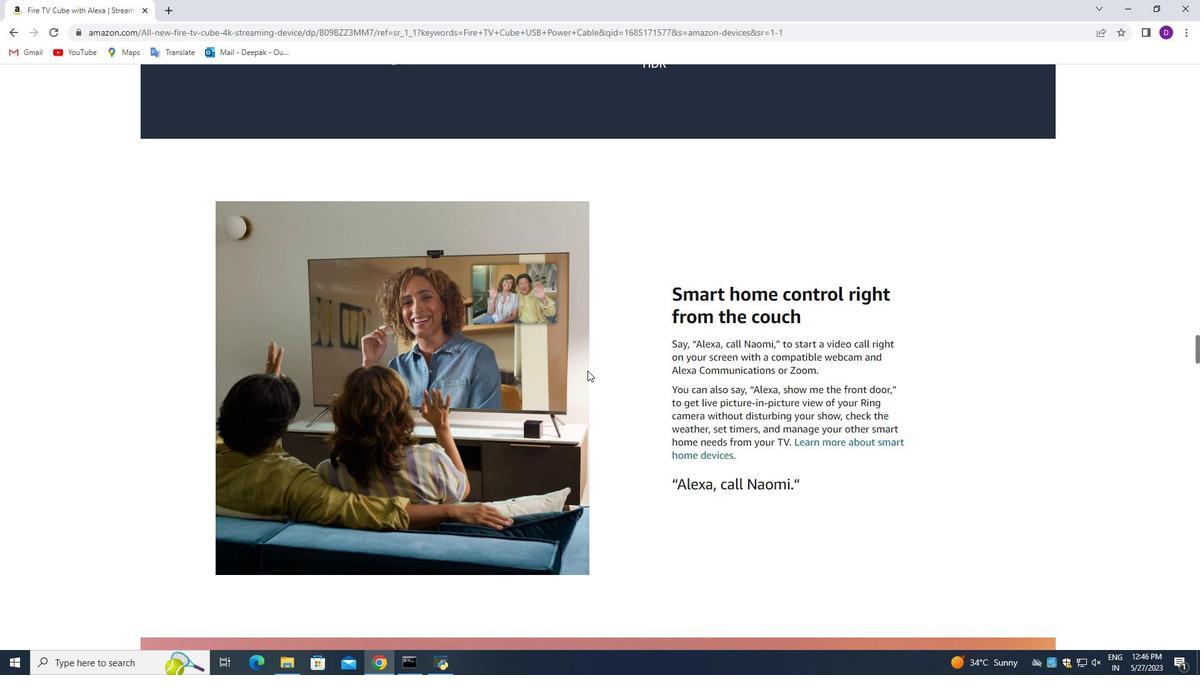 
Action: Mouse moved to (588, 370)
Screenshot: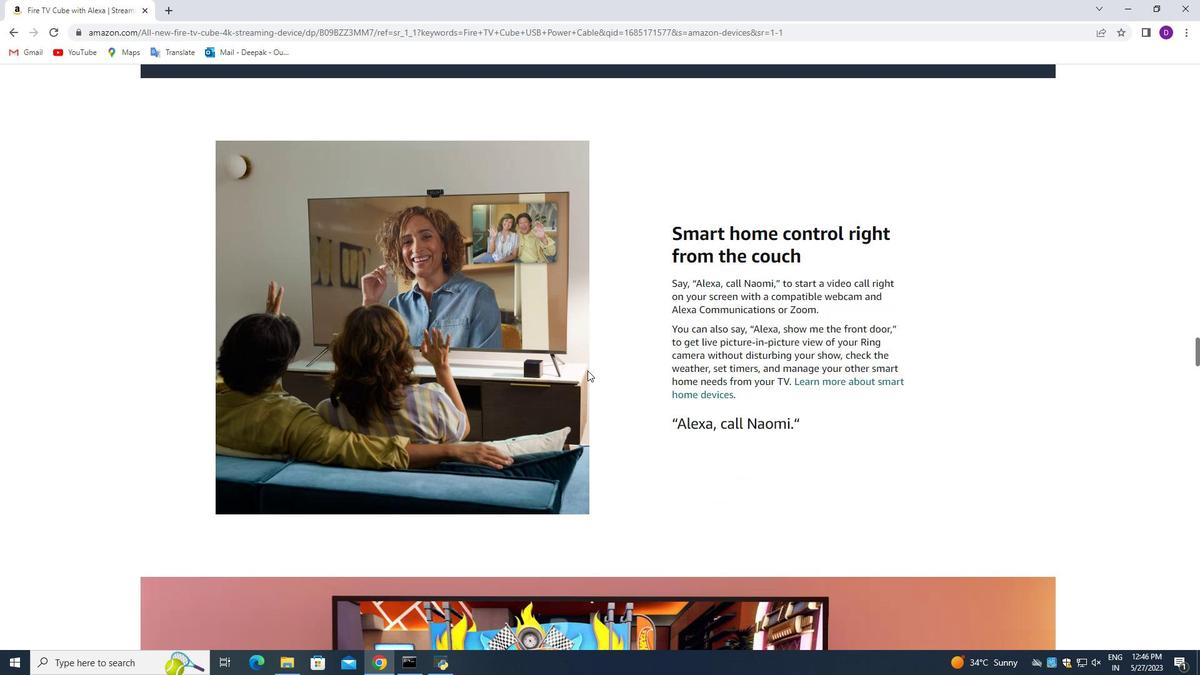 
Action: Mouse scrolled (588, 370) with delta (0, 0)
Screenshot: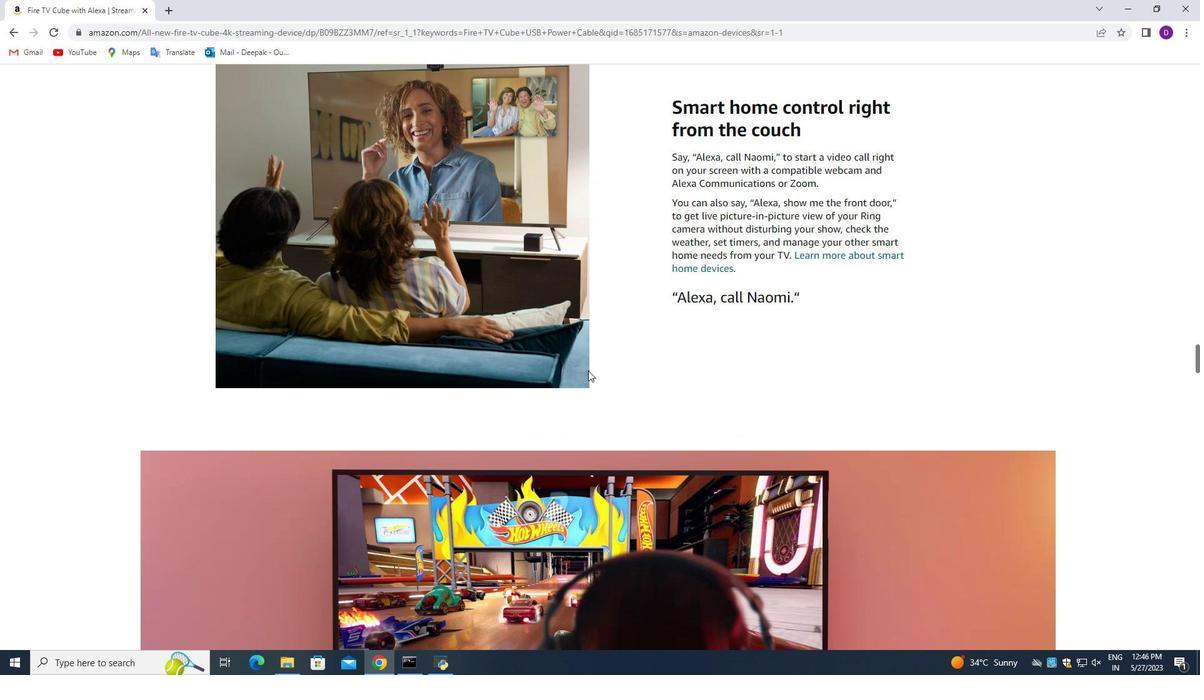 
Action: Mouse scrolled (588, 370) with delta (0, 0)
Screenshot: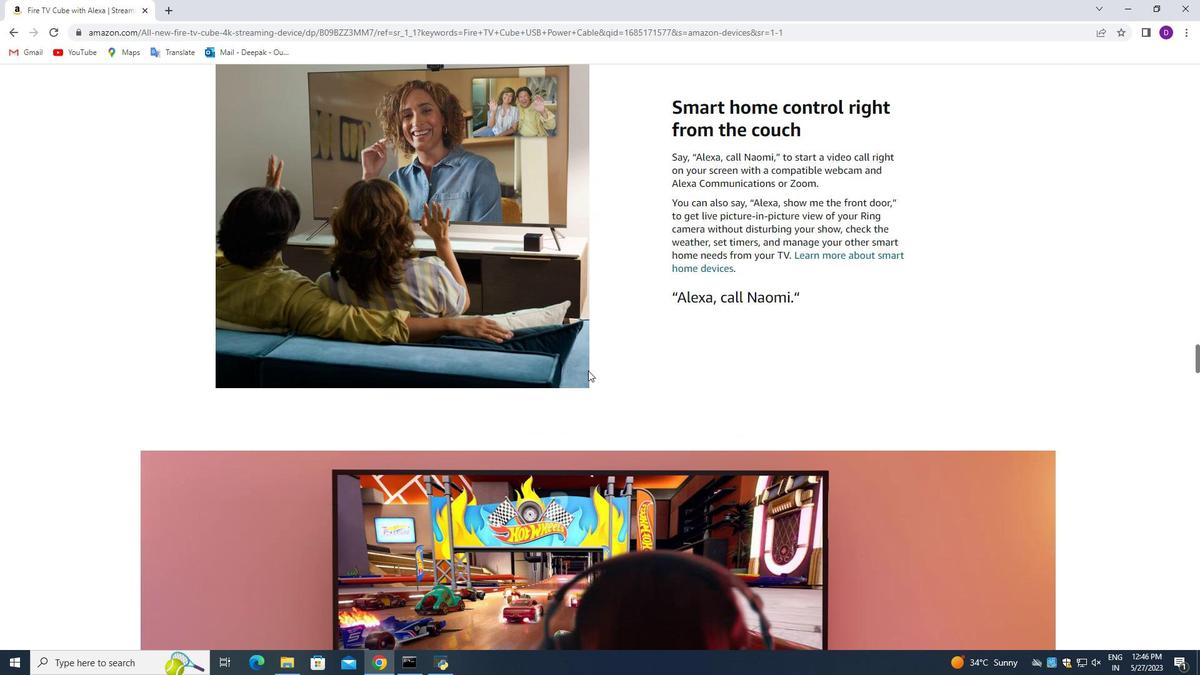 
Action: Mouse scrolled (588, 370) with delta (0, 0)
Screenshot: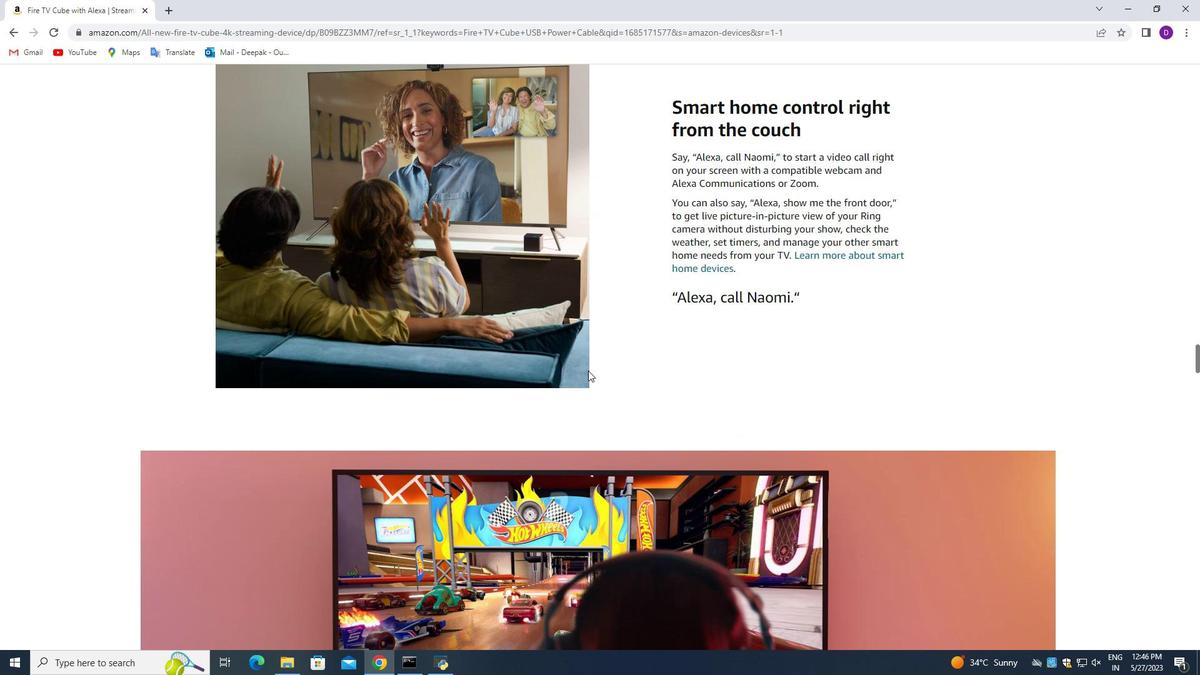 
Action: Mouse moved to (588, 370)
Screenshot: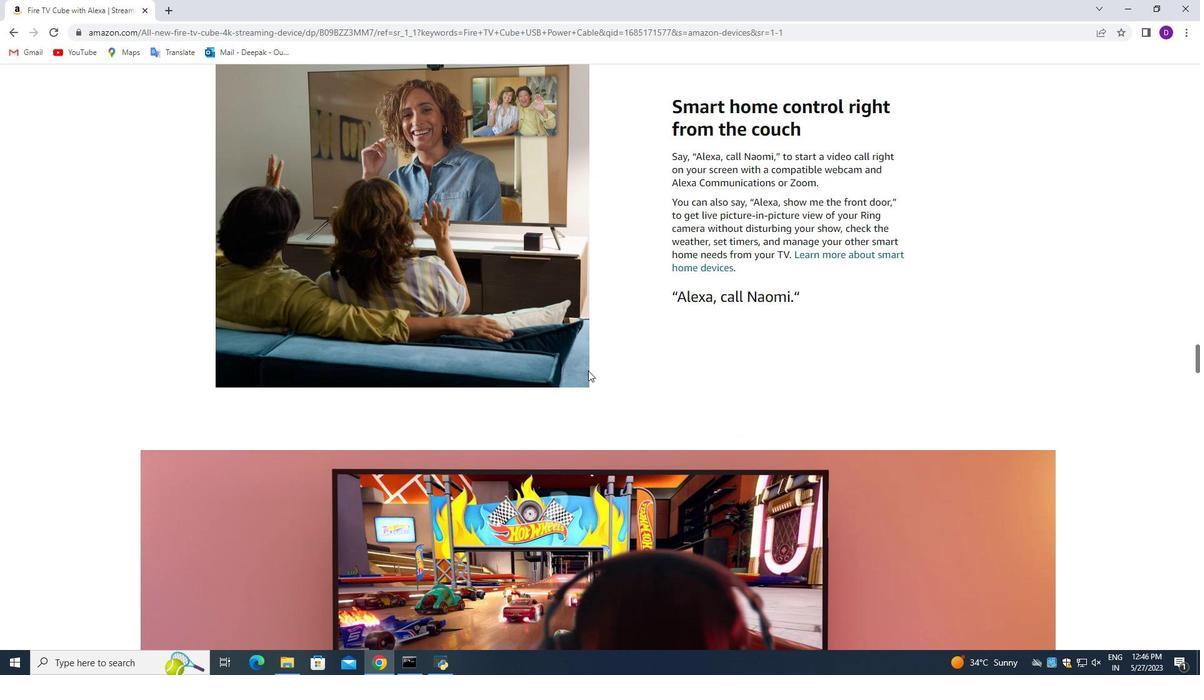 
Action: Mouse scrolled (588, 369) with delta (0, 0)
Screenshot: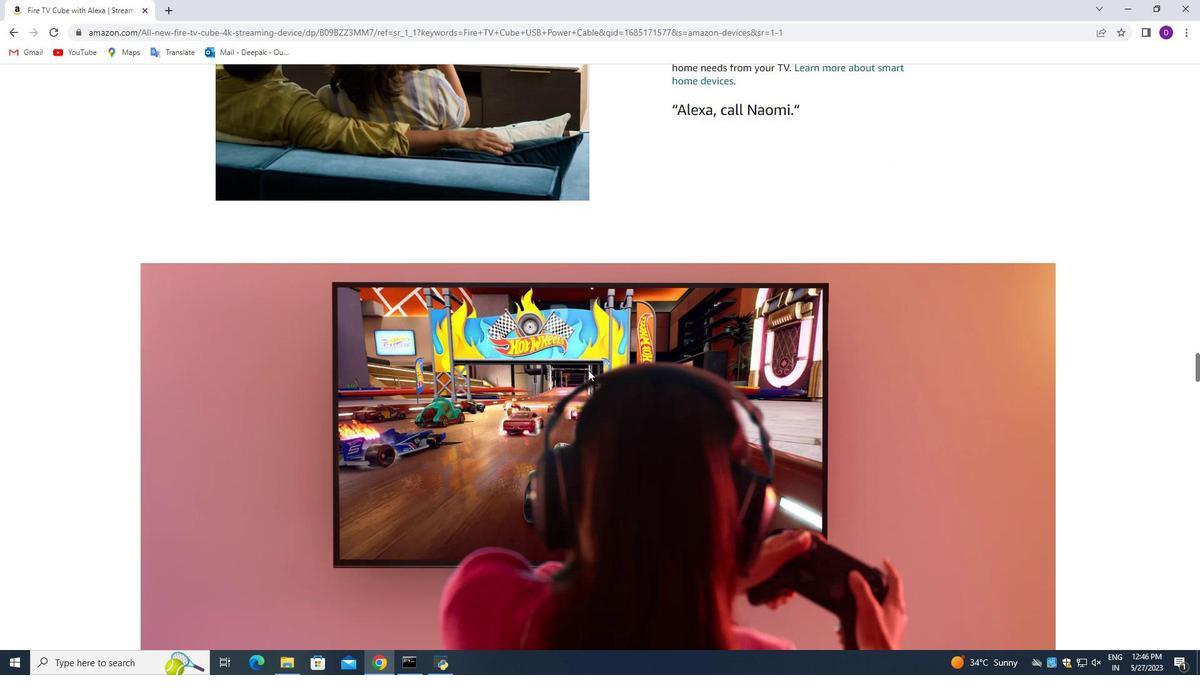 
Action: Mouse scrolled (588, 369) with delta (0, 0)
Screenshot: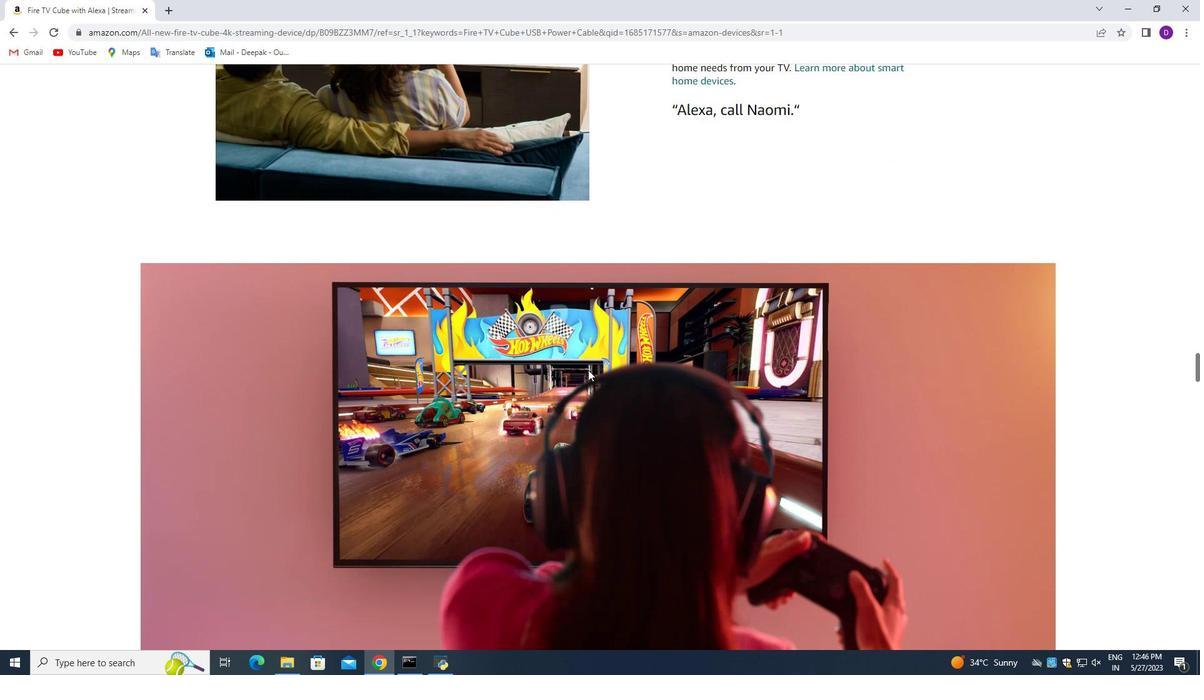
Action: Mouse scrolled (588, 369) with delta (0, 0)
Screenshot: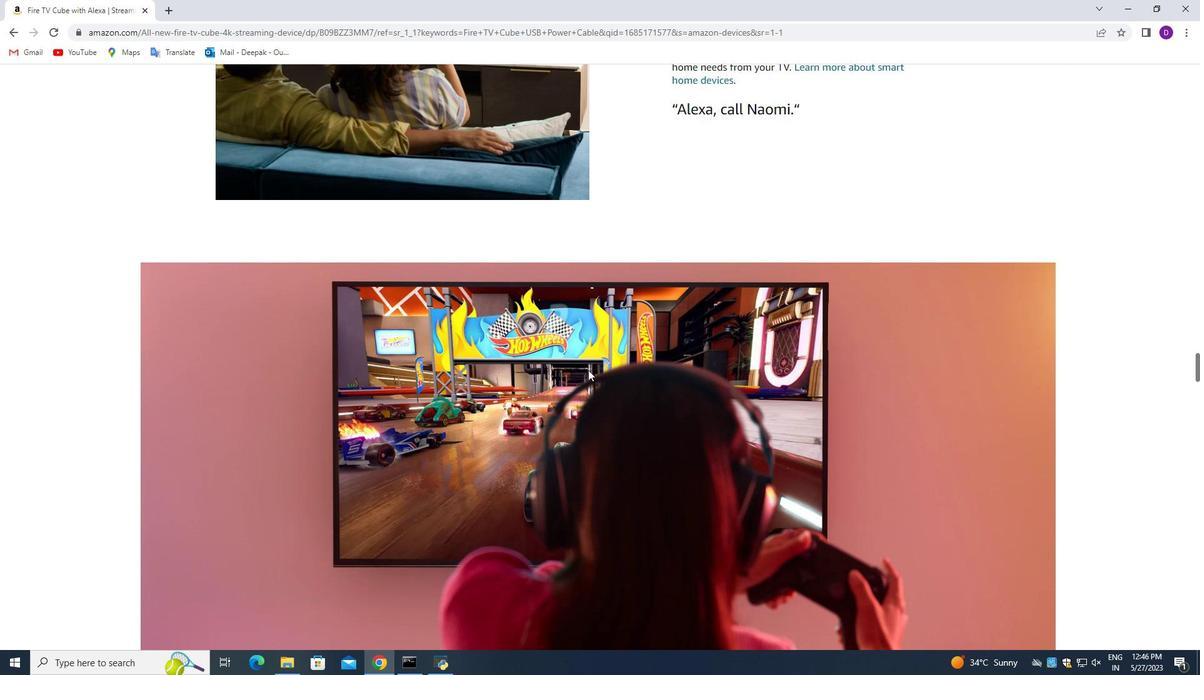 
Action: Mouse scrolled (588, 369) with delta (0, 0)
Screenshot: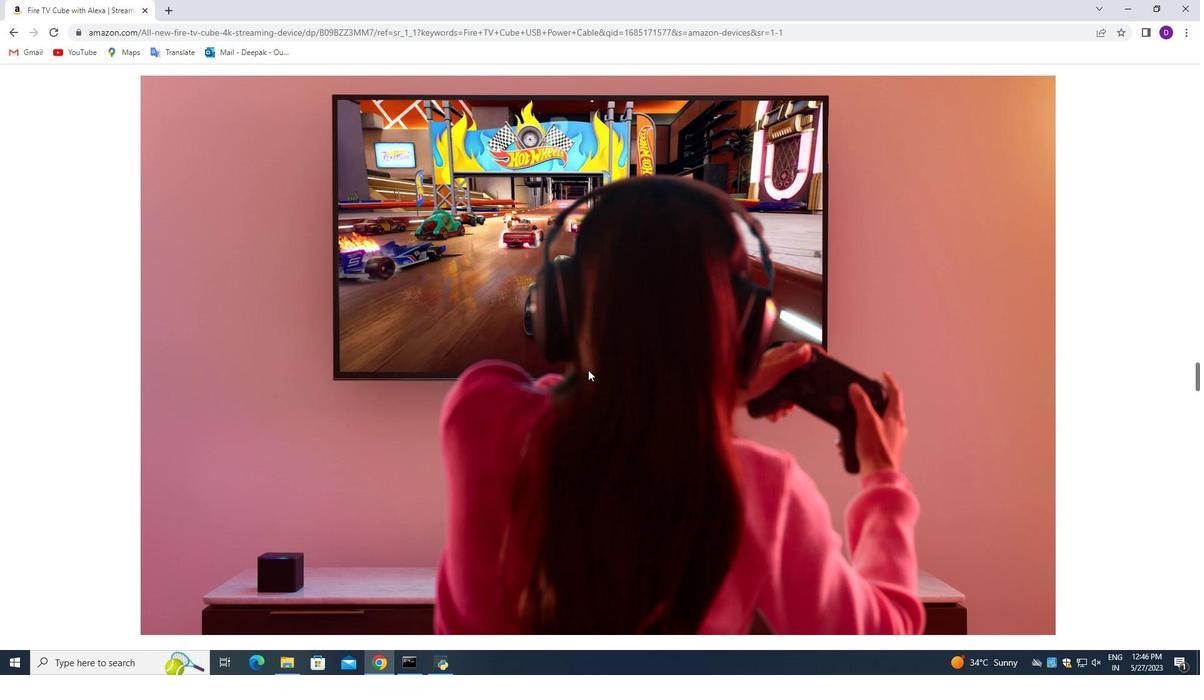 
Action: Mouse scrolled (588, 369) with delta (0, 0)
Screenshot: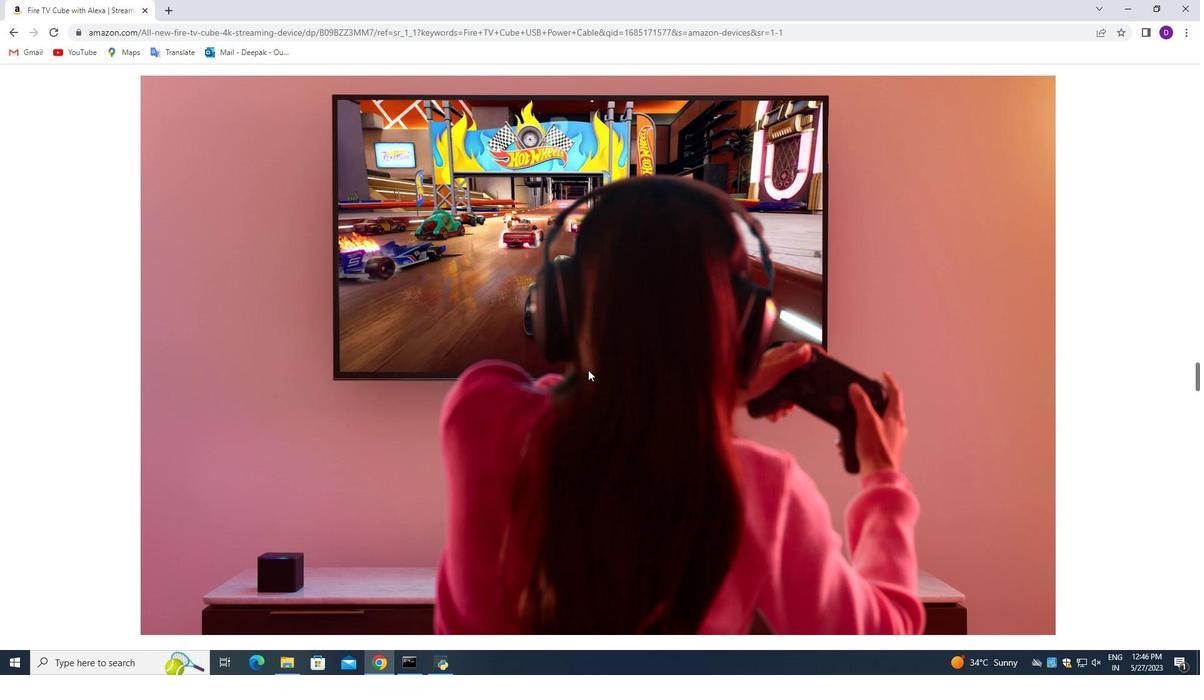 
Action: Mouse scrolled (588, 369) with delta (0, 0)
Screenshot: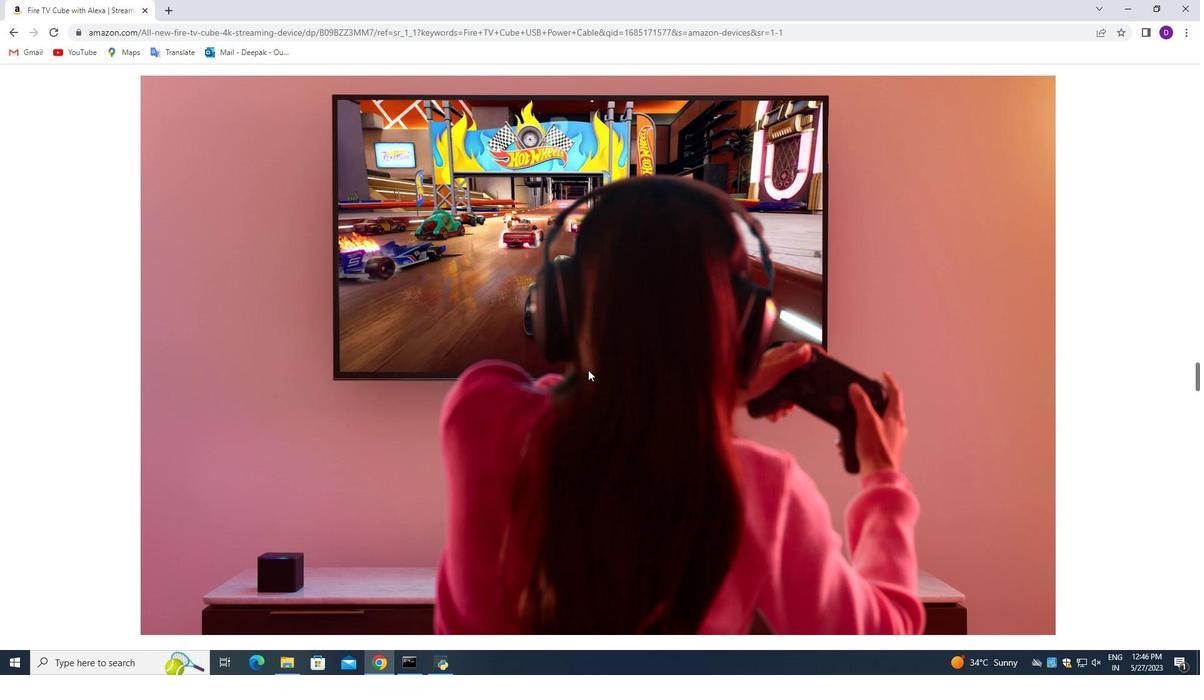 
Action: Mouse moved to (589, 368)
Screenshot: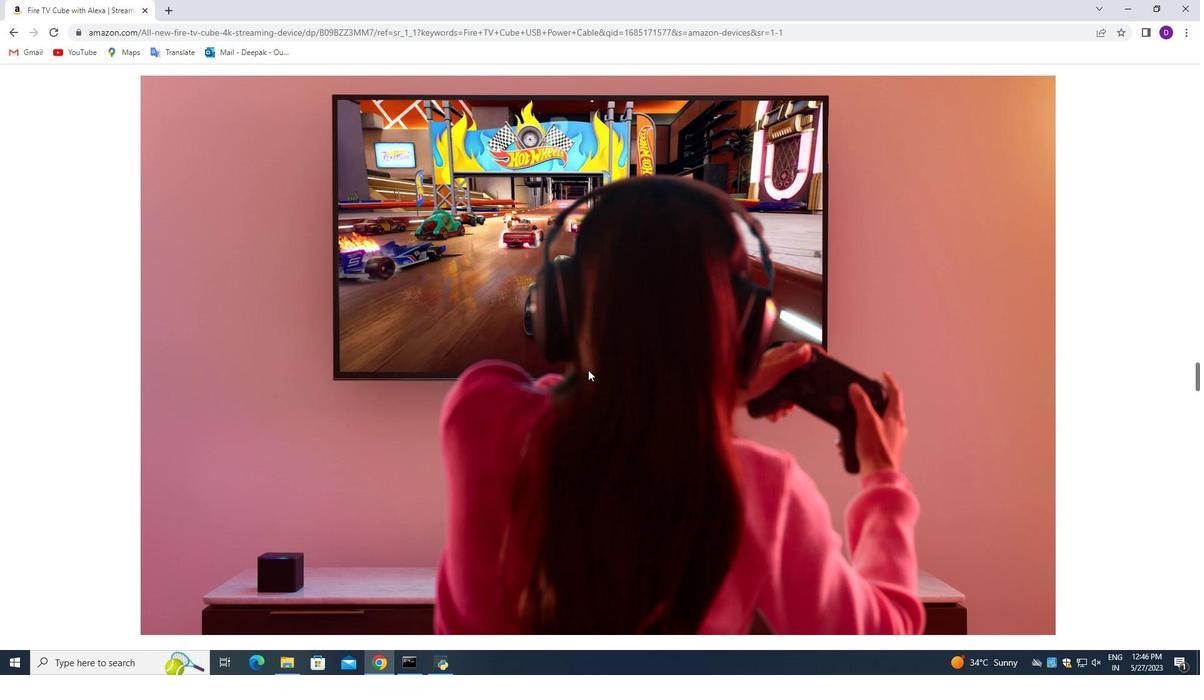 
Action: Mouse scrolled (589, 368) with delta (0, 0)
Screenshot: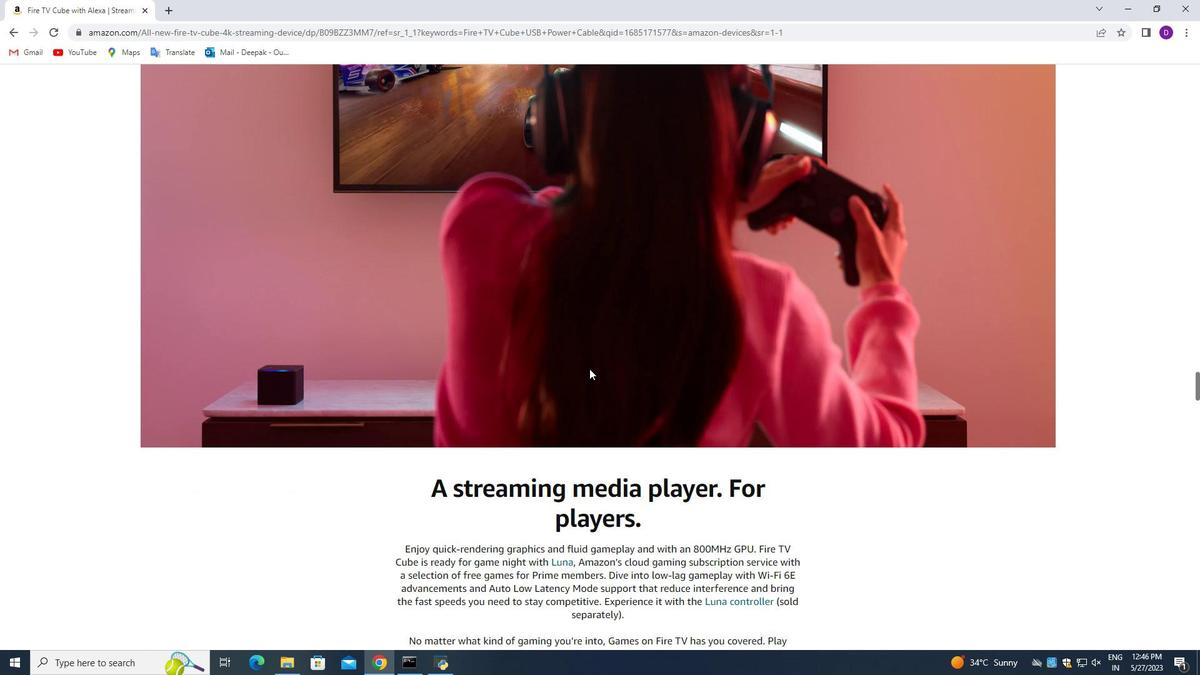 
Action: Mouse scrolled (589, 368) with delta (0, 0)
Screenshot: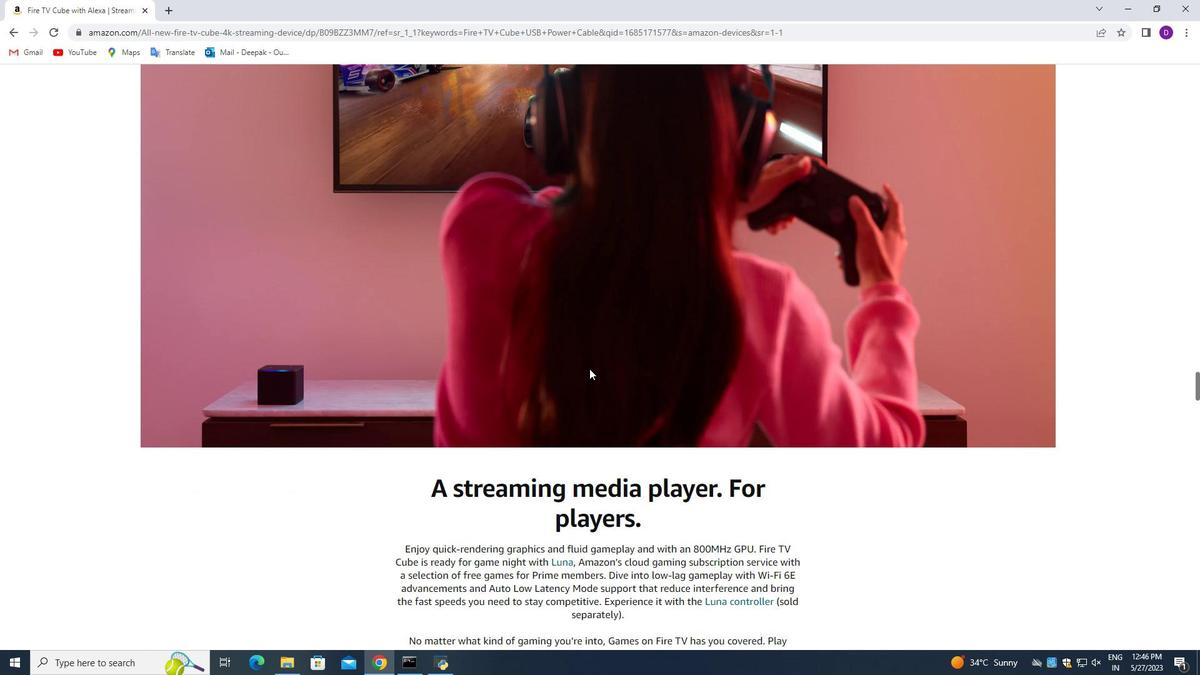
Action: Mouse scrolled (589, 368) with delta (0, 0)
Screenshot: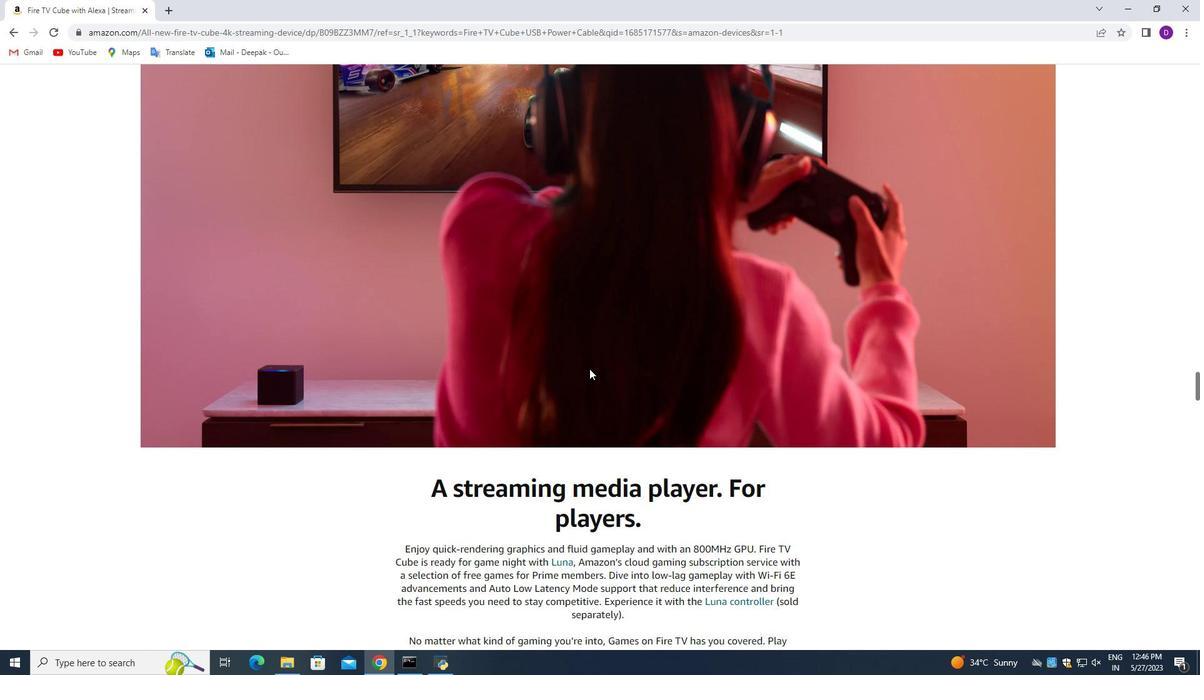 
Action: Mouse moved to (589, 368)
Screenshot: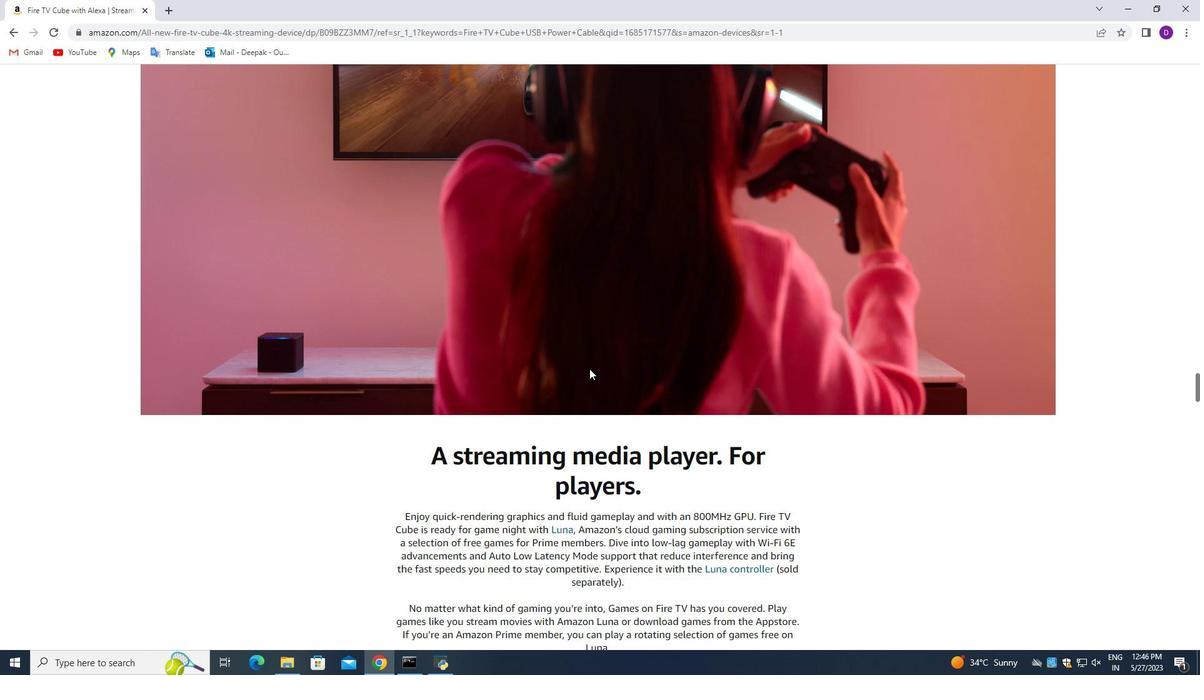 
Action: Mouse scrolled (589, 367) with delta (0, 0)
Screenshot: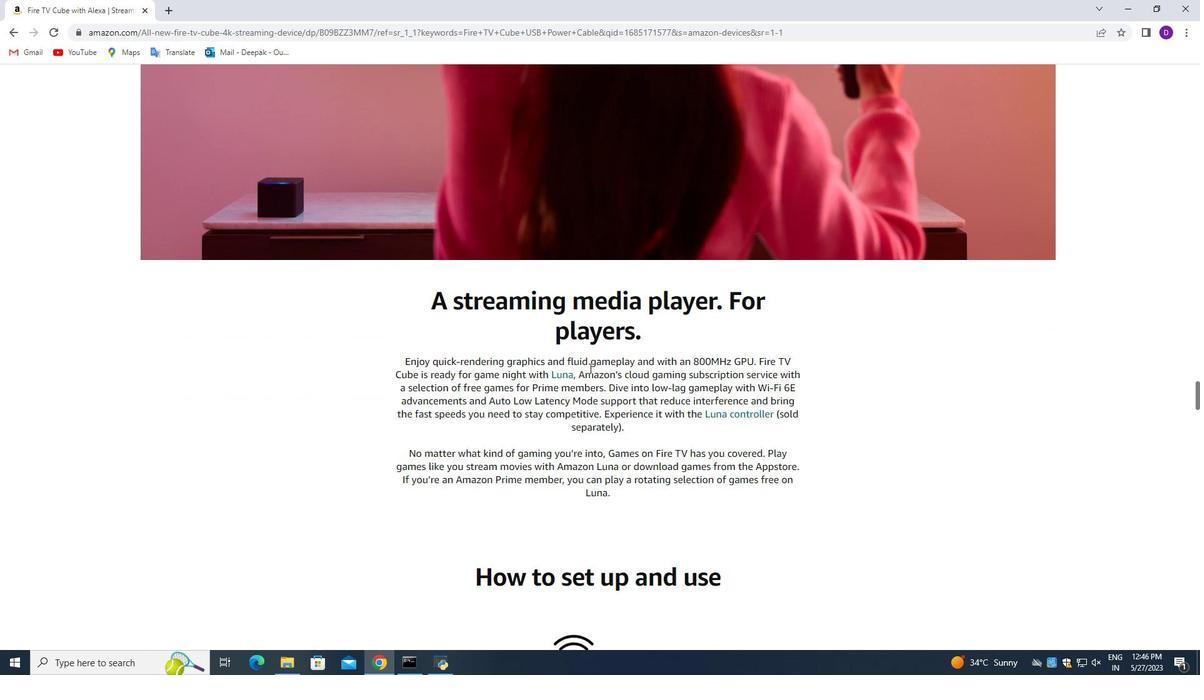 
Action: Mouse scrolled (589, 367) with delta (0, 0)
Screenshot: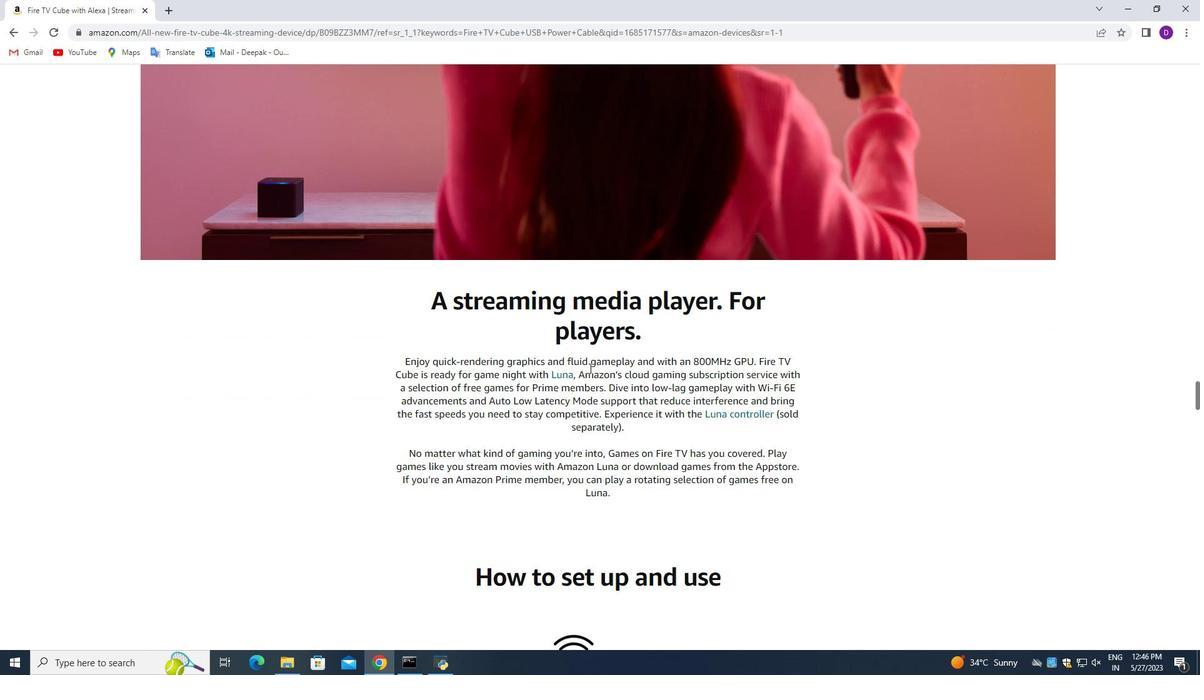 
Action: Mouse scrolled (589, 367) with delta (0, 0)
Screenshot: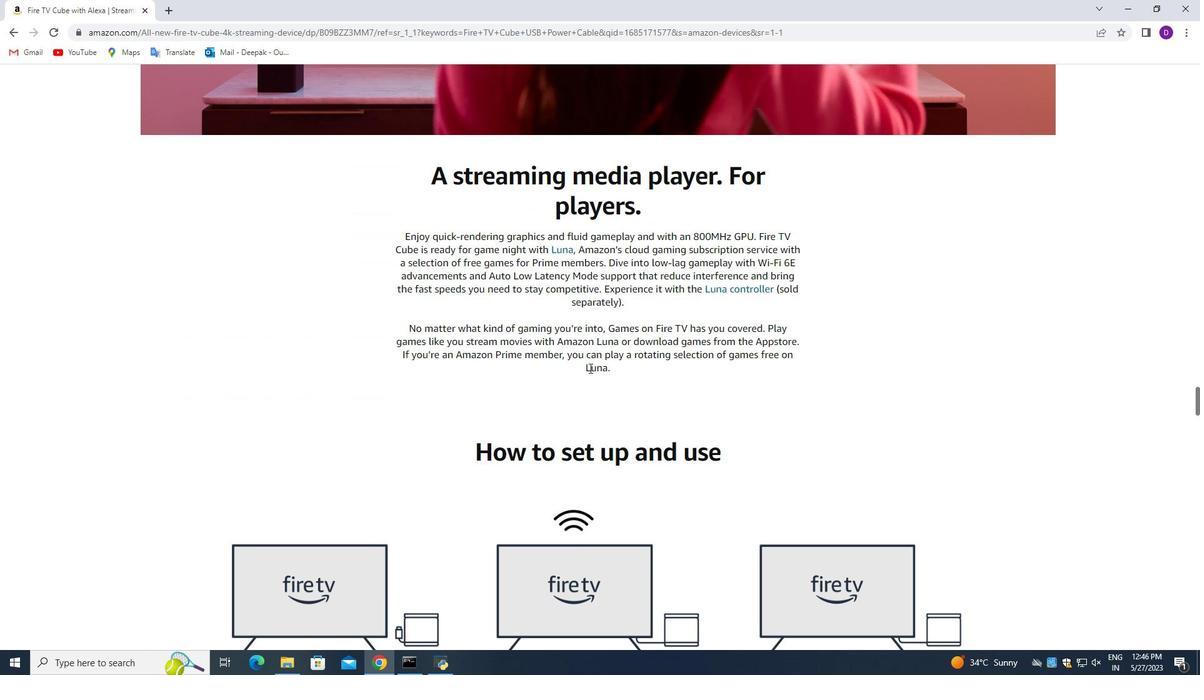 
Action: Mouse scrolled (589, 367) with delta (0, 0)
Screenshot: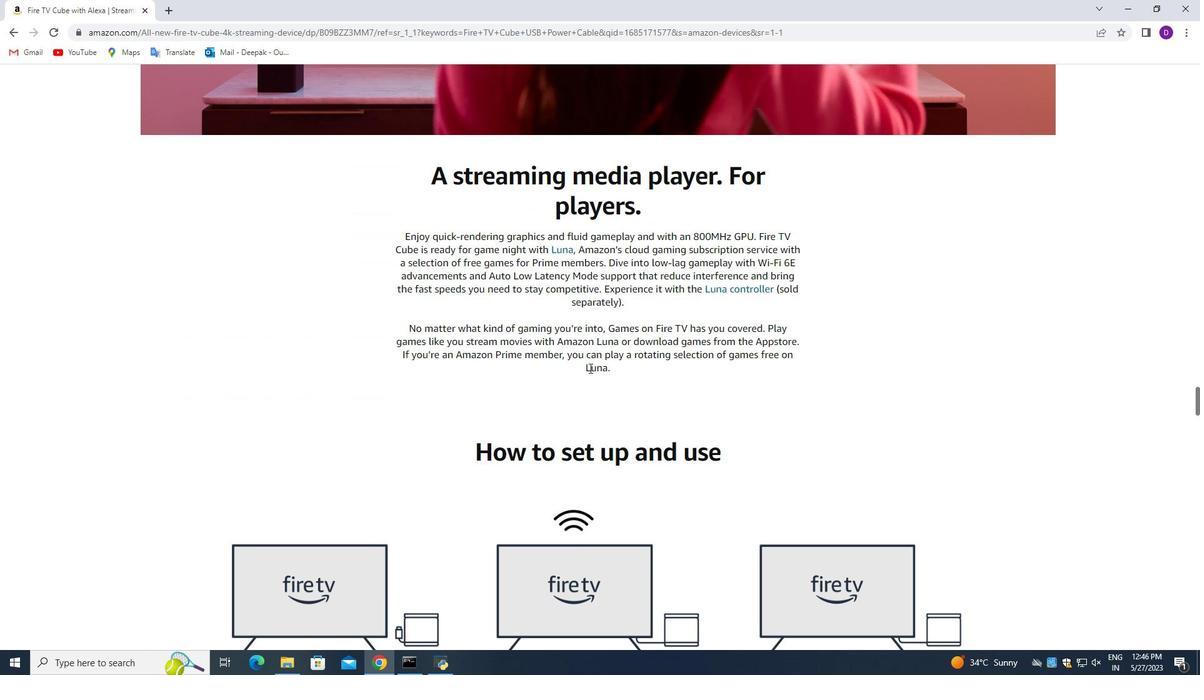 
Action: Mouse scrolled (589, 367) with delta (0, 0)
Screenshot: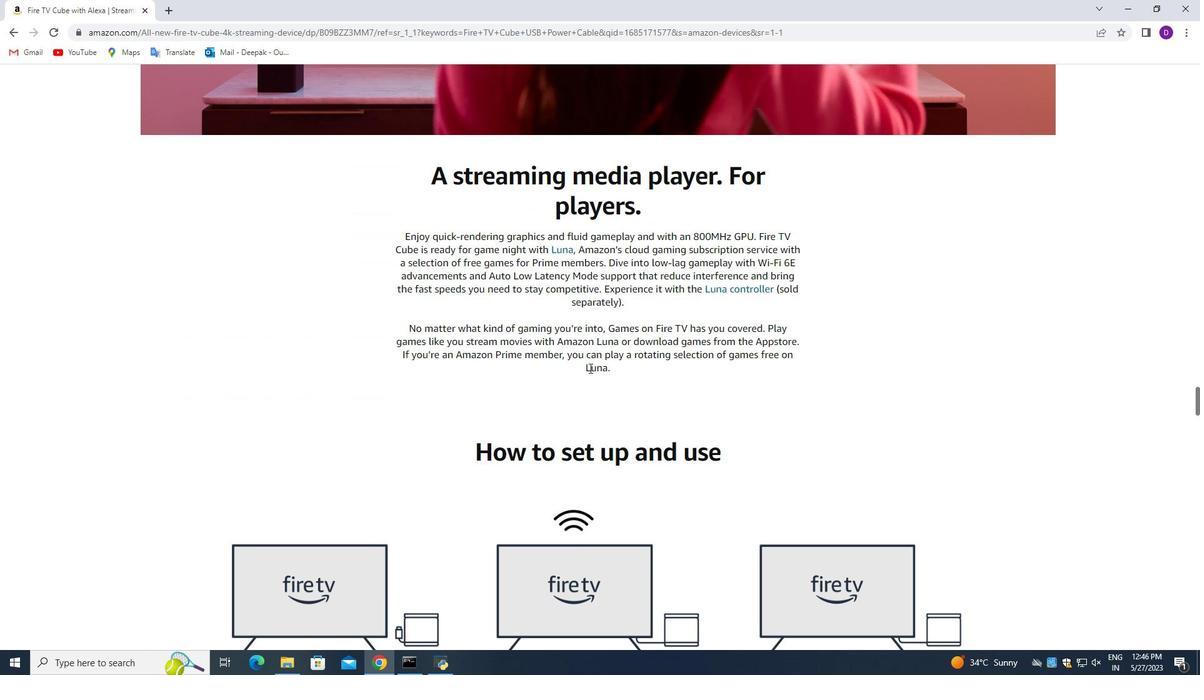
Action: Mouse scrolled (589, 367) with delta (0, 0)
Screenshot: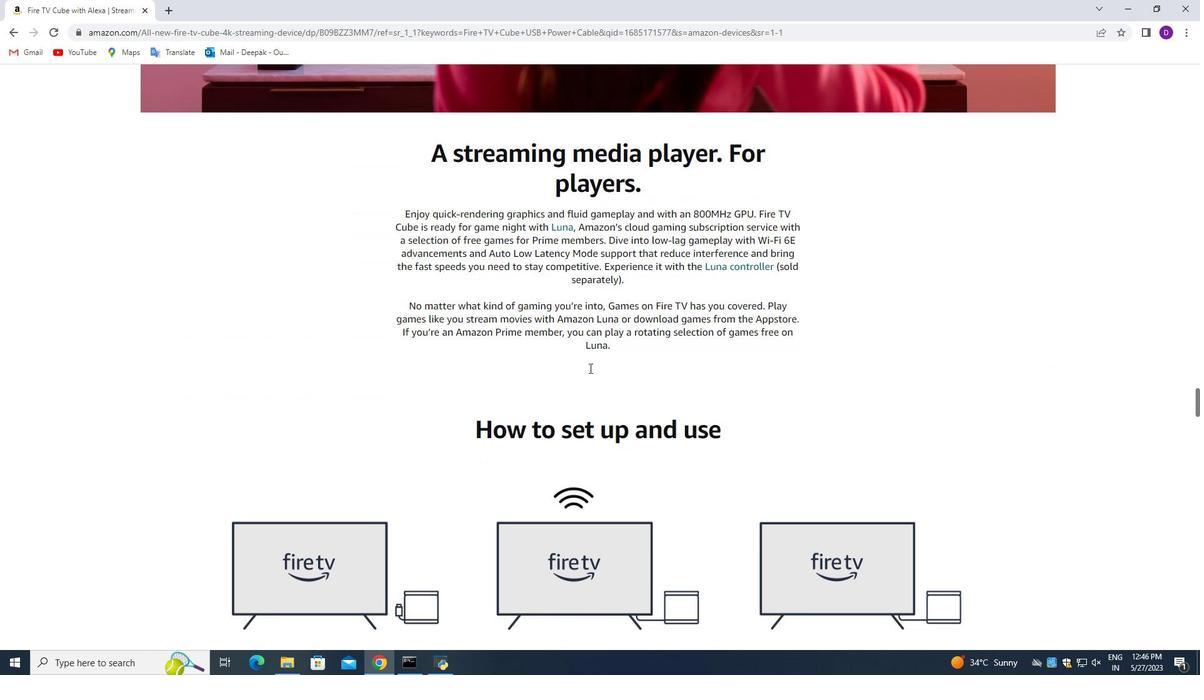 
Action: Mouse scrolled (589, 367) with delta (0, 0)
Screenshot: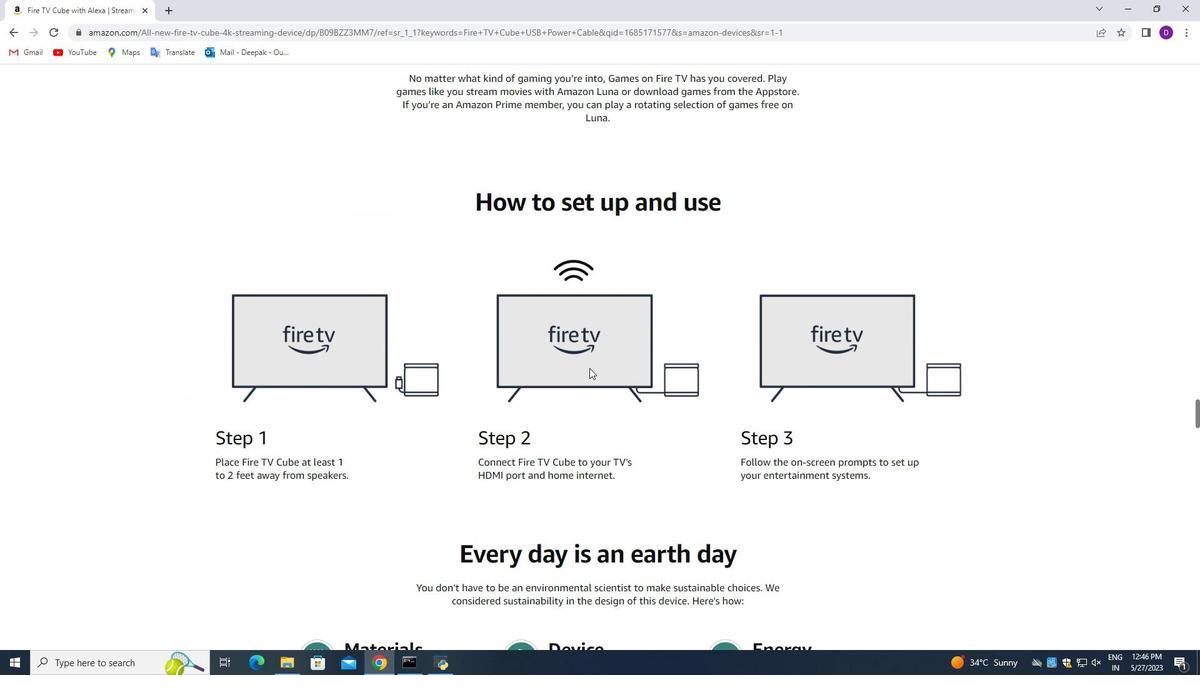 
Action: Mouse scrolled (589, 367) with delta (0, 0)
Screenshot: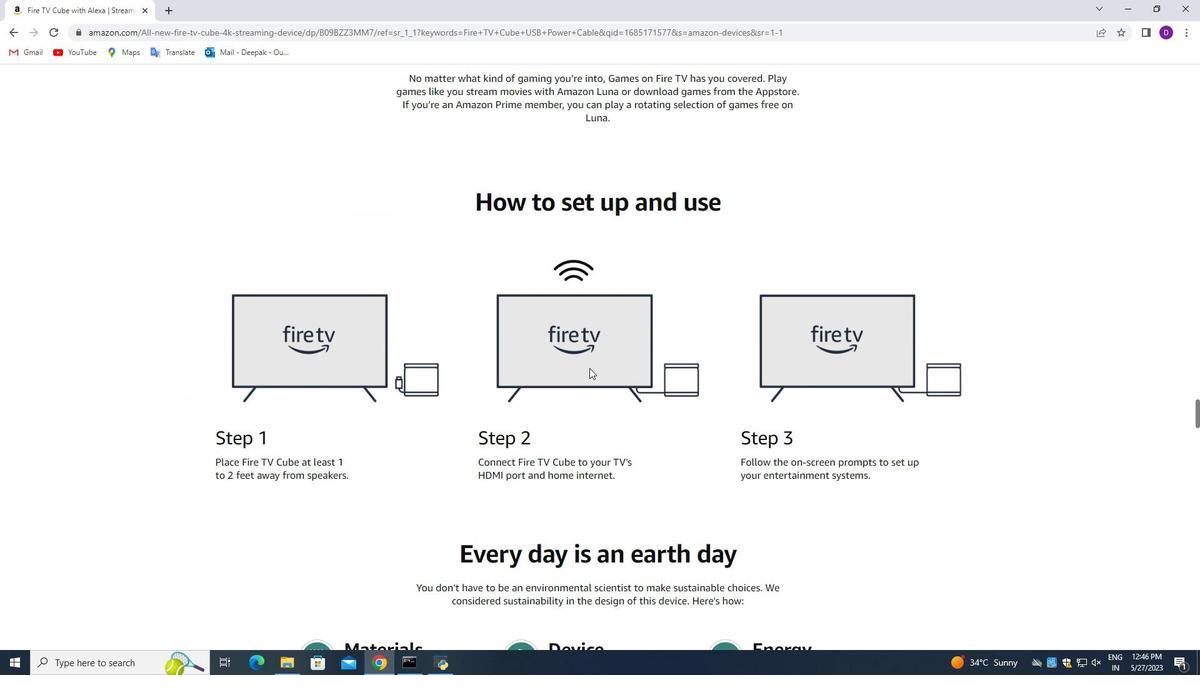 
Action: Mouse scrolled (589, 367) with delta (0, 0)
Screenshot: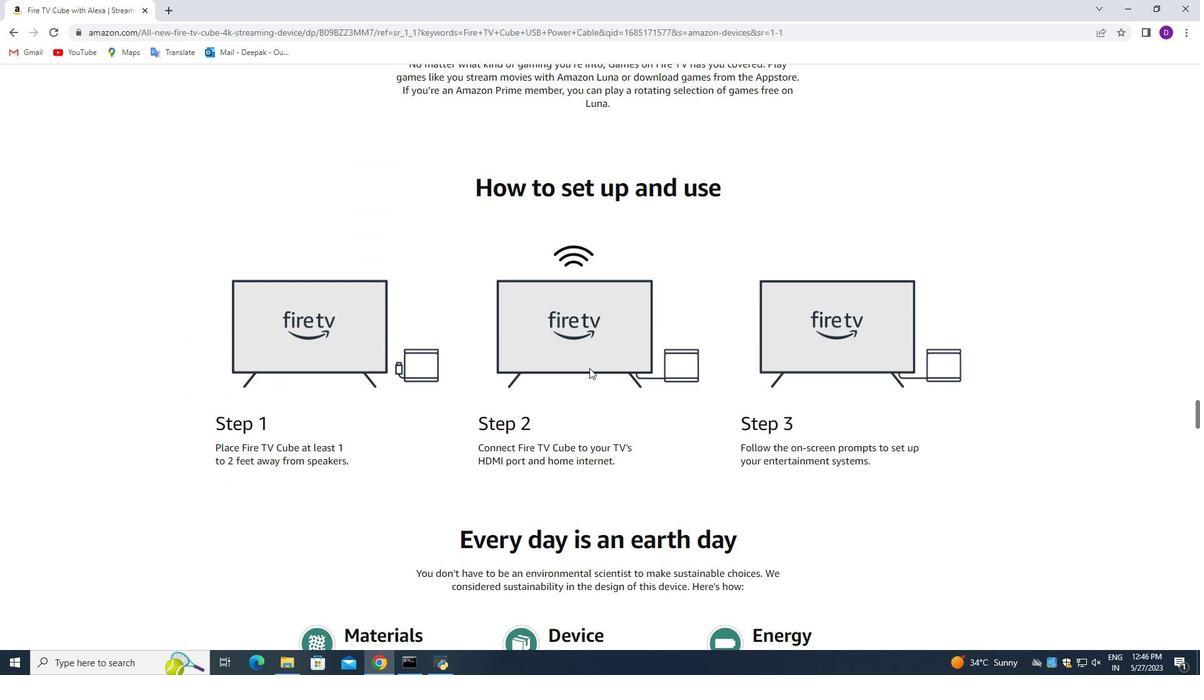
Action: Mouse scrolled (589, 367) with delta (0, 0)
Screenshot: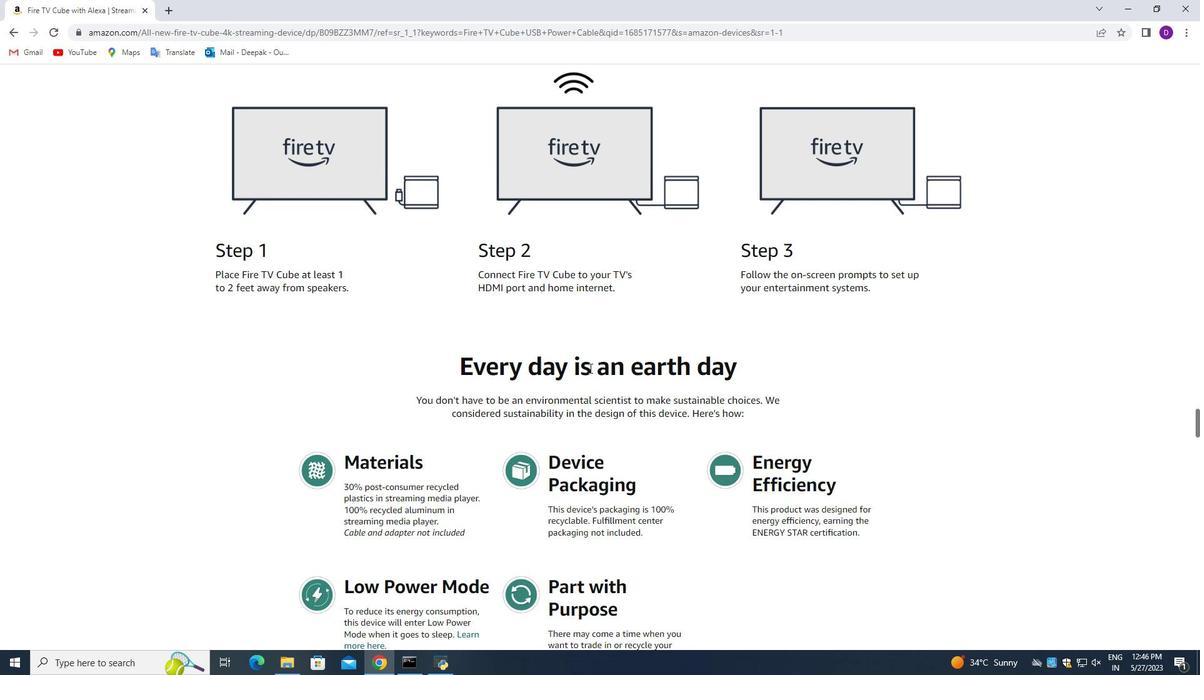 
Action: Mouse scrolled (589, 367) with delta (0, 0)
Screenshot: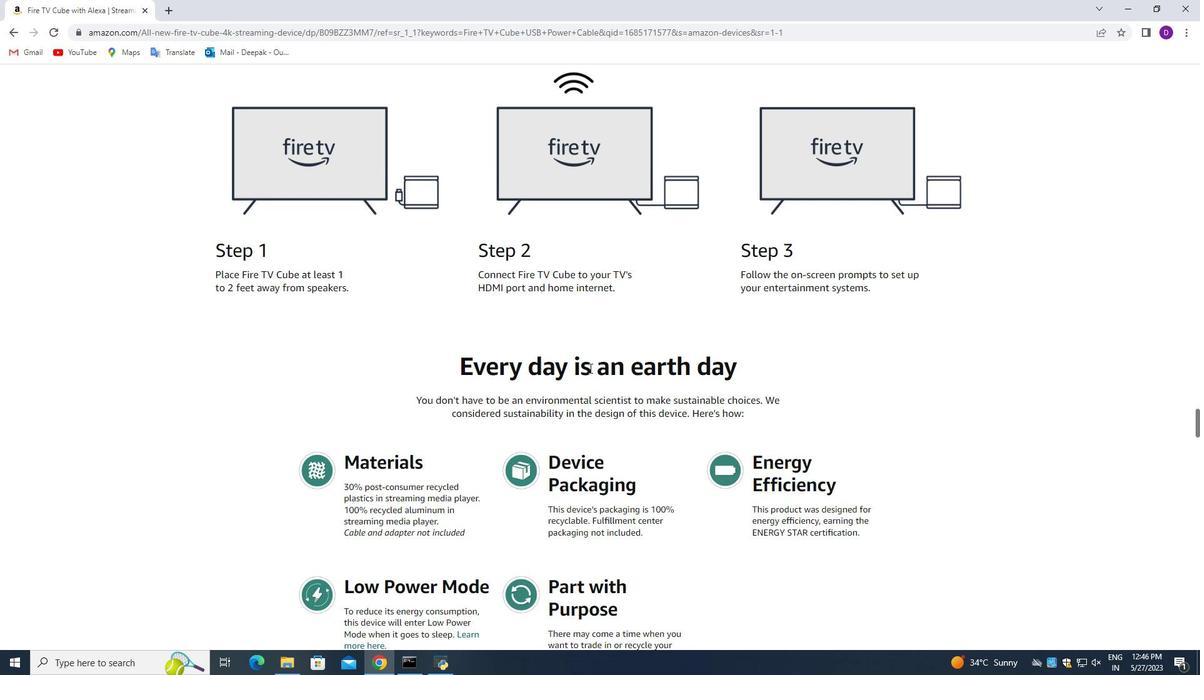 
Action: Mouse scrolled (589, 367) with delta (0, 0)
Screenshot: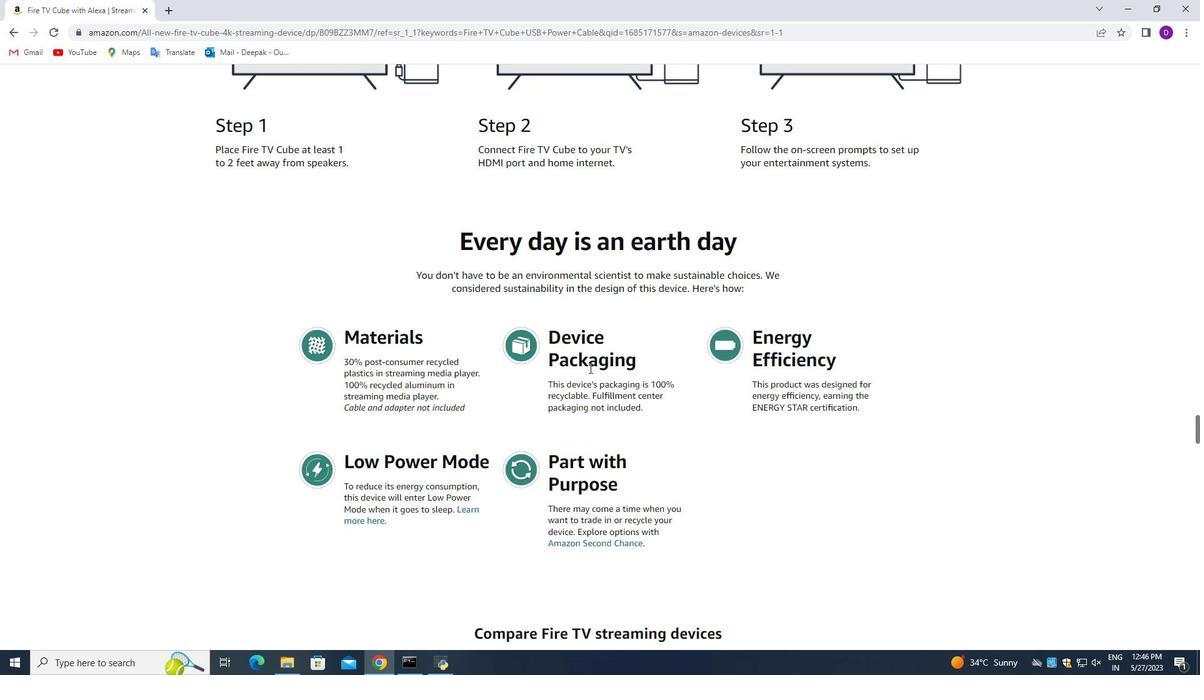 
Action: Mouse scrolled (589, 367) with delta (0, 0)
Screenshot: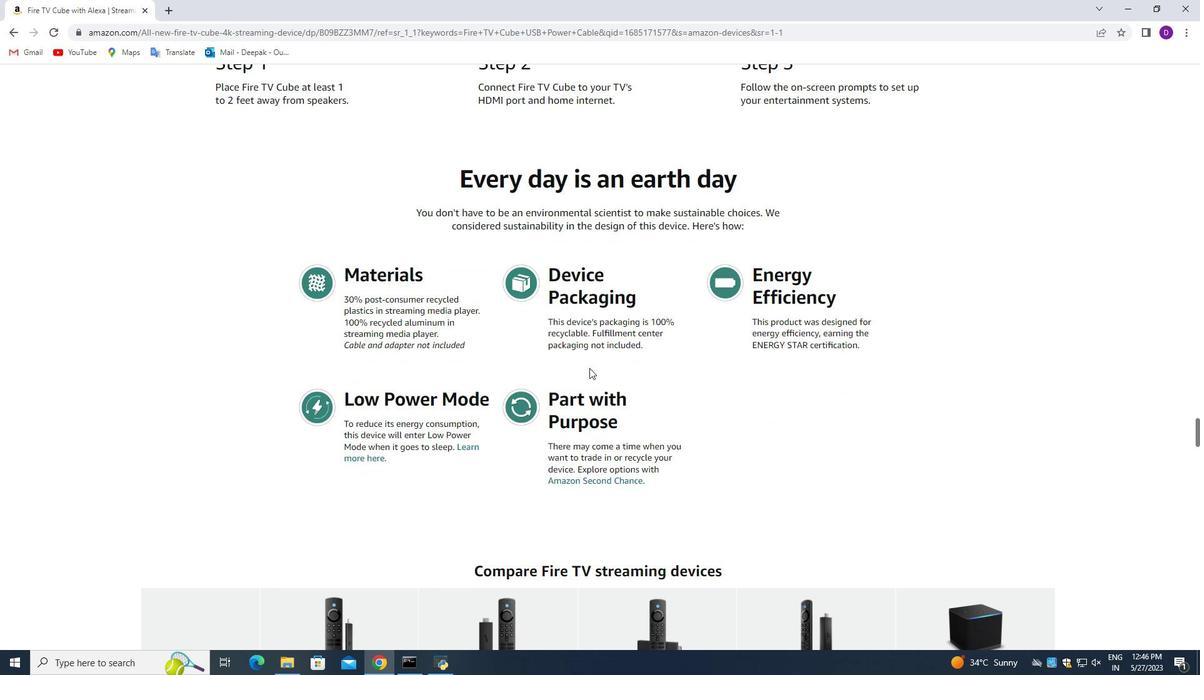 
Action: Mouse scrolled (589, 367) with delta (0, 0)
Screenshot: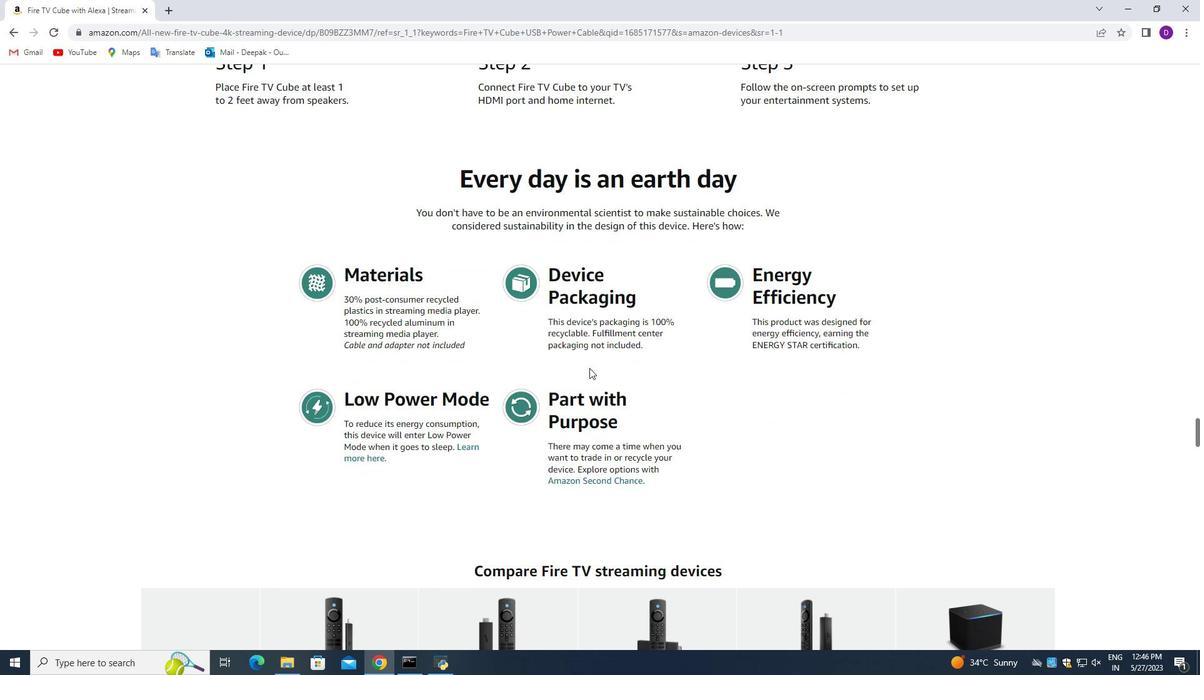 
Action: Mouse scrolled (589, 367) with delta (0, 0)
Screenshot: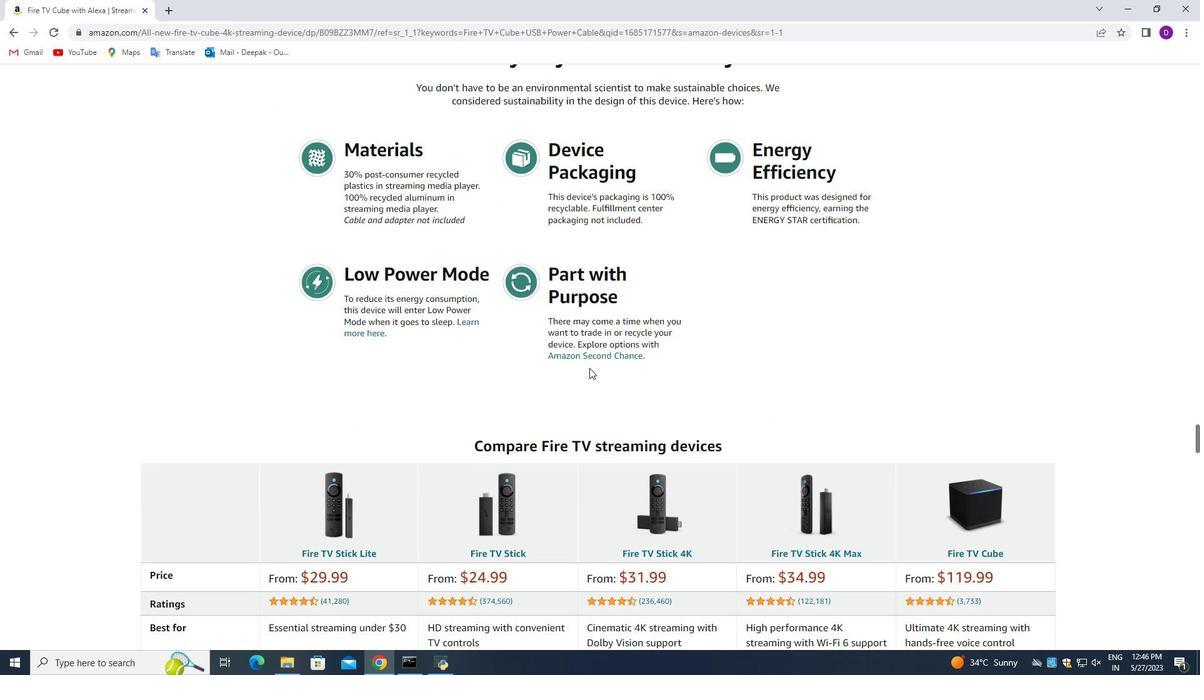 
Action: Mouse scrolled (589, 367) with delta (0, 0)
Screenshot: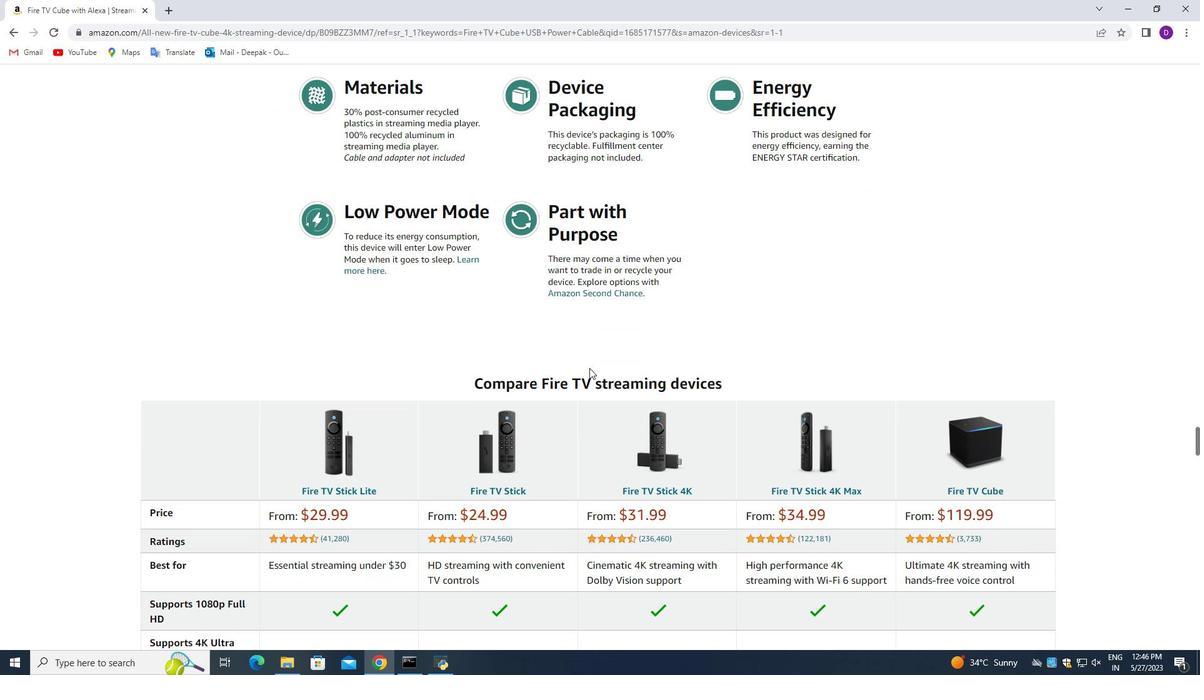 
Action: Mouse scrolled (589, 367) with delta (0, 0)
Screenshot: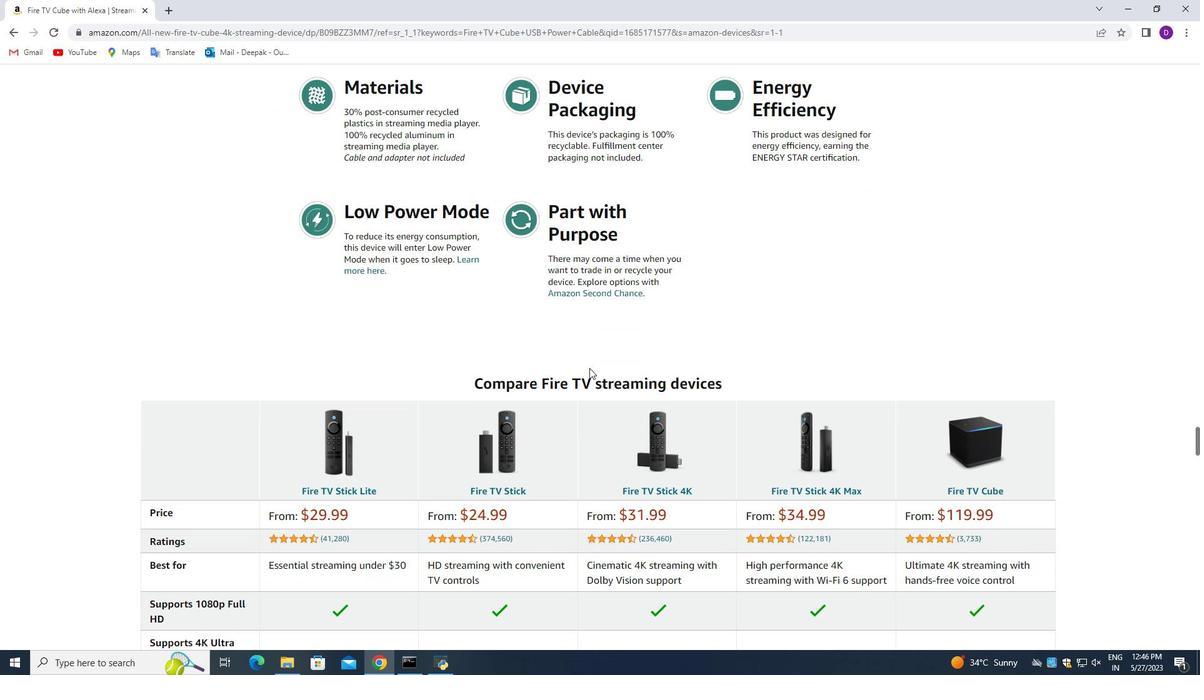 
Action: Mouse scrolled (589, 367) with delta (0, 0)
Screenshot: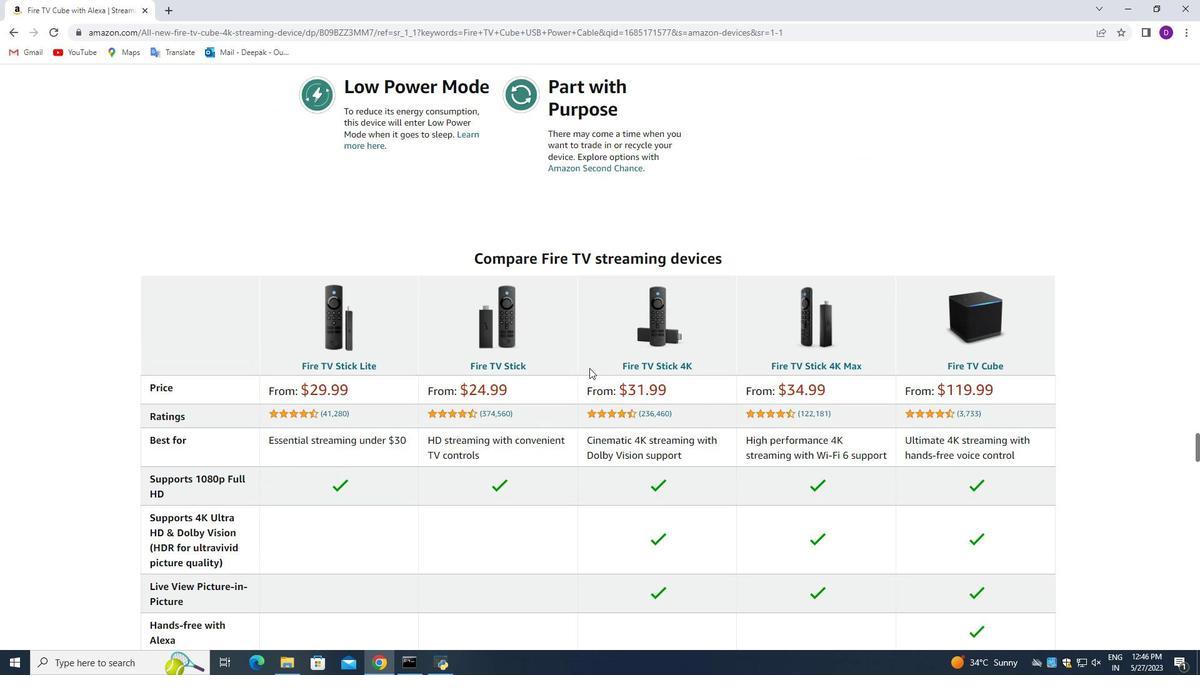 
Action: Mouse scrolled (589, 367) with delta (0, 0)
Screenshot: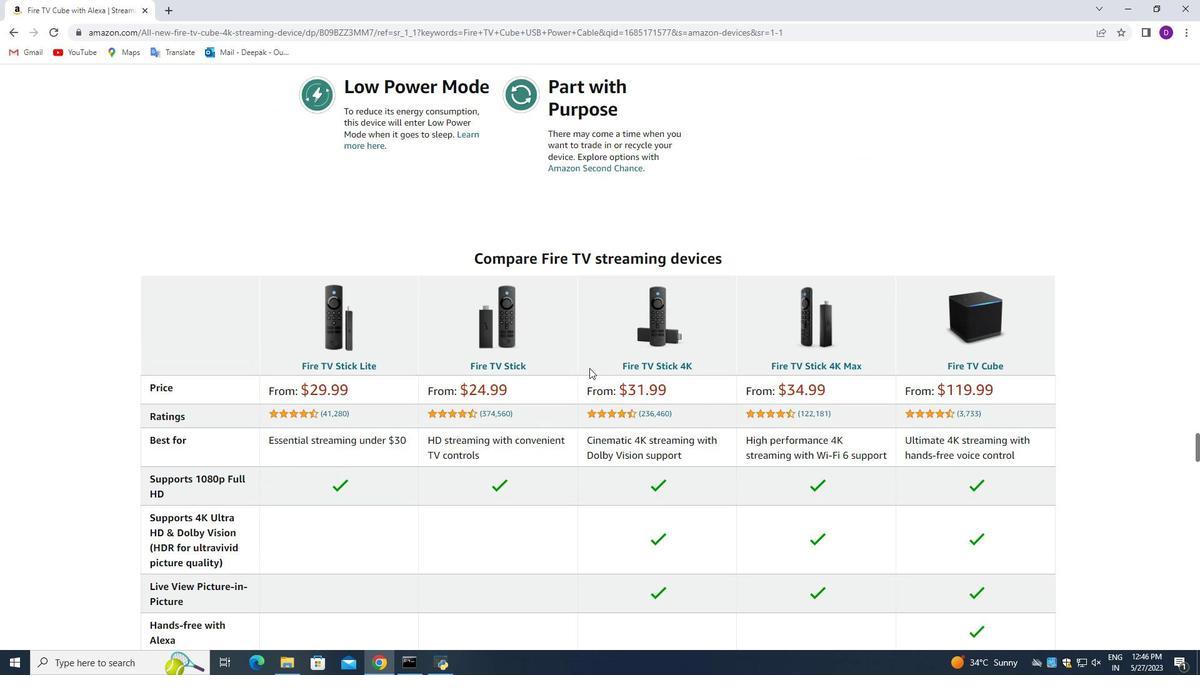 
Action: Mouse moved to (579, 374)
Screenshot: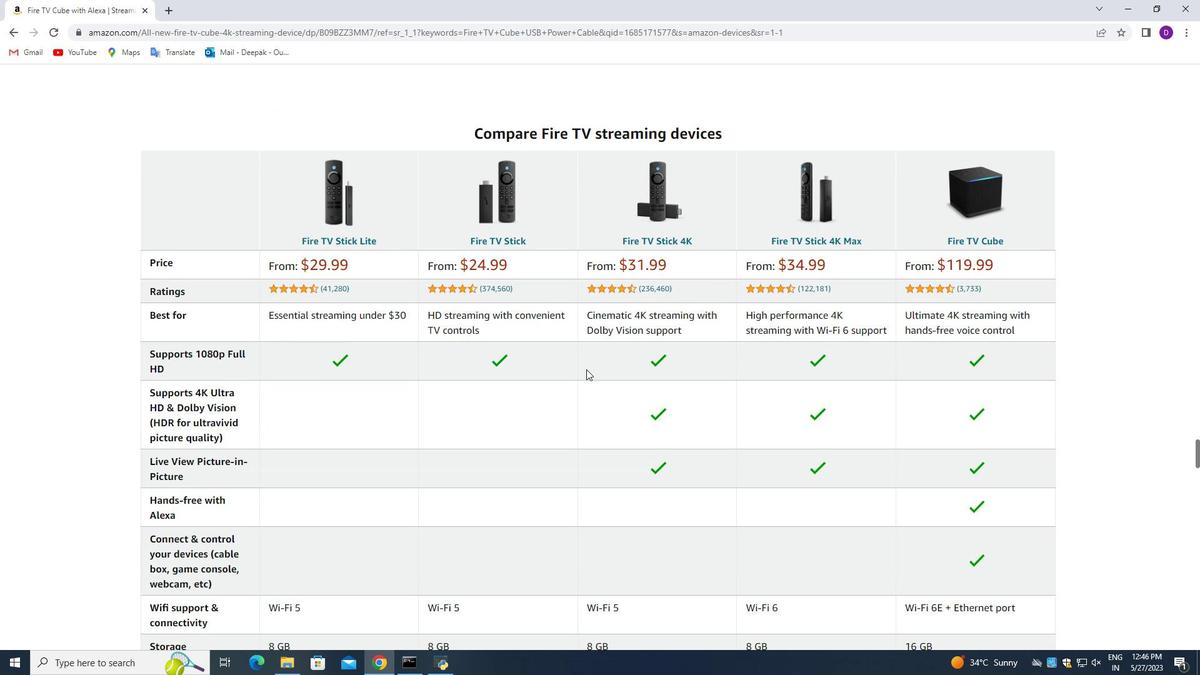 
Action: Mouse scrolled (579, 373) with delta (0, 0)
Screenshot: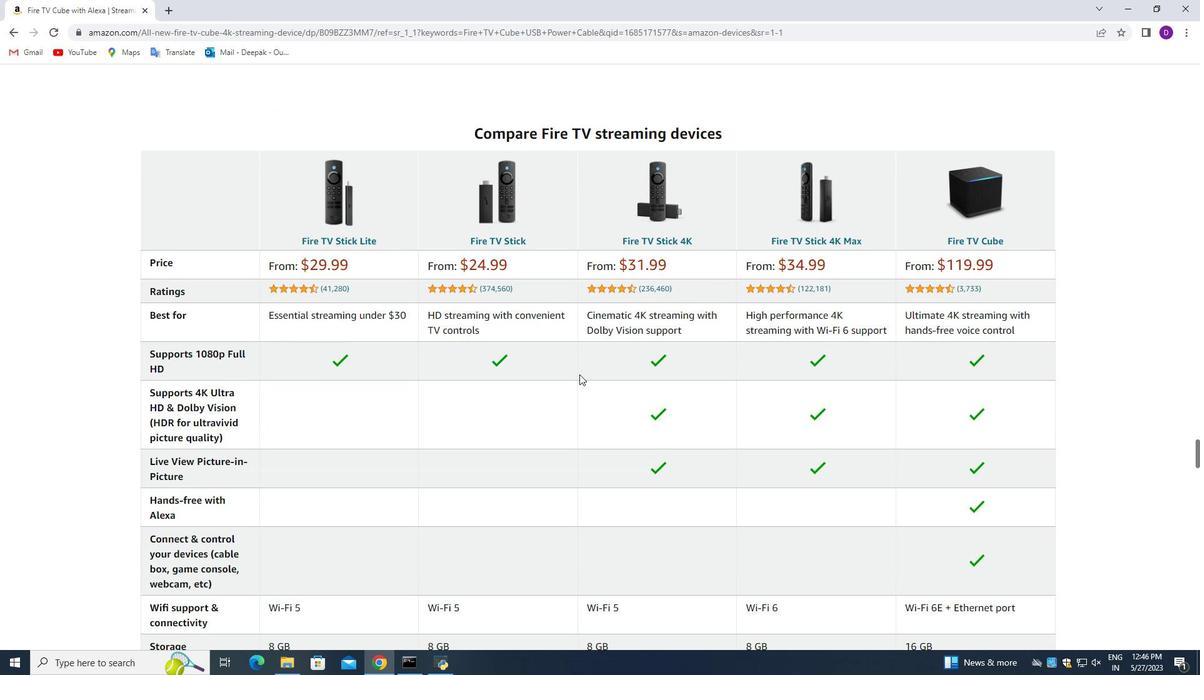 
Action: Mouse scrolled (579, 373) with delta (0, 0)
Screenshot: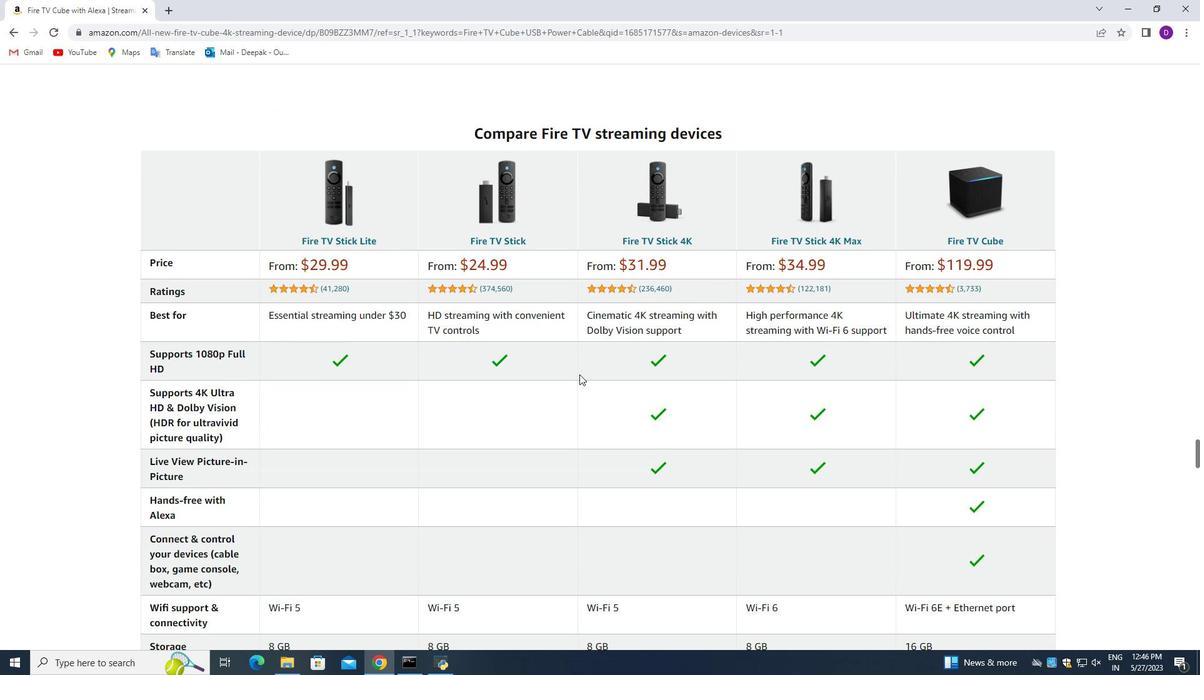 
Action: Mouse moved to (578, 373)
Screenshot: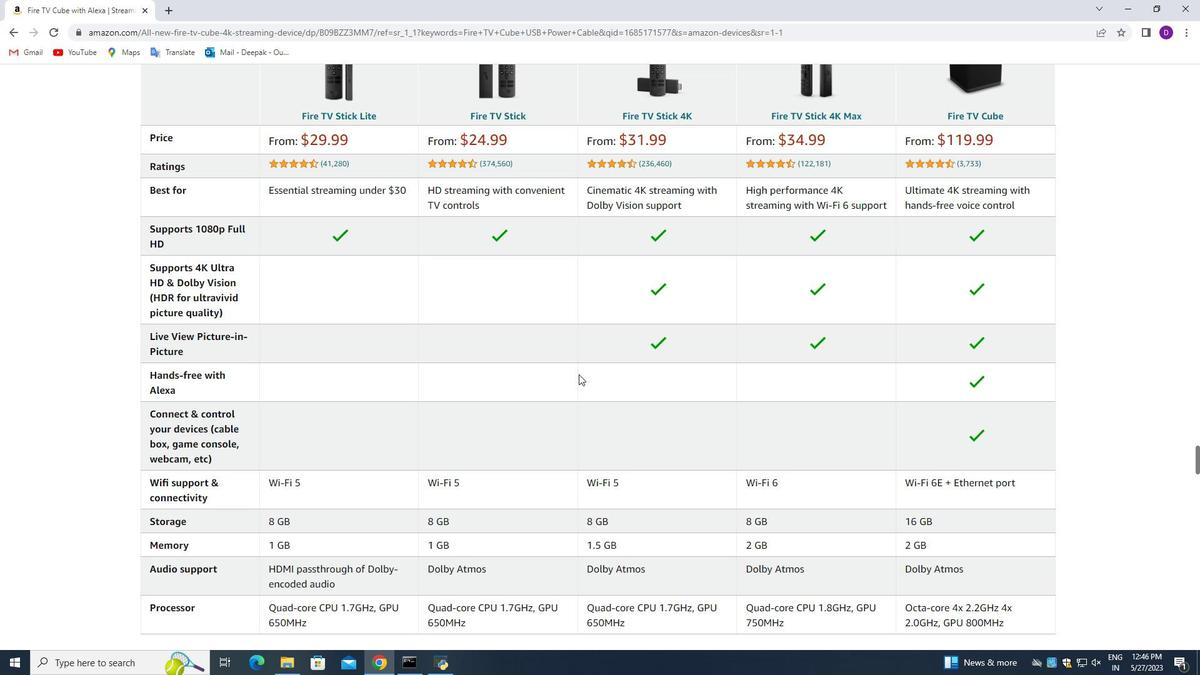 
Action: Mouse scrolled (578, 373) with delta (0, 0)
Screenshot: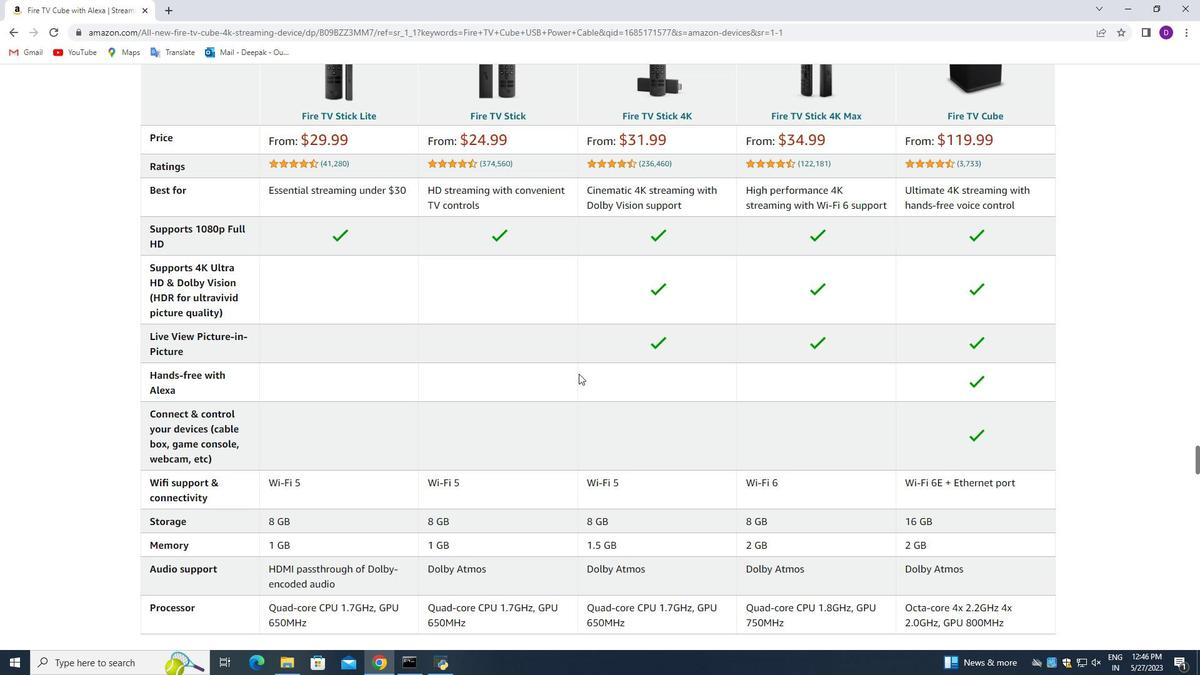 
Action: Mouse scrolled (578, 373) with delta (0, 0)
Screenshot: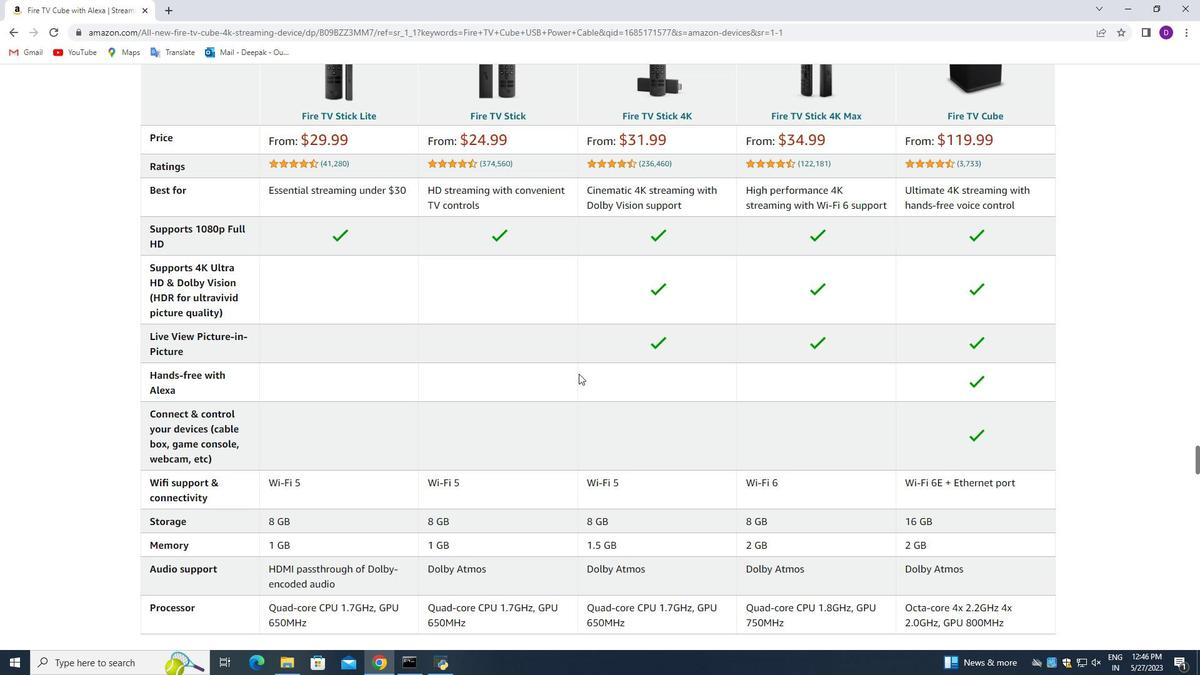 
Action: Mouse scrolled (578, 373) with delta (0, 0)
Screenshot: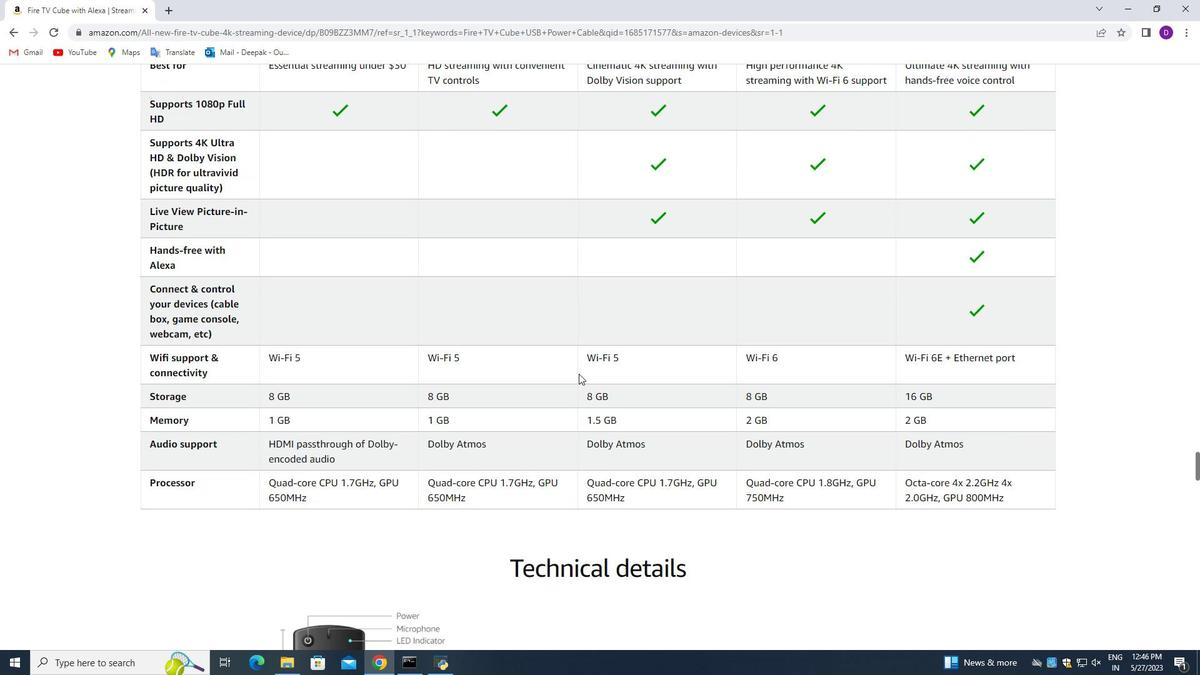 
Action: Mouse scrolled (578, 373) with delta (0, 0)
Screenshot: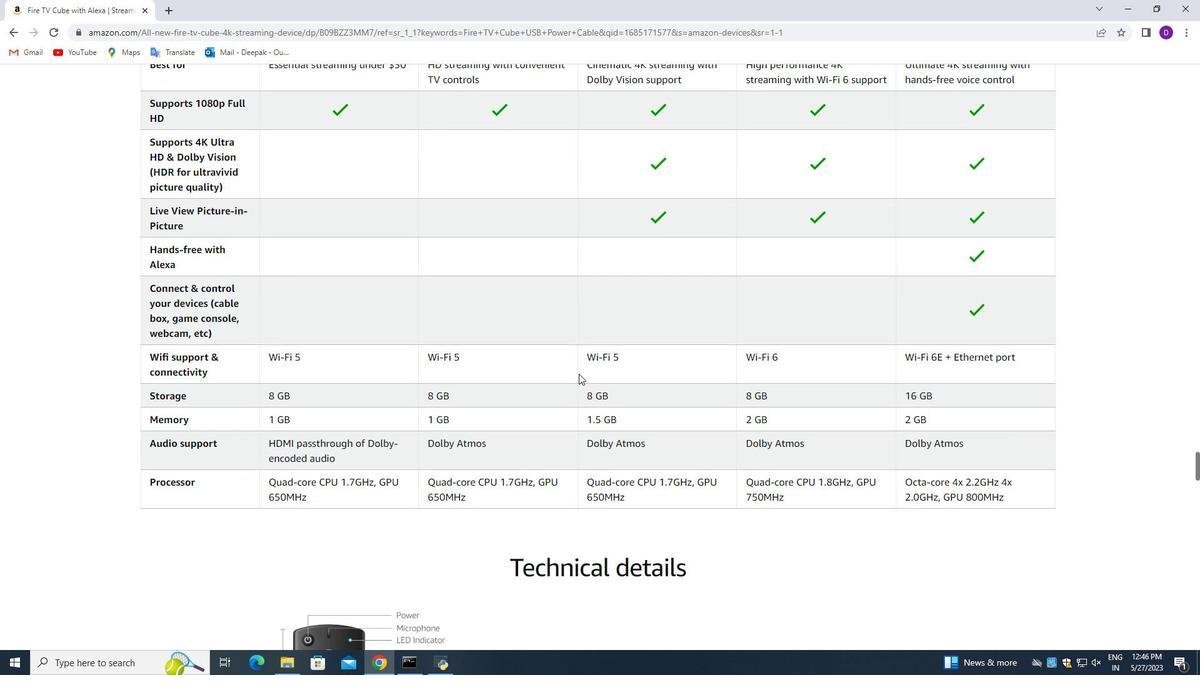 
Action: Mouse scrolled (578, 373) with delta (0, 0)
Screenshot: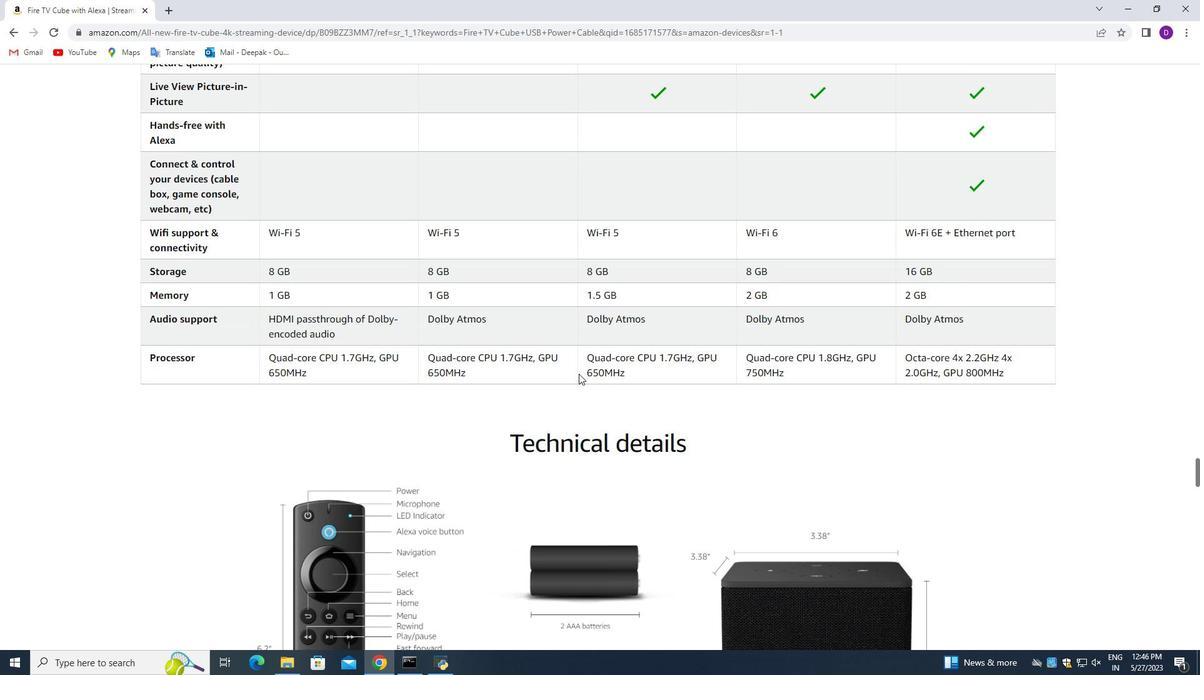 
Action: Mouse scrolled (578, 373) with delta (0, 0)
Screenshot: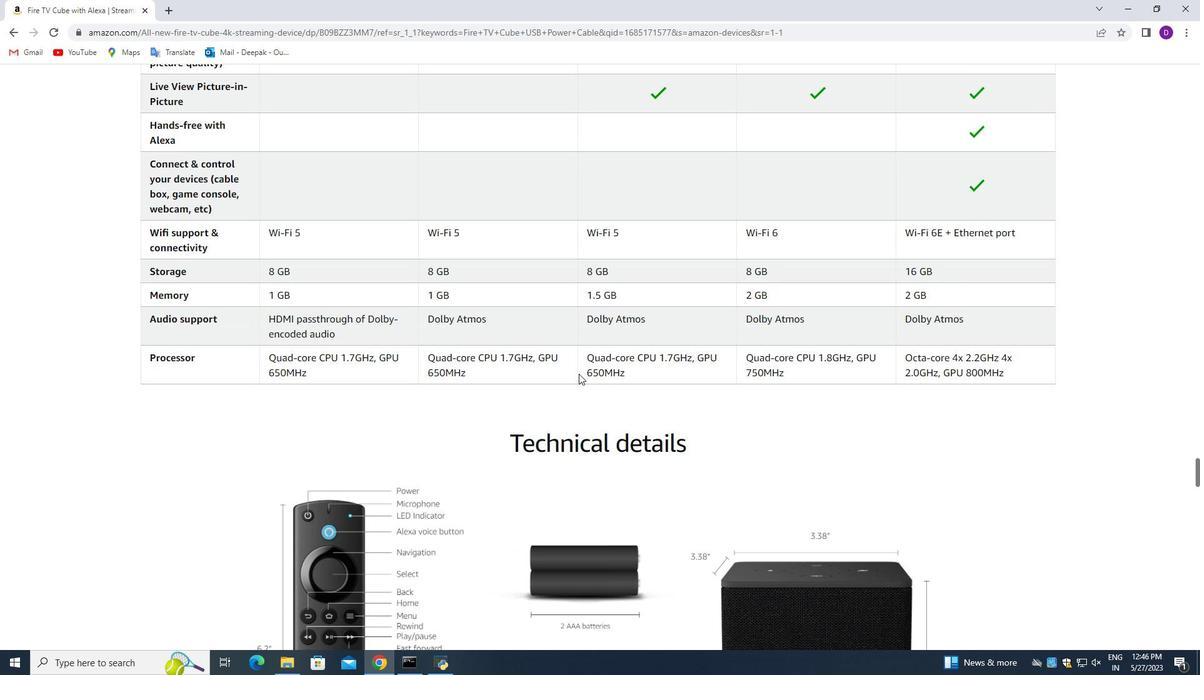 
Action: Mouse scrolled (578, 373) with delta (0, 0)
Screenshot: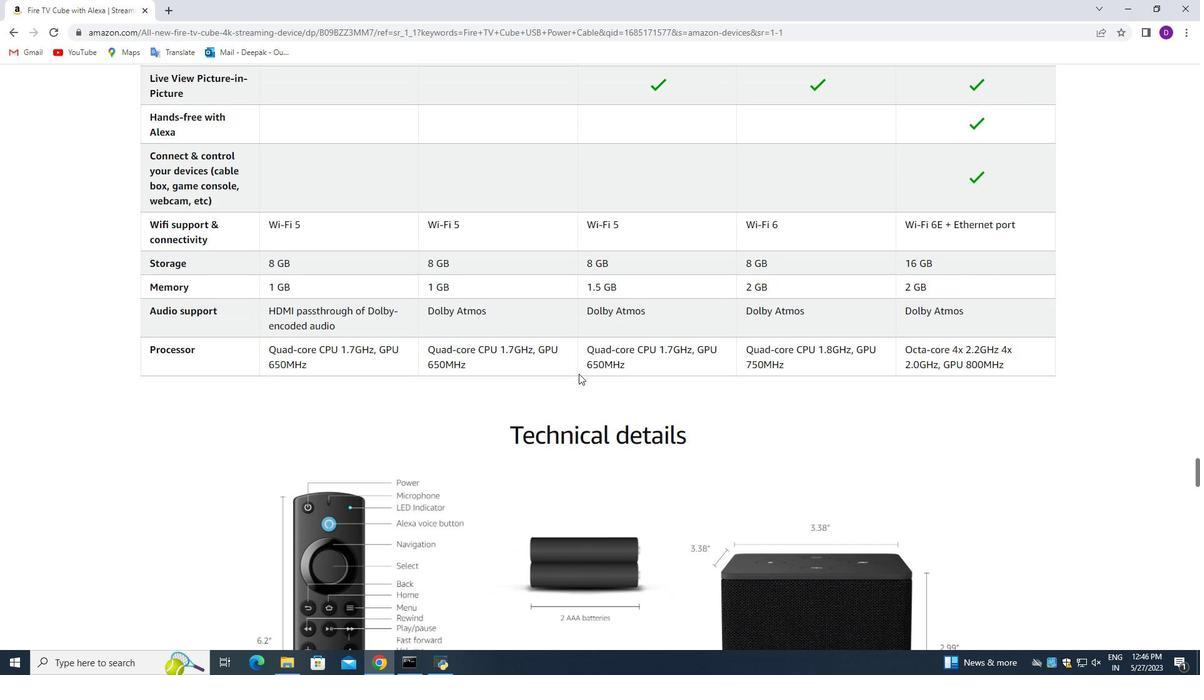 
Action: Mouse scrolled (578, 373) with delta (0, 0)
Screenshot: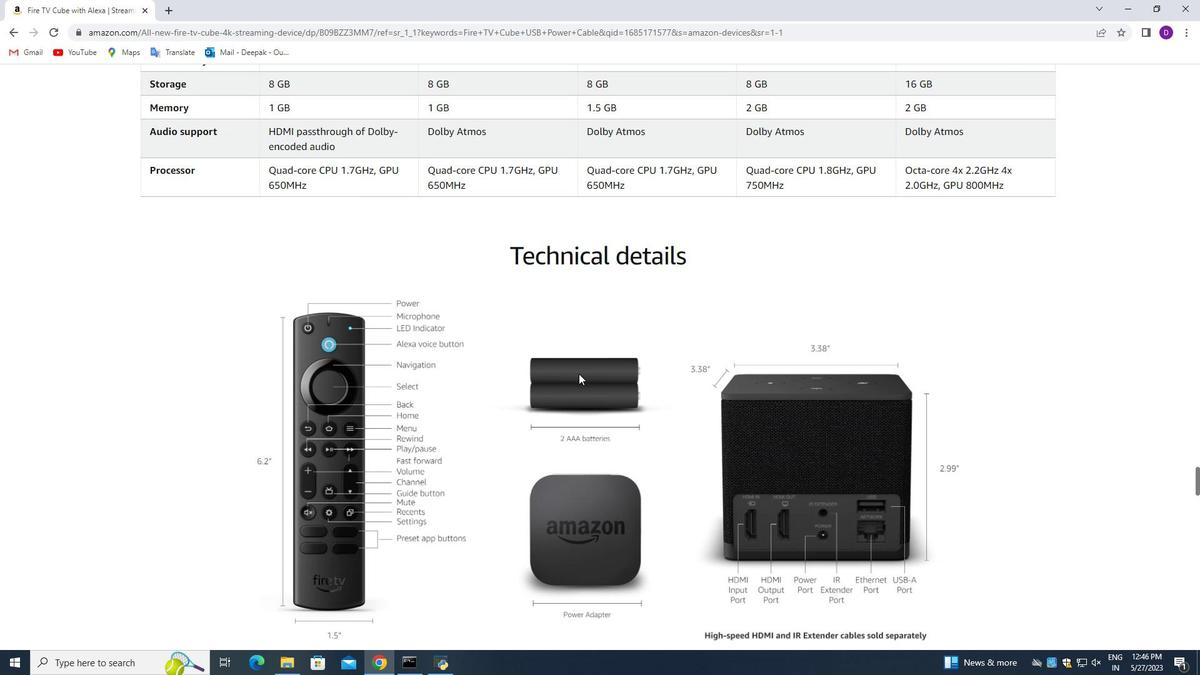 
Action: Mouse scrolled (578, 373) with delta (0, 0)
Screenshot: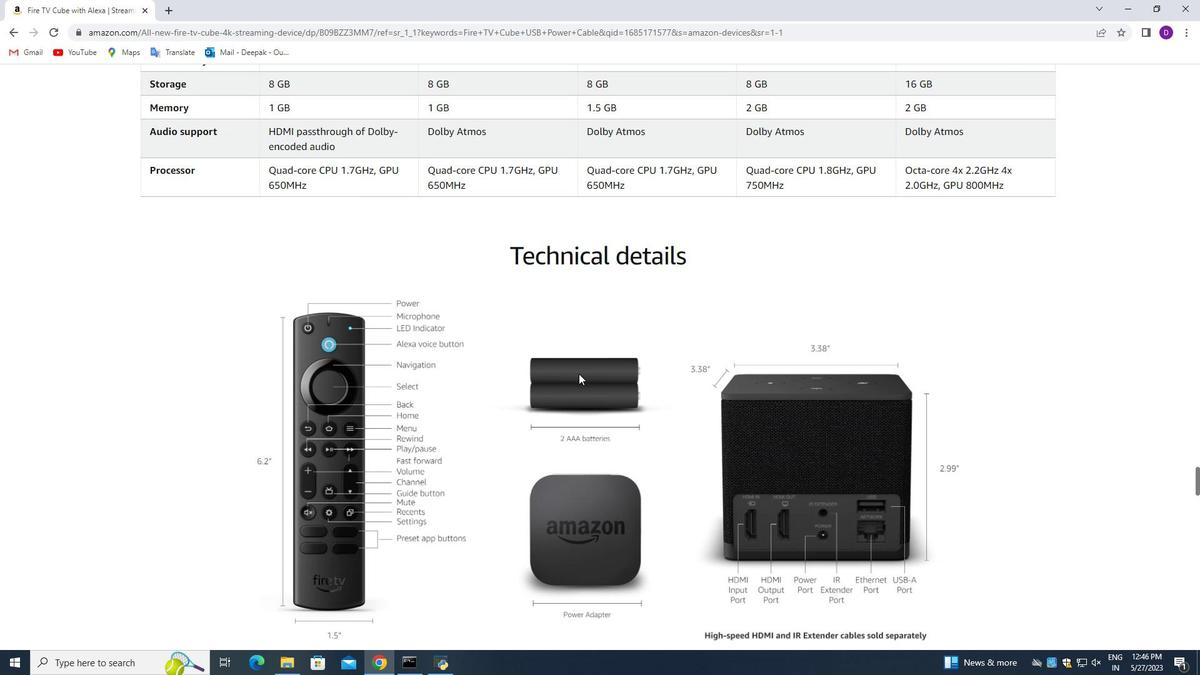 
Action: Mouse scrolled (578, 373) with delta (0, 0)
Screenshot: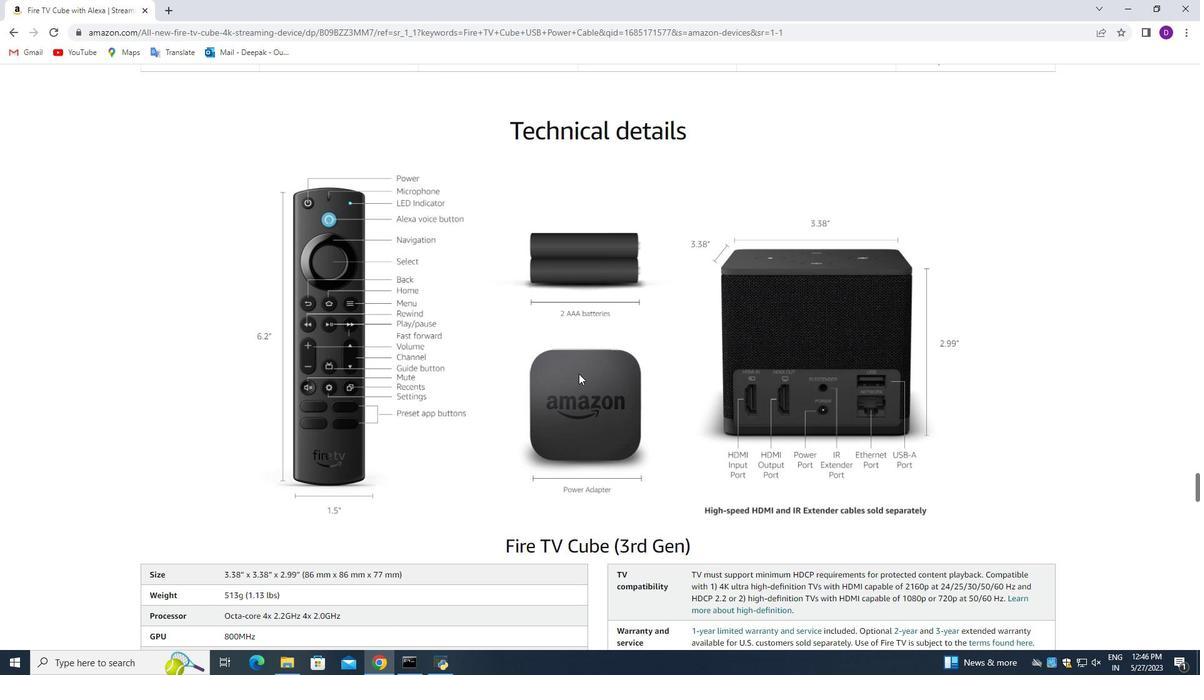 
Action: Mouse scrolled (578, 373) with delta (0, 0)
Screenshot: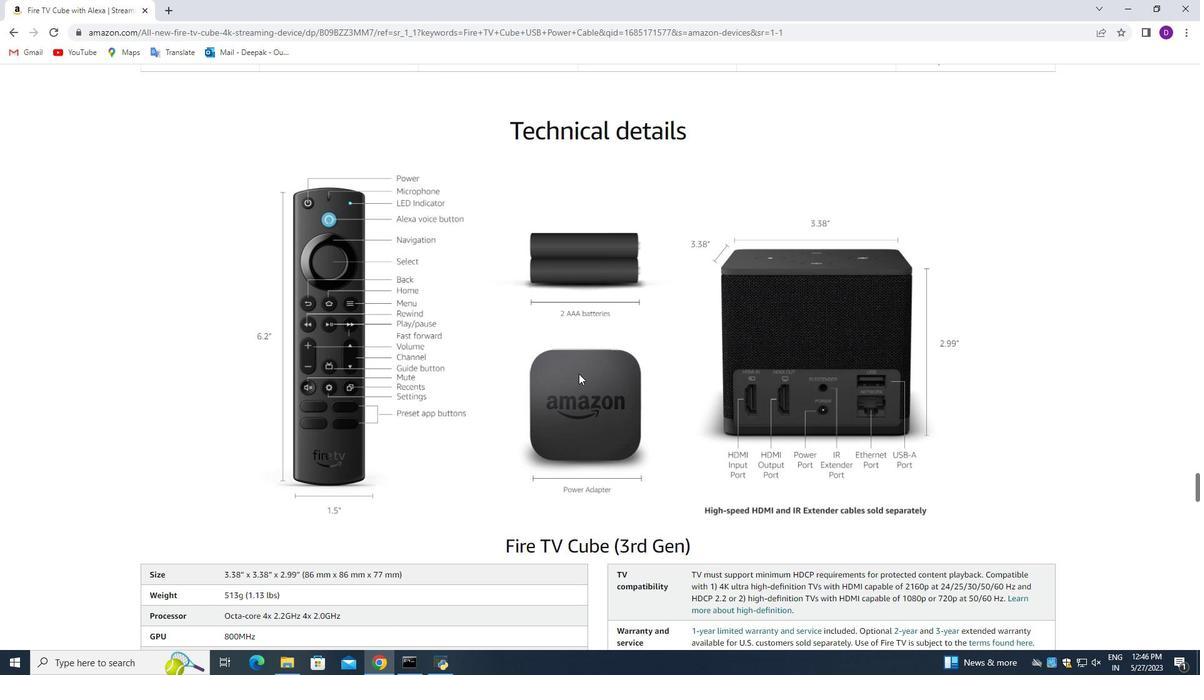 
Action: Mouse scrolled (578, 373) with delta (0, 0)
Screenshot: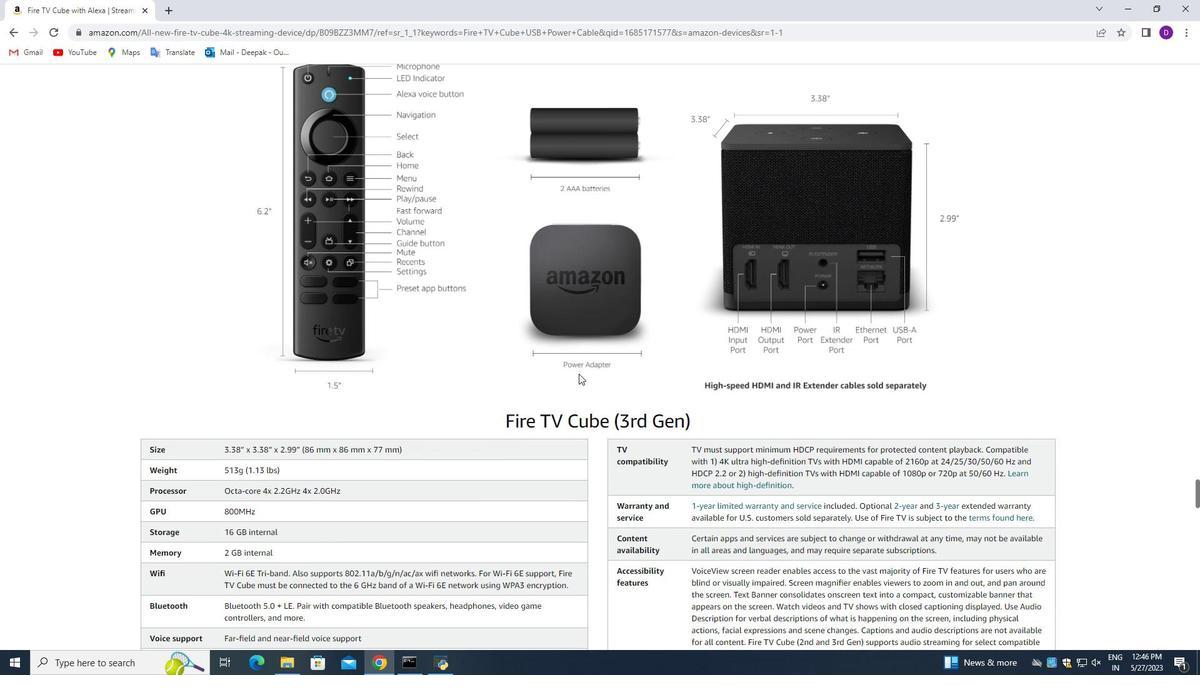 
Action: Mouse scrolled (578, 373) with delta (0, 0)
Screenshot: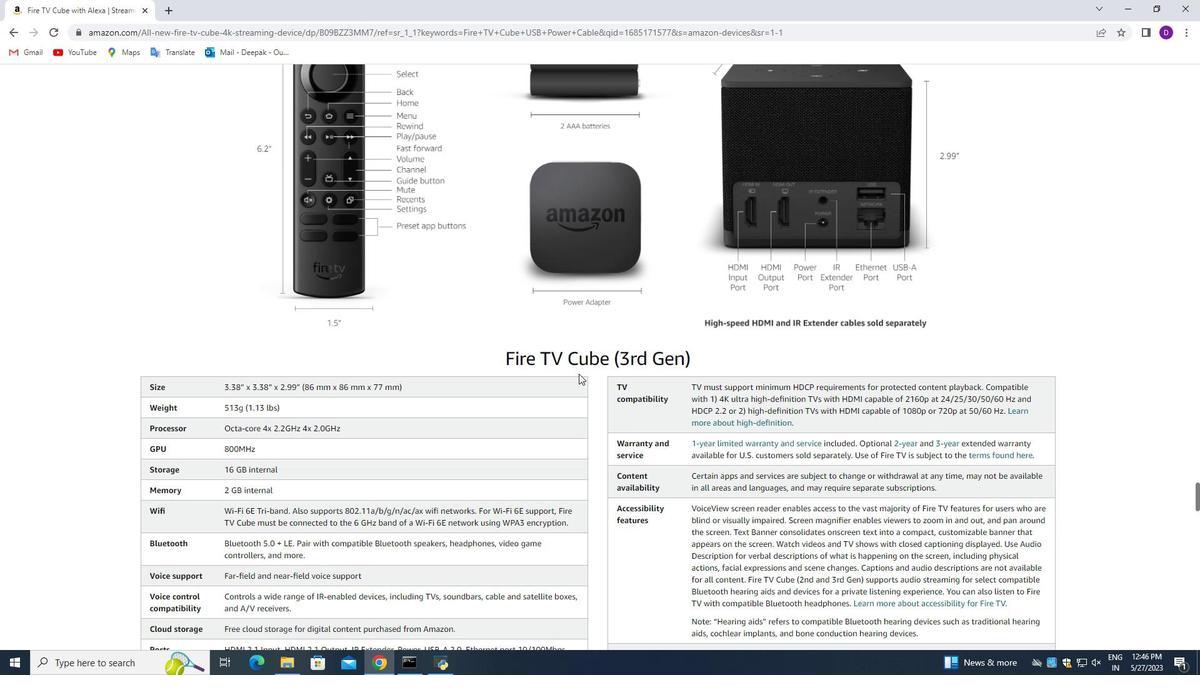 
Action: Mouse scrolled (578, 373) with delta (0, 0)
Screenshot: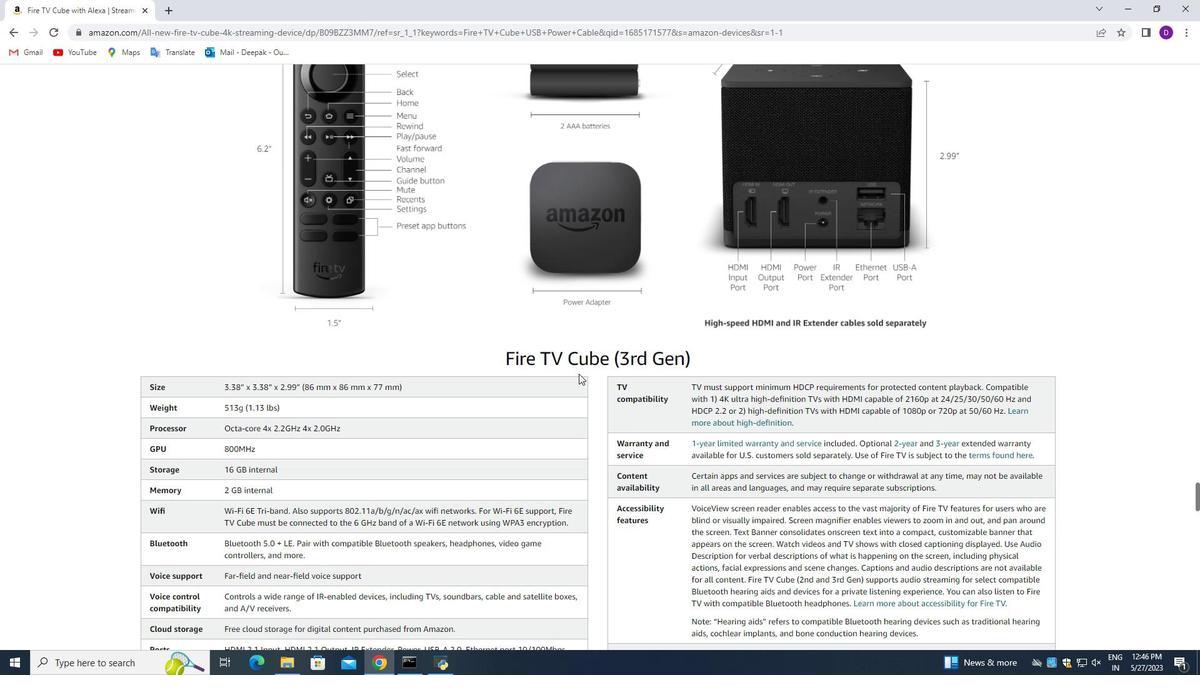 
Action: Mouse scrolled (578, 373) with delta (0, 0)
Screenshot: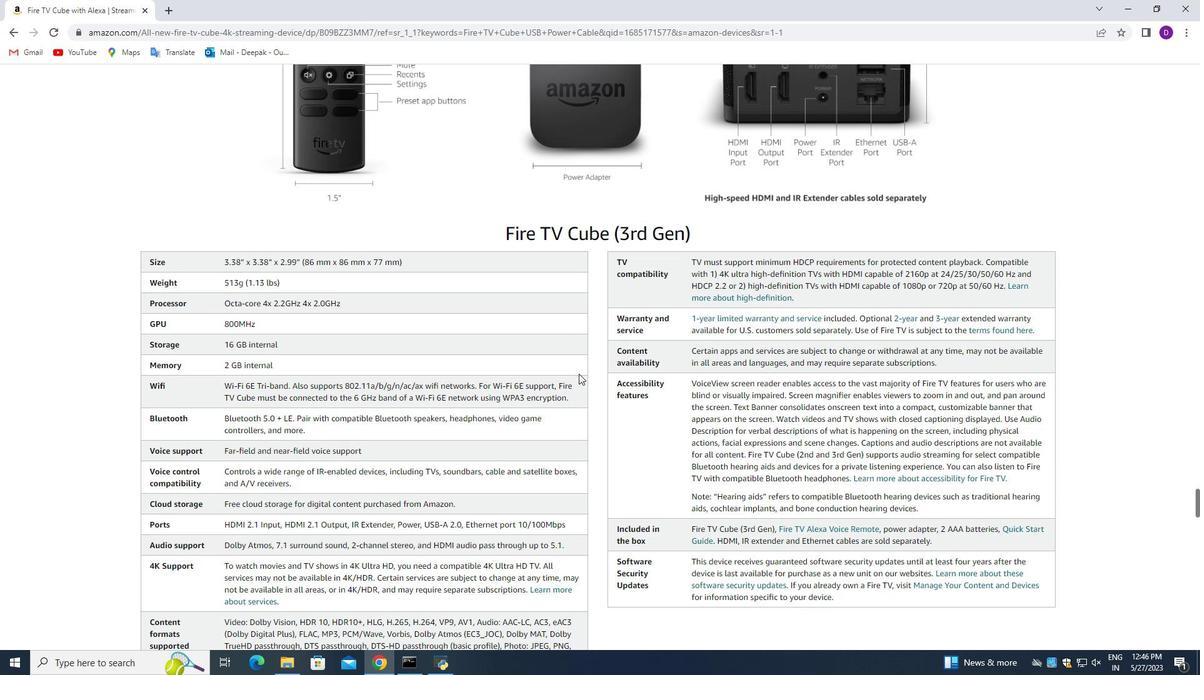 
Action: Mouse moved to (579, 368)
Screenshot: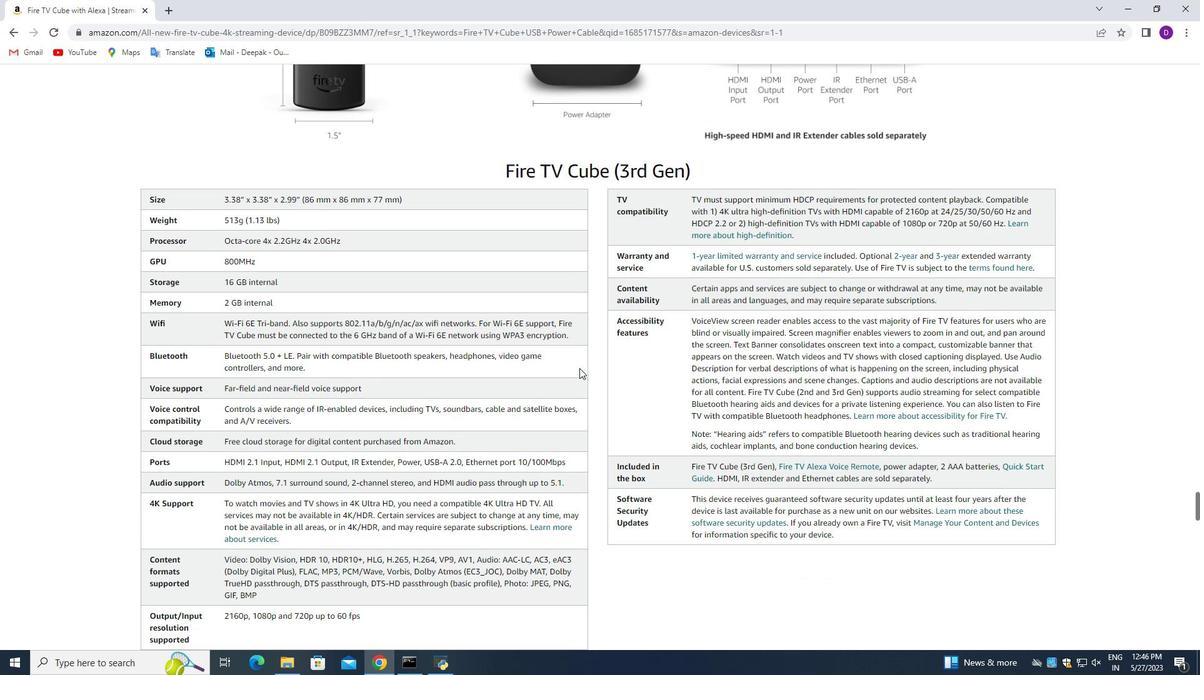 
Action: Mouse scrolled (579, 367) with delta (0, 0)
Screenshot: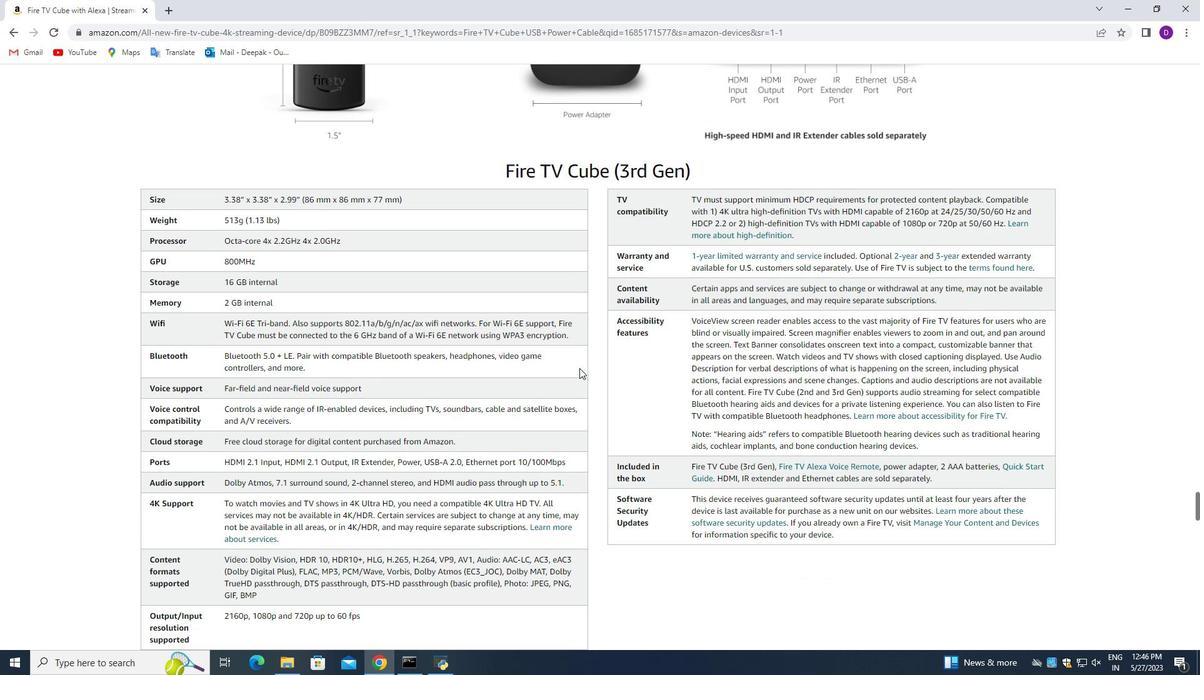 
Action: Mouse scrolled (579, 367) with delta (0, 0)
Screenshot: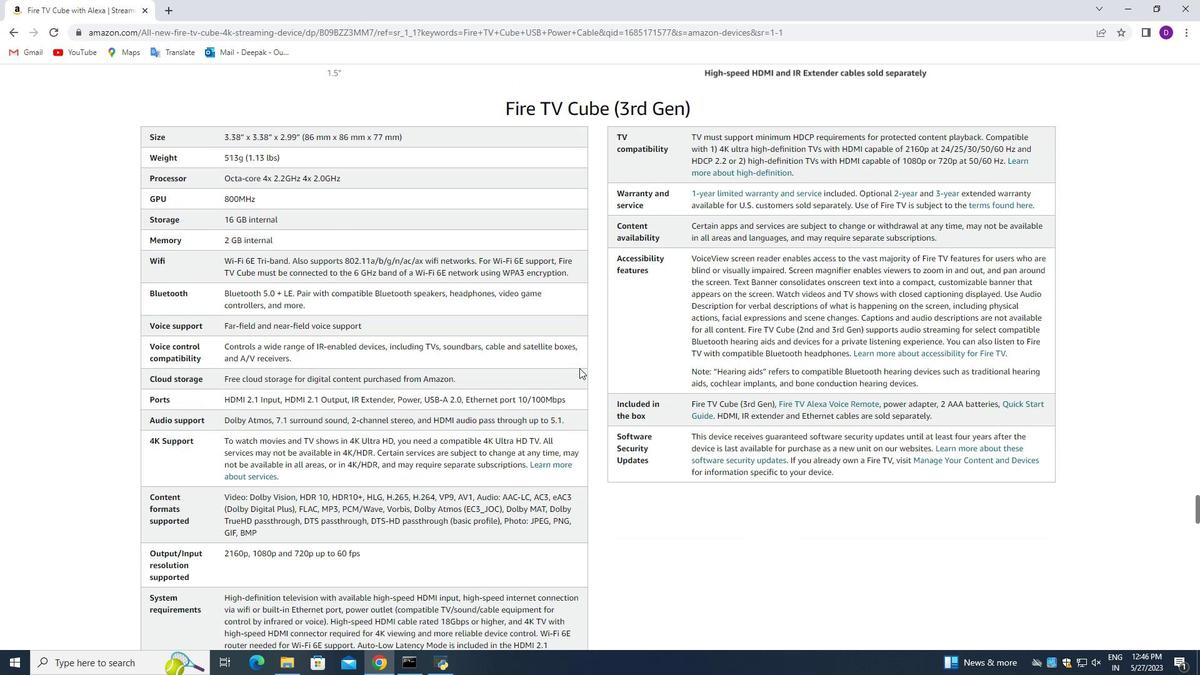 
Action: Mouse scrolled (579, 367) with delta (0, 0)
Screenshot: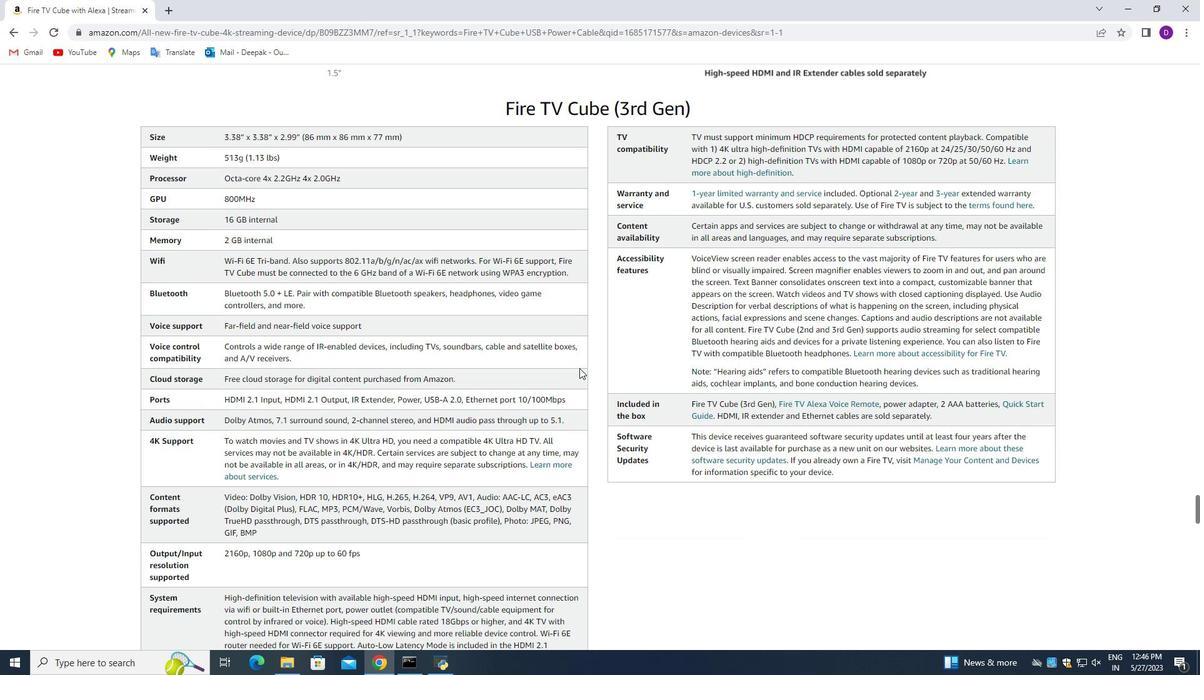 
Action: Mouse scrolled (579, 367) with delta (0, 0)
Screenshot: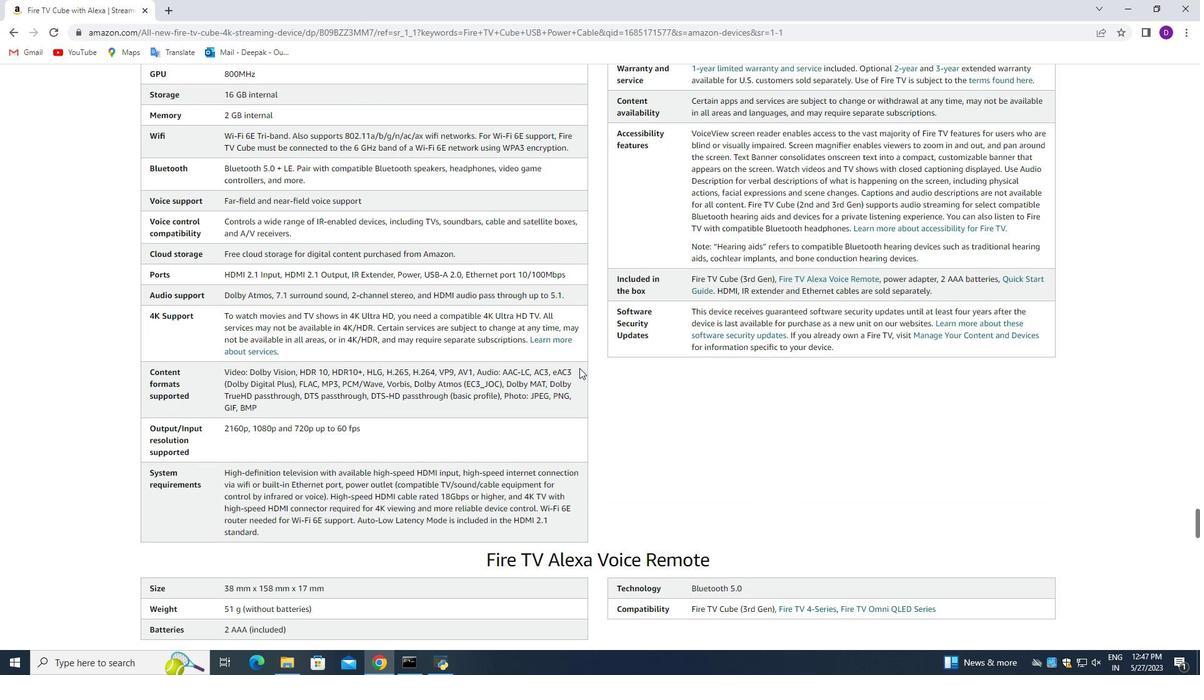 
Action: Mouse scrolled (579, 367) with delta (0, 0)
Screenshot: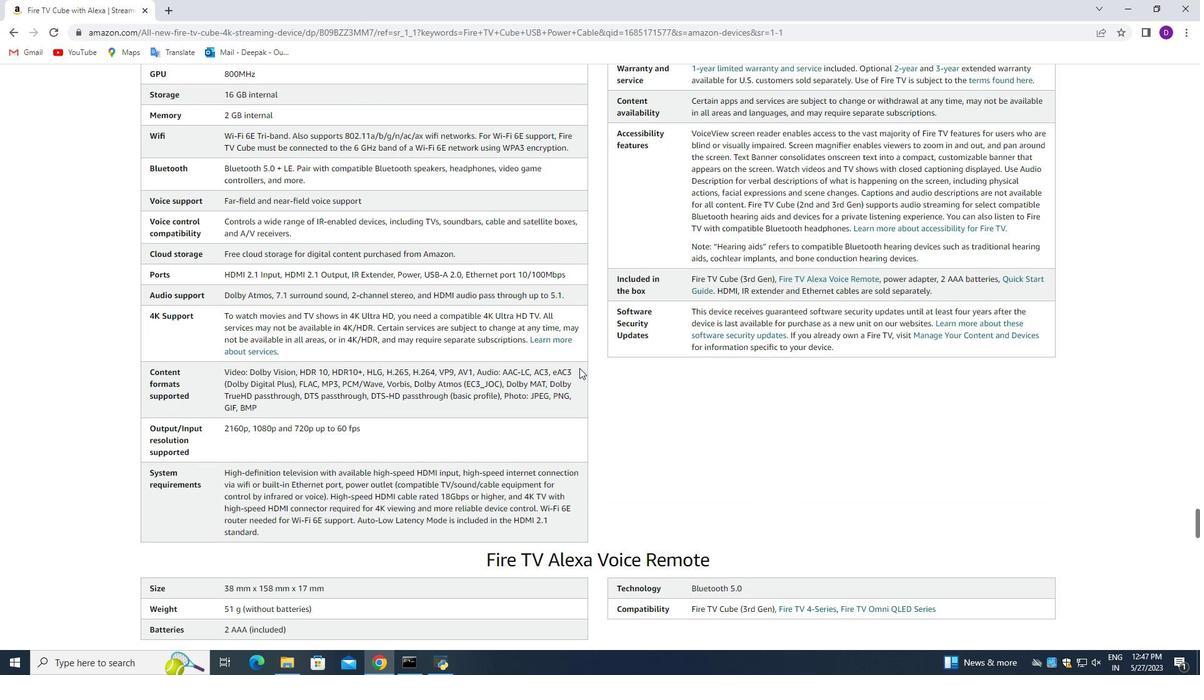 
Action: Mouse scrolled (579, 367) with delta (0, 0)
Screenshot: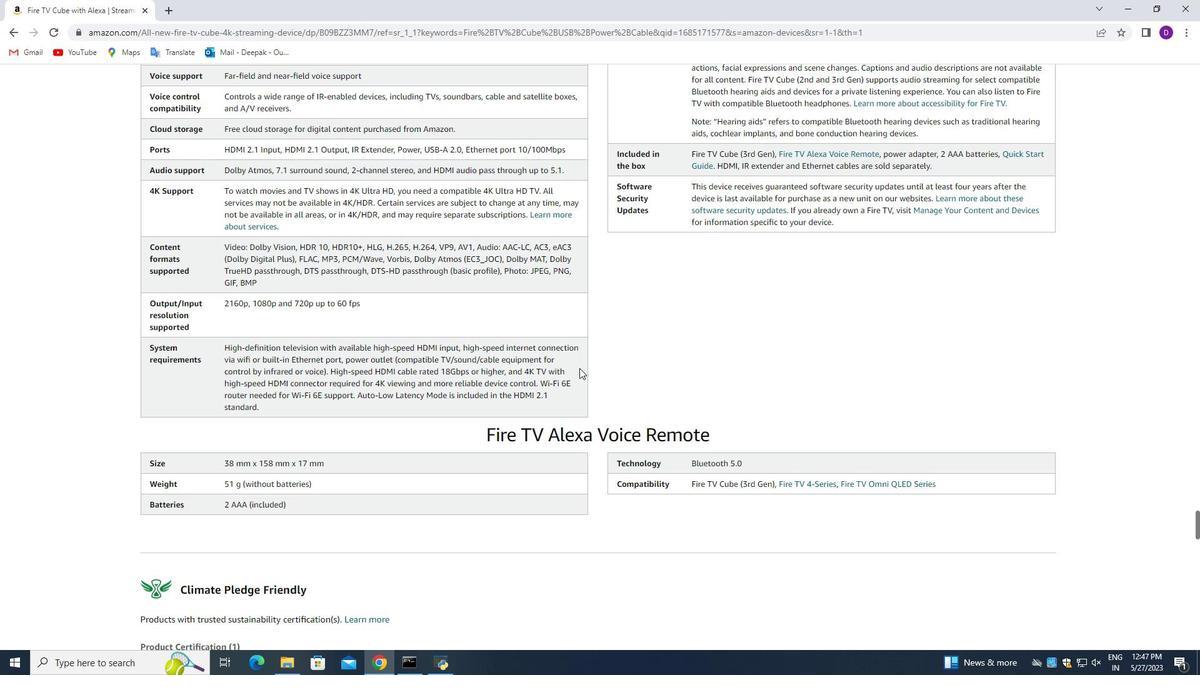 
Action: Mouse scrolled (579, 367) with delta (0, 0)
Screenshot: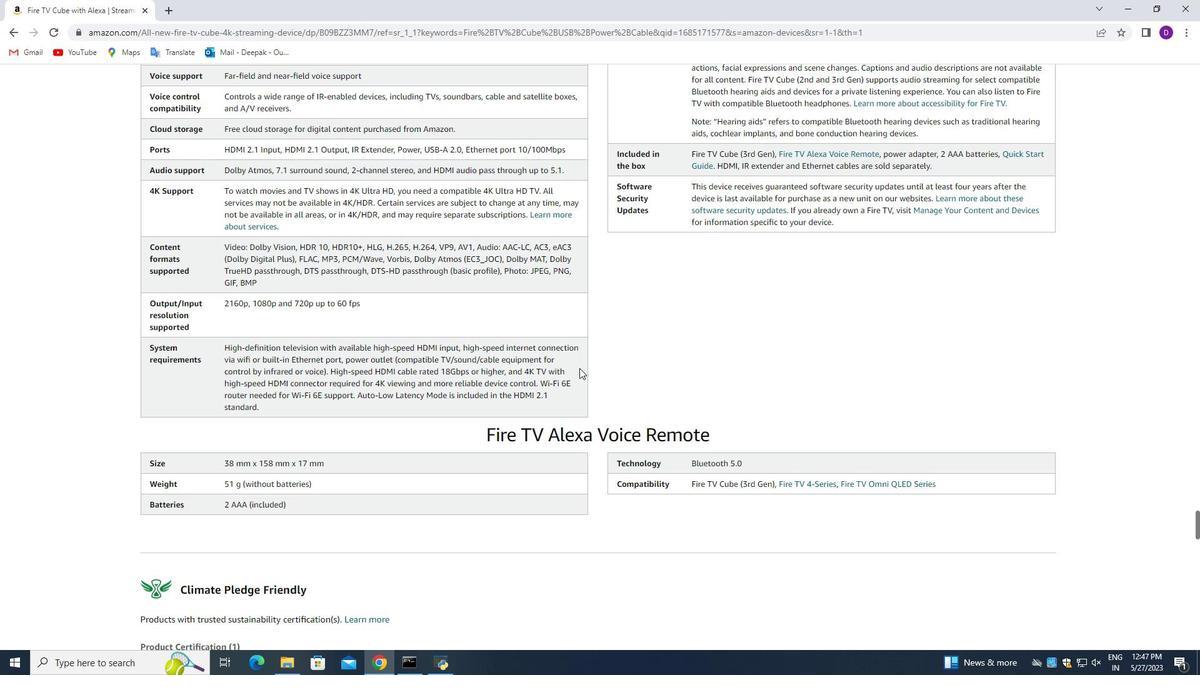
Action: Mouse scrolled (579, 367) with delta (0, 0)
Screenshot: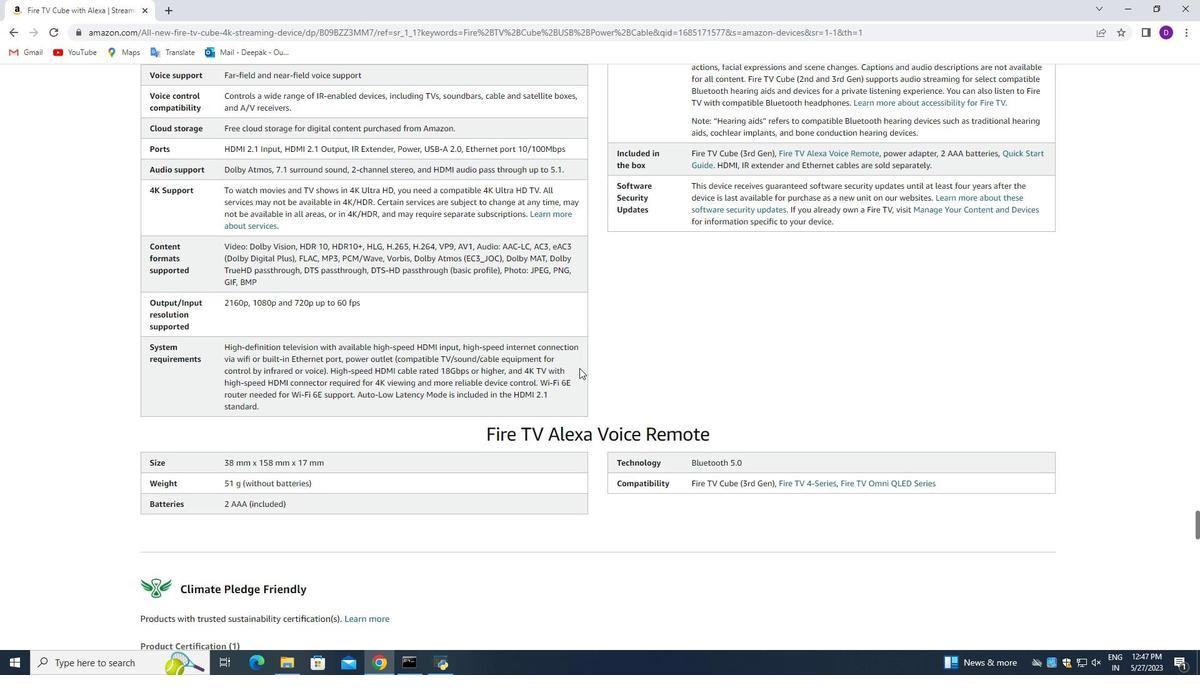 
Action: Mouse scrolled (579, 367) with delta (0, 0)
Screenshot: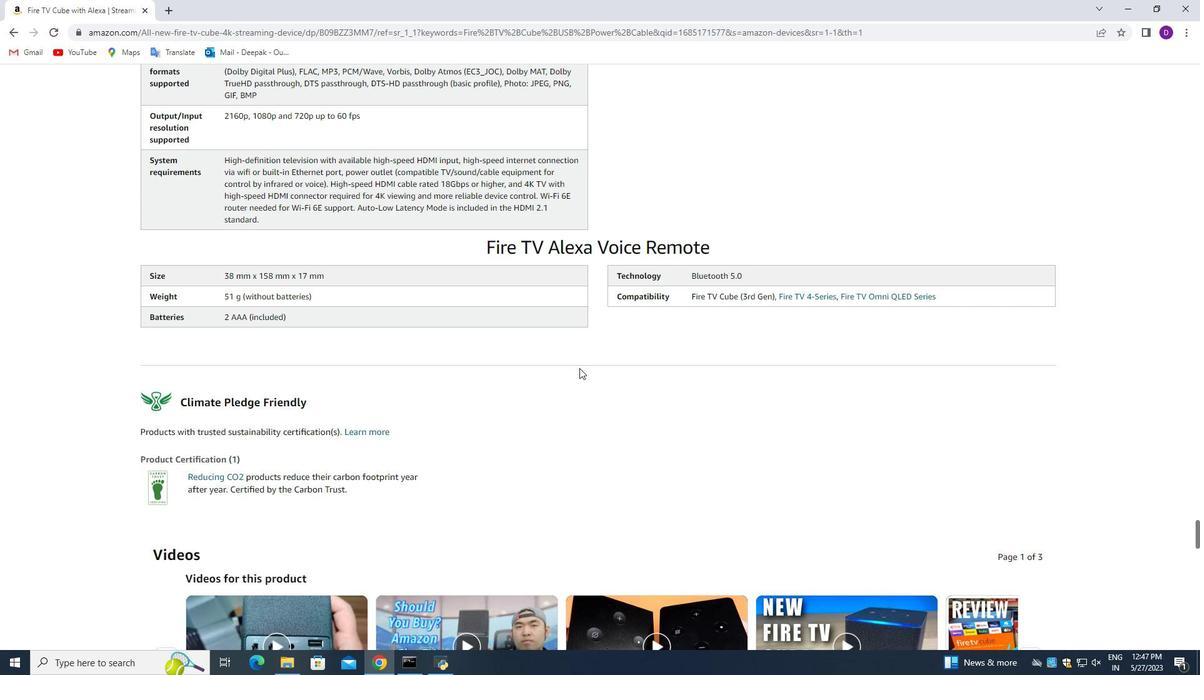 
Action: Mouse scrolled (579, 367) with delta (0, 0)
Screenshot: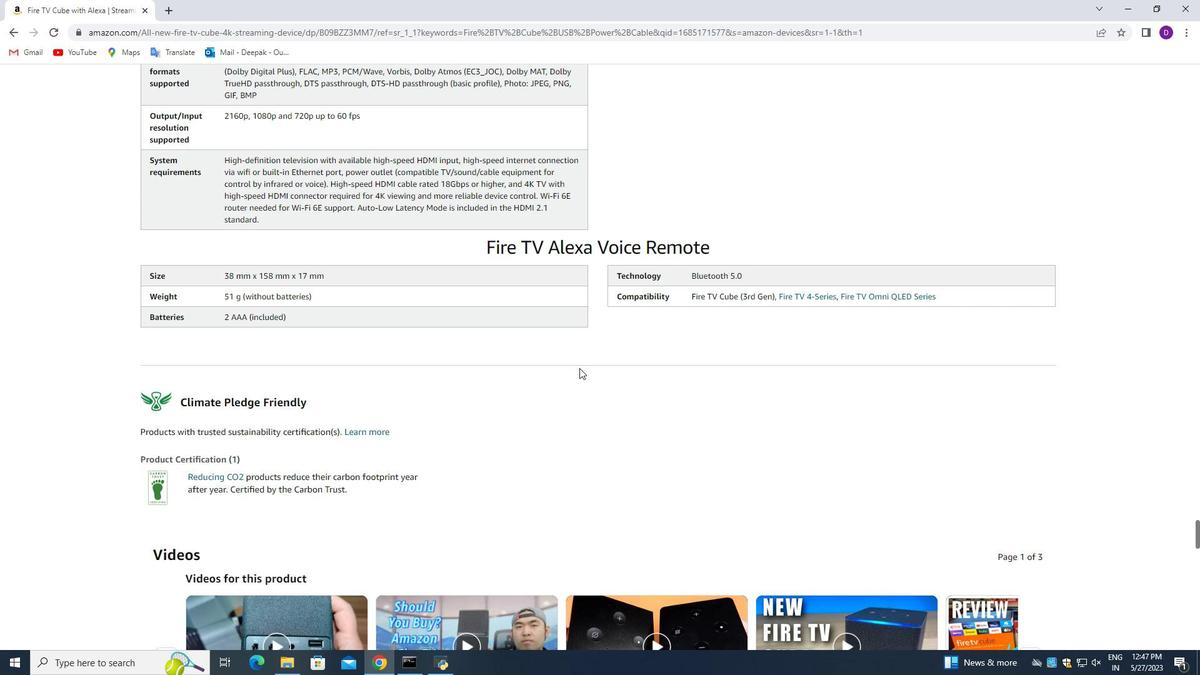 
Action: Mouse scrolled (579, 367) with delta (0, 0)
Screenshot: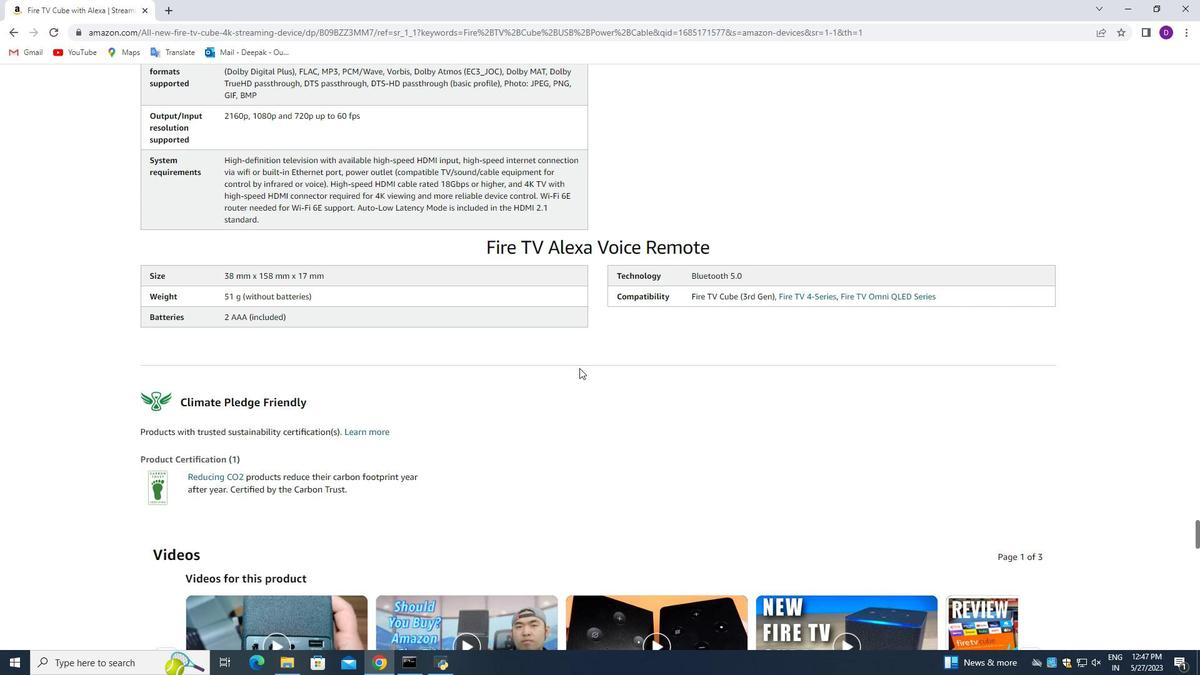 
Action: Mouse scrolled (579, 367) with delta (0, 0)
Screenshot: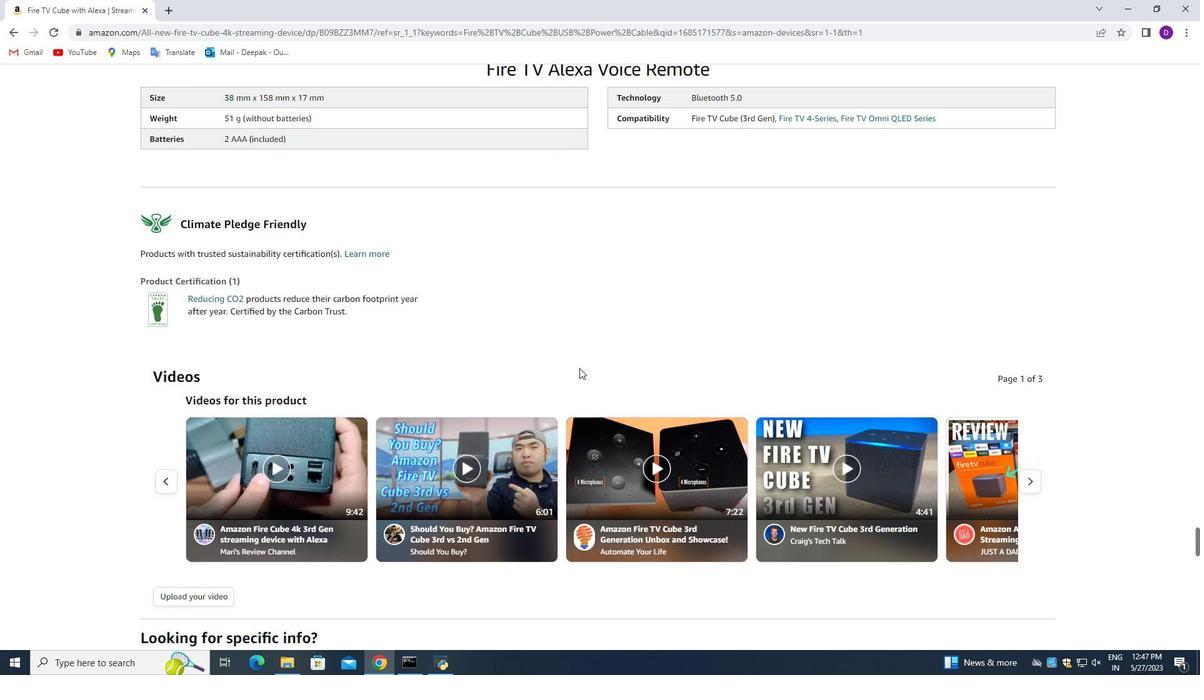 
Action: Mouse scrolled (579, 367) with delta (0, 0)
Screenshot: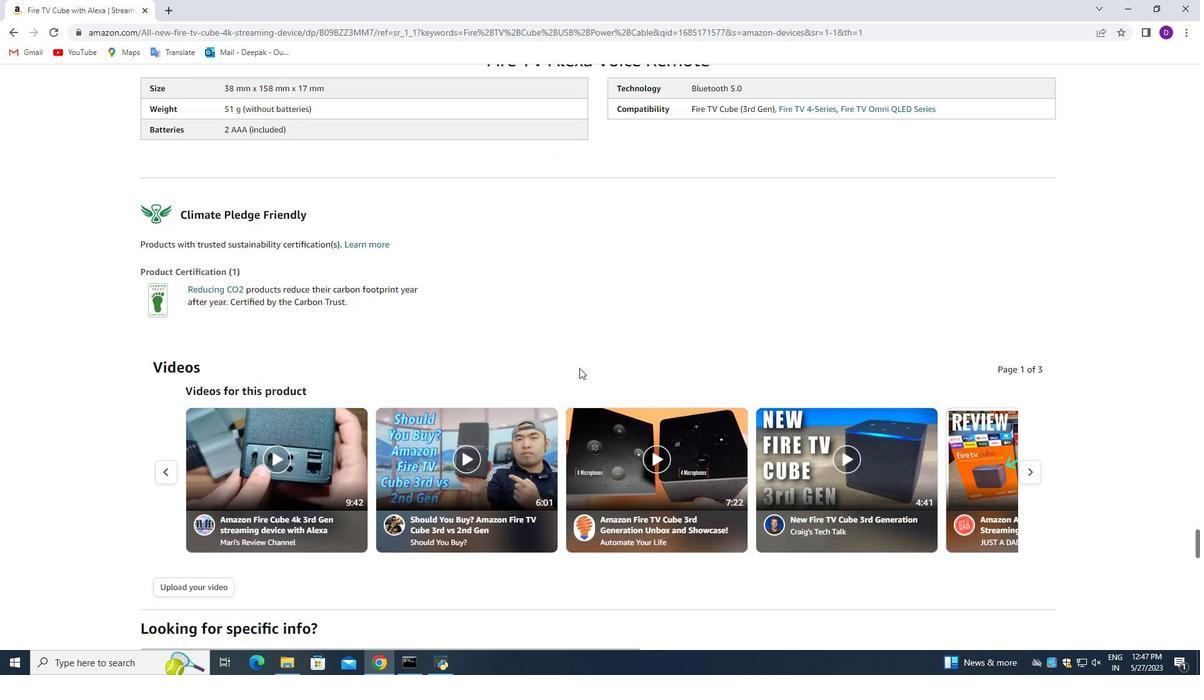 
Action: Mouse scrolled (579, 367) with delta (0, 0)
Screenshot: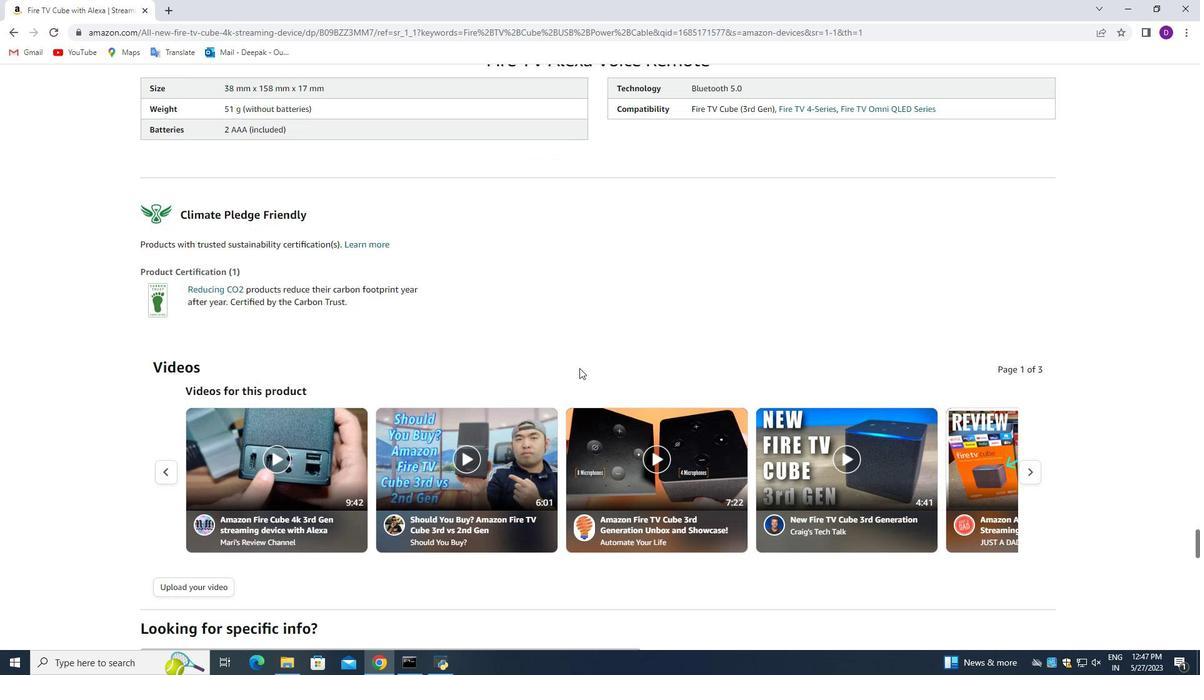 
Action: Mouse scrolled (579, 367) with delta (0, 0)
Screenshot: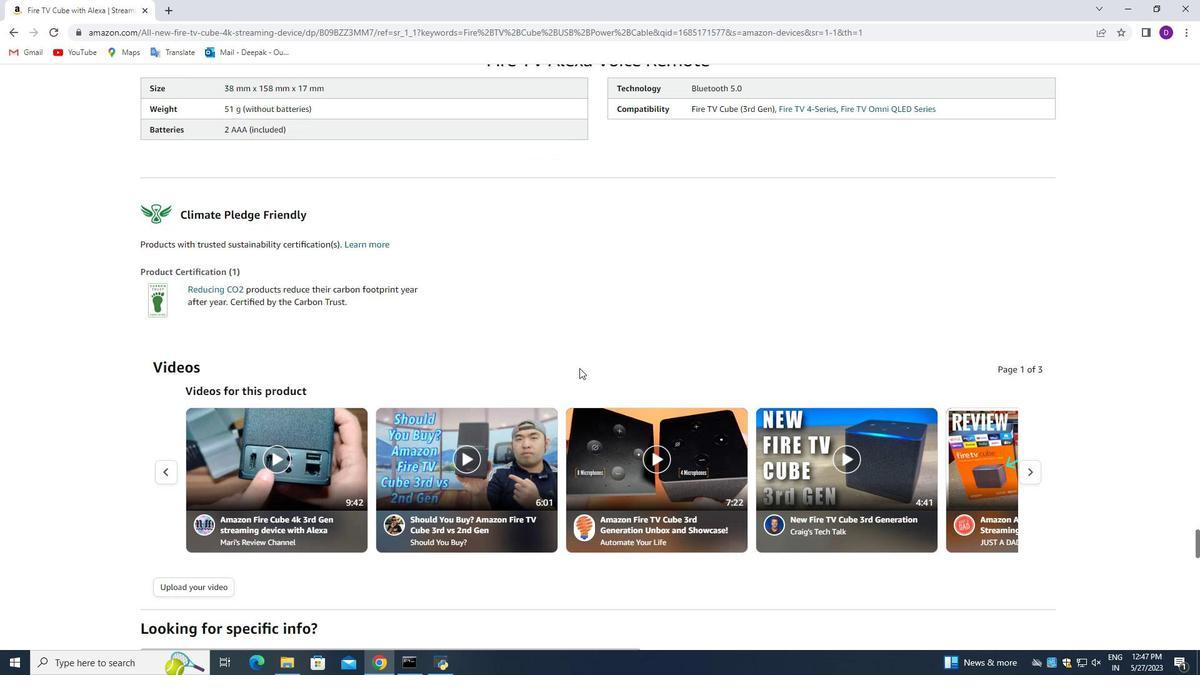 
Action: Mouse scrolled (579, 367) with delta (0, 0)
Screenshot: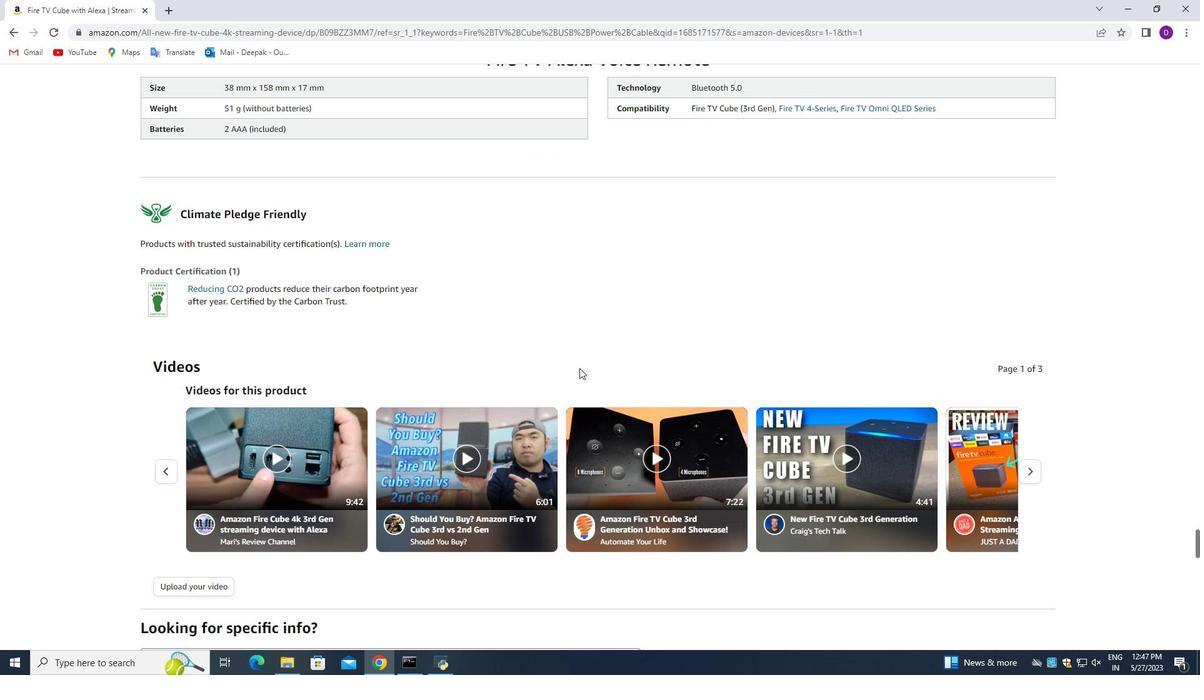 
Action: Mouse scrolled (579, 367) with delta (0, 0)
Screenshot: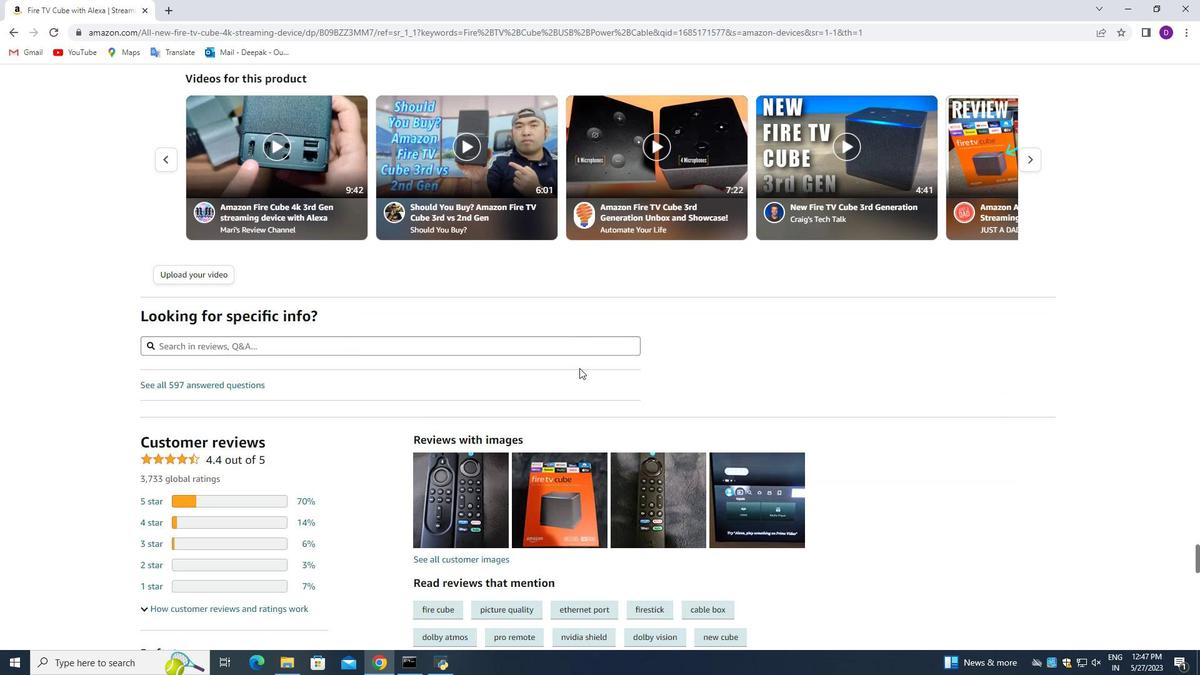 
Action: Mouse scrolled (579, 367) with delta (0, 0)
Screenshot: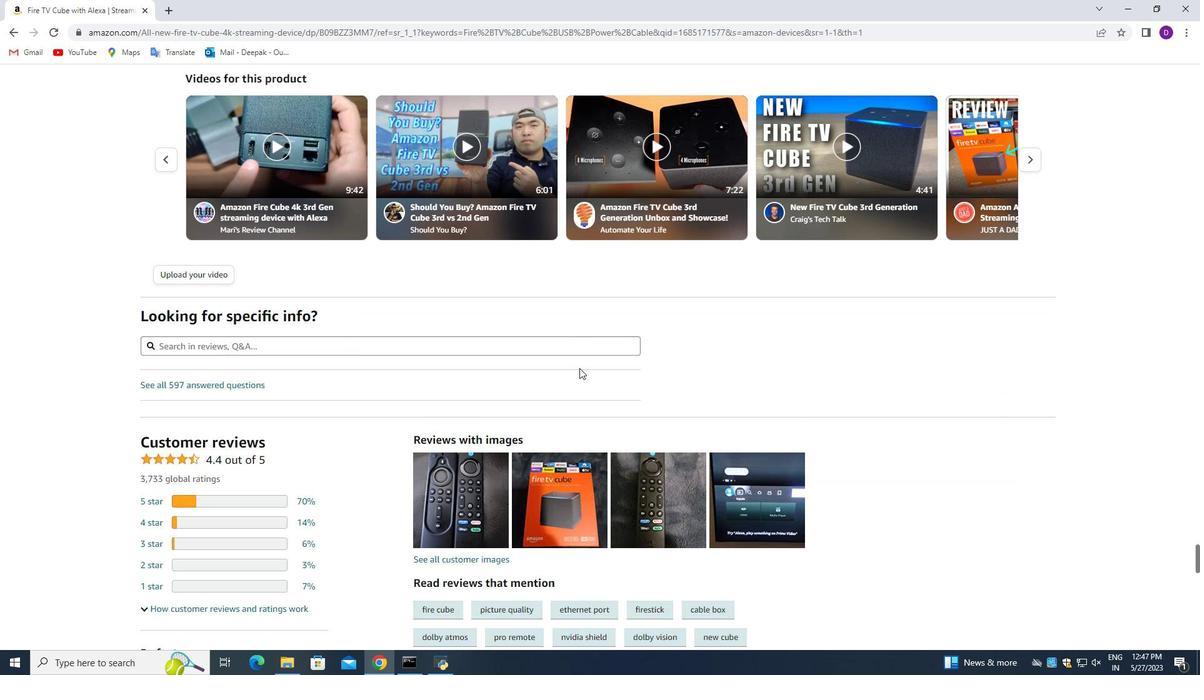 
Action: Mouse scrolled (579, 368) with delta (0, 0)
Screenshot: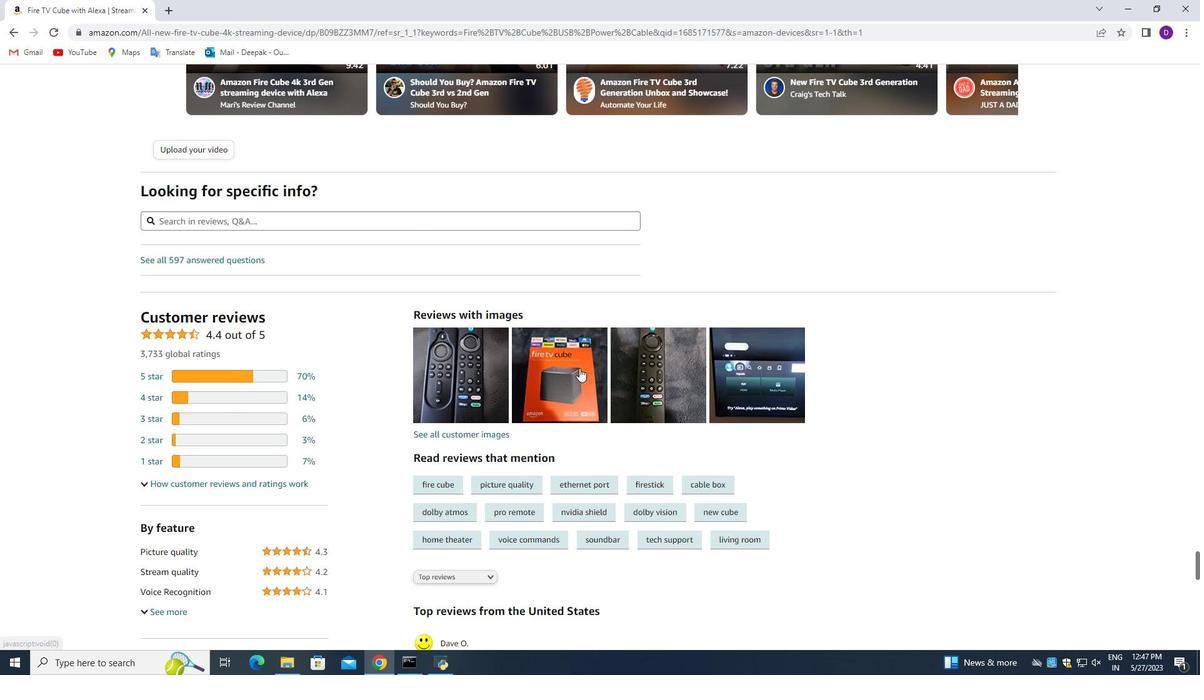 
Action: Mouse scrolled (579, 368) with delta (0, 0)
Screenshot: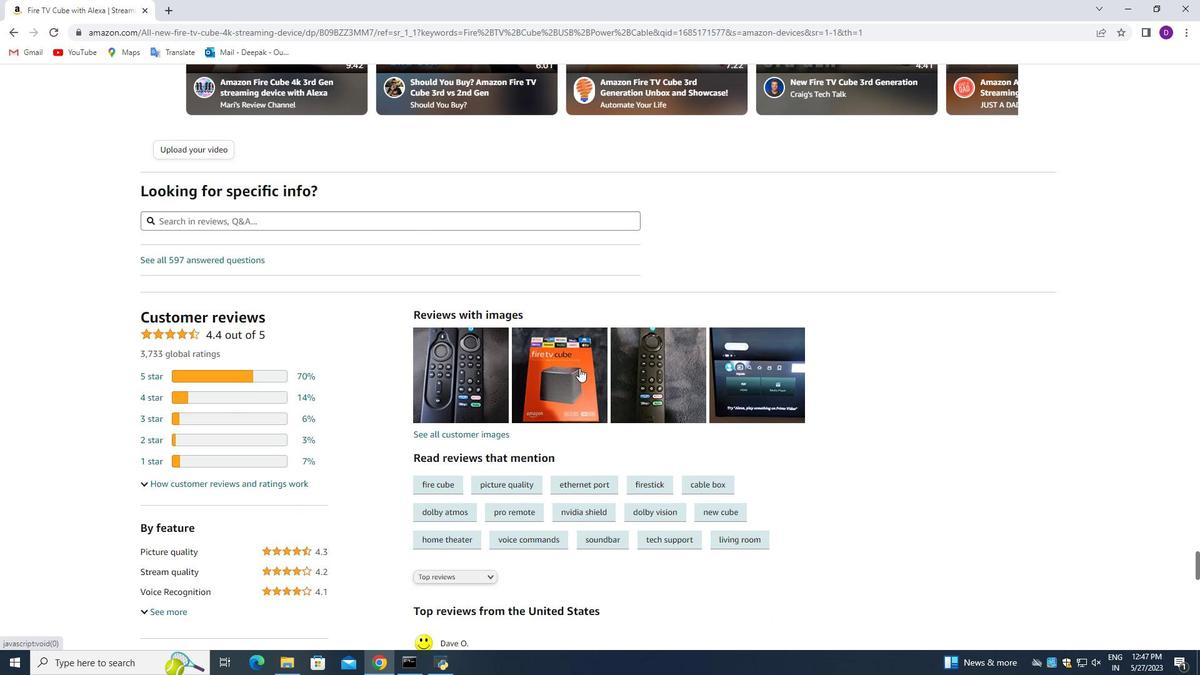 
Action: Mouse scrolled (579, 368) with delta (0, 0)
Screenshot: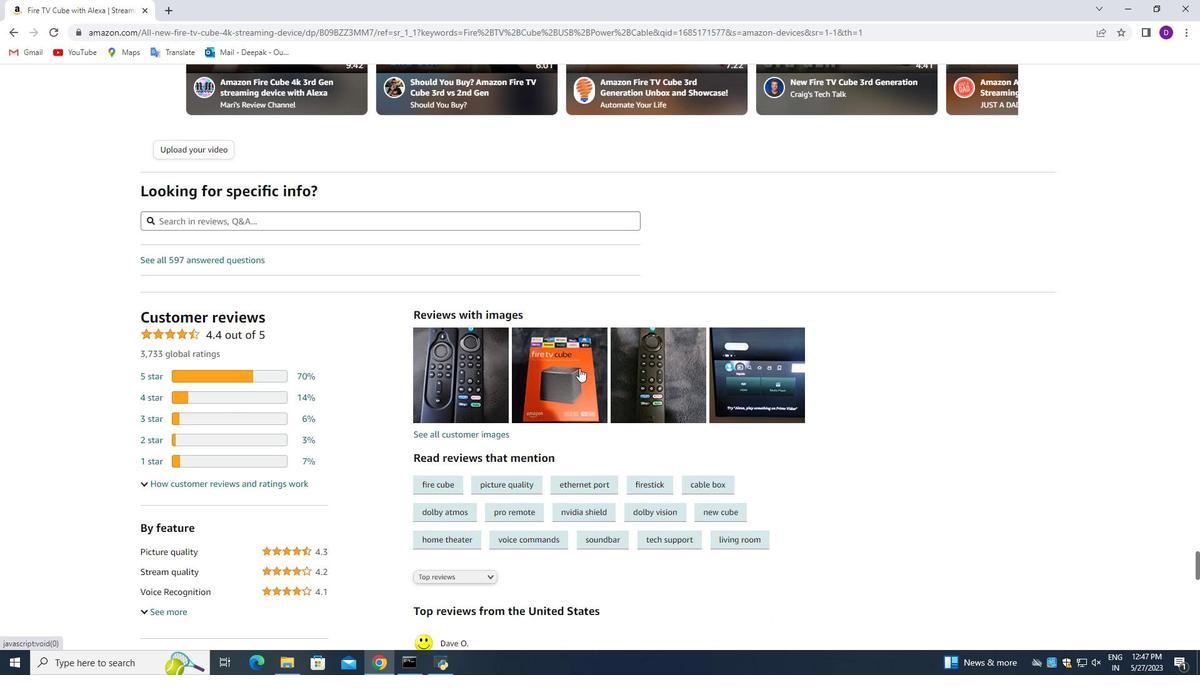 
Action: Mouse scrolled (579, 368) with delta (0, 0)
Screenshot: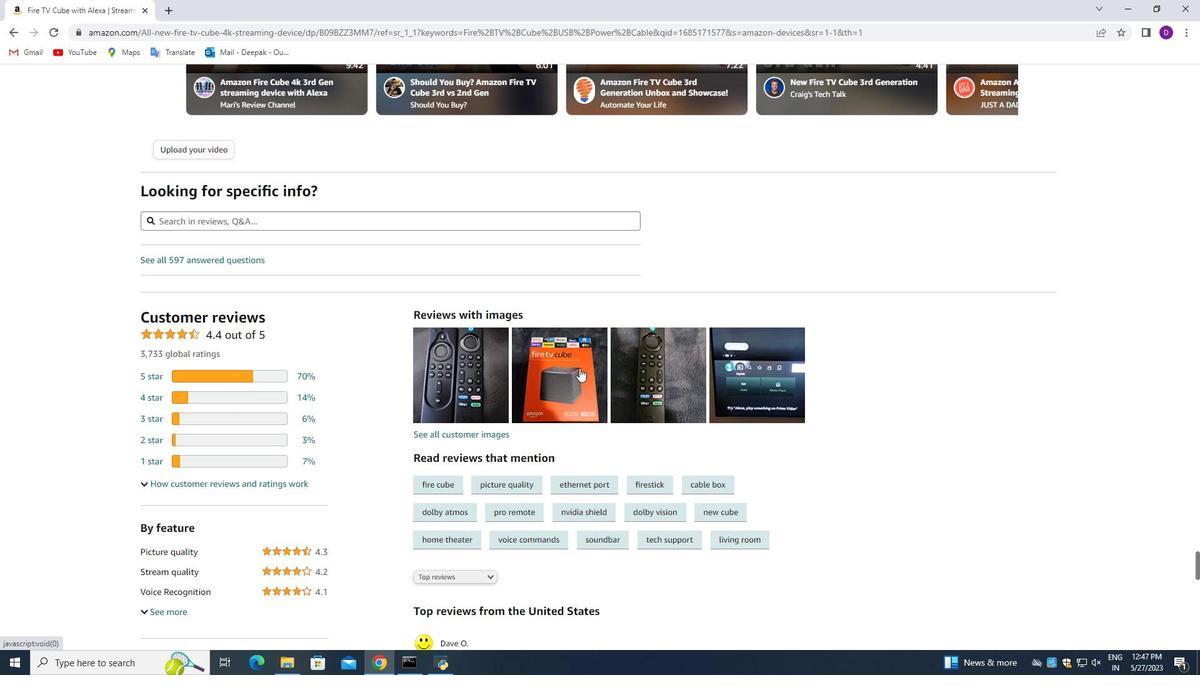 
Action: Mouse moved to (278, 273)
Screenshot: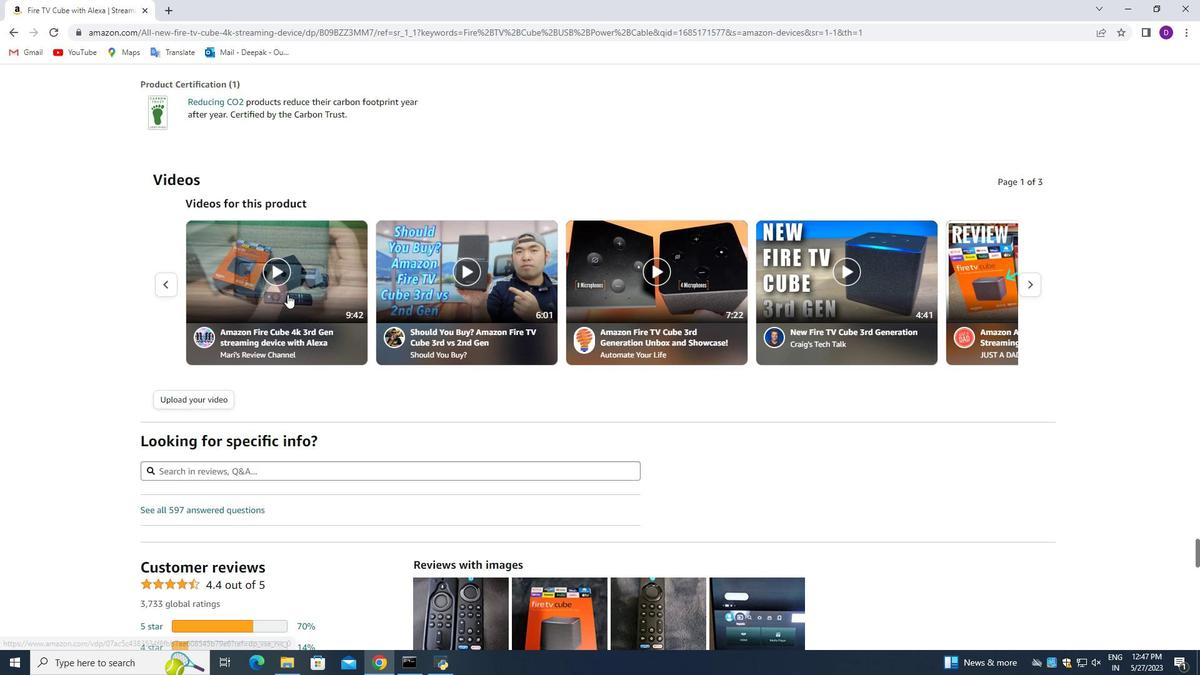 
Action: Mouse pressed left at (278, 273)
Screenshot: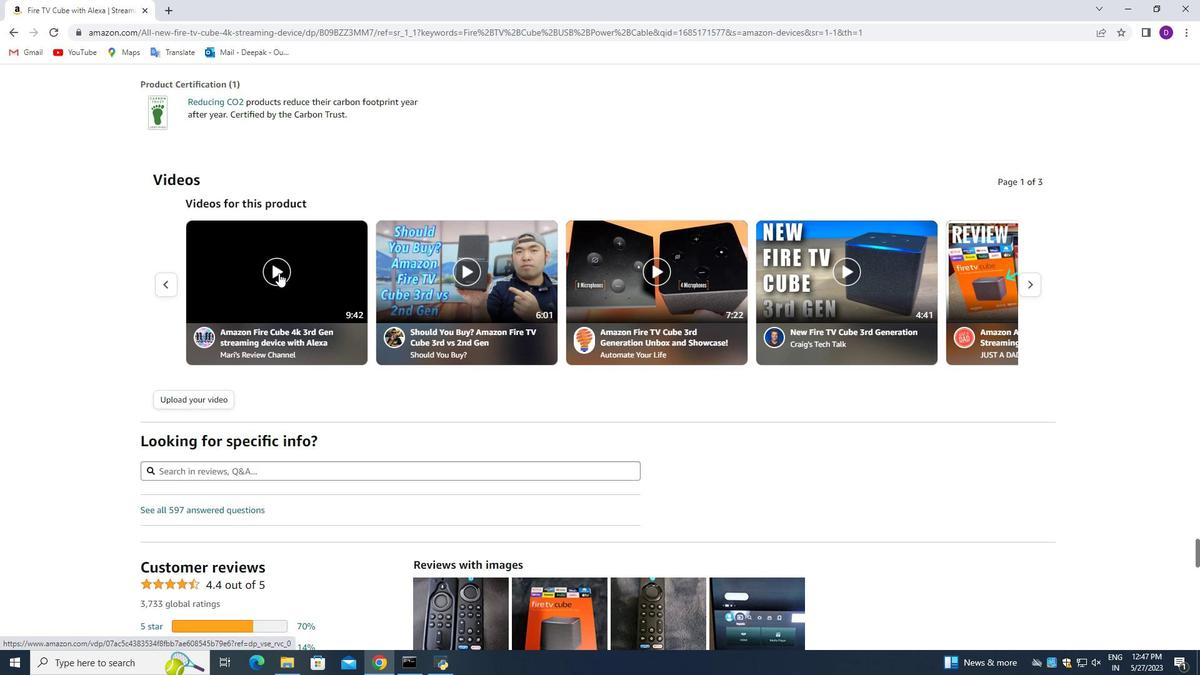 
Action: Mouse moved to (940, 146)
Screenshot: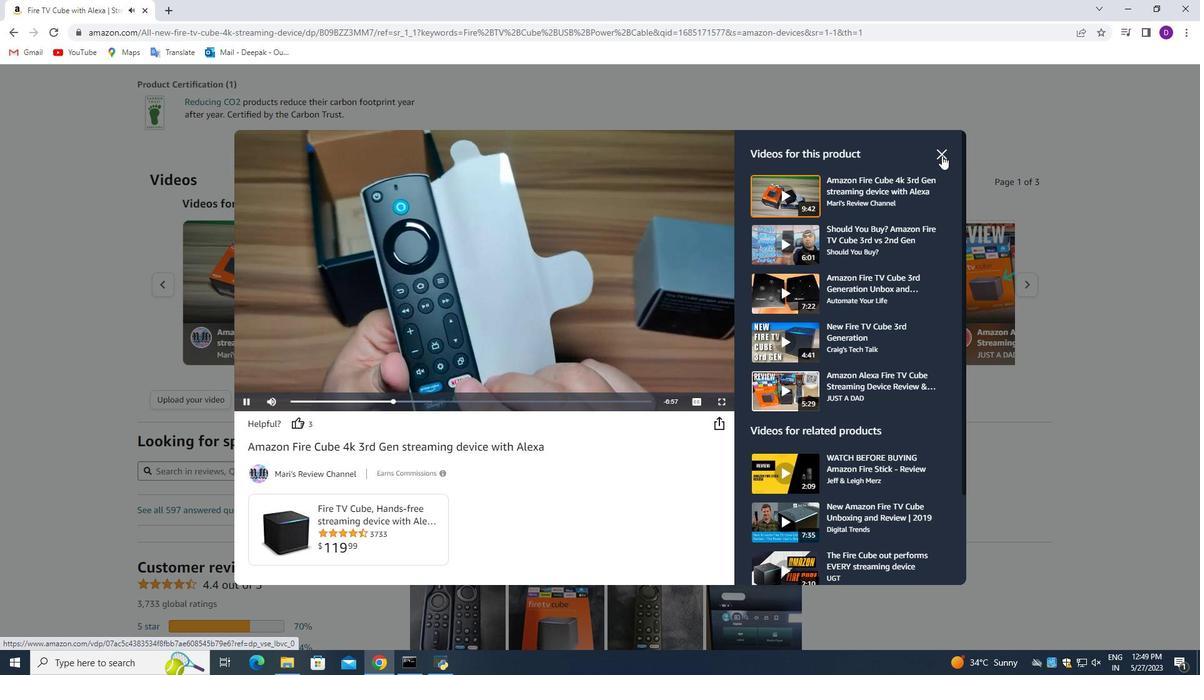 
Action: Mouse pressed left at (940, 146)
Screenshot: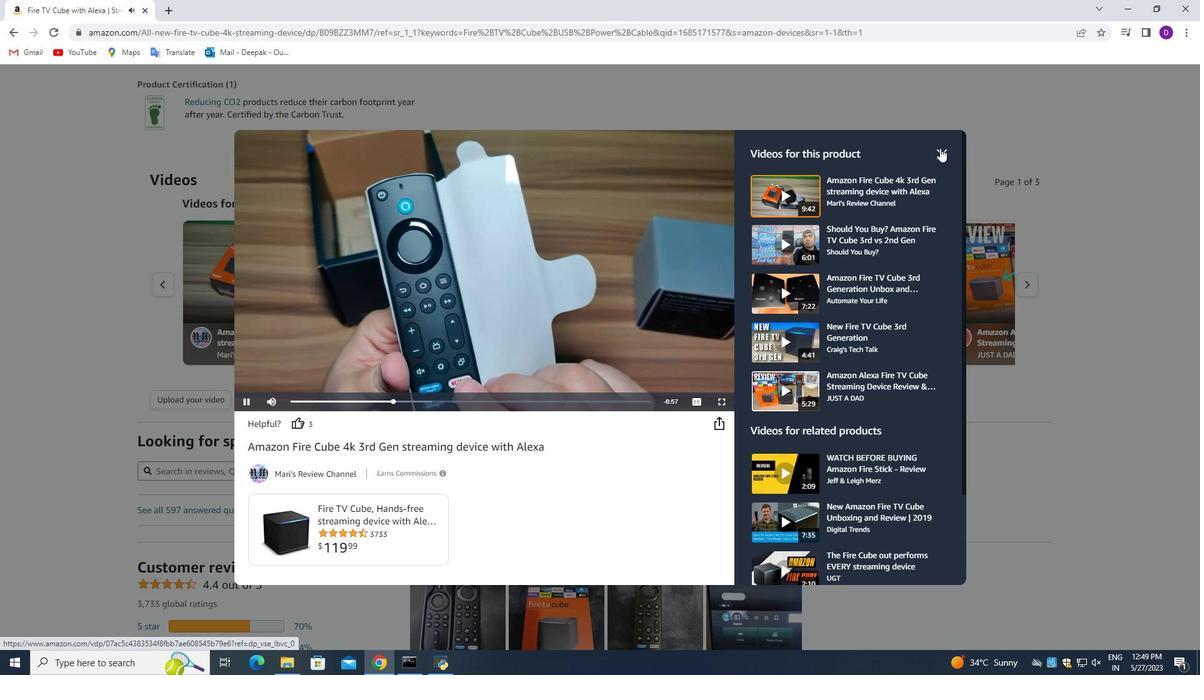 
Action: Mouse moved to (481, 381)
Screenshot: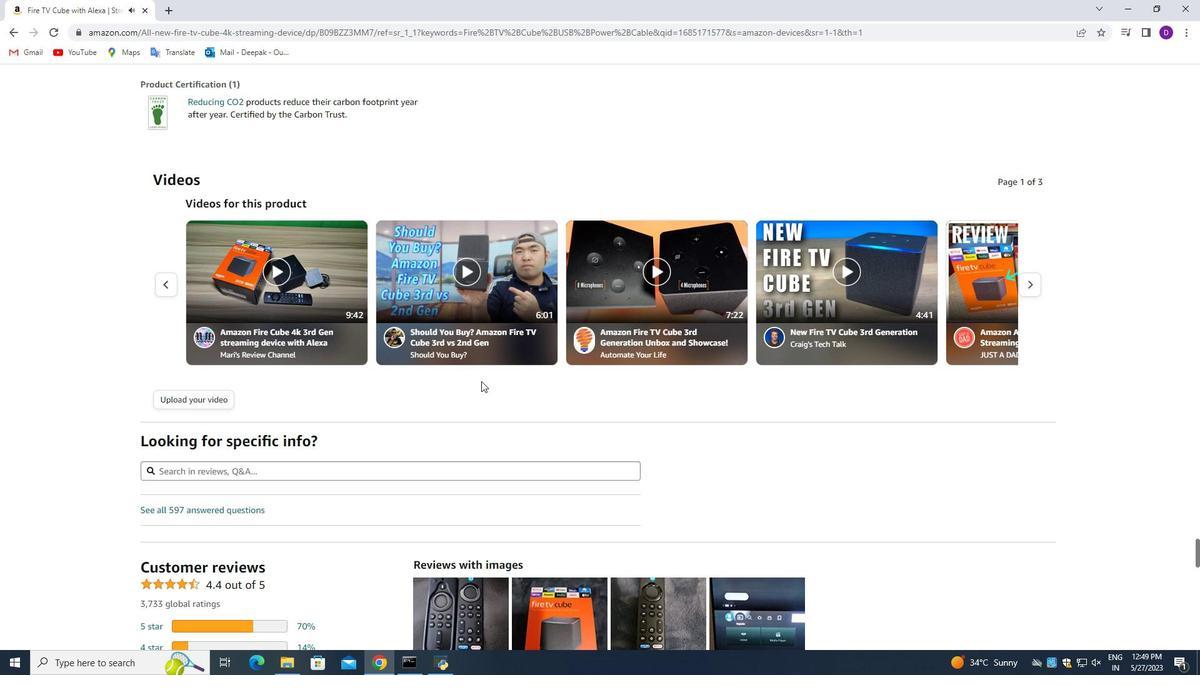 
Action: Mouse scrolled (481, 380) with delta (0, 0)
Screenshot: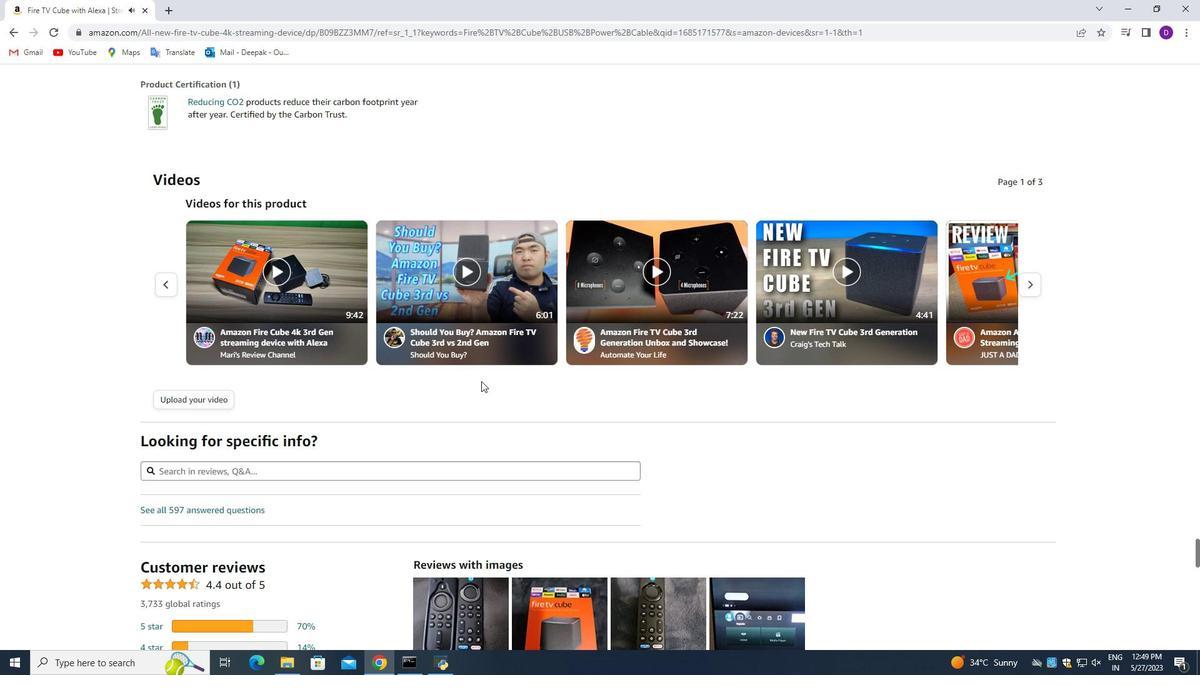 
Action: Mouse moved to (485, 382)
Screenshot: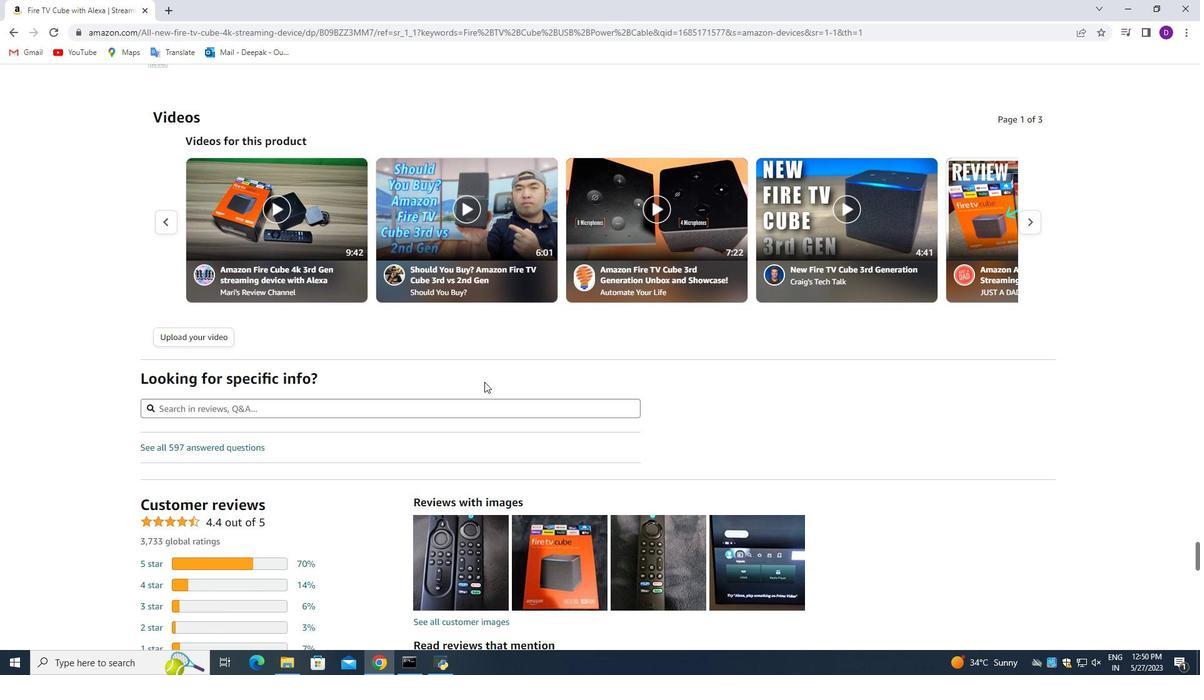 
Action: Mouse scrolled (485, 381) with delta (0, 0)
